 Task: Research Airbnb properties in Montreuil, France from 22th  December, 2023 to 25th December, 2023 for 3 adults. Place can be entire room with 2 bedrooms having 3 beds and 1 bathroom. Property type can be flat.
Action: Mouse moved to (468, 106)
Screenshot: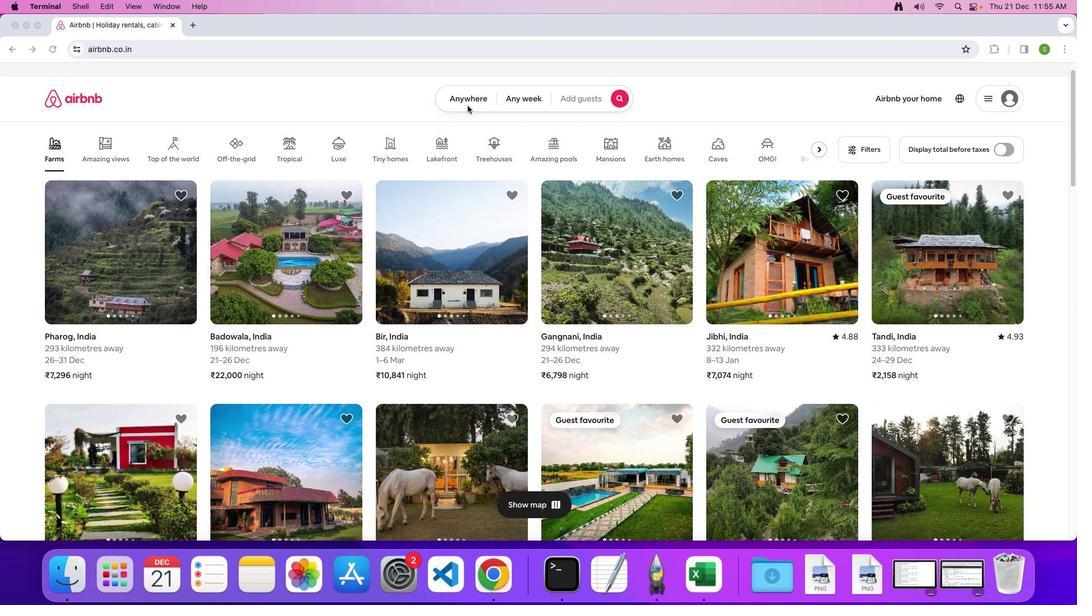 
Action: Mouse pressed left at (468, 106)
Screenshot: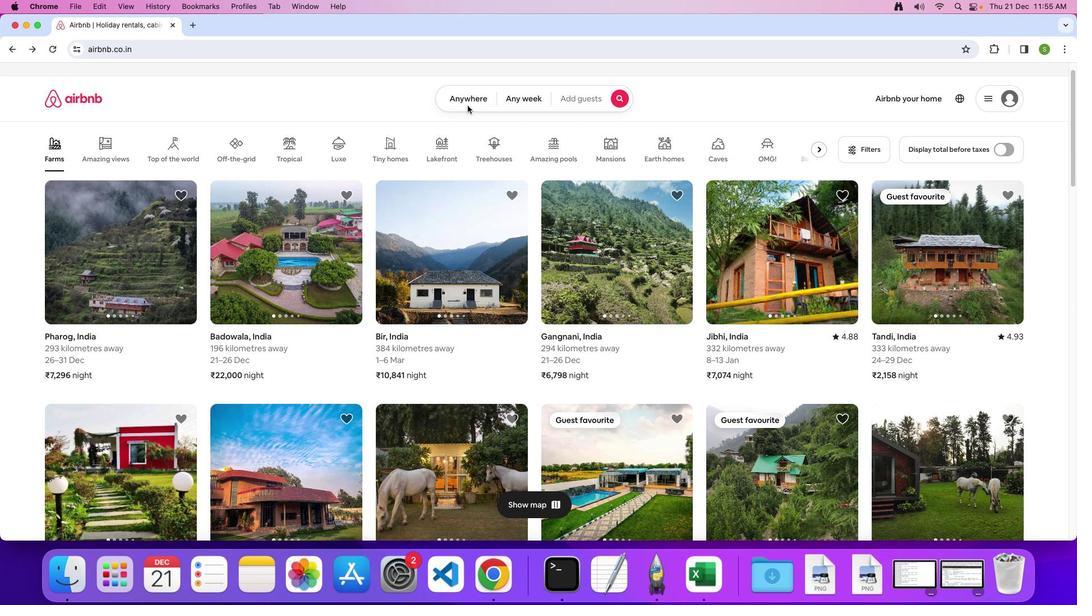 
Action: Mouse moved to (457, 103)
Screenshot: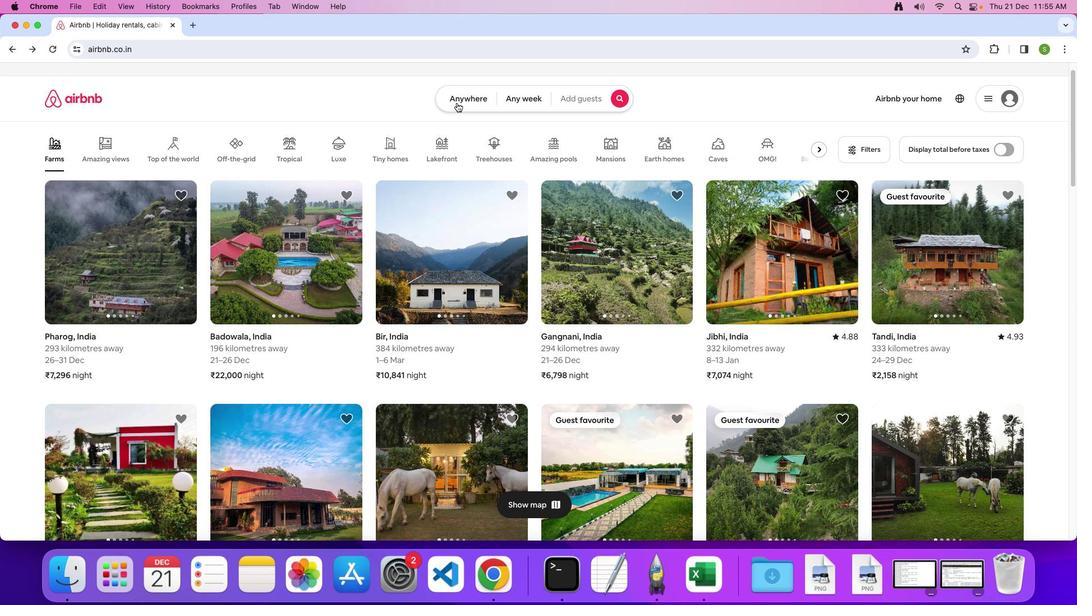 
Action: Mouse pressed left at (457, 103)
Screenshot: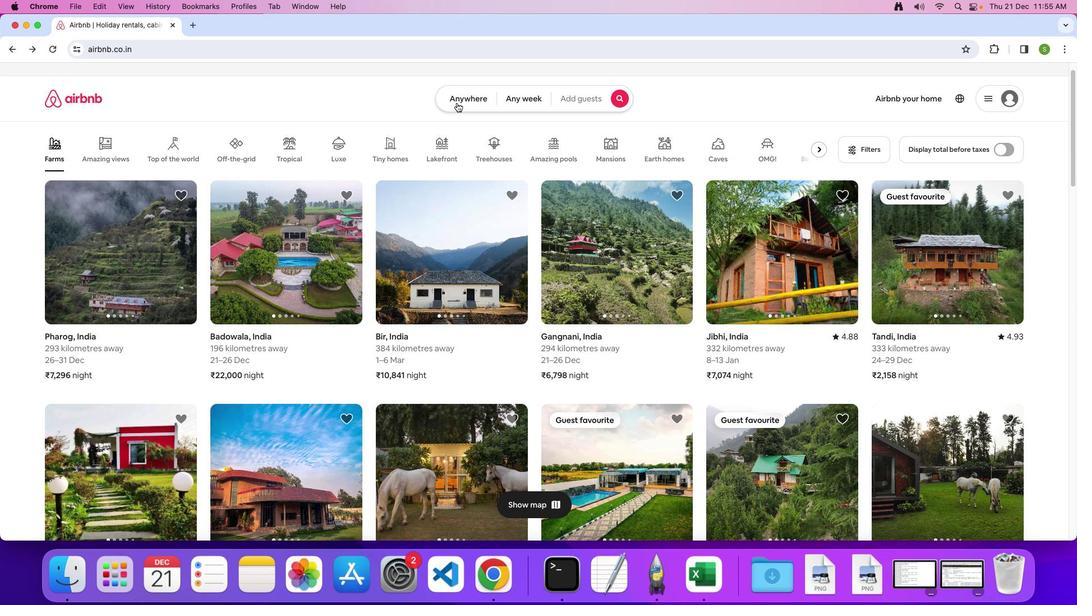 
Action: Mouse moved to (416, 146)
Screenshot: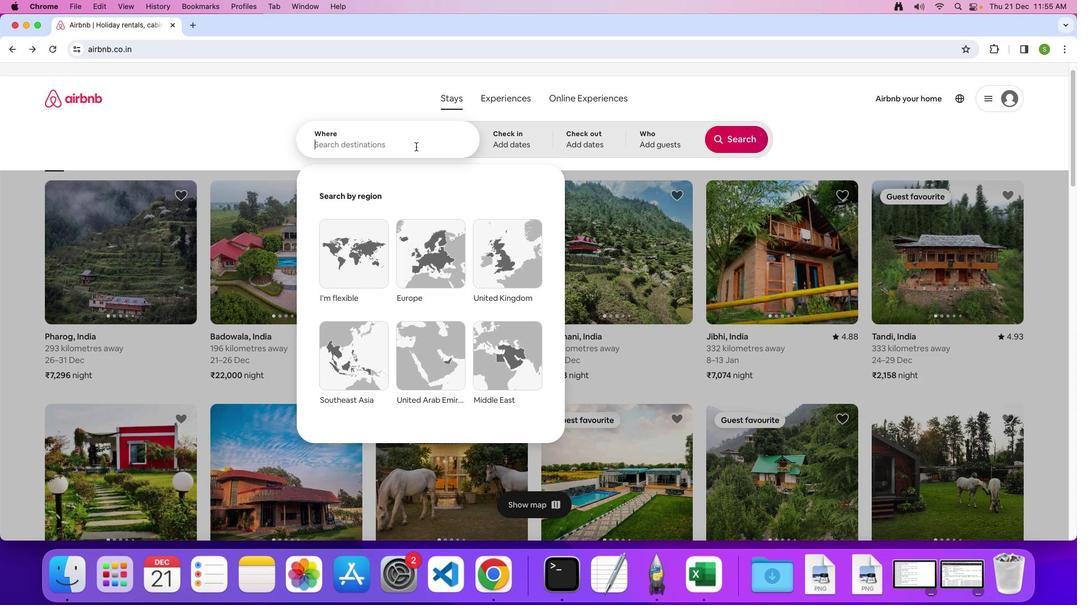 
Action: Mouse pressed left at (416, 146)
Screenshot: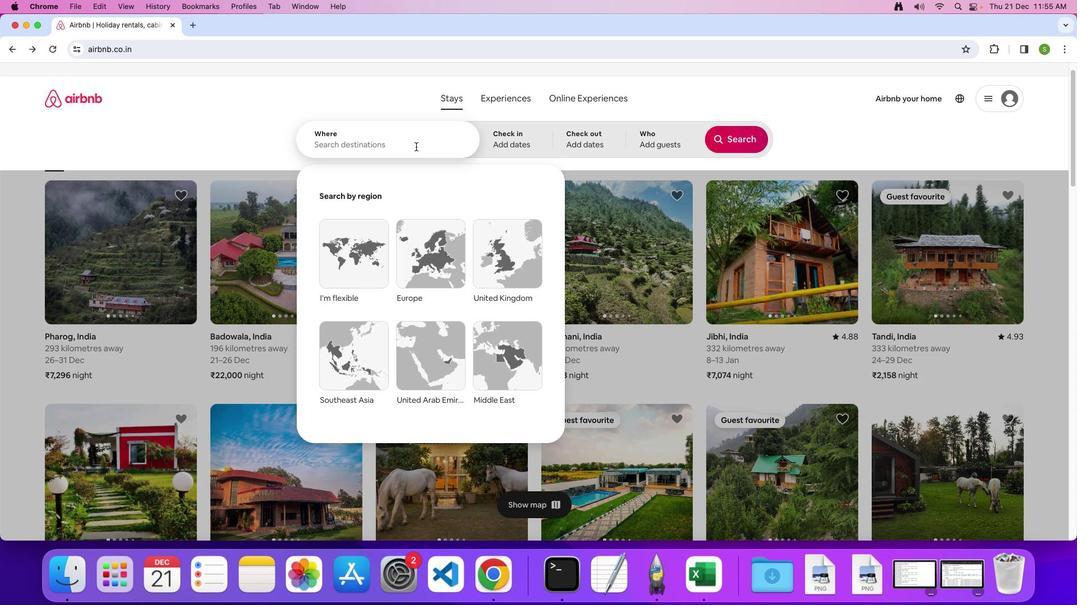 
Action: Mouse moved to (416, 146)
Screenshot: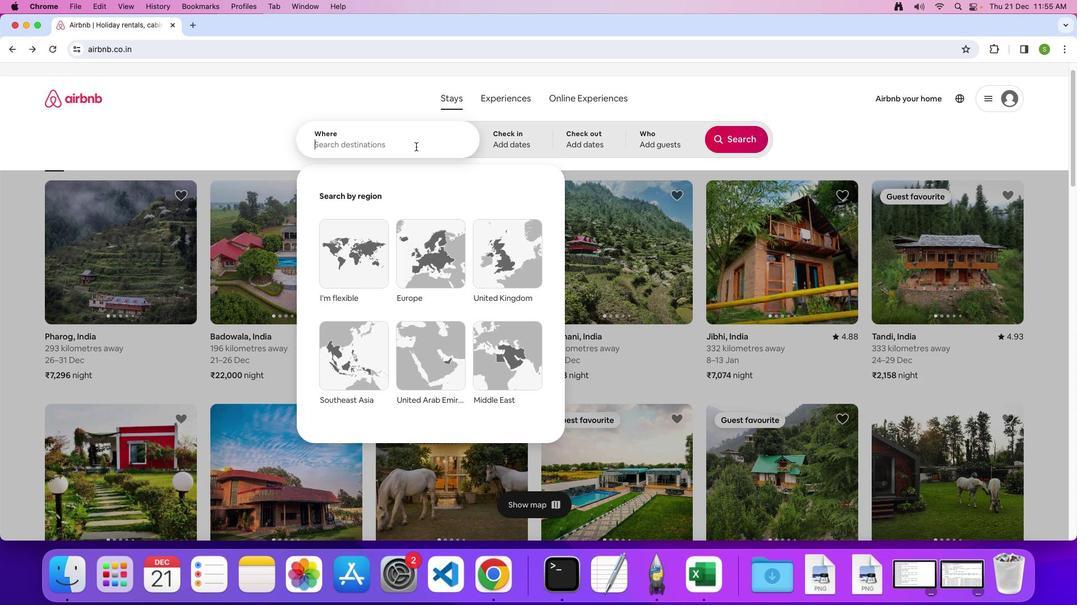 
Action: Key pressed 'M'Key.caps_lock'o''n''t''r''e''u''i''l'','Key.spaceKey.shift'F''r''a''n''c''e'Key.enter
Screenshot: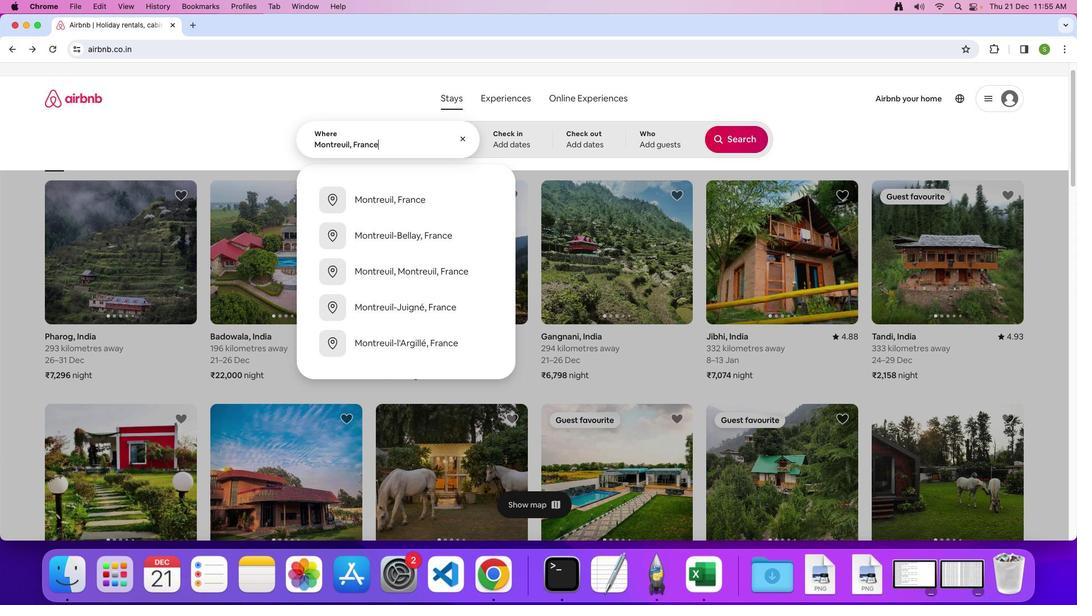 
Action: Mouse moved to (472, 359)
Screenshot: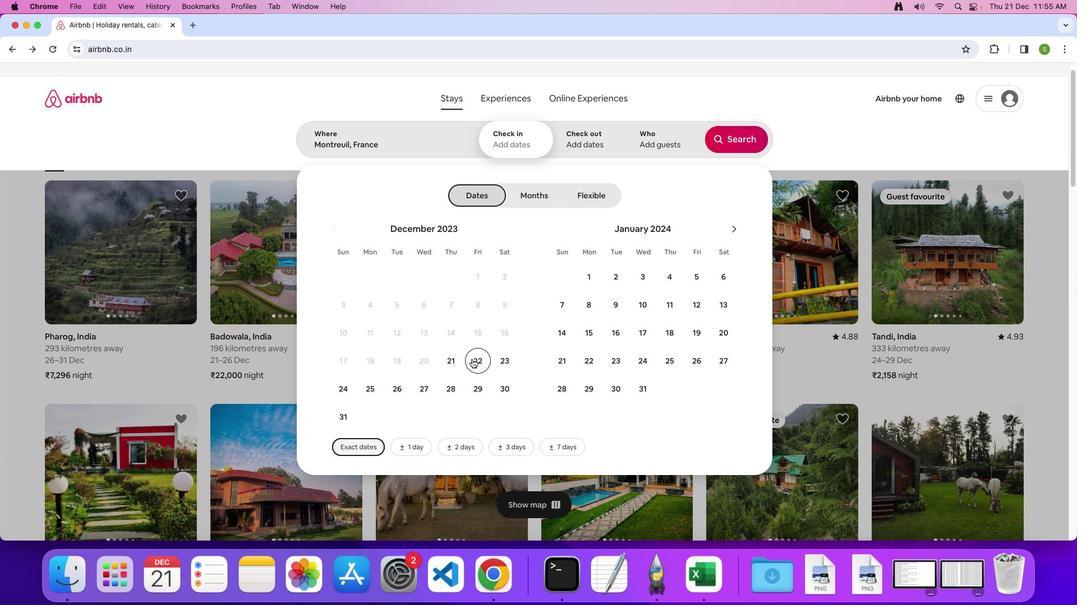 
Action: Mouse pressed left at (472, 359)
Screenshot: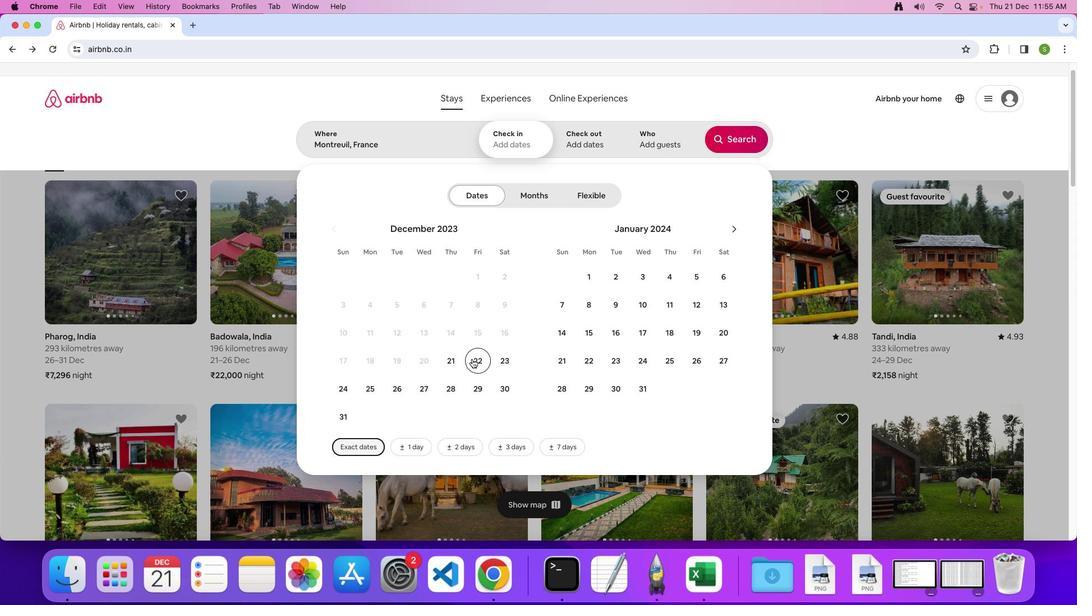 
Action: Mouse moved to (367, 395)
Screenshot: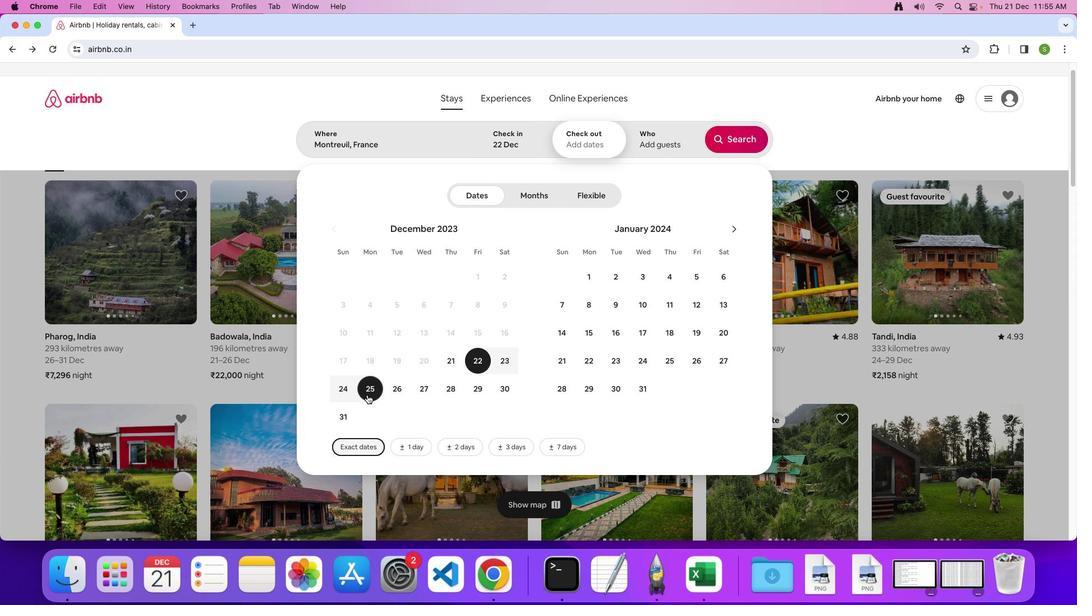 
Action: Mouse pressed left at (367, 395)
Screenshot: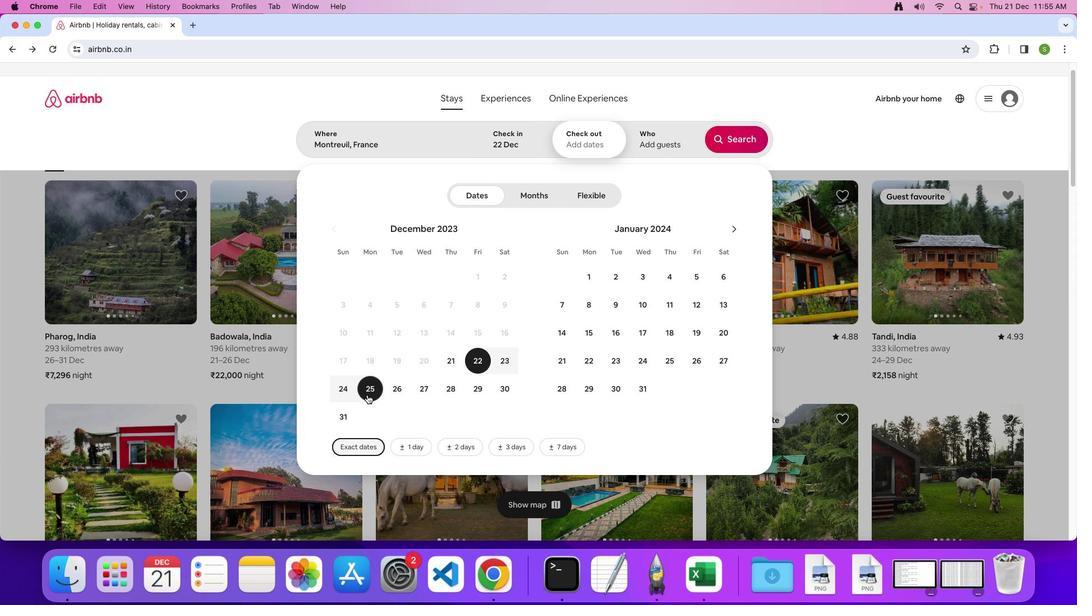 
Action: Mouse moved to (646, 137)
Screenshot: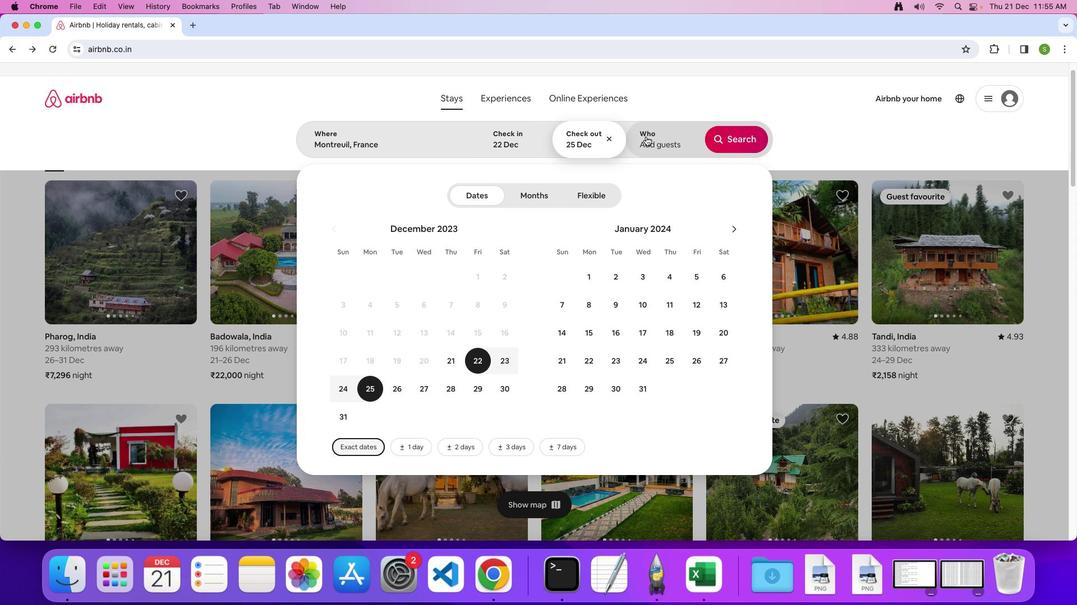 
Action: Mouse pressed left at (646, 137)
Screenshot: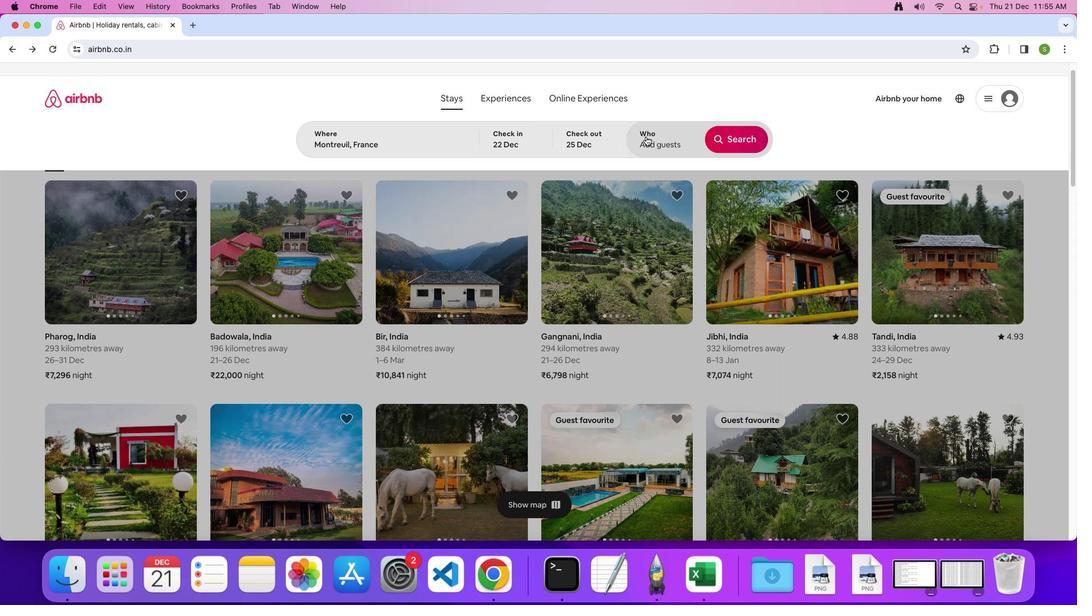 
Action: Mouse moved to (736, 198)
Screenshot: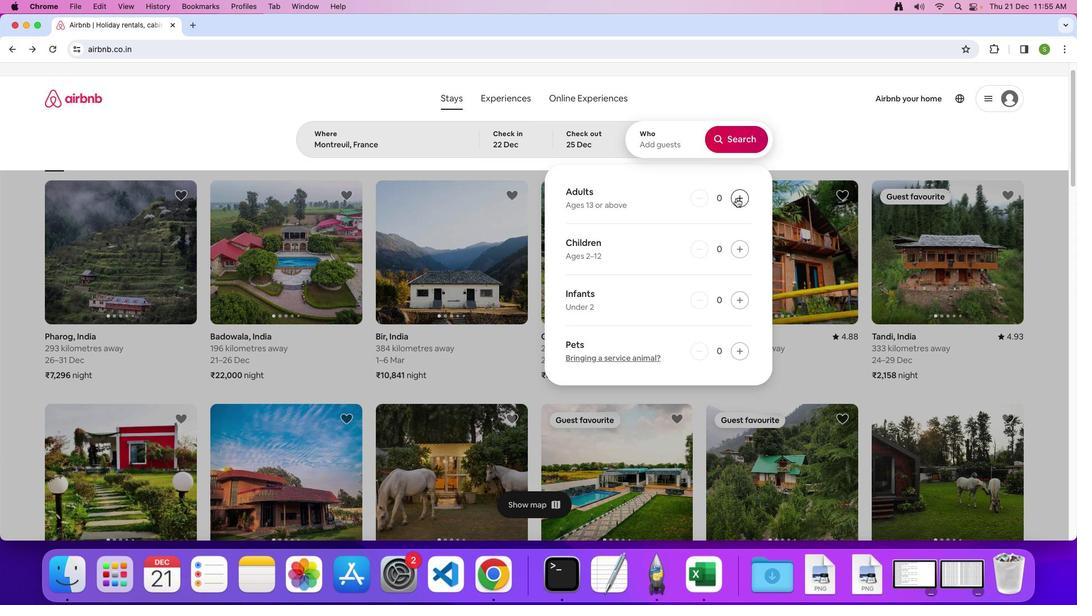 
Action: Mouse pressed left at (736, 198)
Screenshot: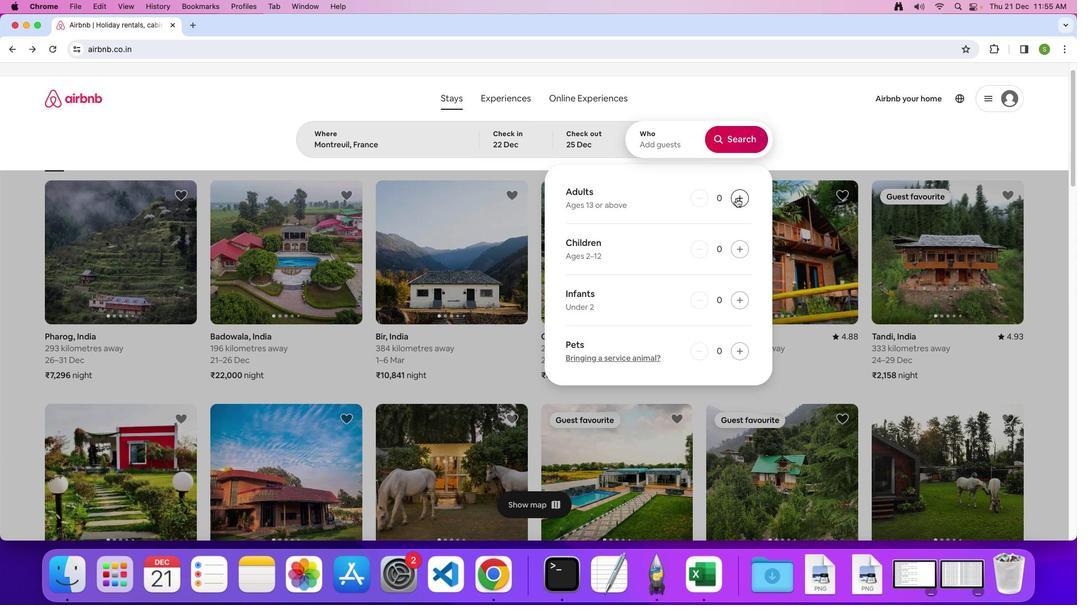
Action: Mouse pressed left at (736, 198)
Screenshot: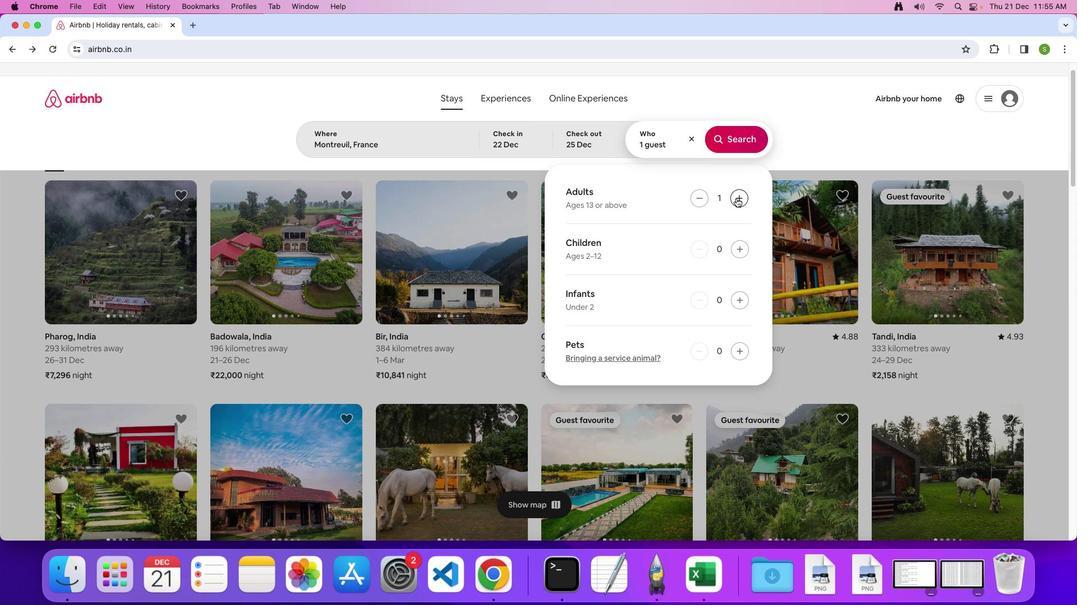 
Action: Mouse pressed left at (736, 198)
Screenshot: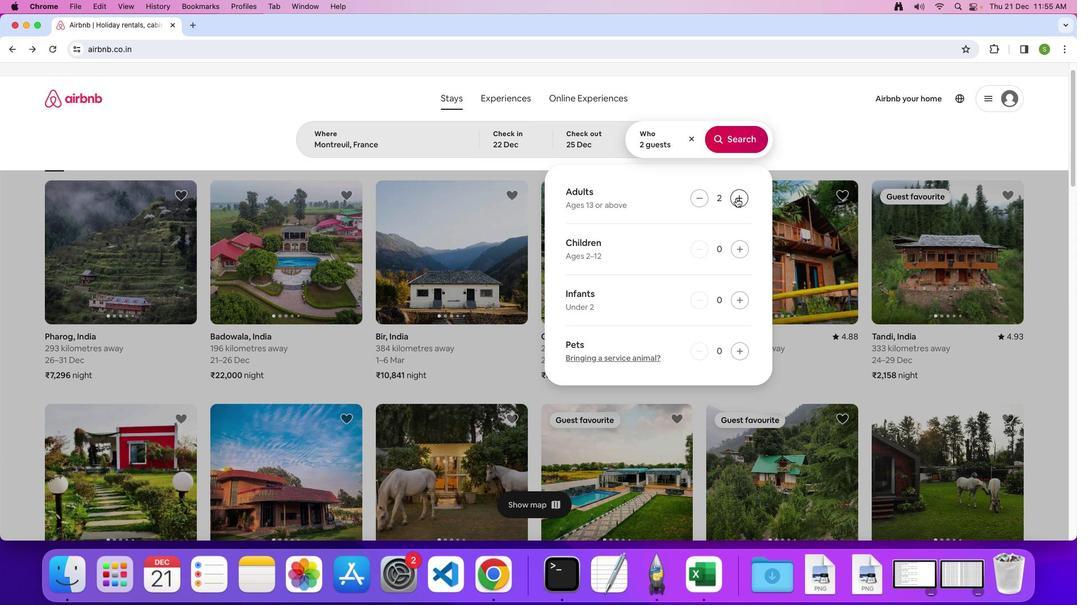 
Action: Mouse moved to (735, 146)
Screenshot: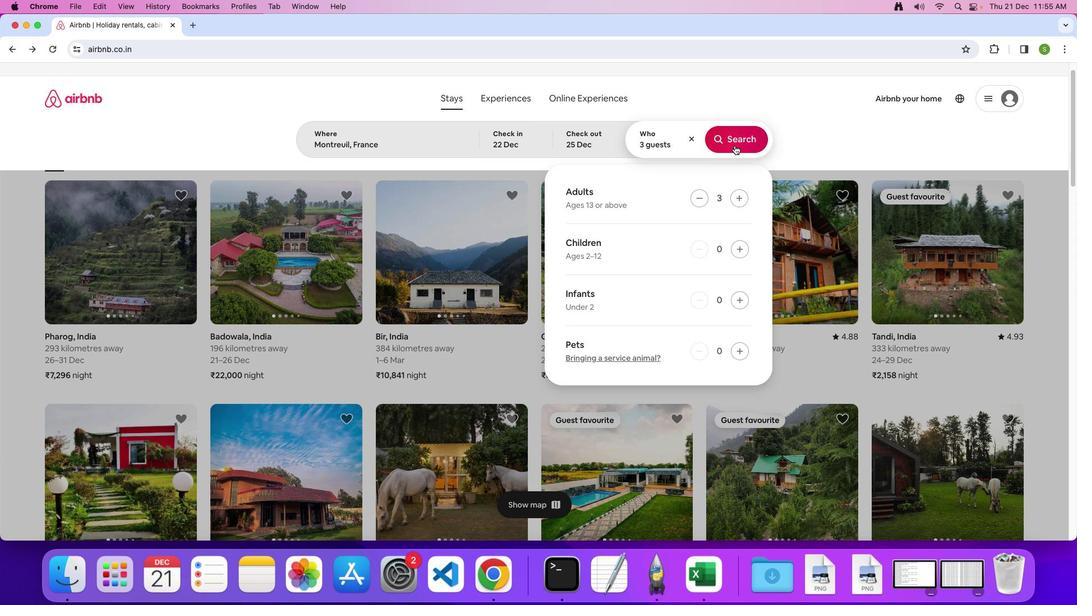 
Action: Mouse pressed left at (735, 146)
Screenshot: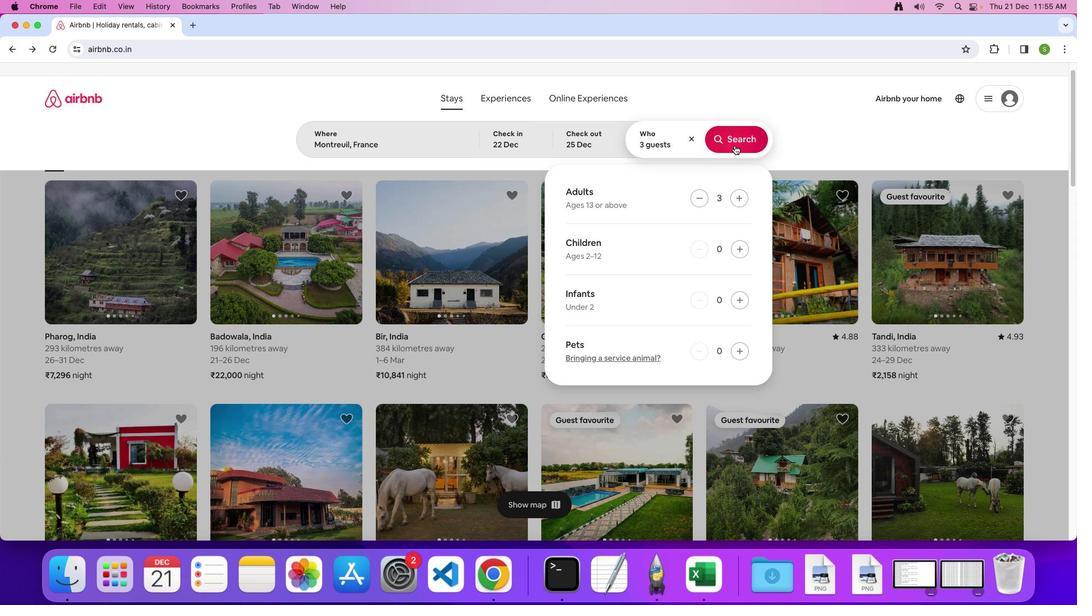 
Action: Mouse moved to (906, 130)
Screenshot: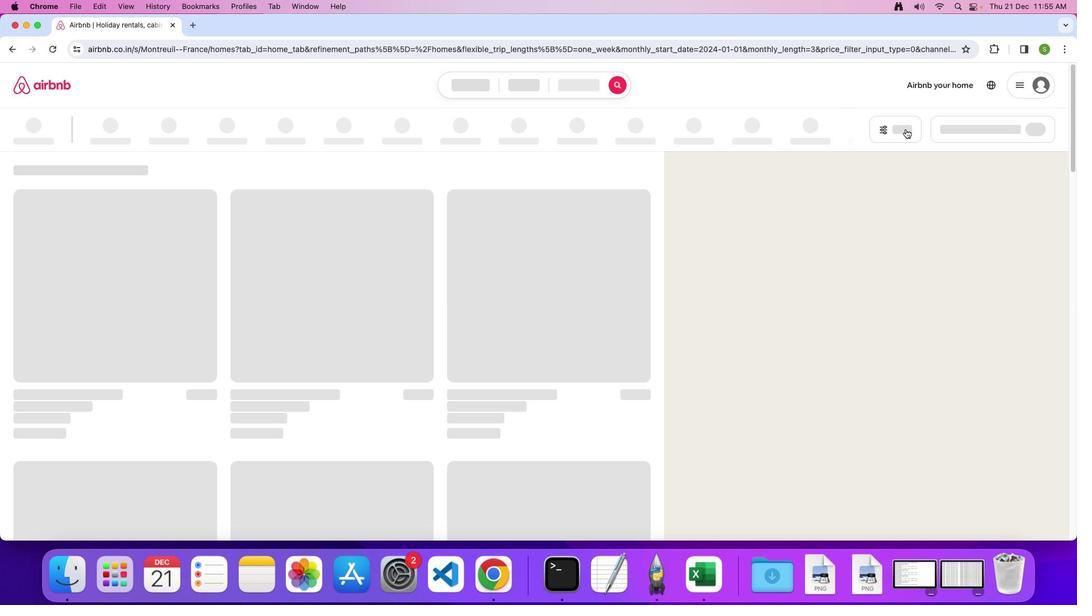 
Action: Mouse pressed left at (906, 130)
Screenshot: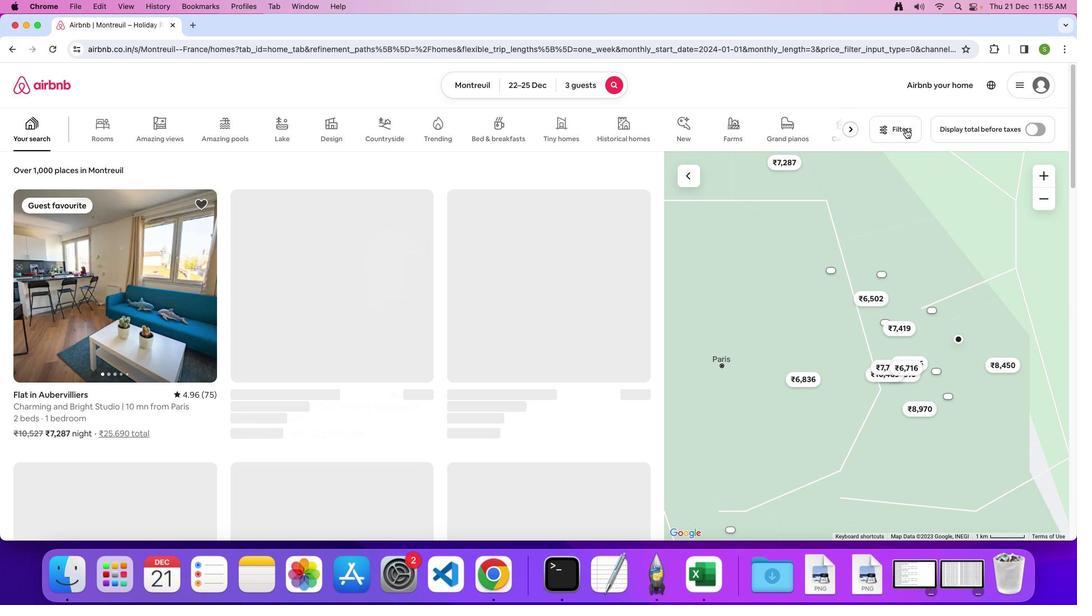 
Action: Mouse moved to (556, 331)
Screenshot: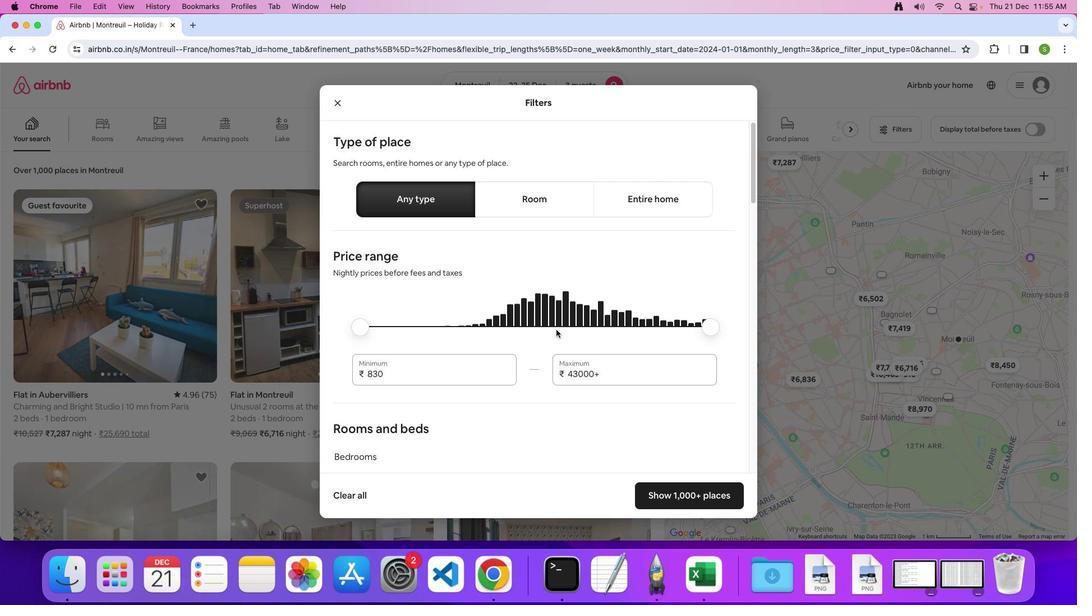 
Action: Mouse scrolled (556, 331) with delta (0, 0)
Screenshot: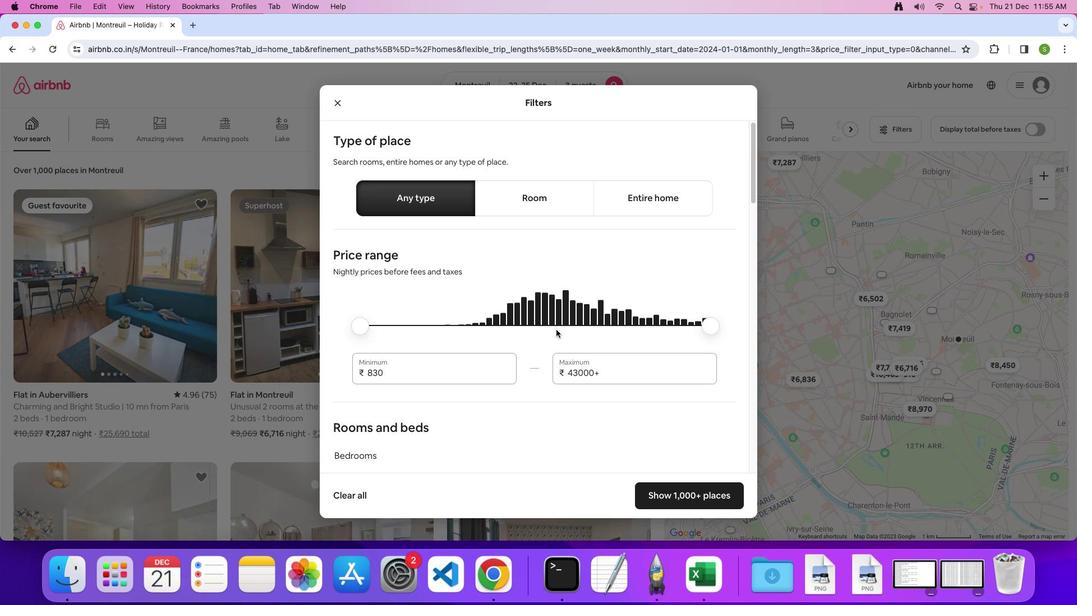 
Action: Mouse scrolled (556, 331) with delta (0, 0)
Screenshot: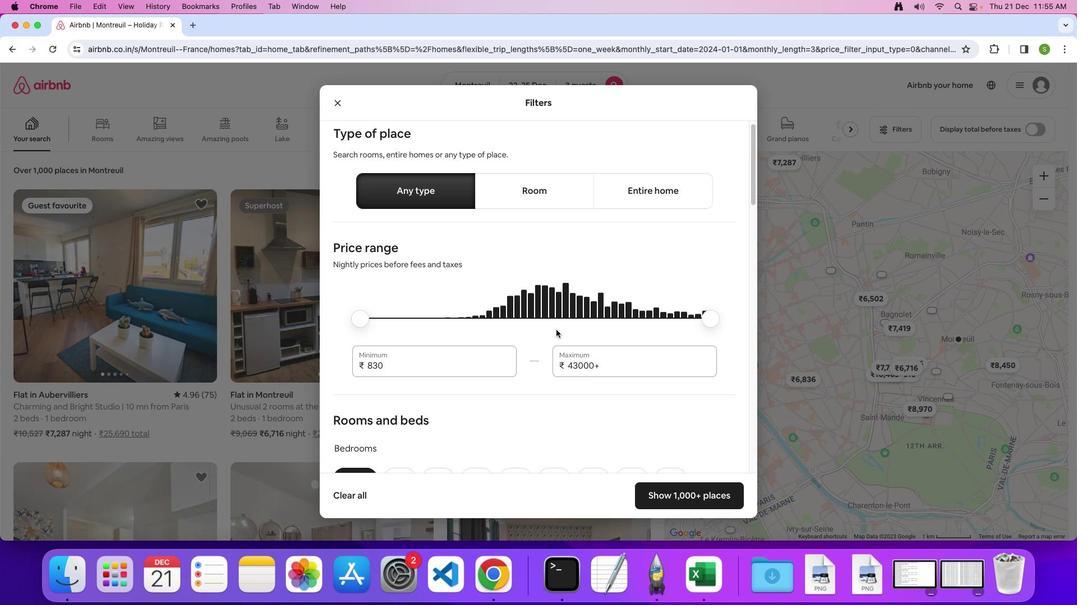 
Action: Mouse scrolled (556, 331) with delta (0, 0)
Screenshot: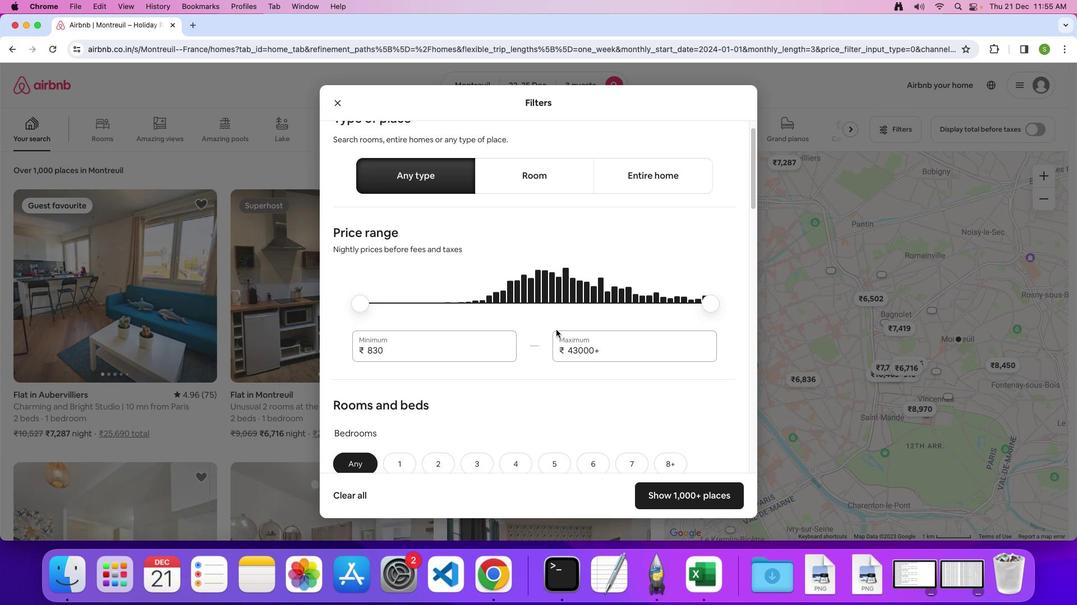 
Action: Mouse scrolled (556, 331) with delta (0, 0)
Screenshot: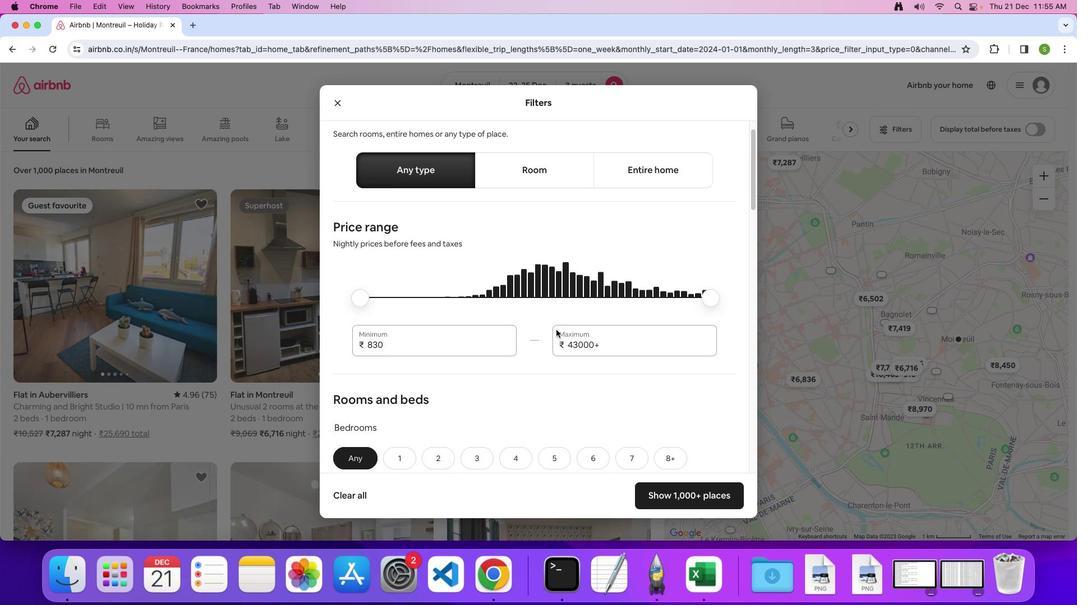 
Action: Mouse scrolled (556, 331) with delta (0, 0)
Screenshot: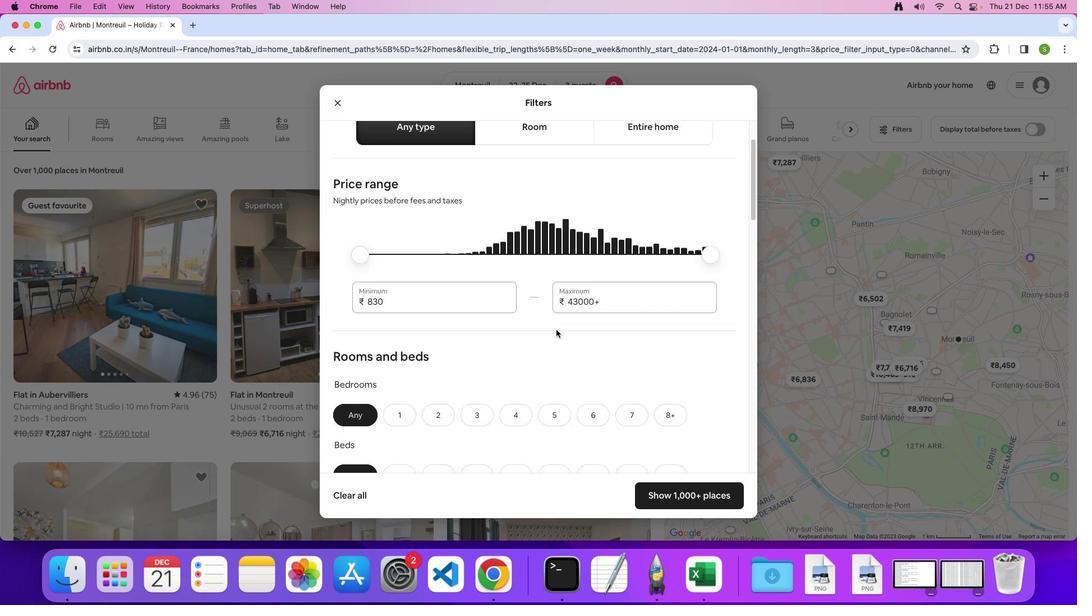 
Action: Mouse moved to (556, 330)
Screenshot: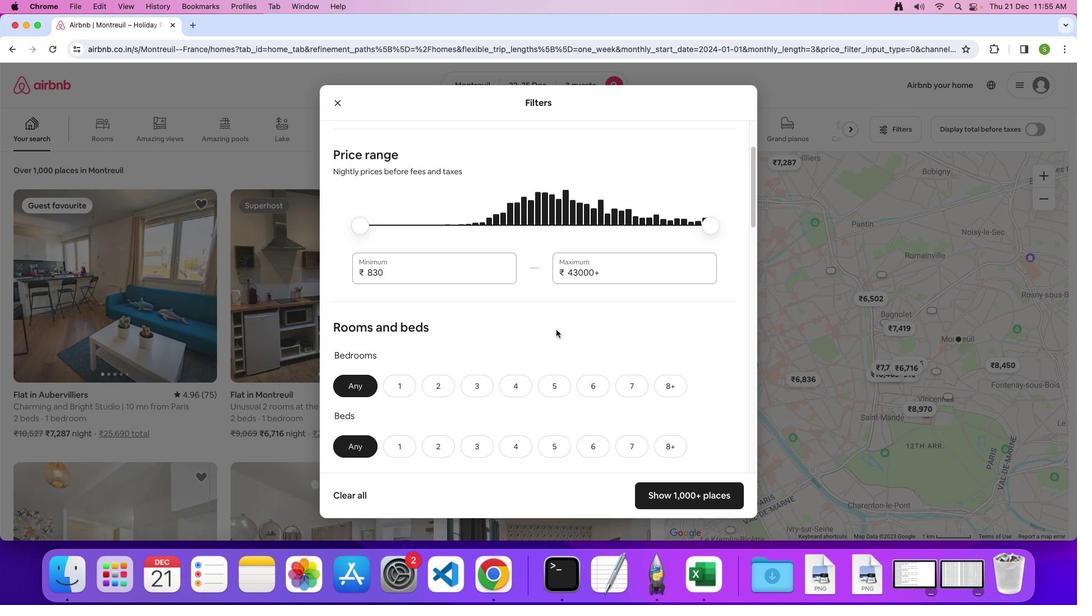 
Action: Mouse scrolled (556, 330) with delta (0, 0)
Screenshot: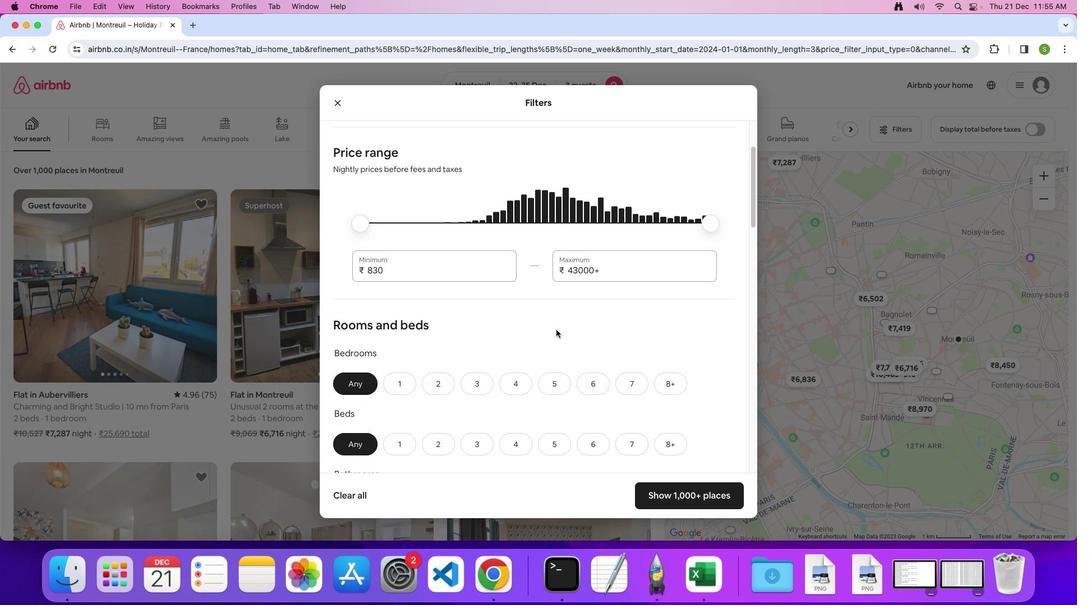 
Action: Mouse scrolled (556, 330) with delta (0, 0)
Screenshot: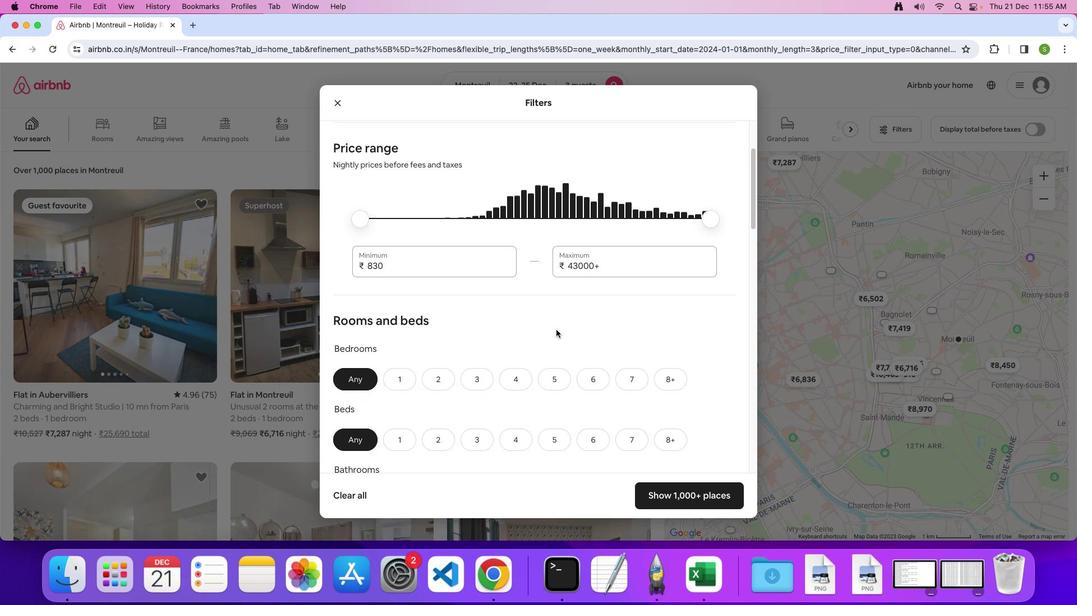 
Action: Mouse scrolled (556, 330) with delta (0, 0)
Screenshot: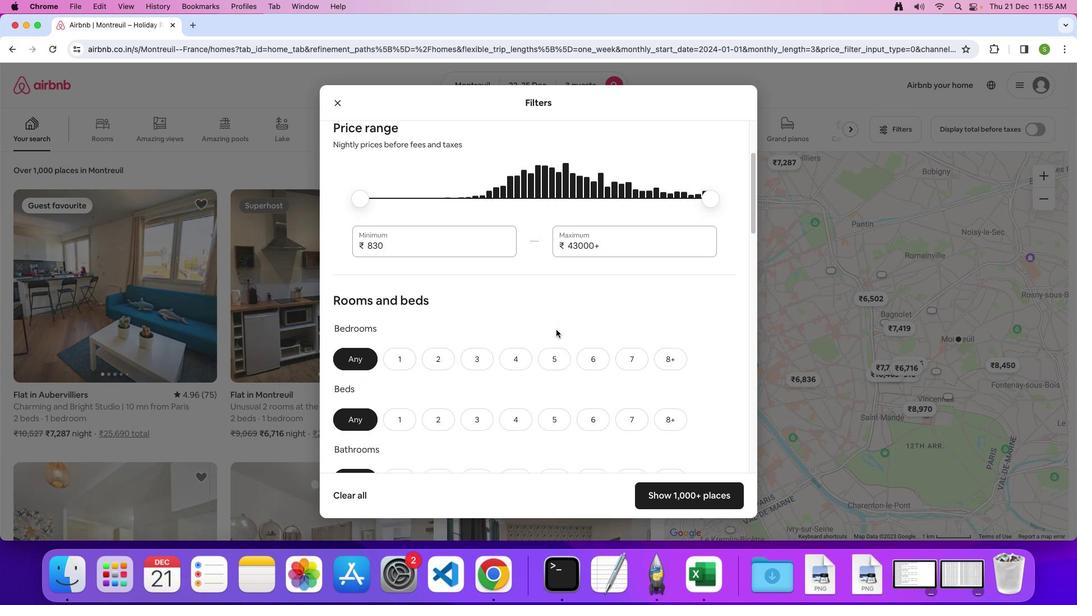 
Action: Mouse moved to (556, 330)
Screenshot: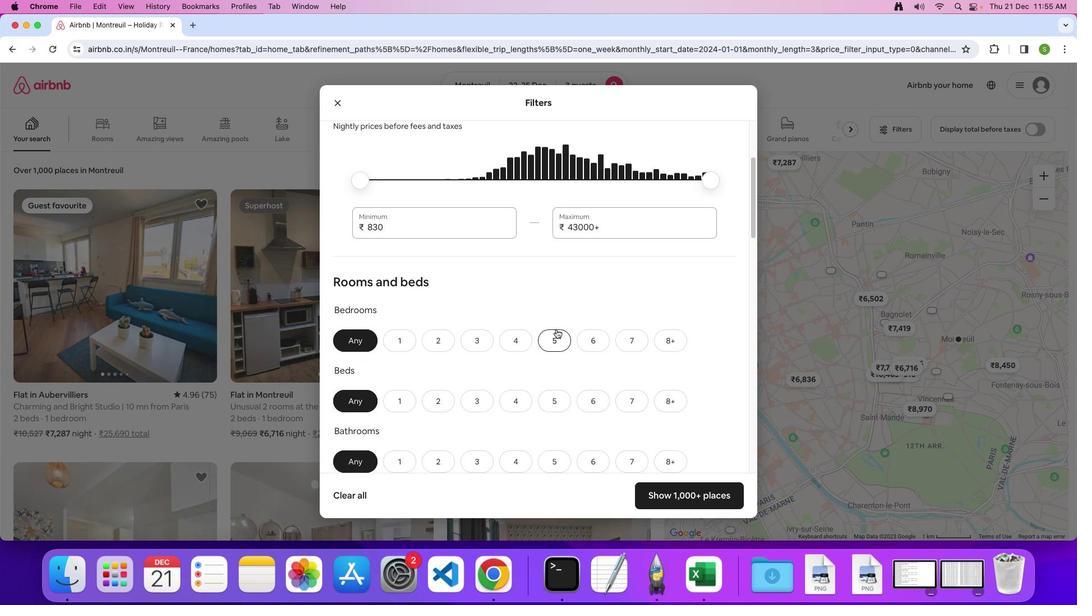
Action: Mouse scrolled (556, 330) with delta (0, 0)
Screenshot: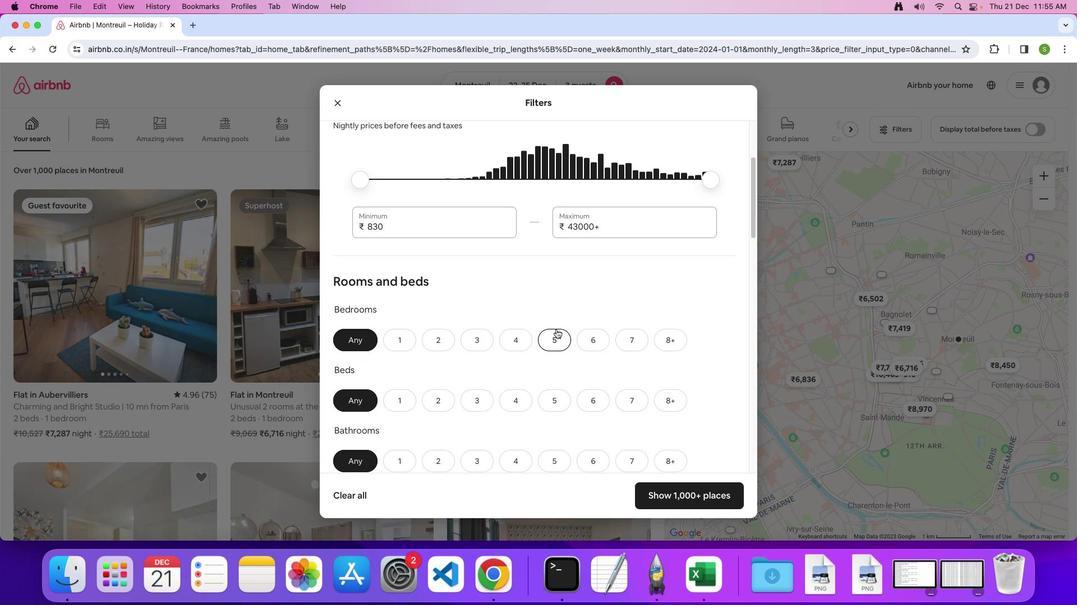 
Action: Mouse scrolled (556, 330) with delta (0, 0)
Screenshot: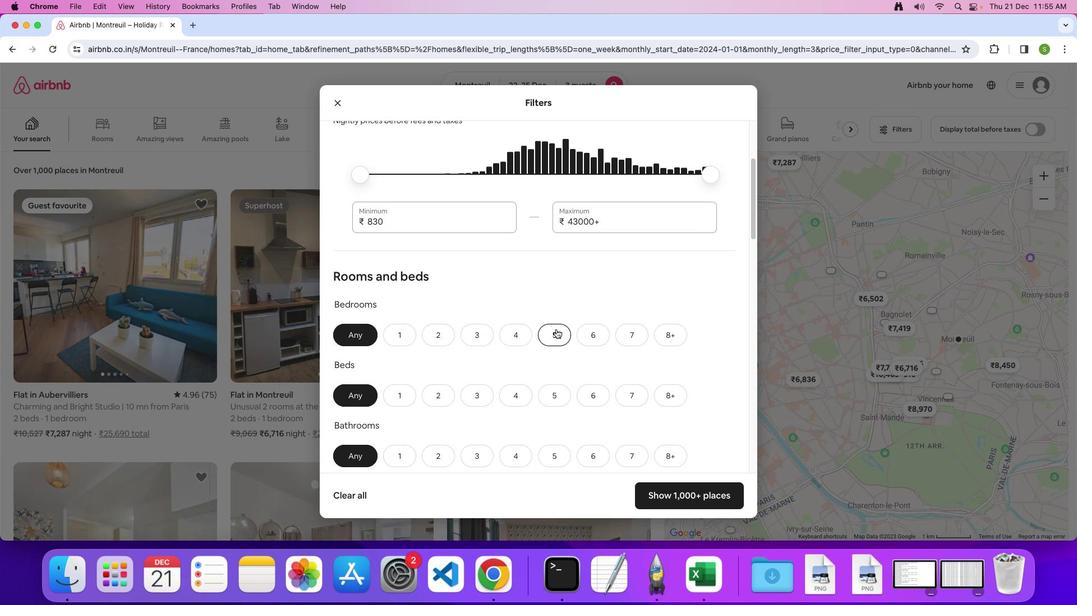 
Action: Mouse scrolled (556, 330) with delta (0, 0)
Screenshot: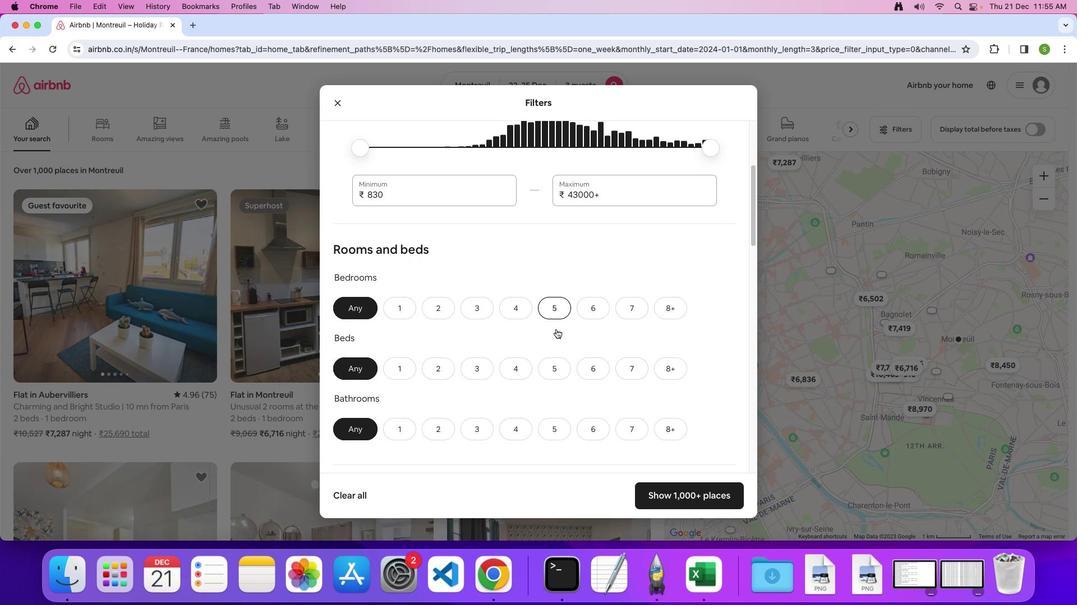 
Action: Mouse moved to (556, 329)
Screenshot: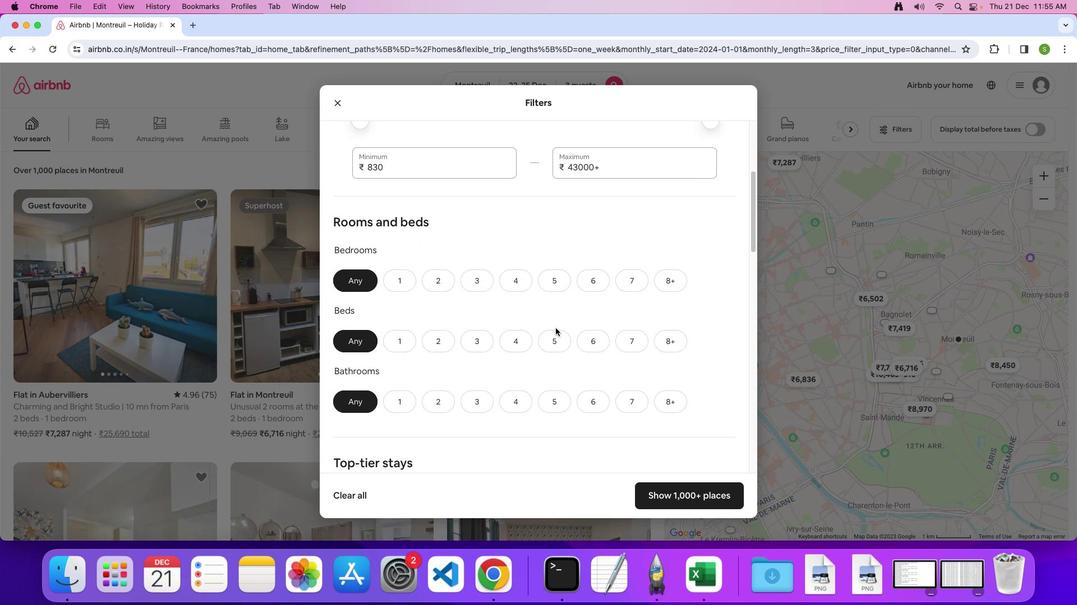 
Action: Mouse scrolled (556, 329) with delta (0, 0)
Screenshot: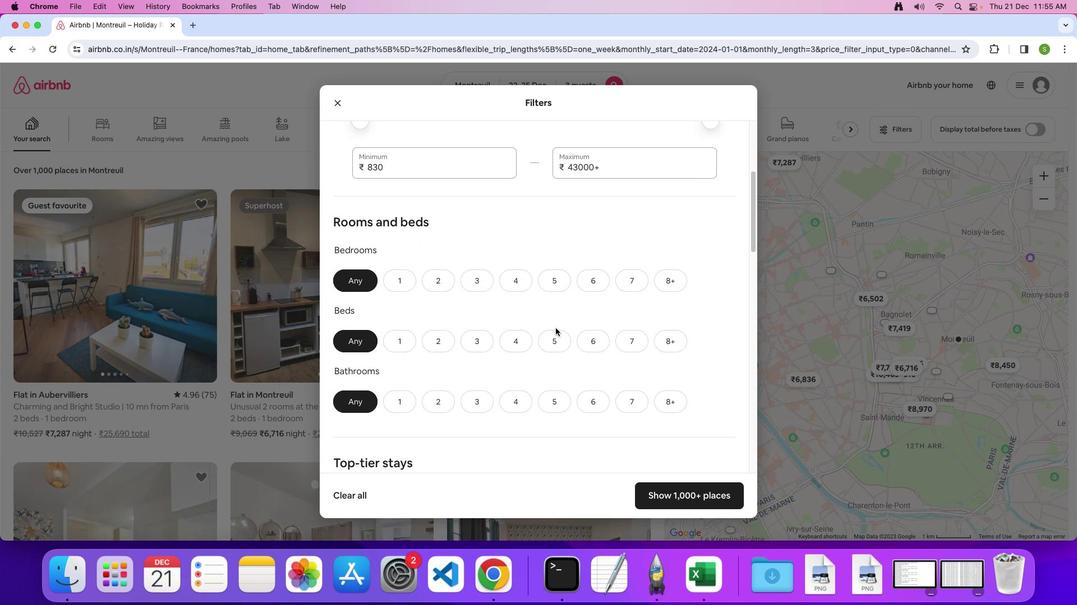 
Action: Mouse scrolled (556, 329) with delta (0, 0)
Screenshot: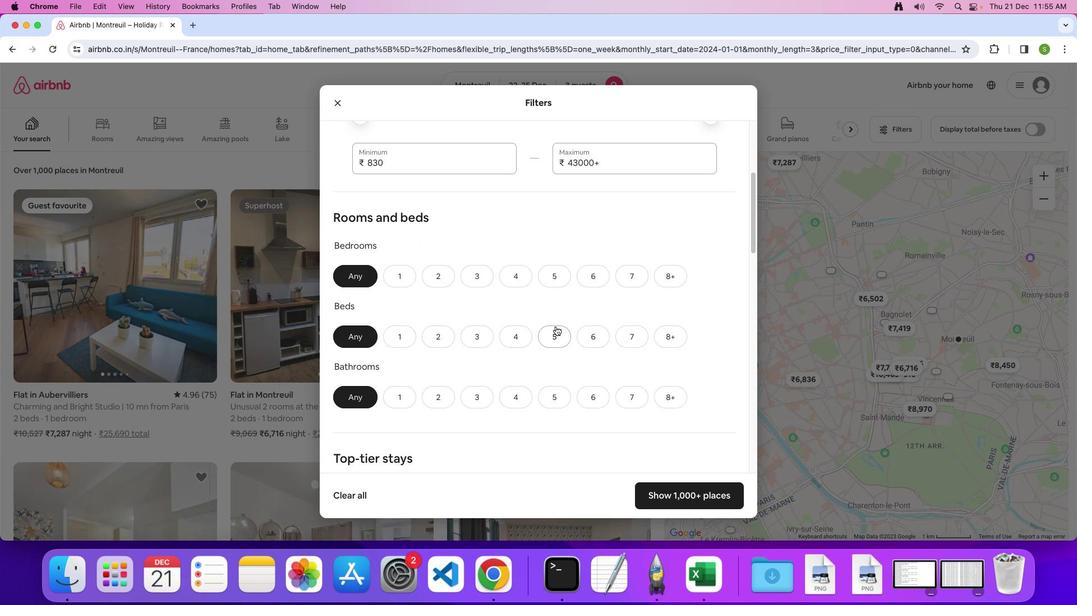 
Action: Mouse moved to (440, 258)
Screenshot: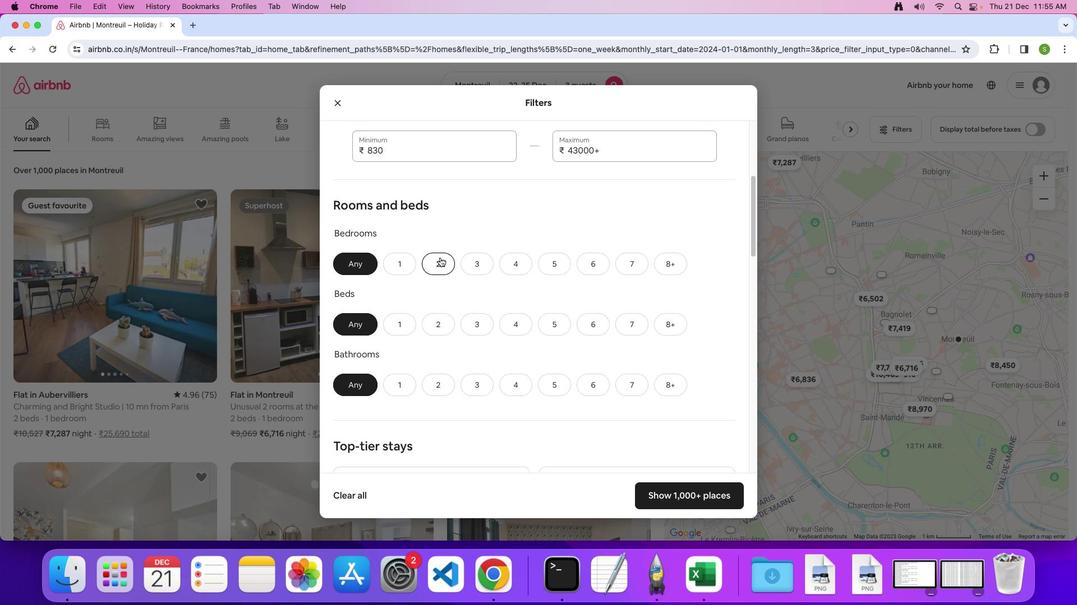 
Action: Mouse pressed left at (440, 258)
Screenshot: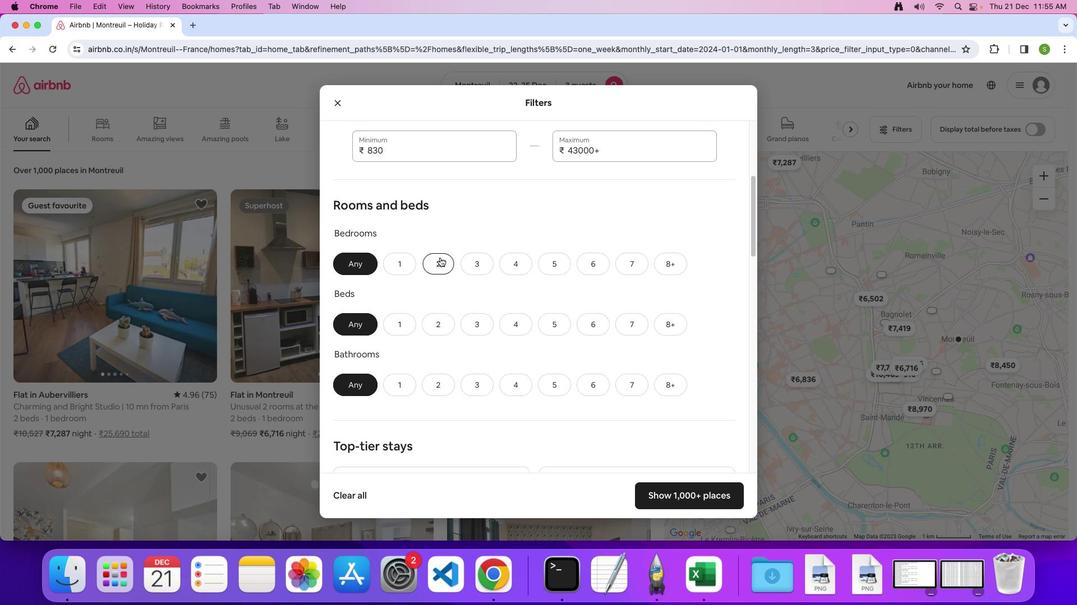 
Action: Mouse moved to (479, 324)
Screenshot: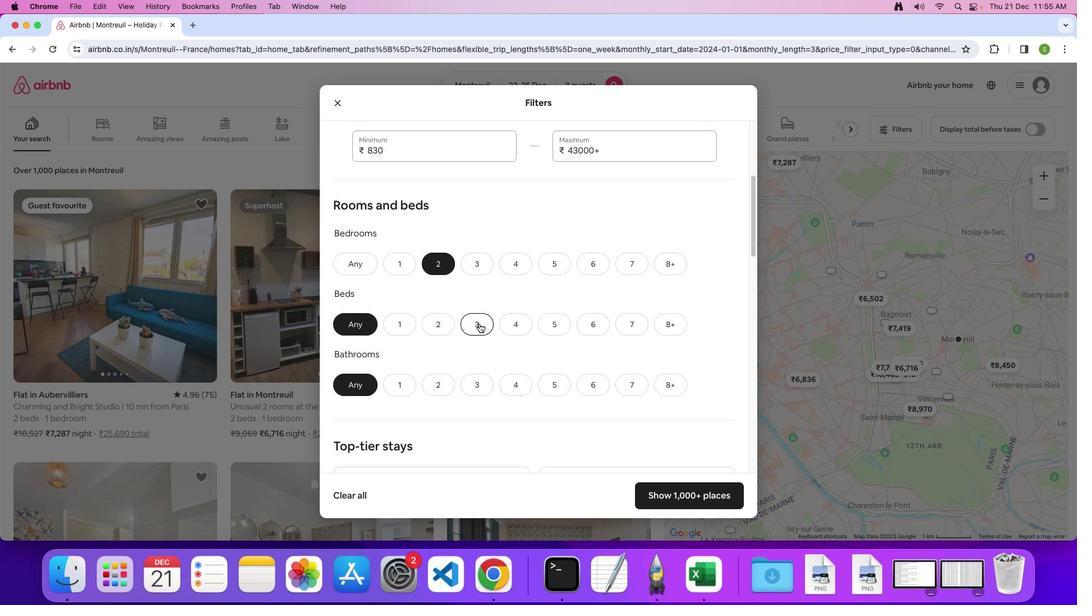 
Action: Mouse pressed left at (479, 324)
Screenshot: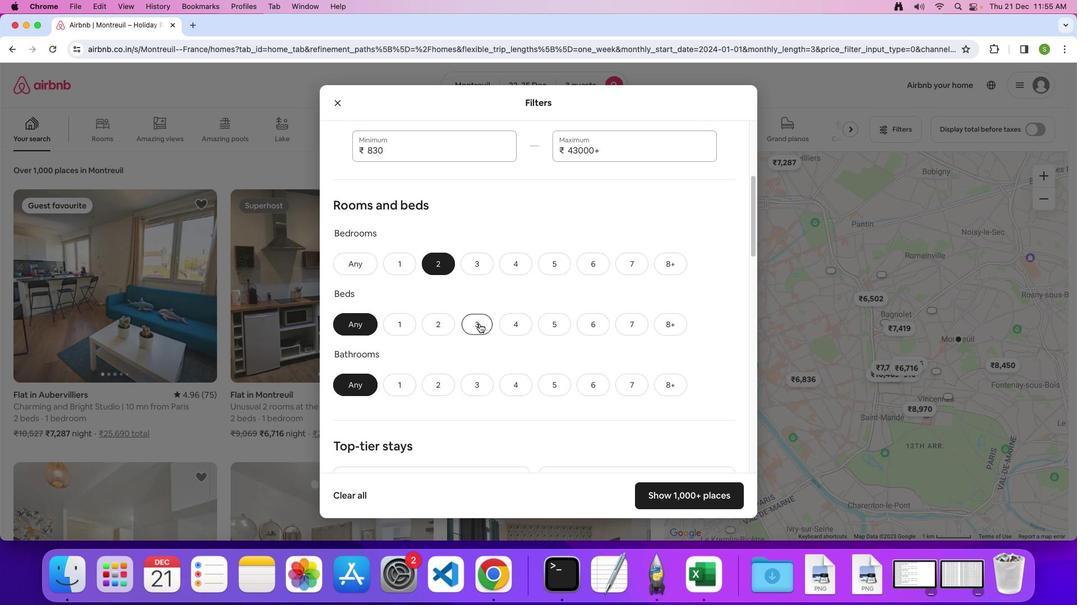 
Action: Mouse moved to (403, 389)
Screenshot: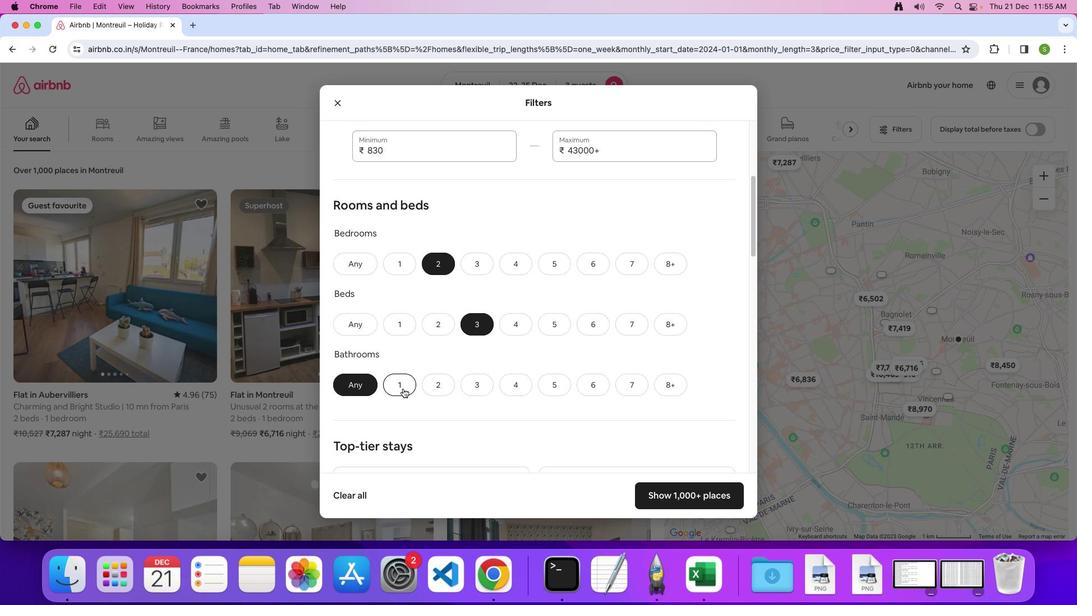 
Action: Mouse pressed left at (403, 389)
Screenshot: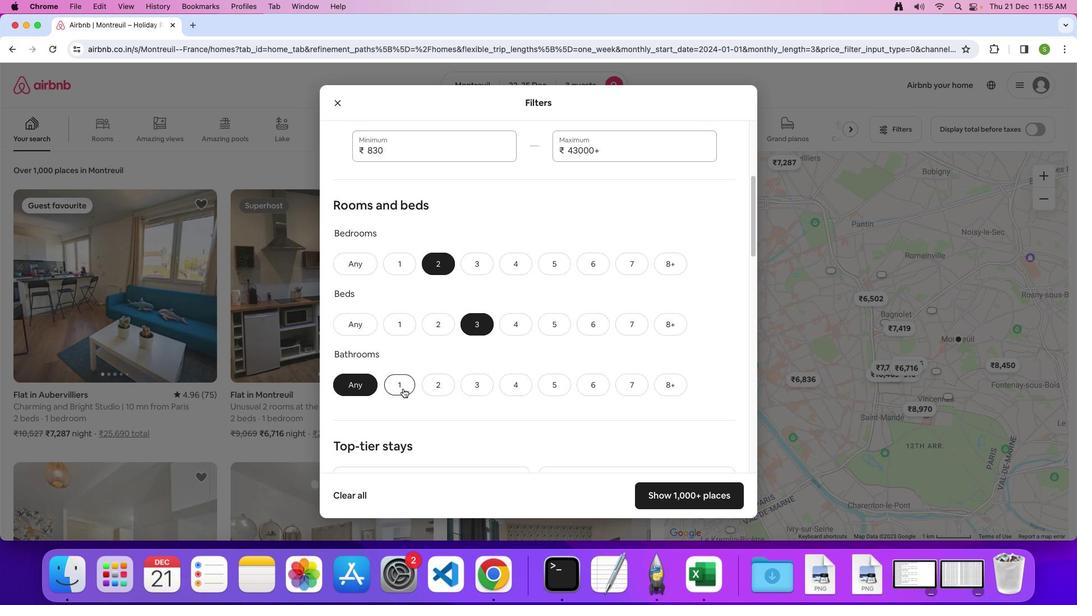 
Action: Mouse moved to (541, 346)
Screenshot: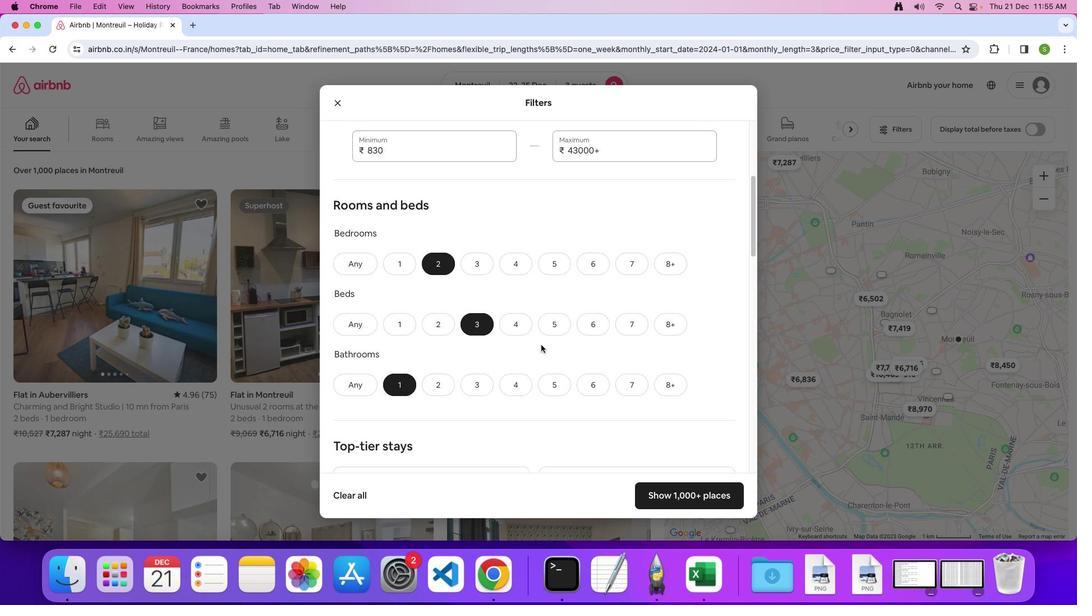 
Action: Mouse scrolled (541, 346) with delta (0, 0)
Screenshot: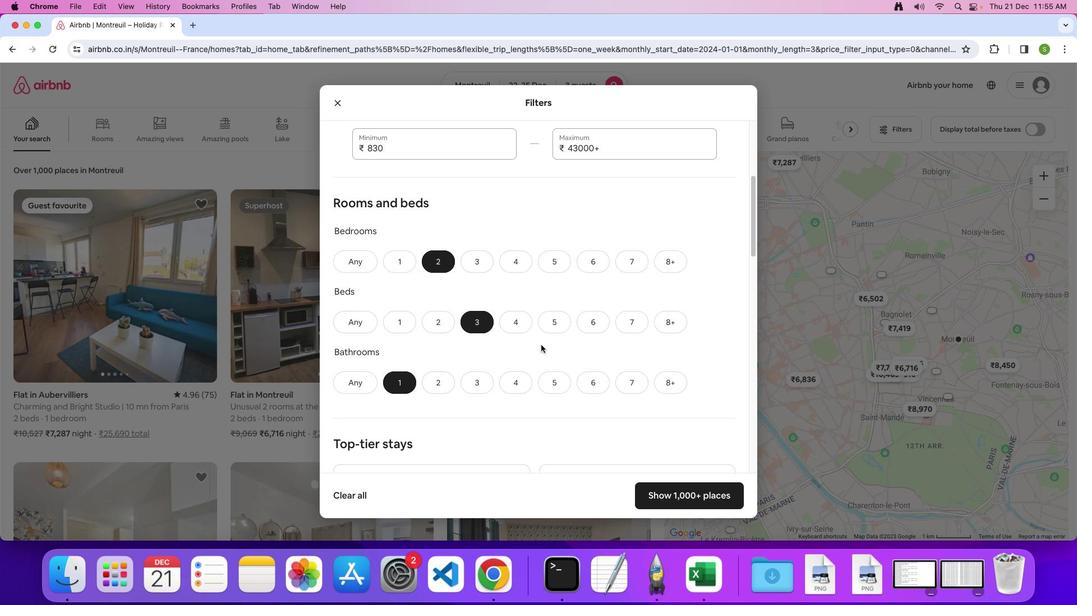 
Action: Mouse scrolled (541, 346) with delta (0, 0)
Screenshot: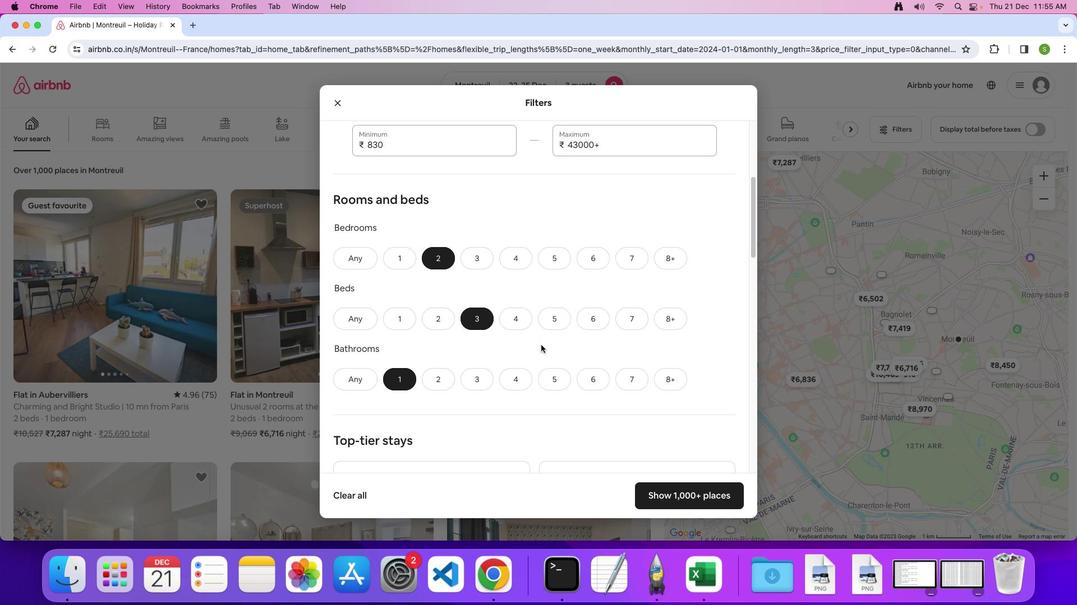 
Action: Mouse scrolled (541, 346) with delta (0, 0)
Screenshot: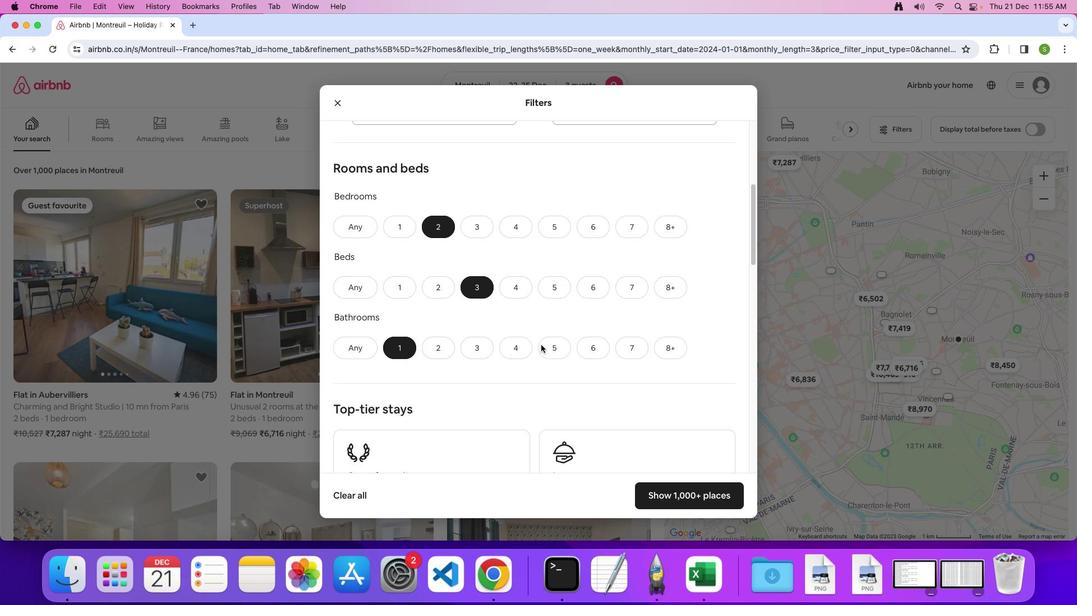 
Action: Mouse scrolled (541, 346) with delta (0, 0)
Screenshot: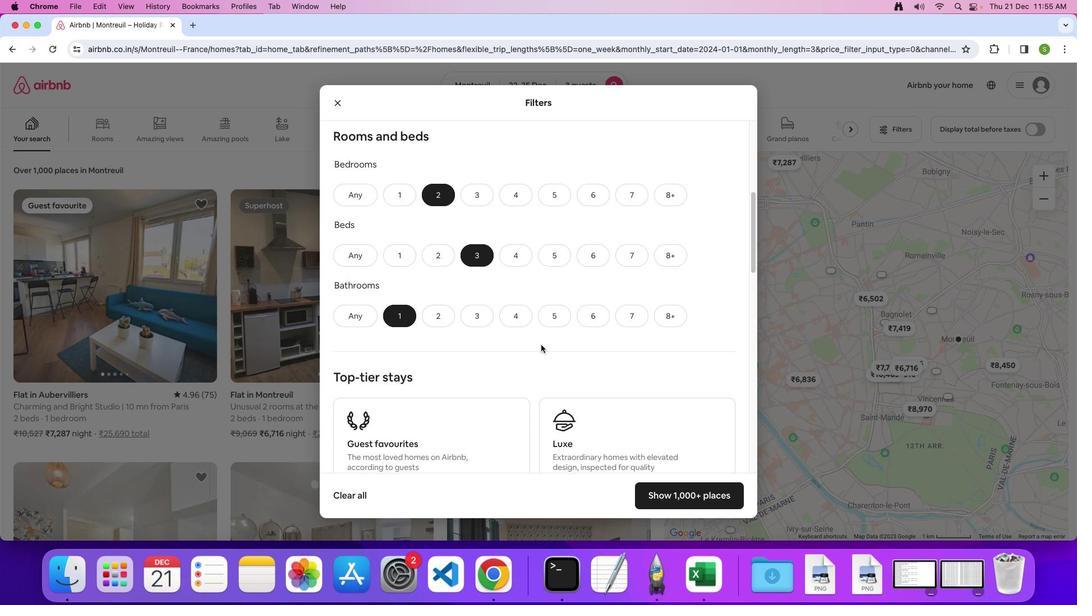 
Action: Mouse scrolled (541, 346) with delta (0, 0)
Screenshot: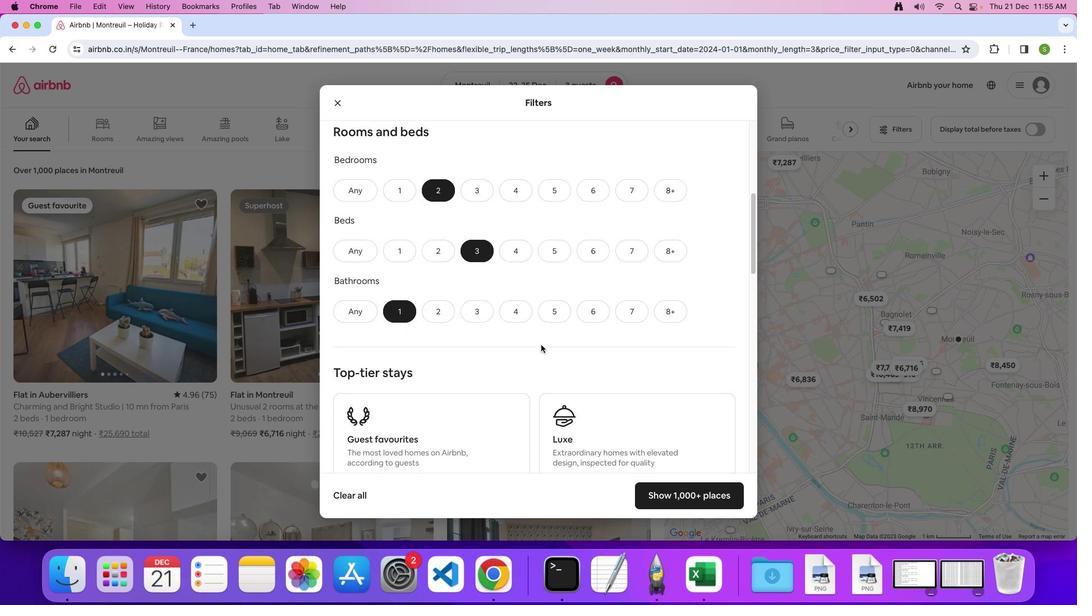 
Action: Mouse scrolled (541, 346) with delta (0, 0)
Screenshot: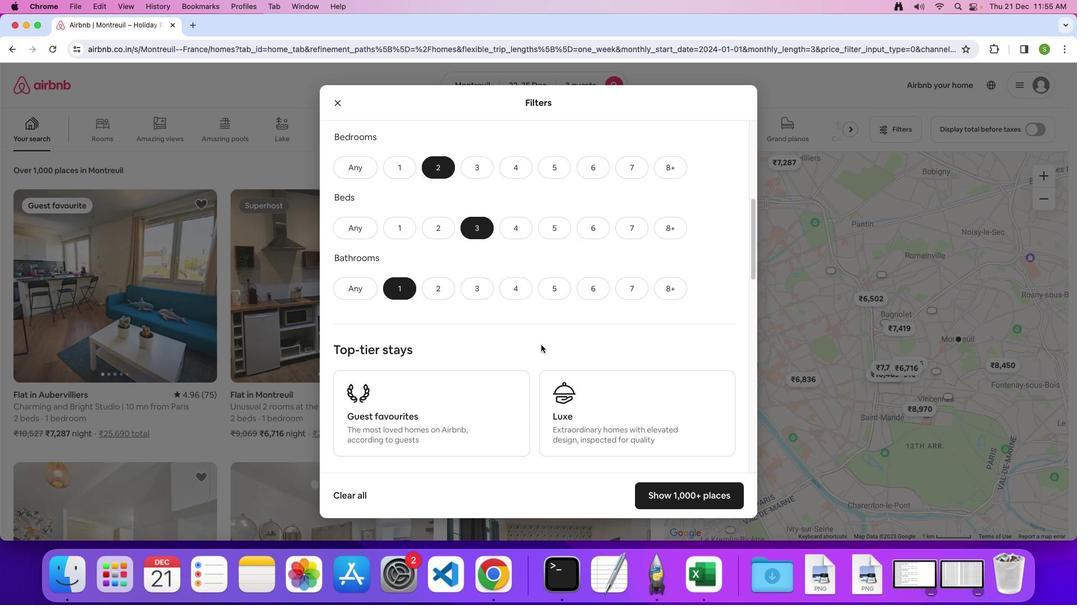 
Action: Mouse scrolled (541, 346) with delta (0, 0)
Screenshot: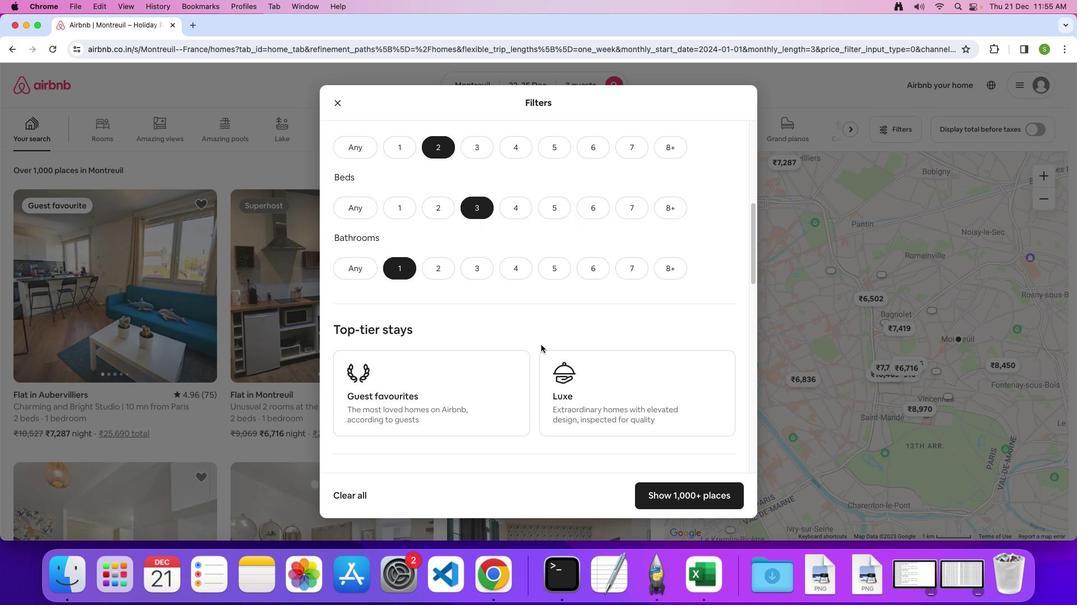 
Action: Mouse scrolled (541, 346) with delta (0, 0)
Screenshot: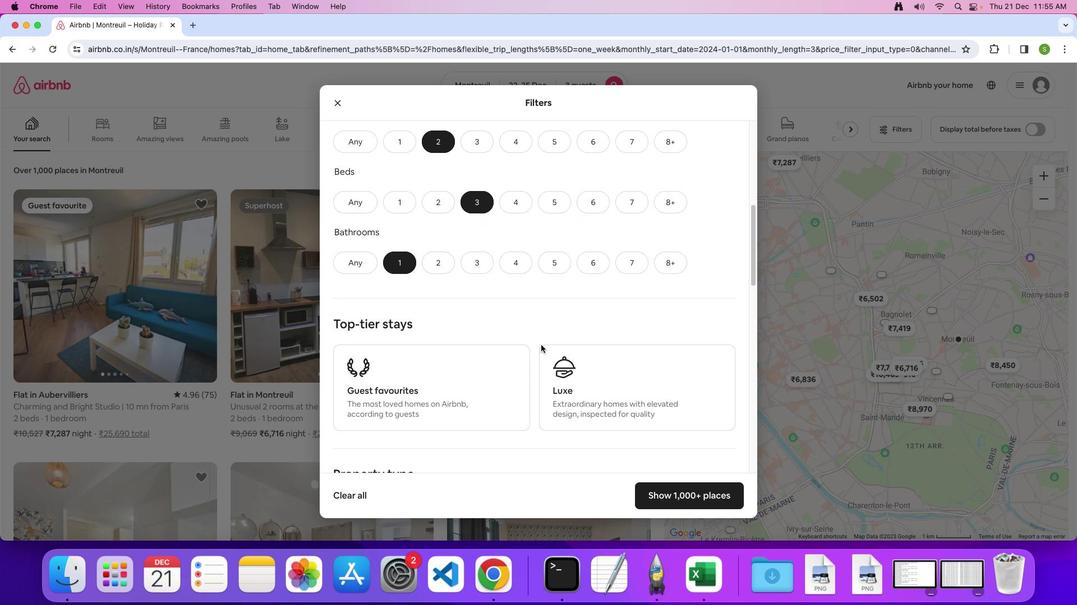 
Action: Mouse scrolled (541, 346) with delta (0, 0)
Screenshot: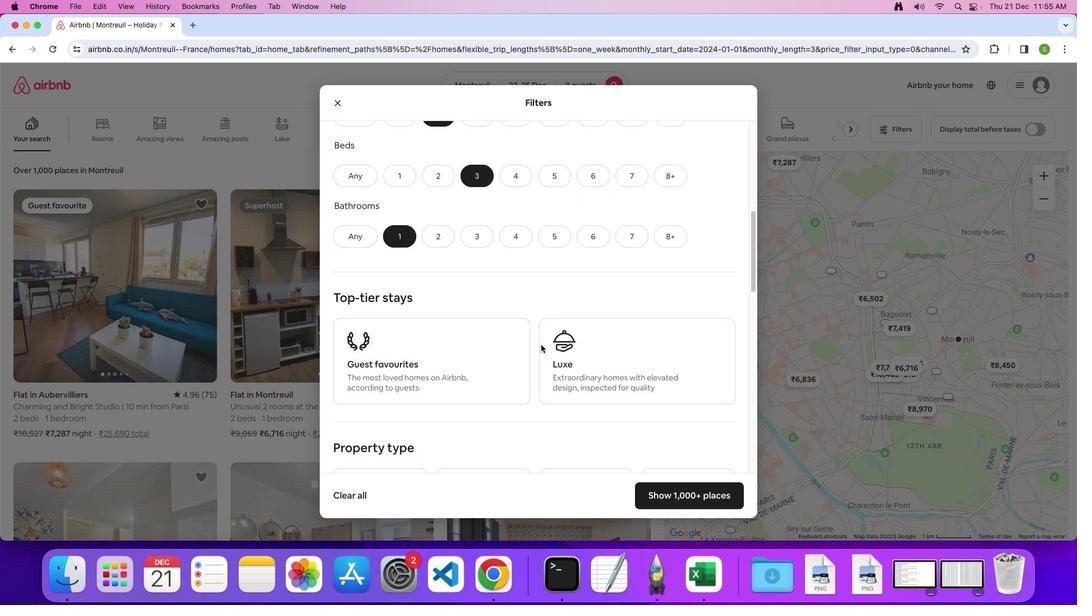 
Action: Mouse scrolled (541, 346) with delta (0, 0)
Screenshot: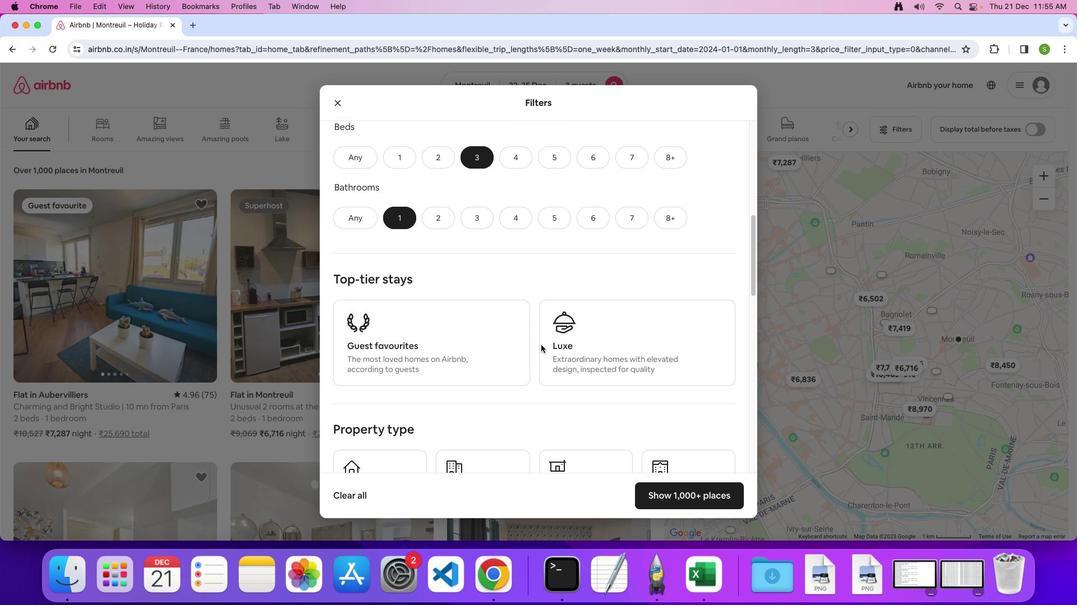 
Action: Mouse scrolled (541, 346) with delta (0, 0)
Screenshot: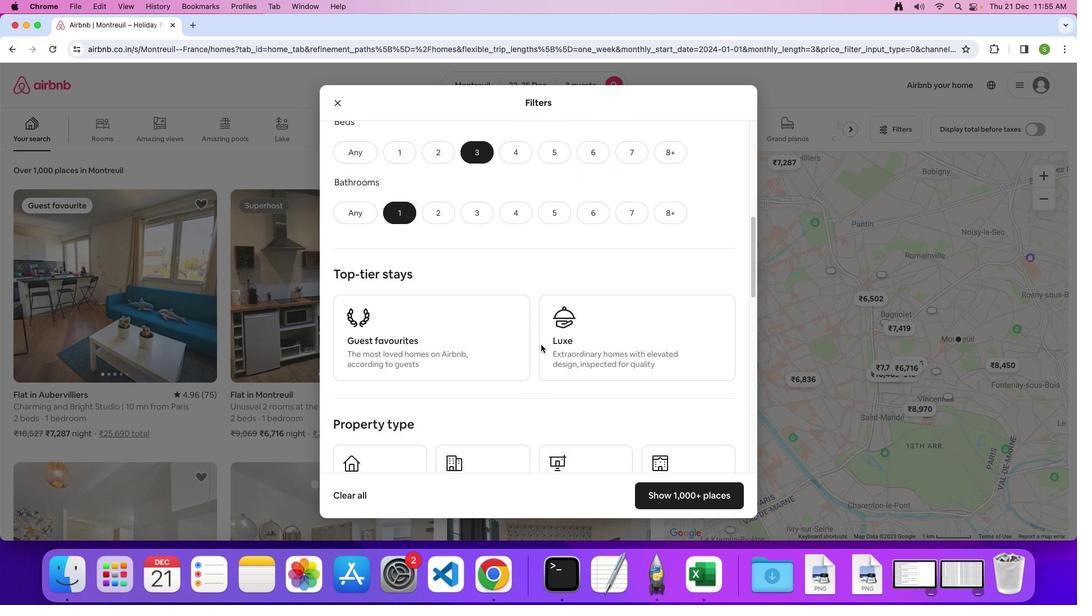 
Action: Mouse scrolled (541, 346) with delta (0, 0)
Screenshot: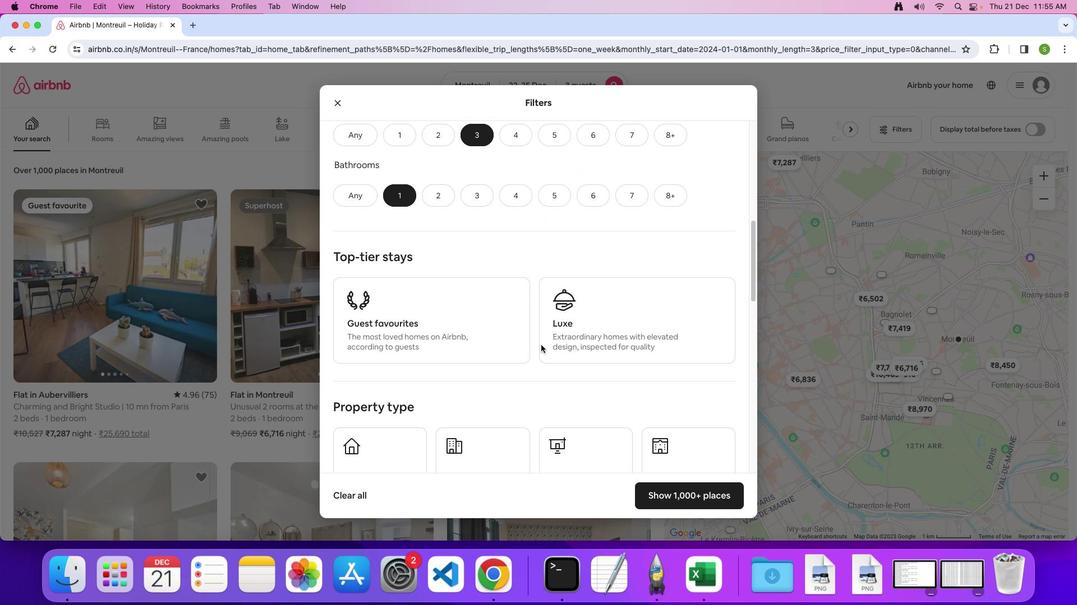 
Action: Mouse scrolled (541, 346) with delta (0, 0)
Screenshot: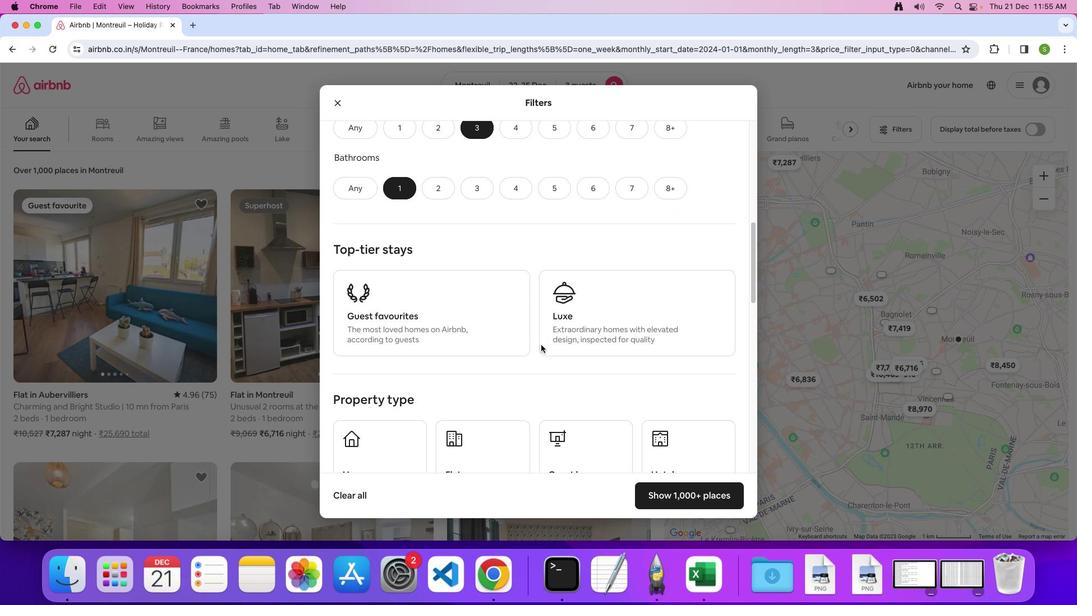 
Action: Mouse scrolled (541, 346) with delta (0, 0)
Screenshot: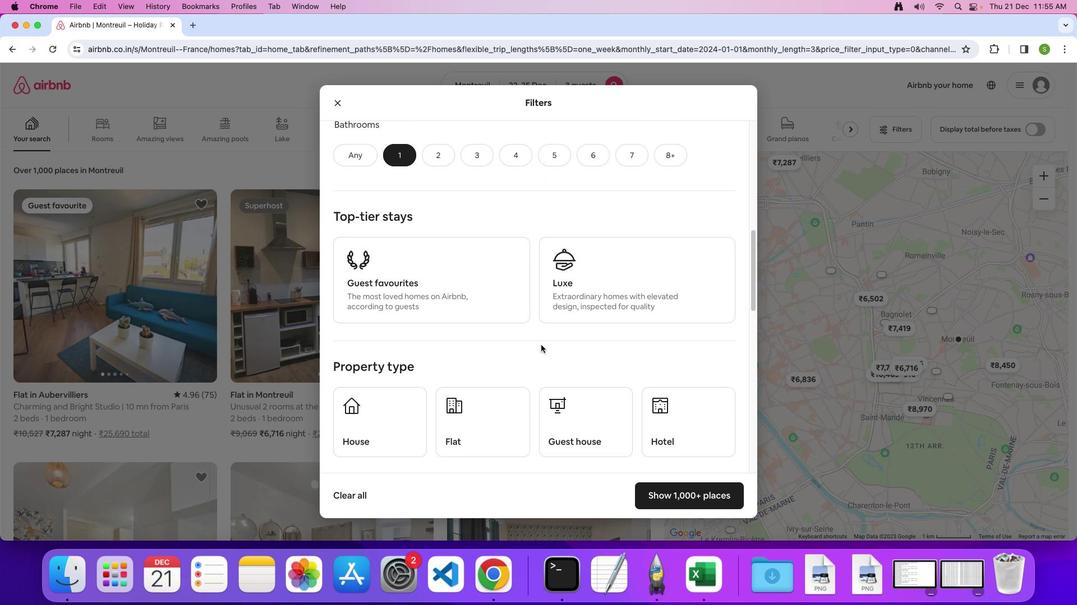 
Action: Mouse scrolled (541, 346) with delta (0, 0)
Screenshot: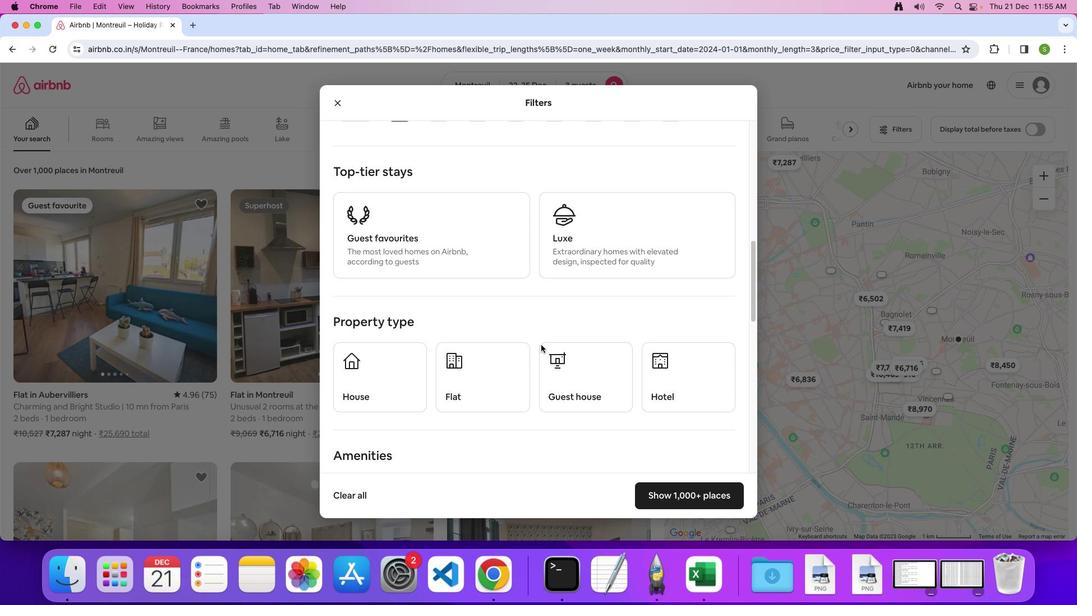 
Action: Mouse scrolled (541, 346) with delta (0, 0)
Screenshot: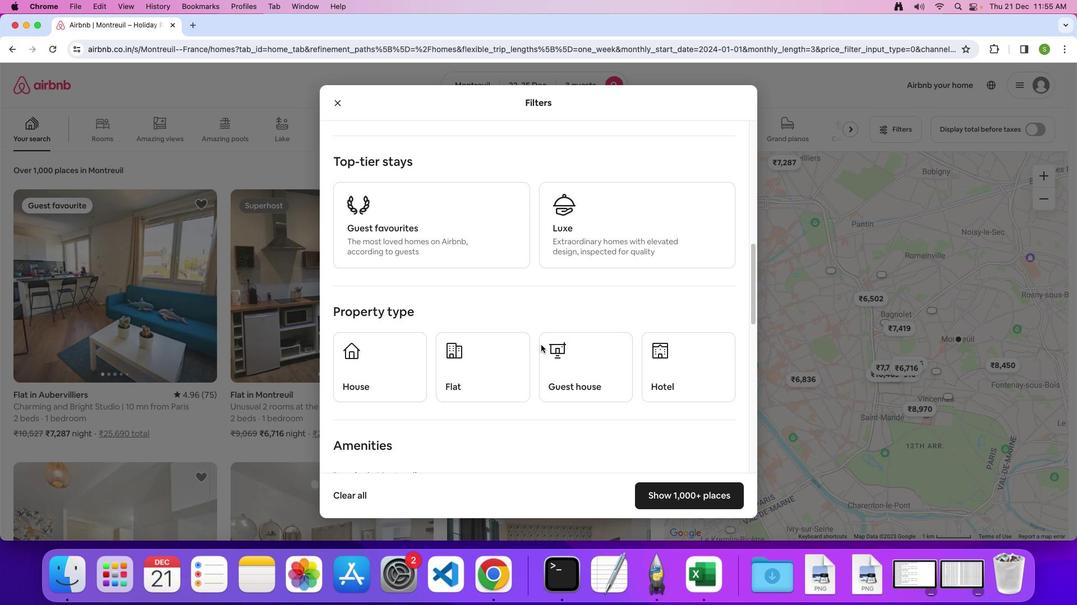 
Action: Mouse scrolled (541, 346) with delta (0, 0)
Screenshot: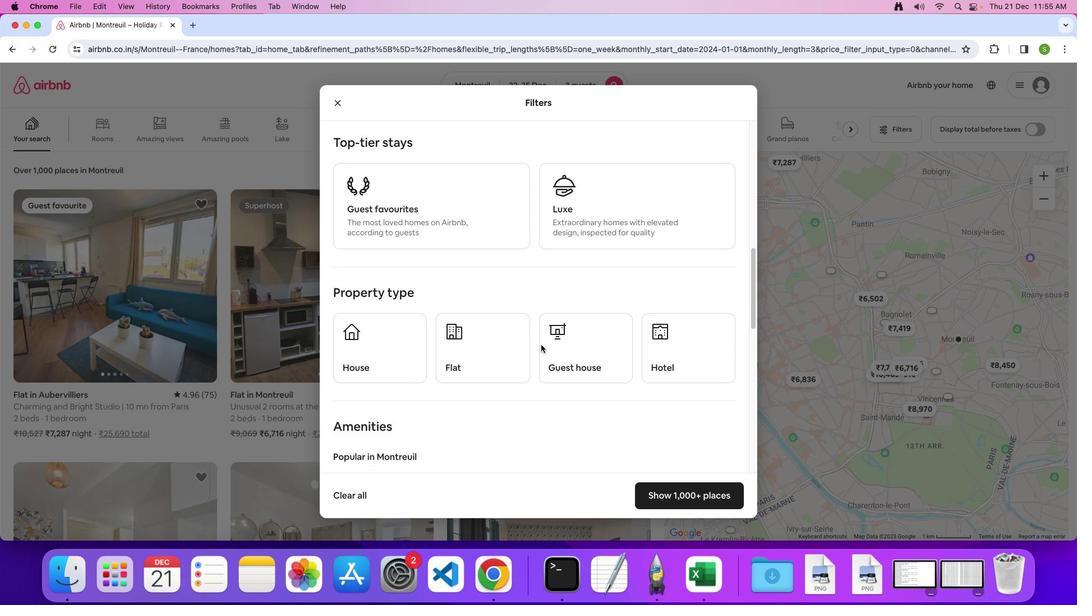 
Action: Mouse moved to (501, 343)
Screenshot: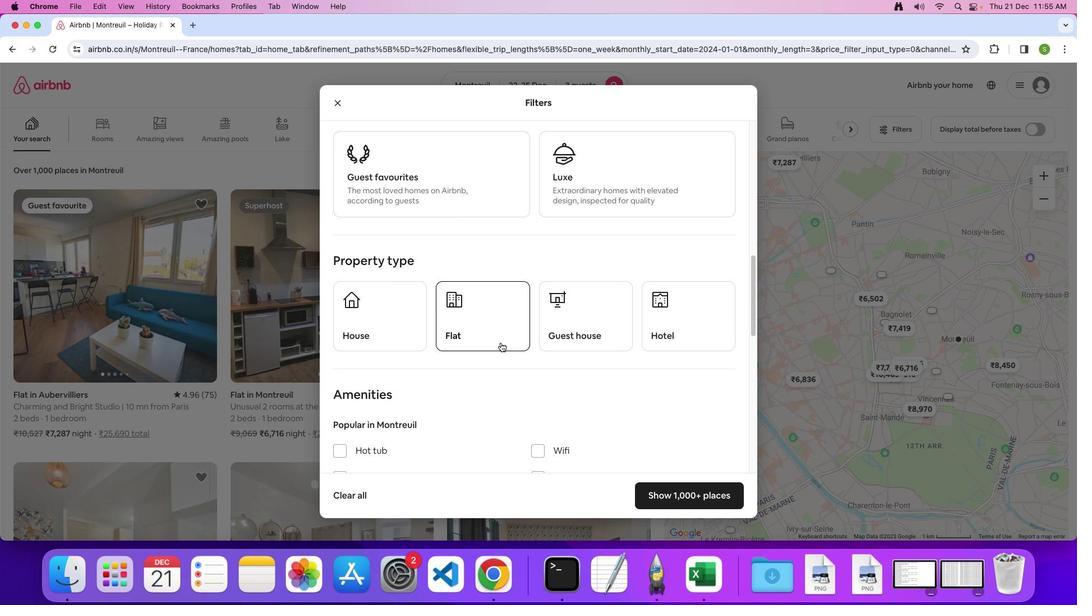 
Action: Mouse pressed left at (501, 343)
Screenshot: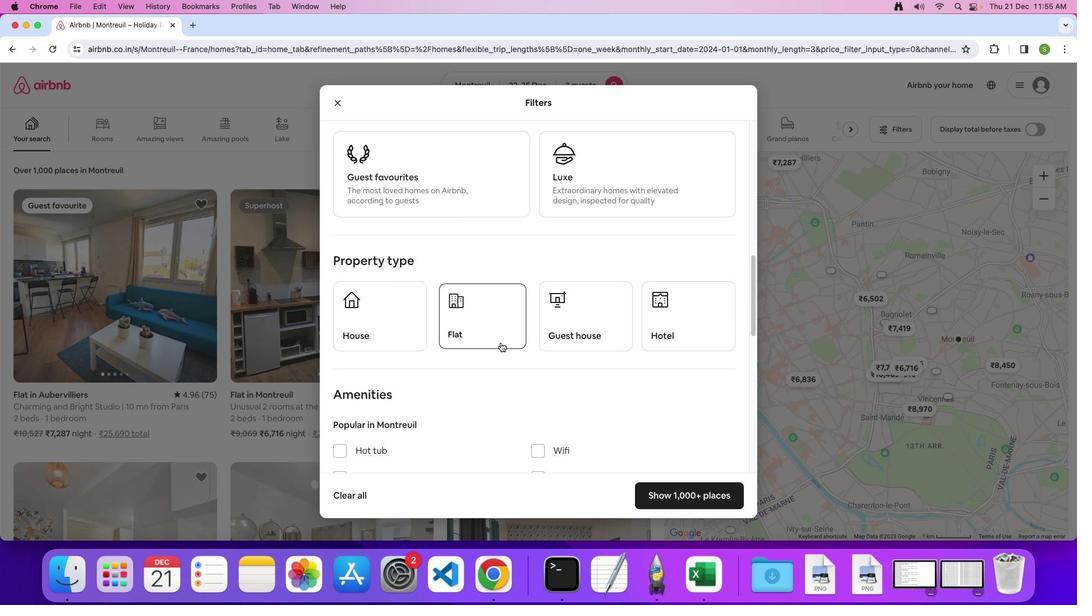 
Action: Mouse moved to (598, 372)
Screenshot: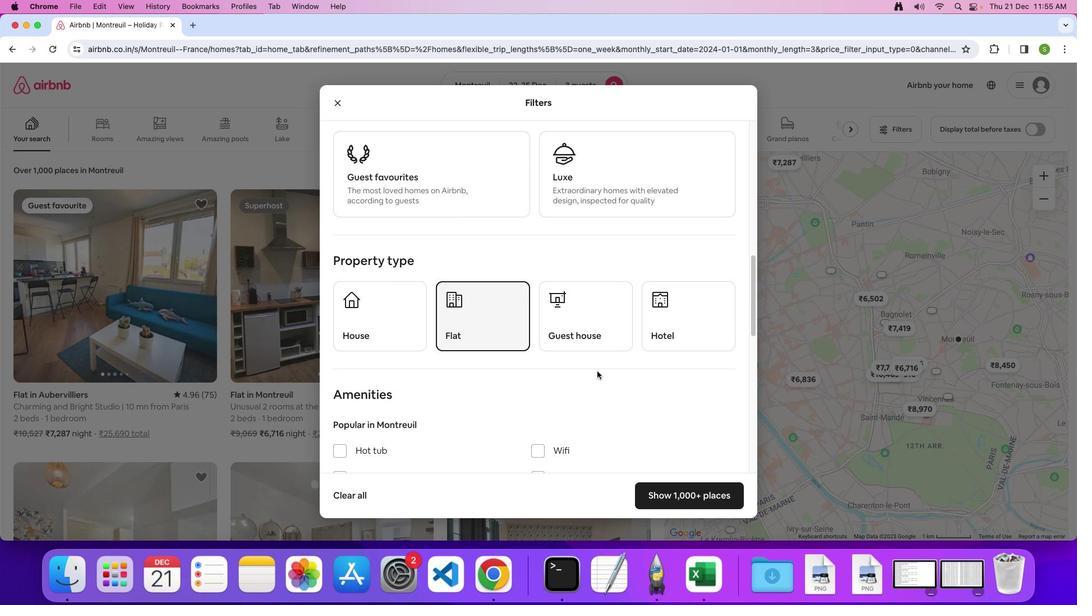 
Action: Mouse scrolled (598, 372) with delta (0, 0)
Screenshot: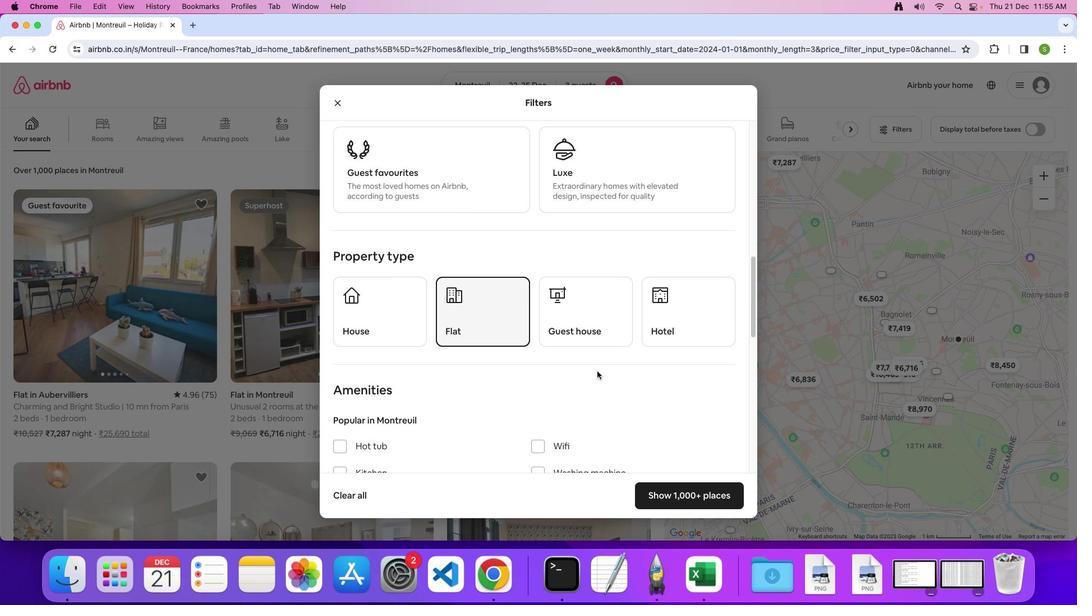 
Action: Mouse scrolled (598, 372) with delta (0, 0)
Screenshot: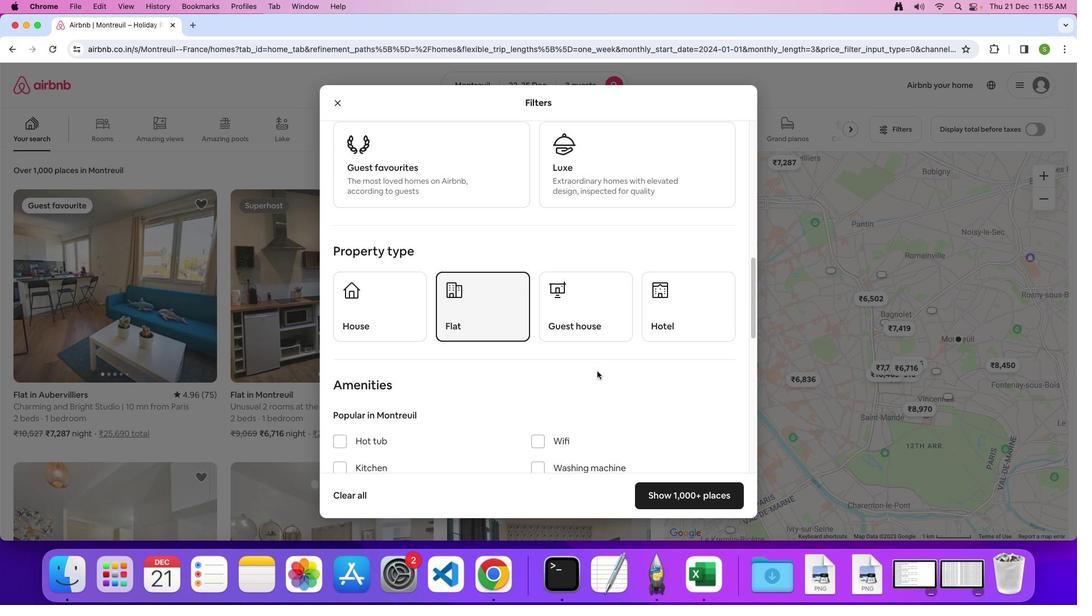 
Action: Mouse scrolled (598, 372) with delta (0, 0)
Screenshot: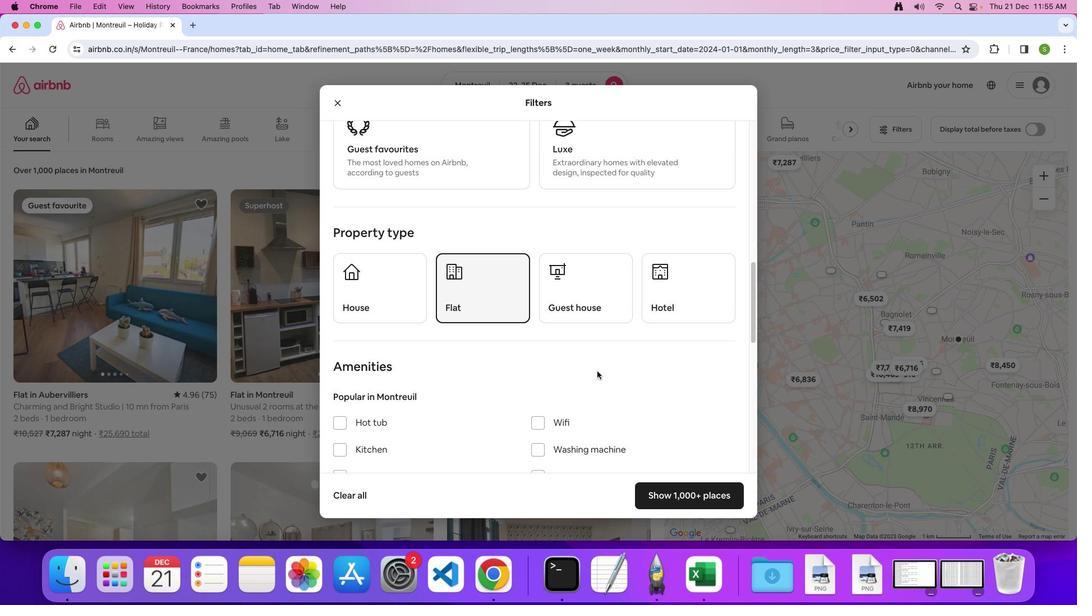 
Action: Mouse scrolled (598, 372) with delta (0, 0)
Screenshot: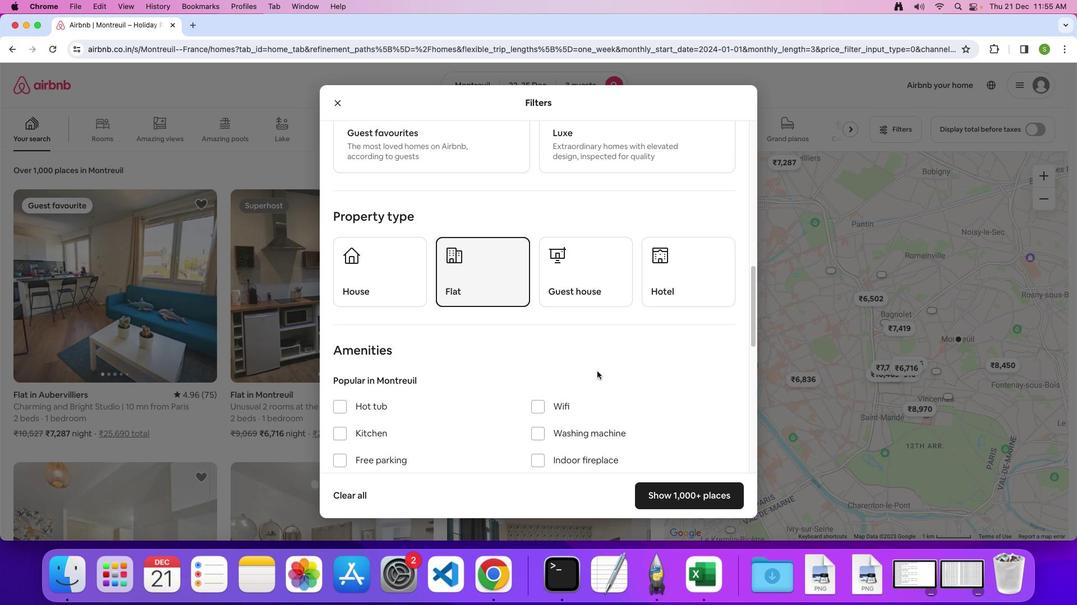 
Action: Mouse scrolled (598, 372) with delta (0, 0)
Screenshot: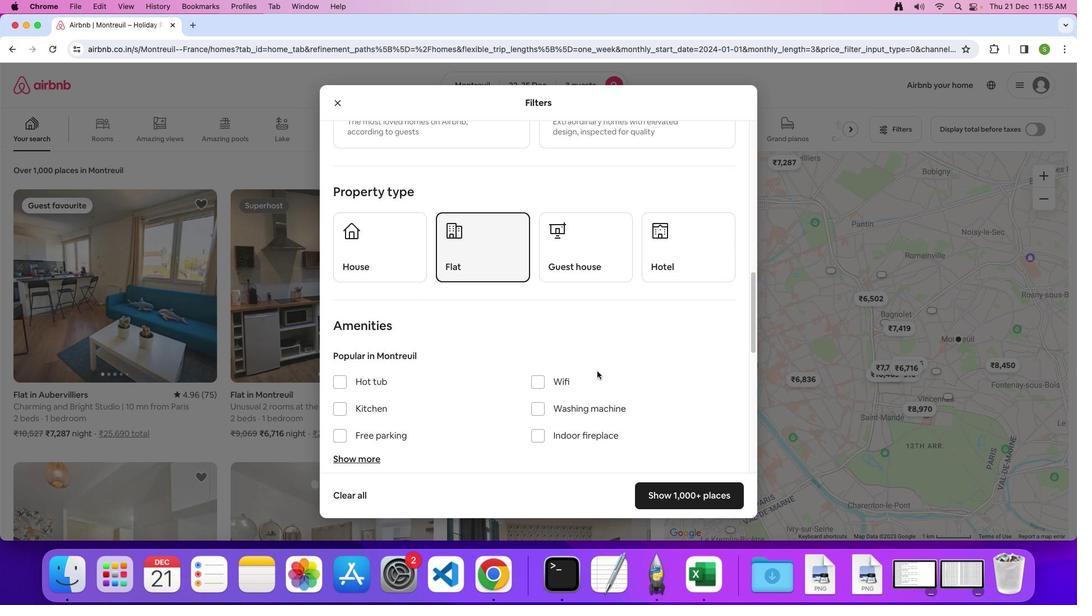 
Action: Mouse scrolled (598, 372) with delta (0, 0)
Screenshot: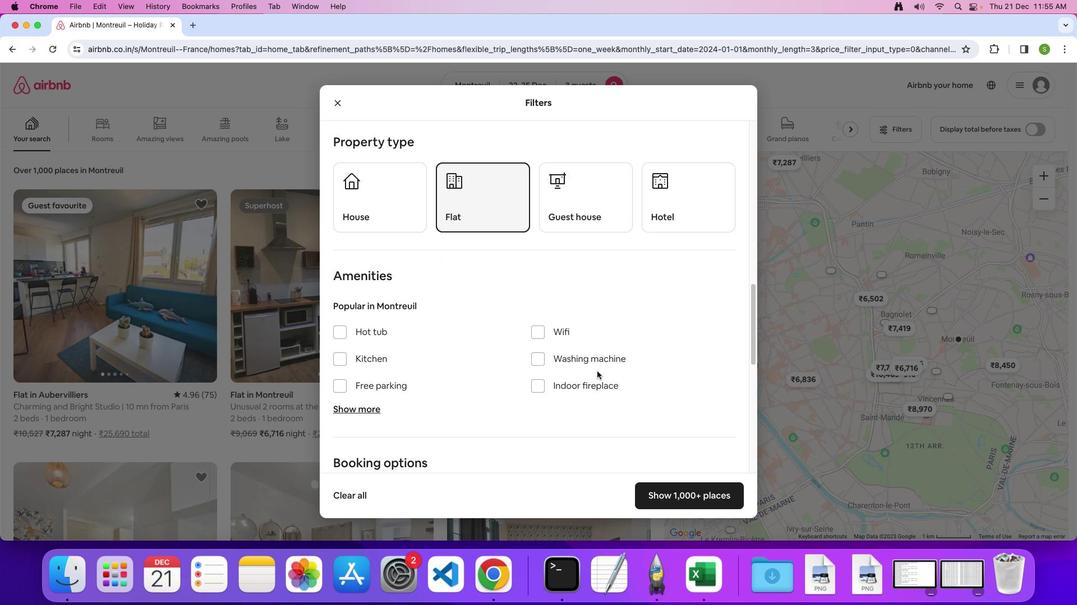 
Action: Mouse scrolled (598, 372) with delta (0, 0)
Screenshot: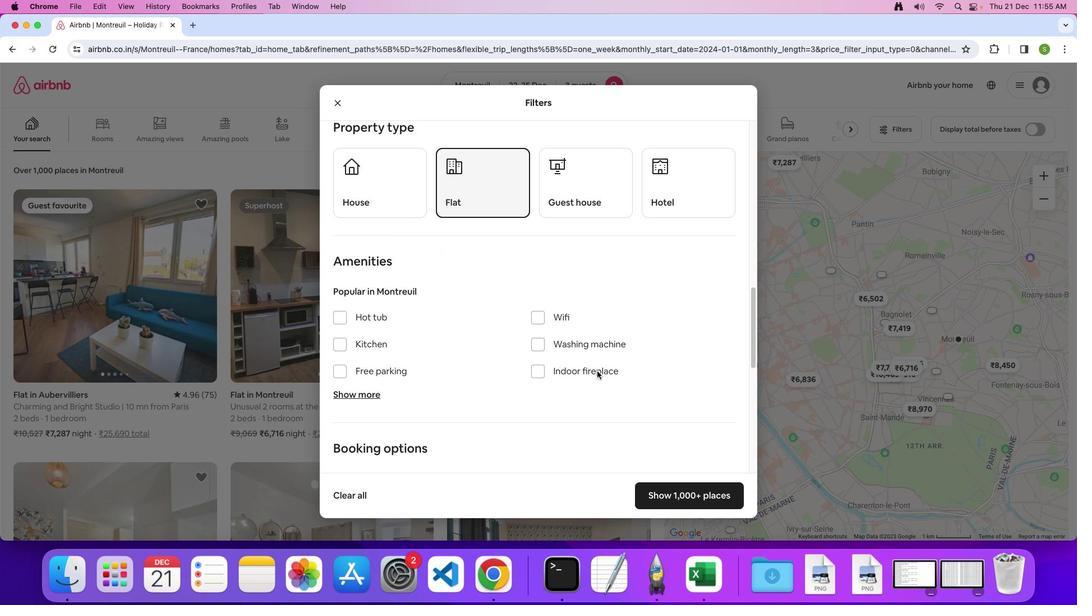 
Action: Mouse scrolled (598, 372) with delta (0, 0)
Screenshot: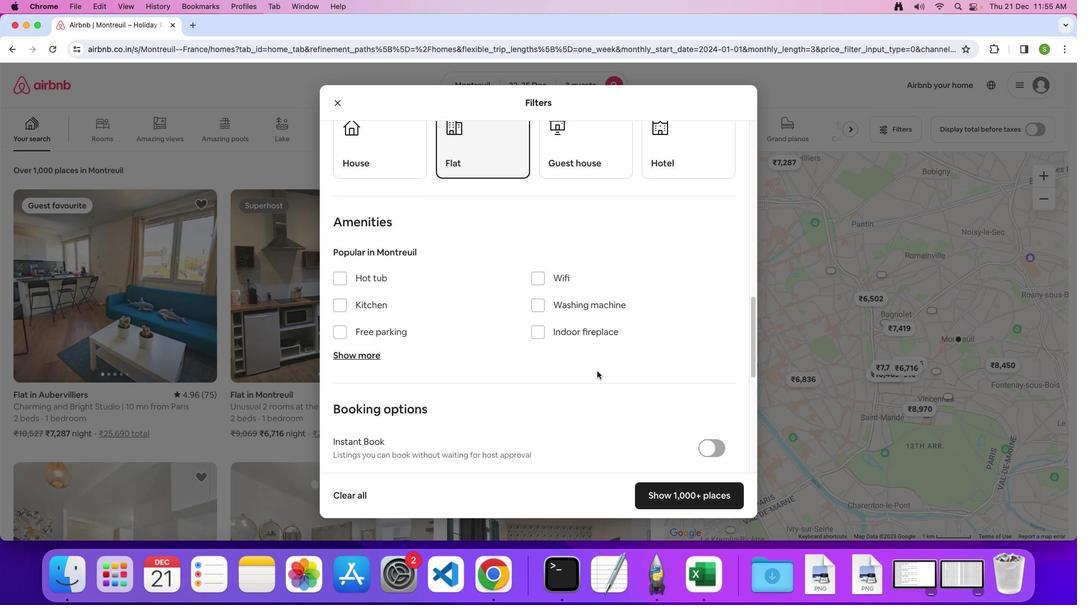 
Action: Mouse scrolled (598, 372) with delta (0, 0)
Screenshot: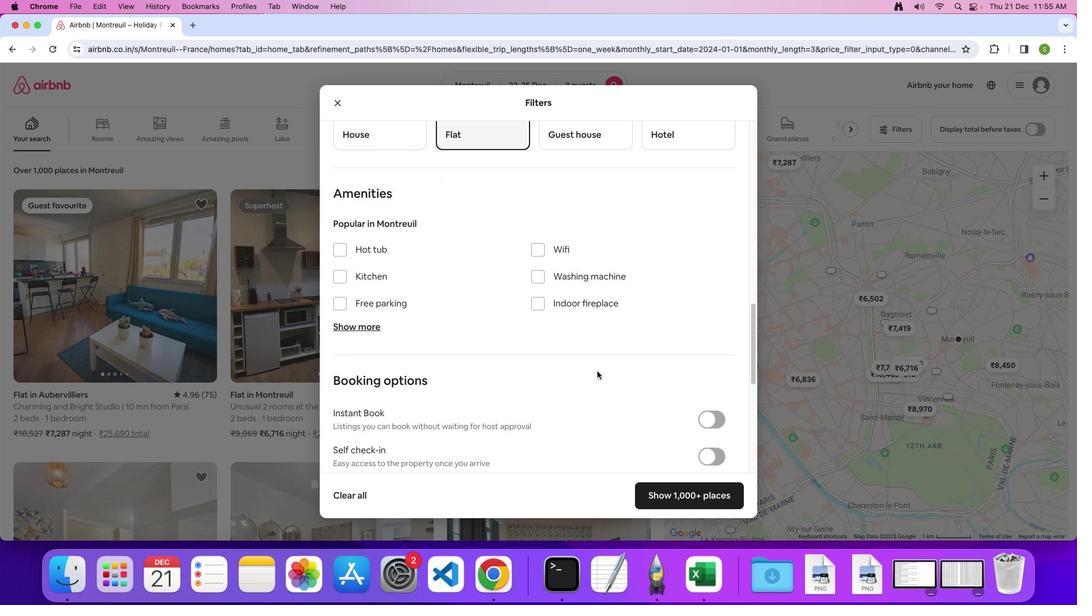
Action: Mouse scrolled (598, 372) with delta (0, 0)
Screenshot: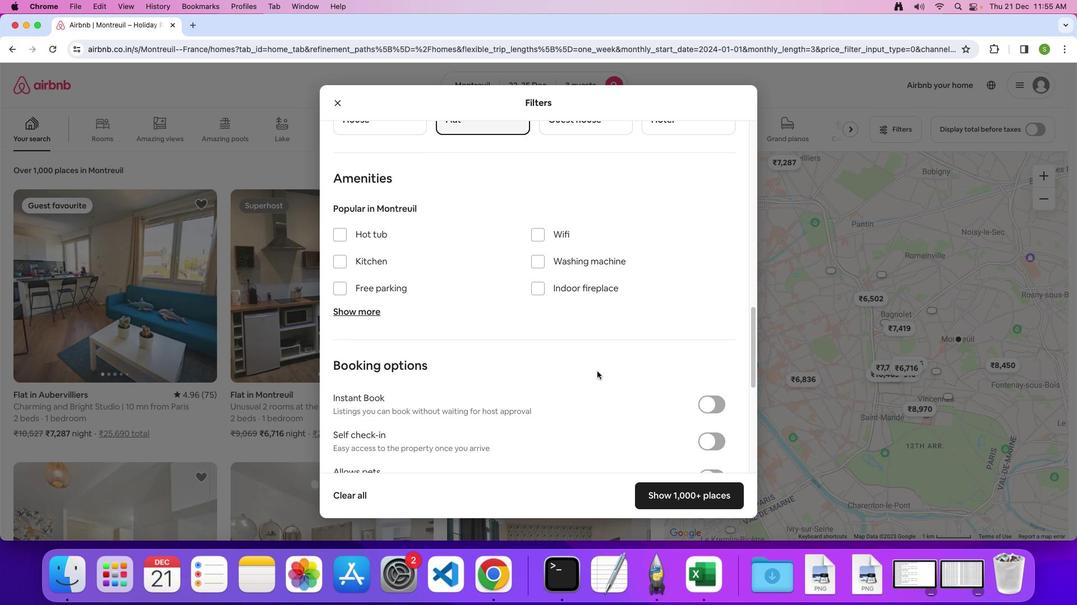 
Action: Mouse scrolled (598, 372) with delta (0, 0)
Screenshot: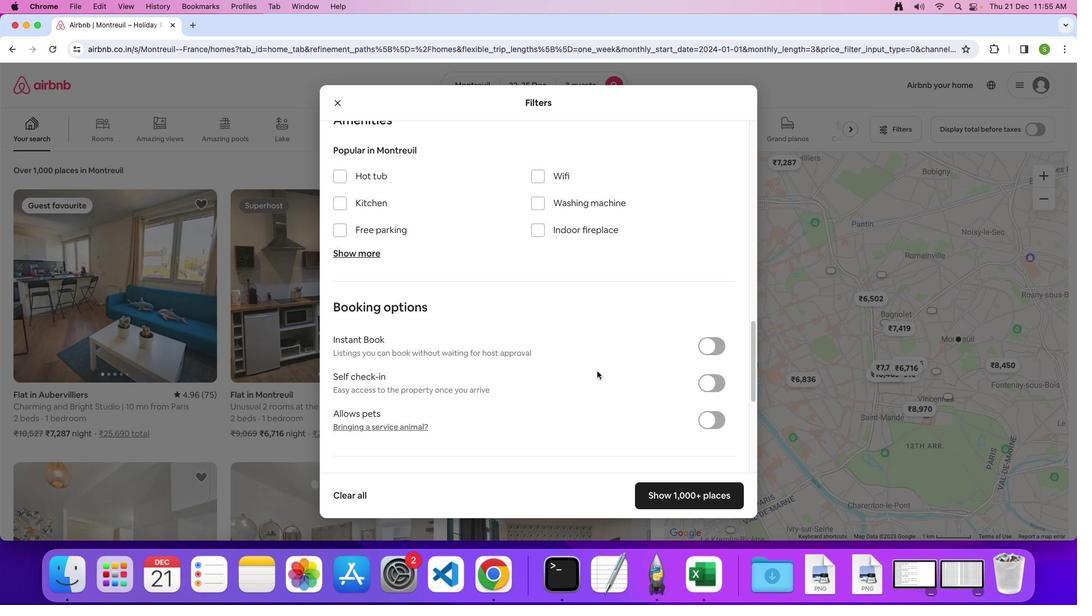 
Action: Mouse scrolled (598, 372) with delta (0, -1)
Screenshot: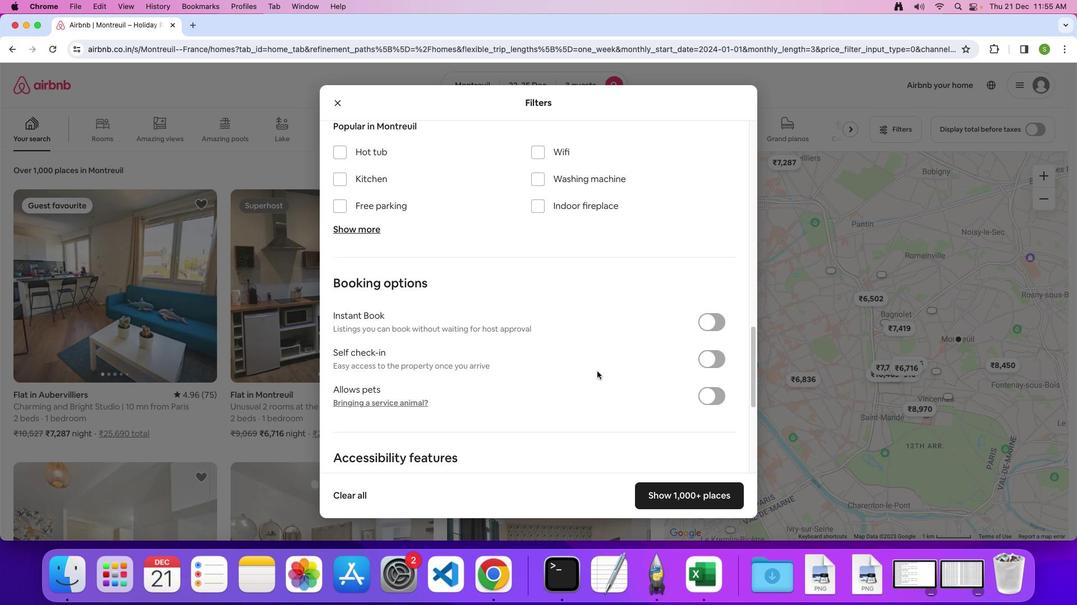 
Action: Mouse scrolled (598, 372) with delta (0, 0)
Screenshot: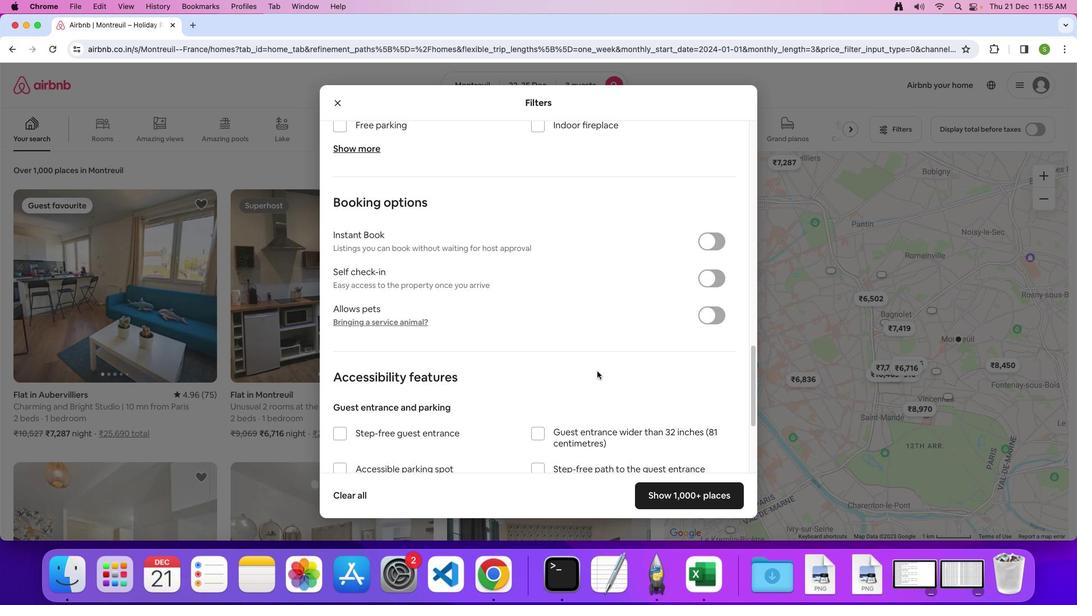 
Action: Mouse scrolled (598, 372) with delta (0, 0)
Screenshot: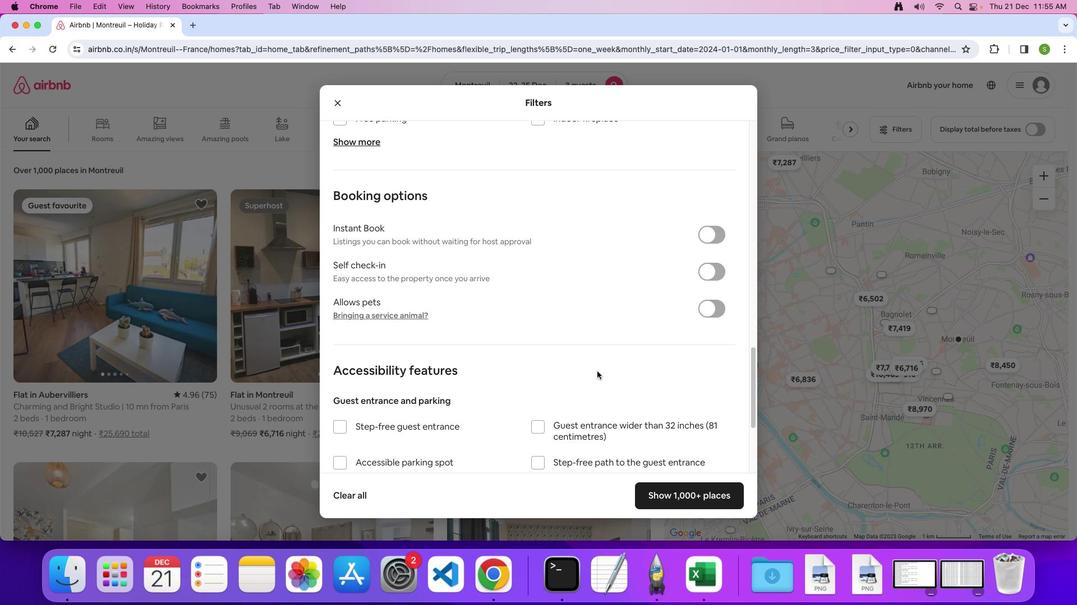 
Action: Mouse scrolled (598, 372) with delta (0, 0)
Screenshot: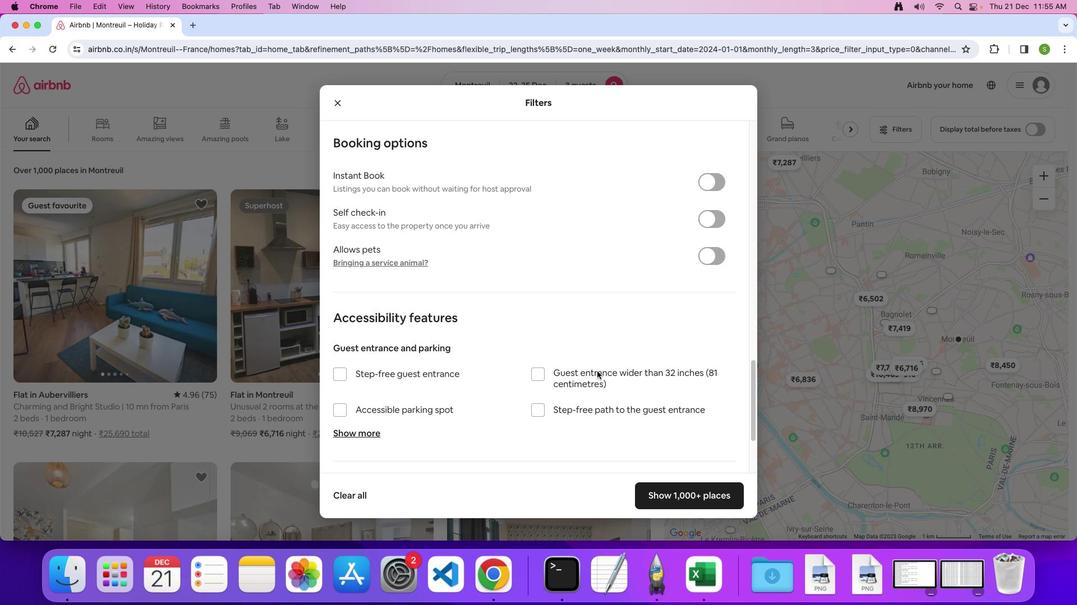 
Action: Mouse scrolled (598, 372) with delta (0, 0)
Screenshot: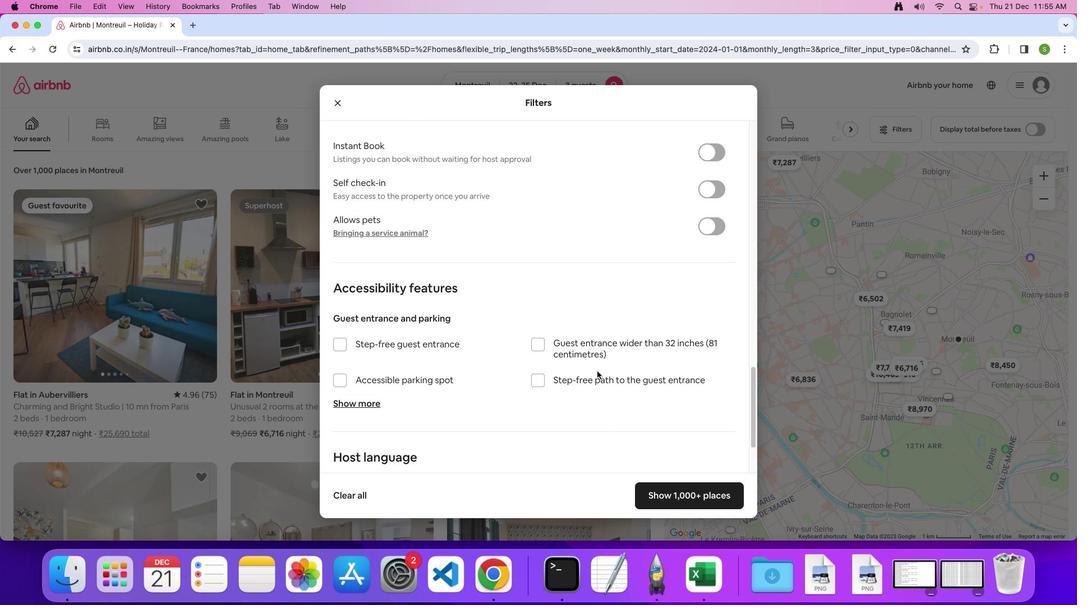 
Action: Mouse moved to (598, 371)
Screenshot: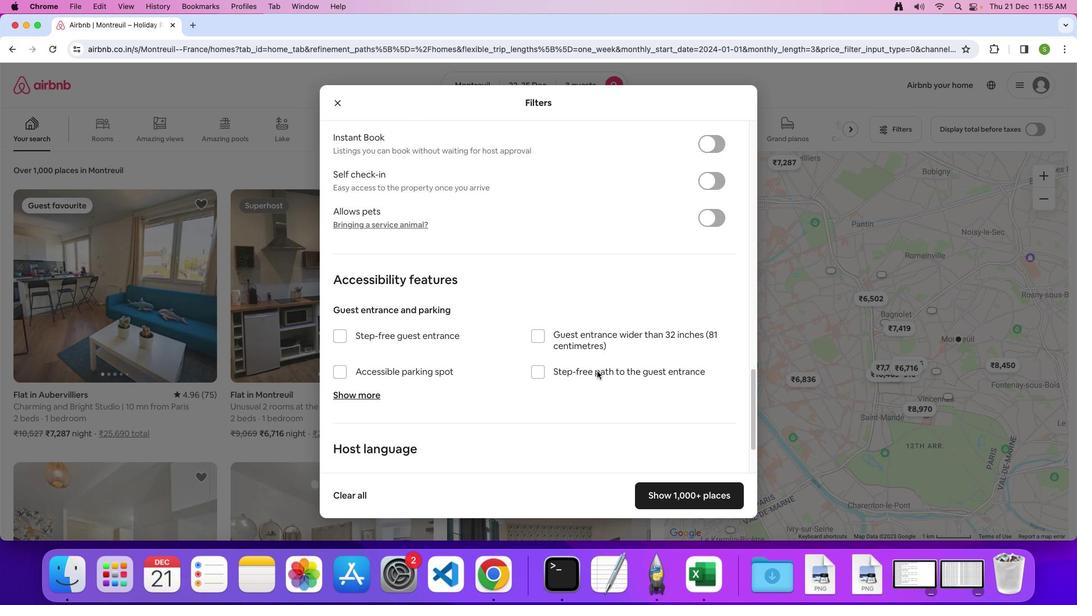 
Action: Mouse scrolled (598, 371) with delta (0, 0)
Screenshot: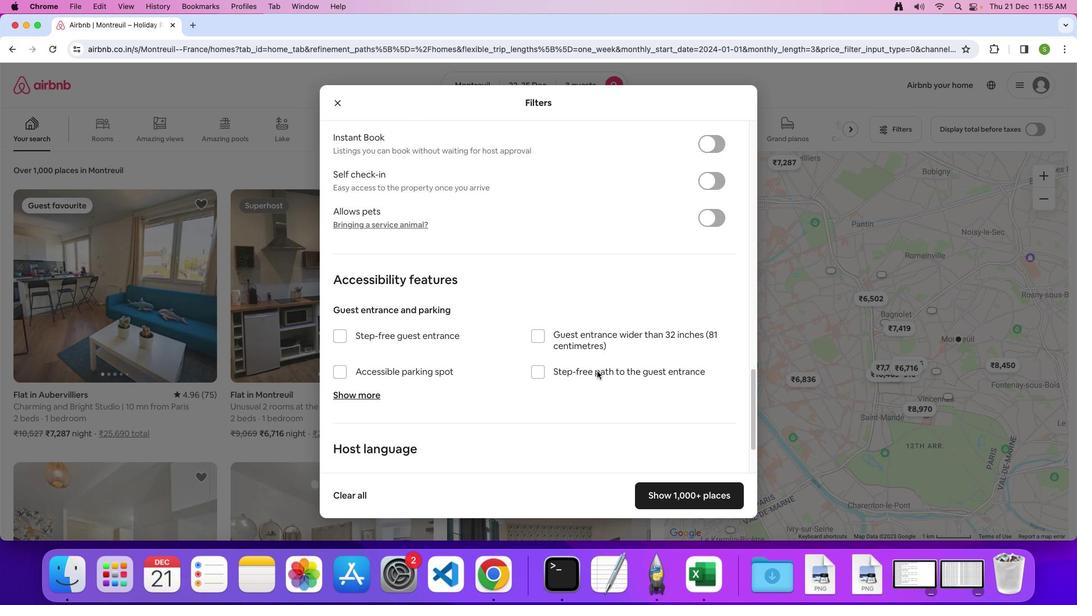 
Action: Mouse scrolled (598, 371) with delta (0, 0)
Screenshot: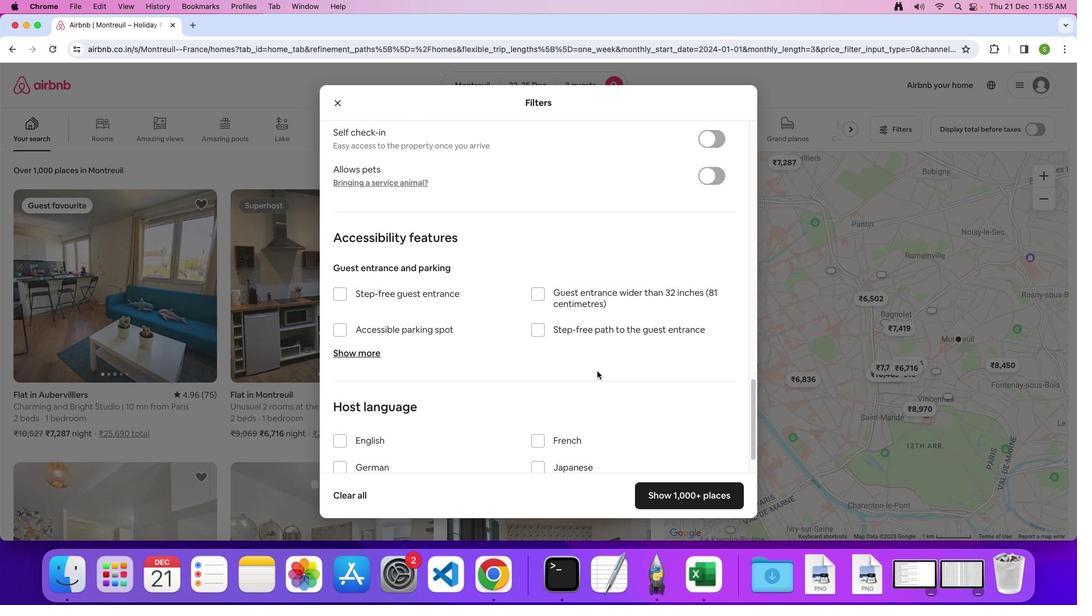 
Action: Mouse scrolled (598, 371) with delta (0, 0)
Screenshot: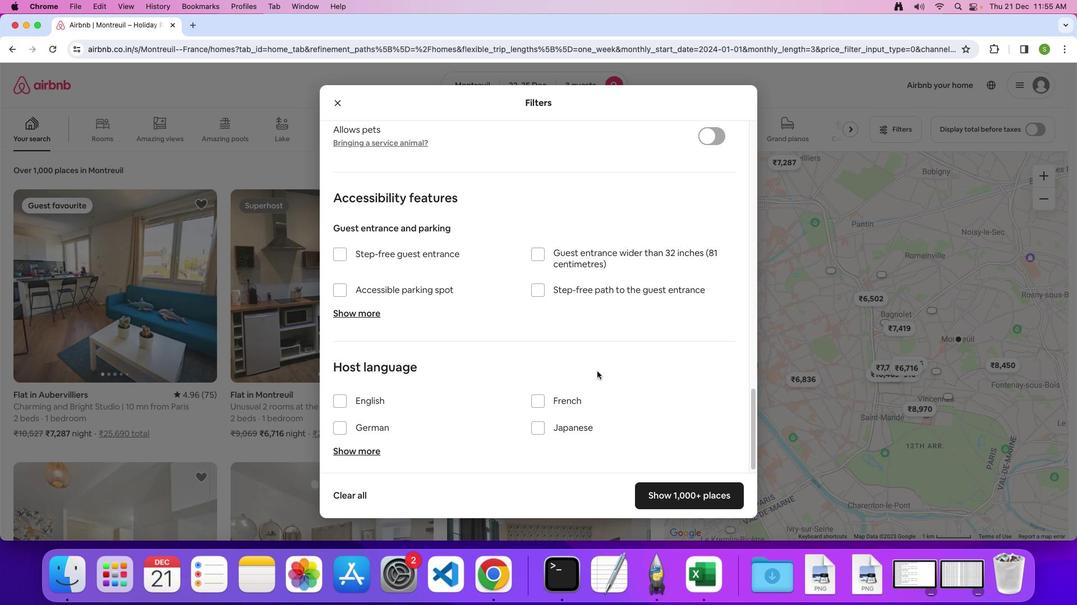 
Action: Mouse scrolled (598, 371) with delta (0, 0)
Screenshot: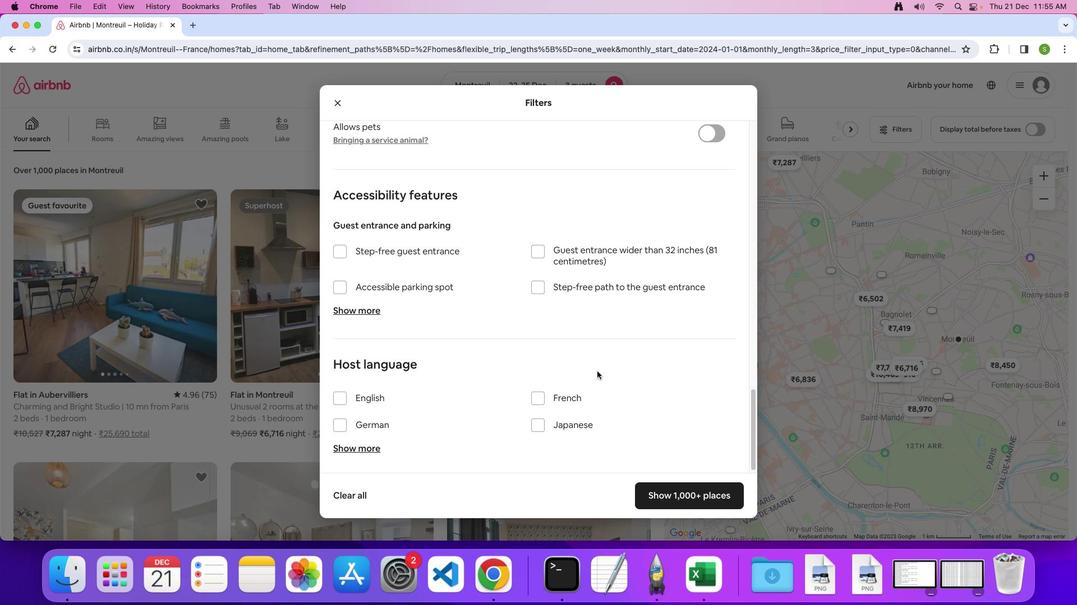 
Action: Mouse scrolled (598, 371) with delta (0, 0)
Screenshot: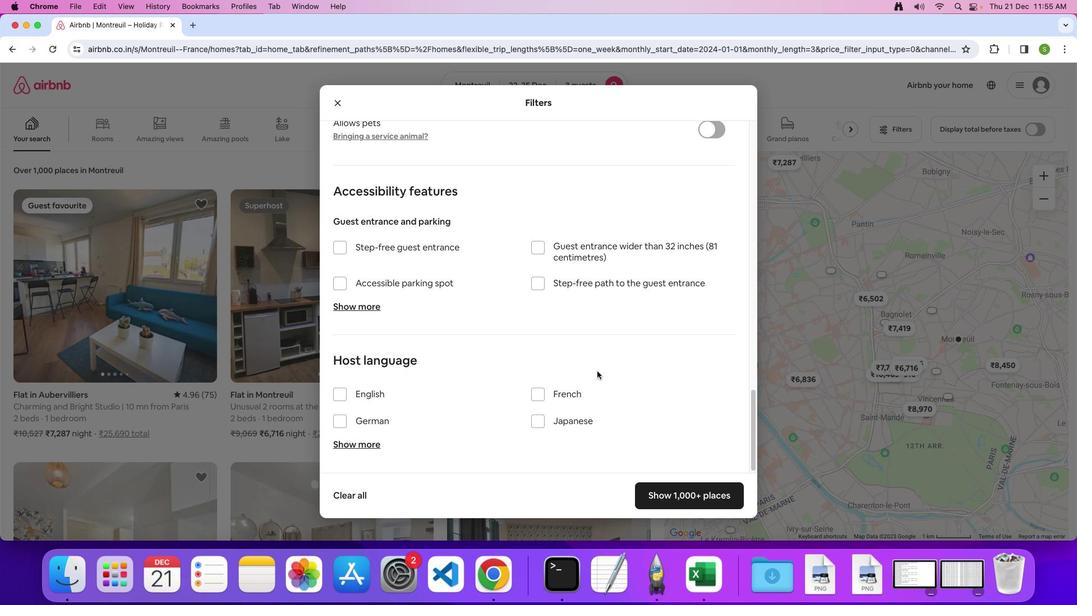 
Action: Mouse moved to (674, 494)
Screenshot: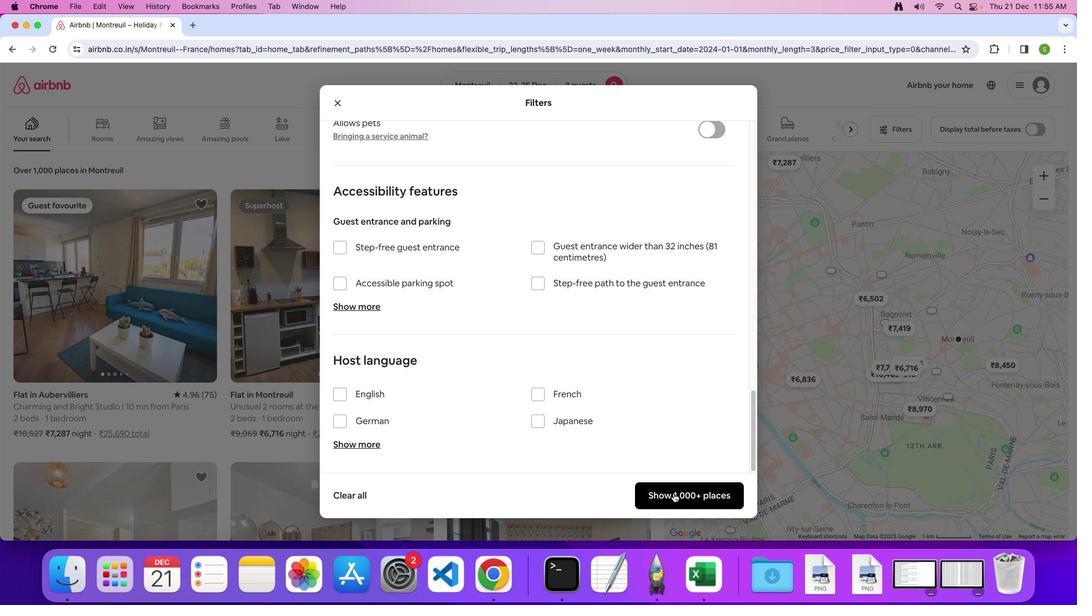 
Action: Mouse pressed left at (674, 494)
Screenshot: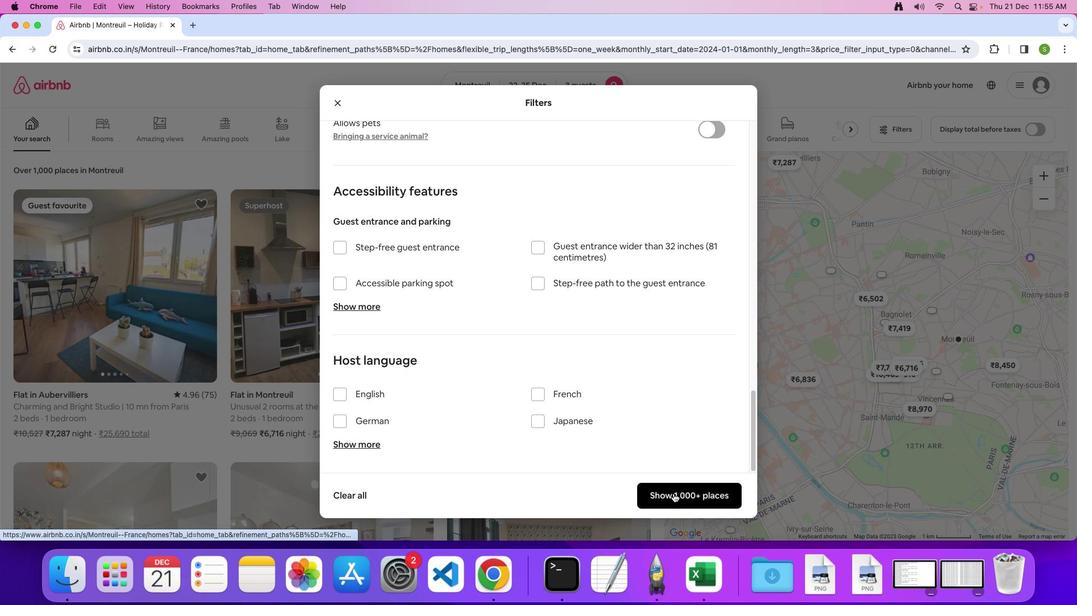
Action: Mouse moved to (172, 264)
Screenshot: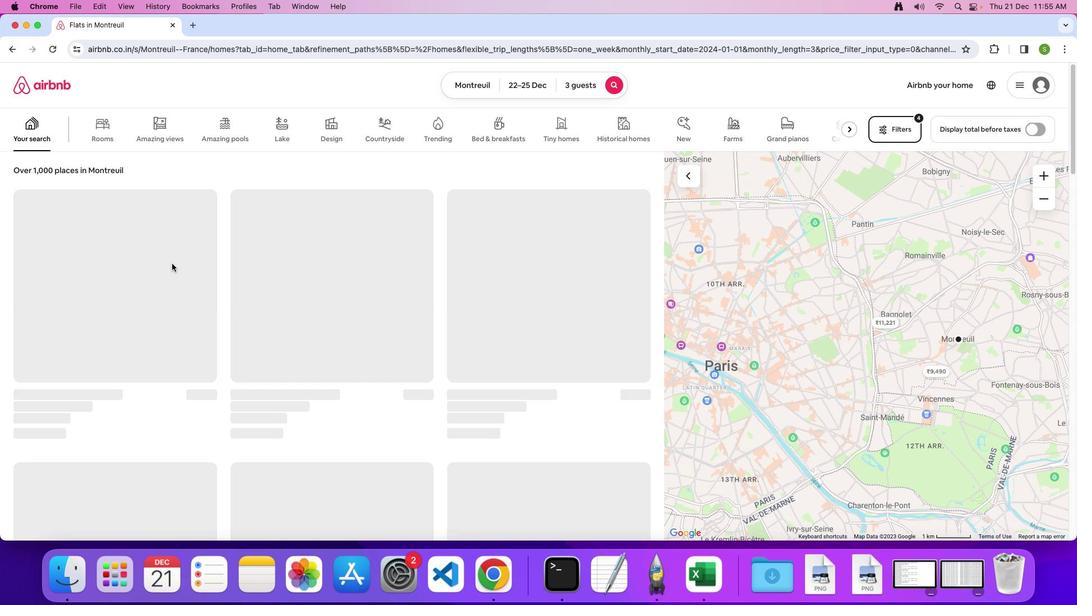 
Action: Mouse pressed left at (172, 264)
Screenshot: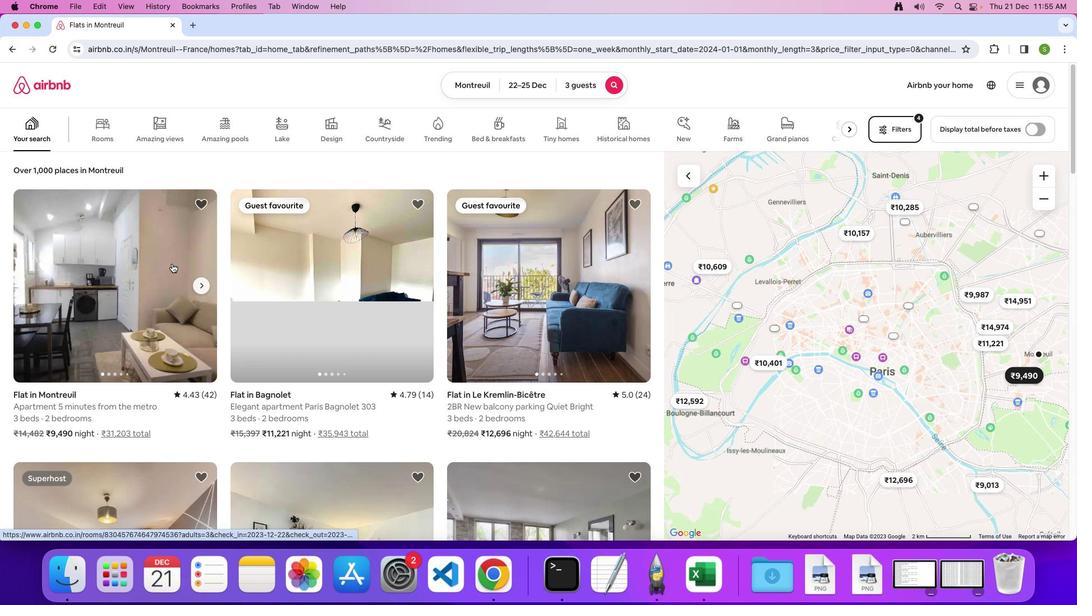 
Action: Mouse moved to (347, 290)
Screenshot: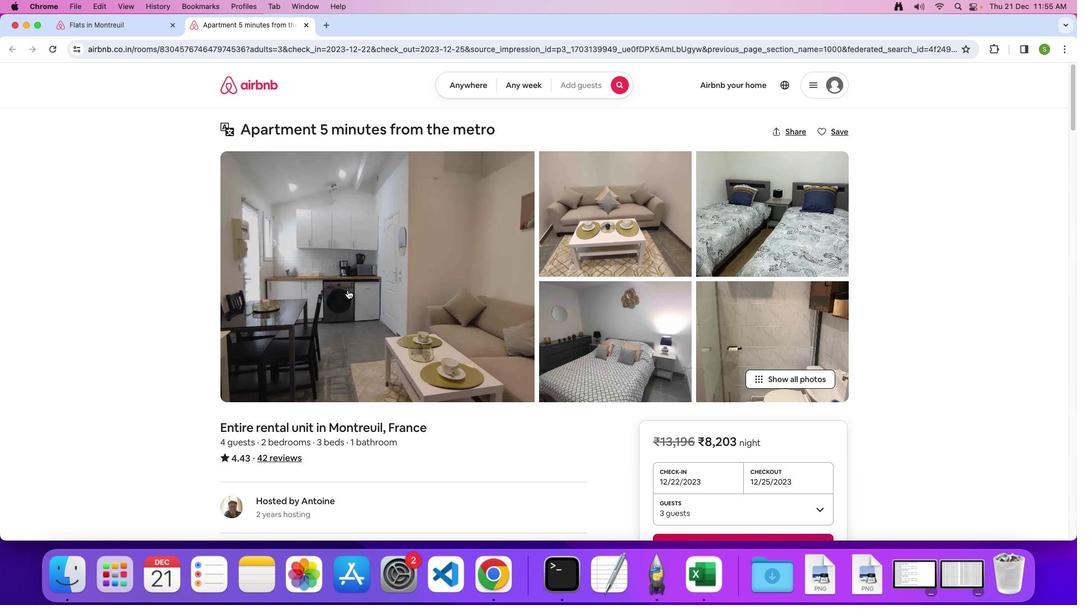 
Action: Mouse pressed left at (347, 290)
Screenshot: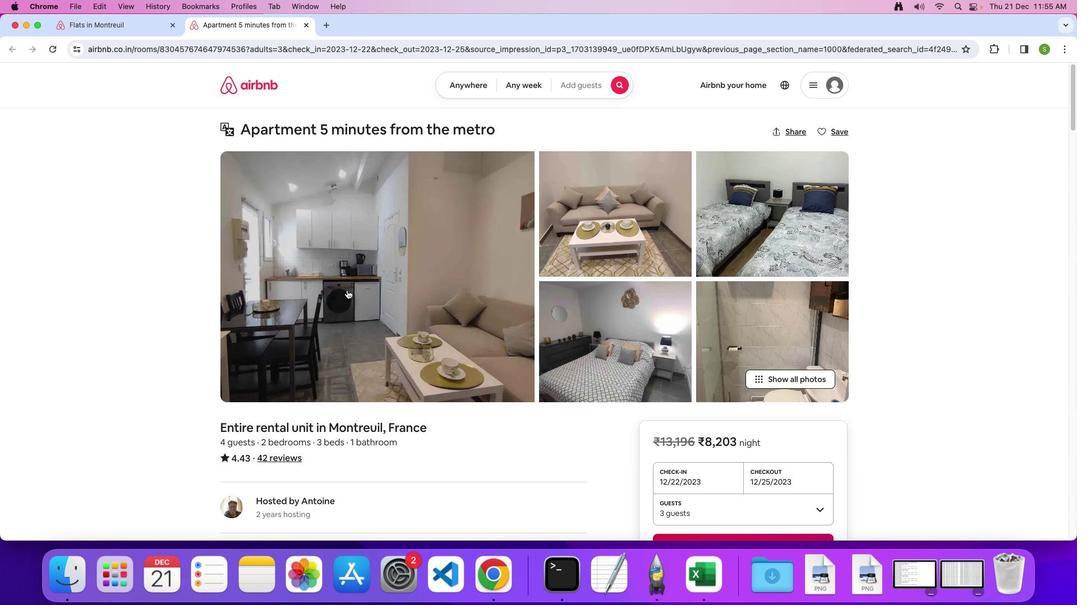 
Action: Mouse moved to (558, 328)
Screenshot: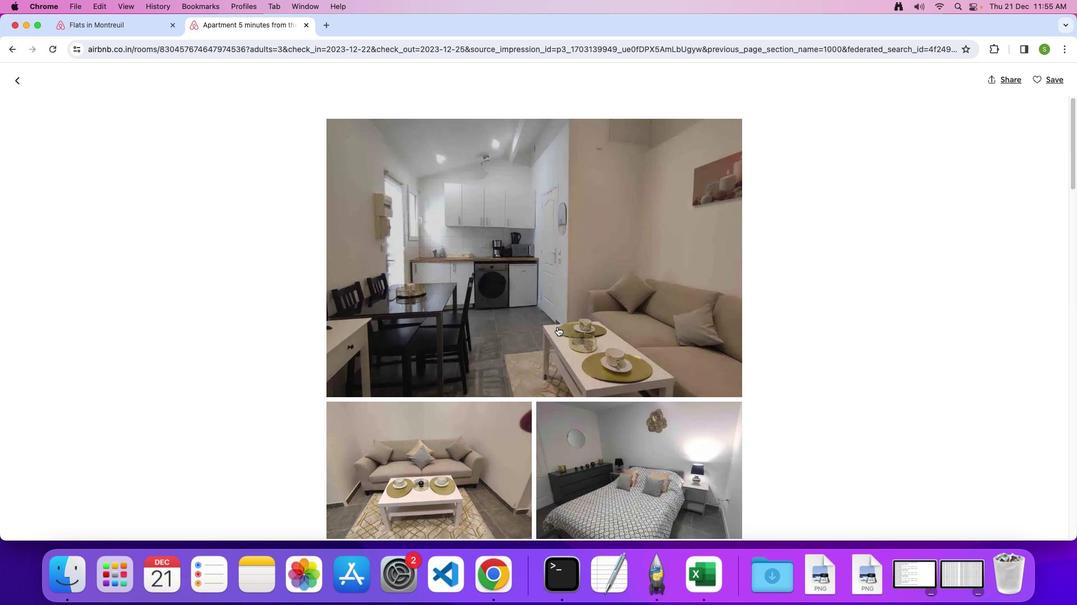 
Action: Mouse scrolled (558, 328) with delta (0, 0)
Screenshot: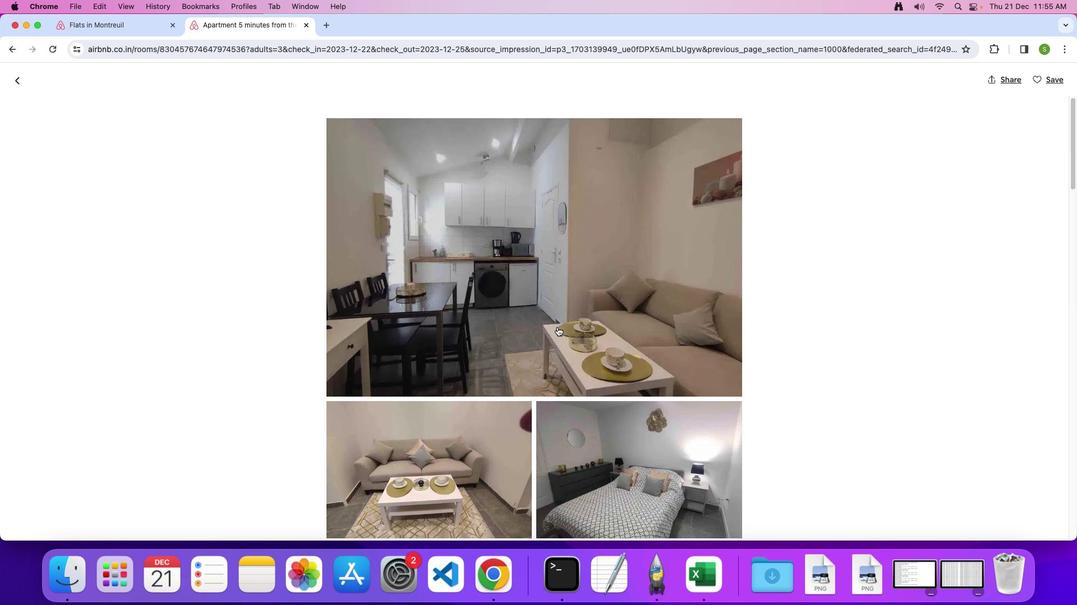 
Action: Mouse scrolled (558, 328) with delta (0, 0)
Screenshot: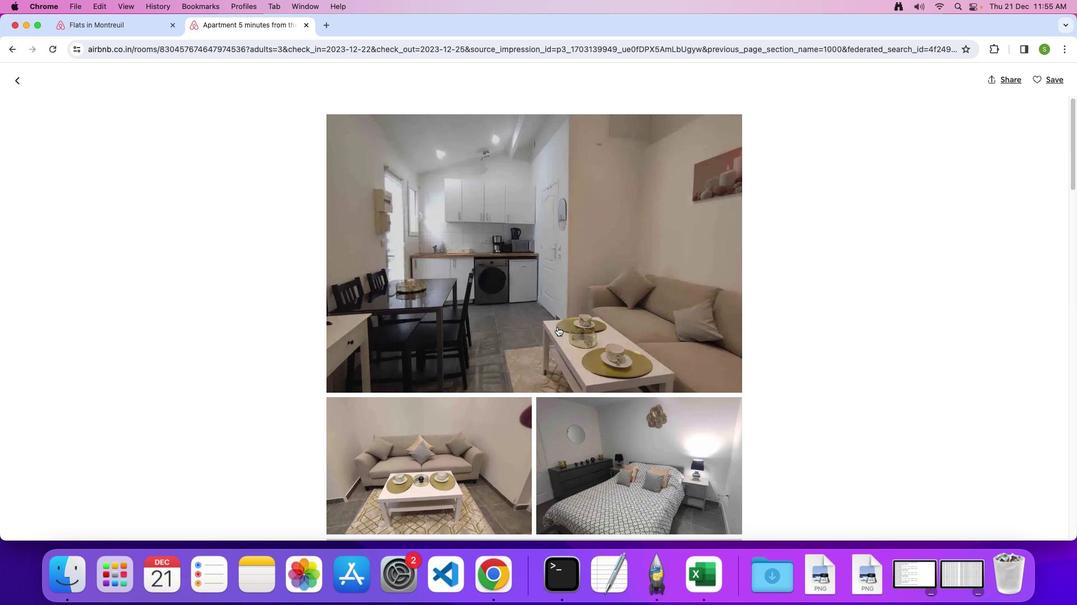 
Action: Mouse scrolled (558, 328) with delta (0, 0)
Screenshot: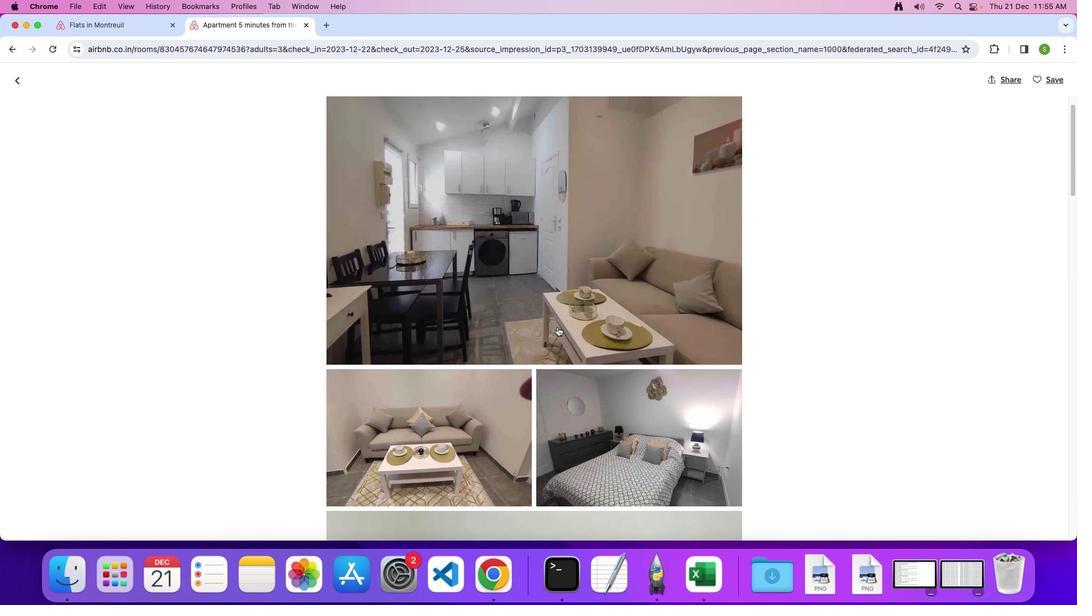 
Action: Mouse scrolled (558, 328) with delta (0, 0)
Screenshot: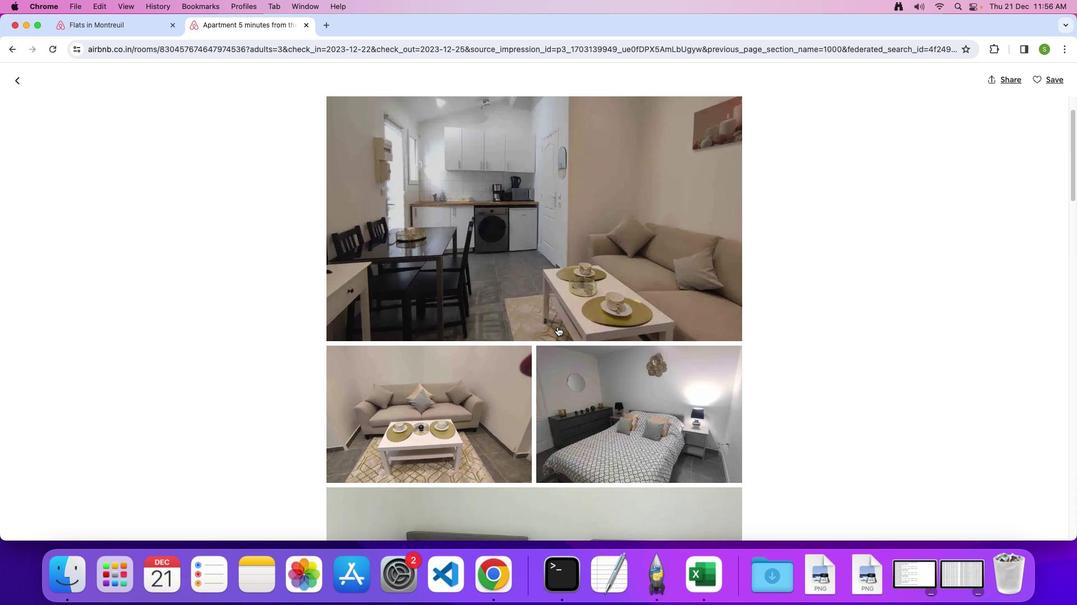
Action: Mouse scrolled (558, 328) with delta (0, 0)
Screenshot: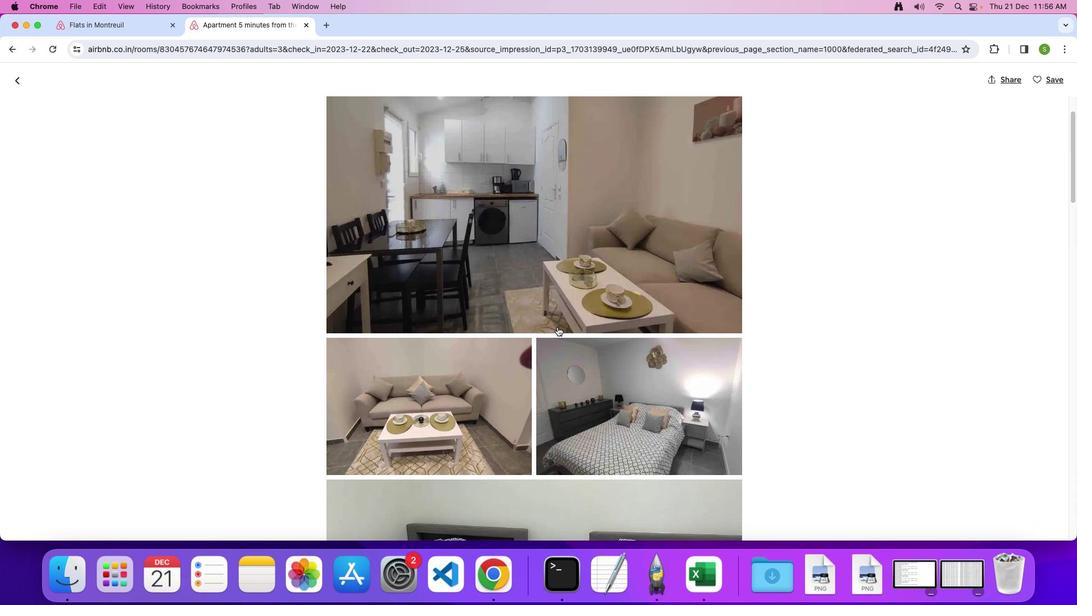 
Action: Mouse scrolled (558, 328) with delta (0, 0)
Screenshot: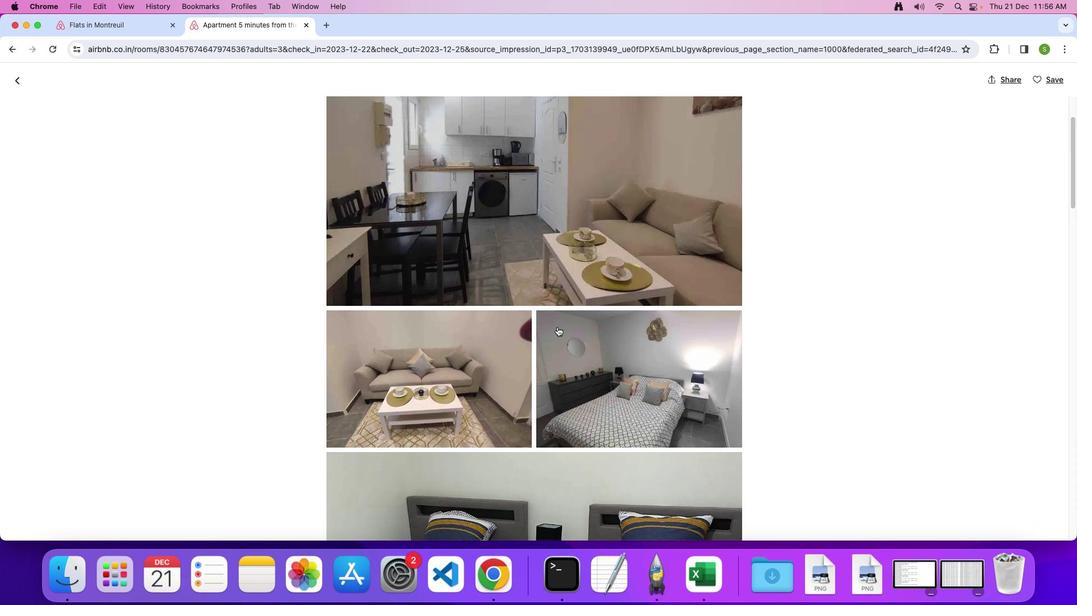 
Action: Mouse moved to (557, 328)
Screenshot: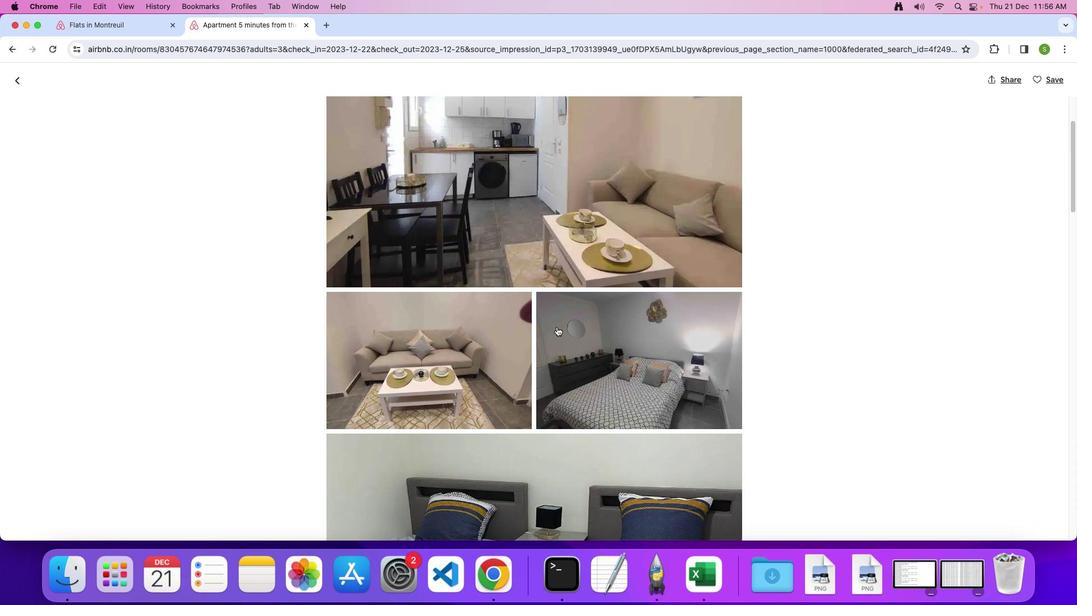 
Action: Mouse scrolled (557, 328) with delta (0, 0)
Screenshot: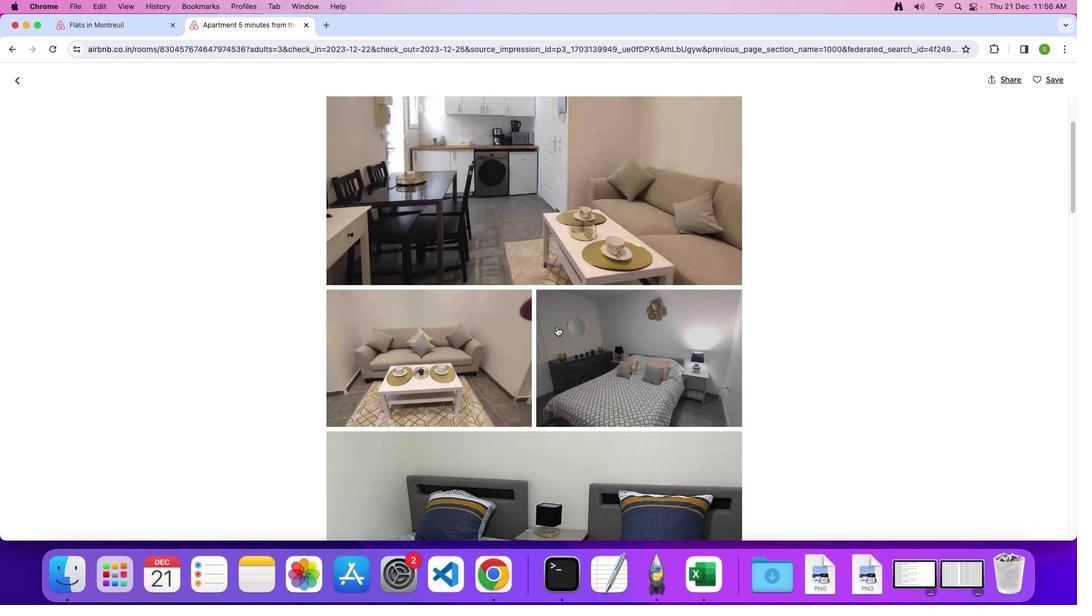 
Action: Mouse scrolled (557, 328) with delta (0, 0)
Screenshot: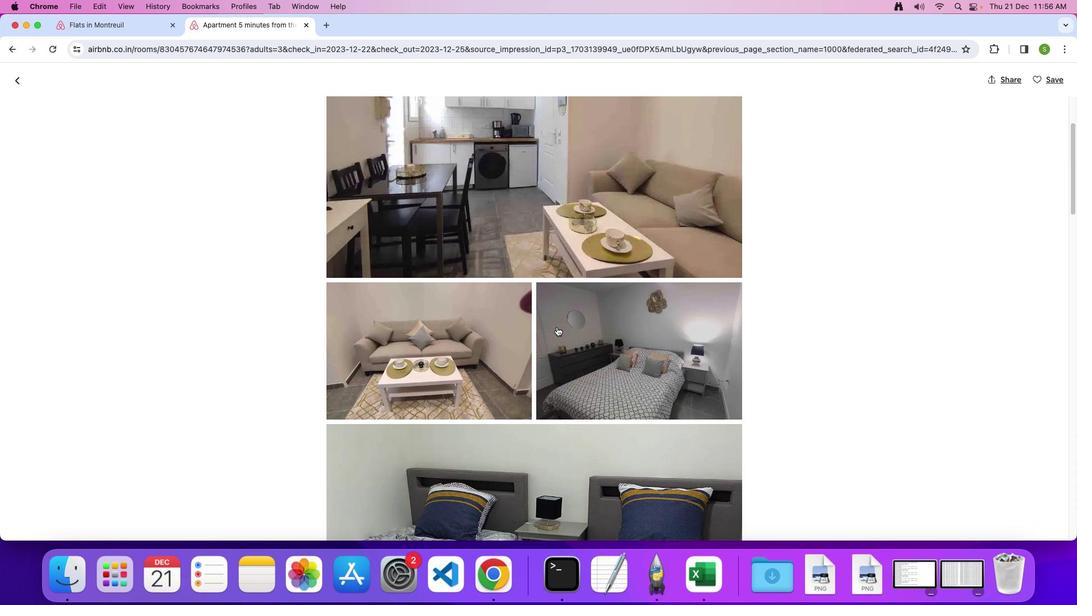 
Action: Mouse moved to (557, 328)
Screenshot: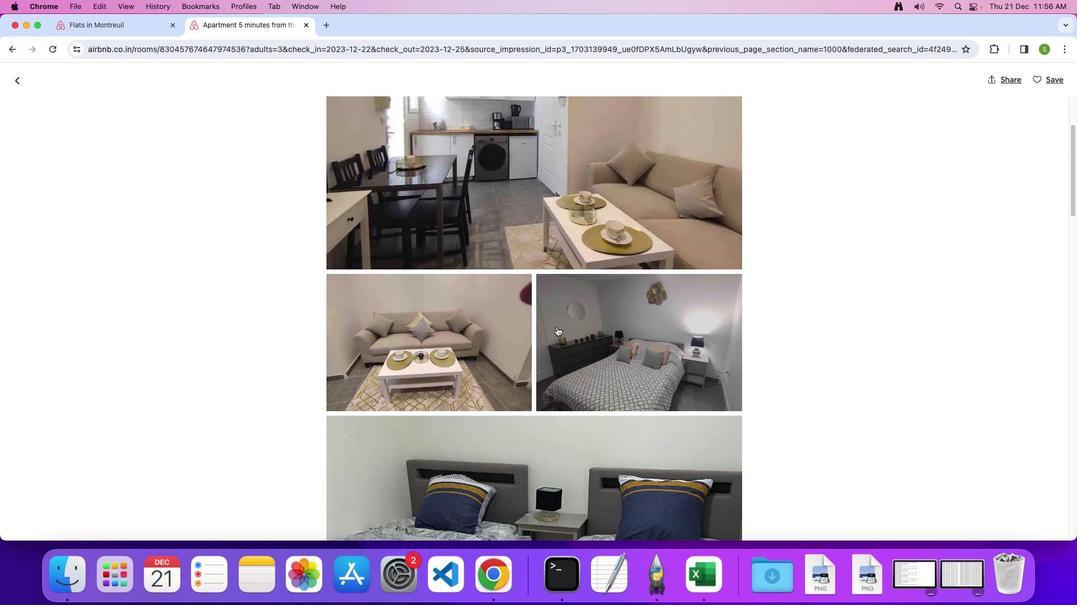 
Action: Mouse scrolled (557, 328) with delta (0, 0)
Screenshot: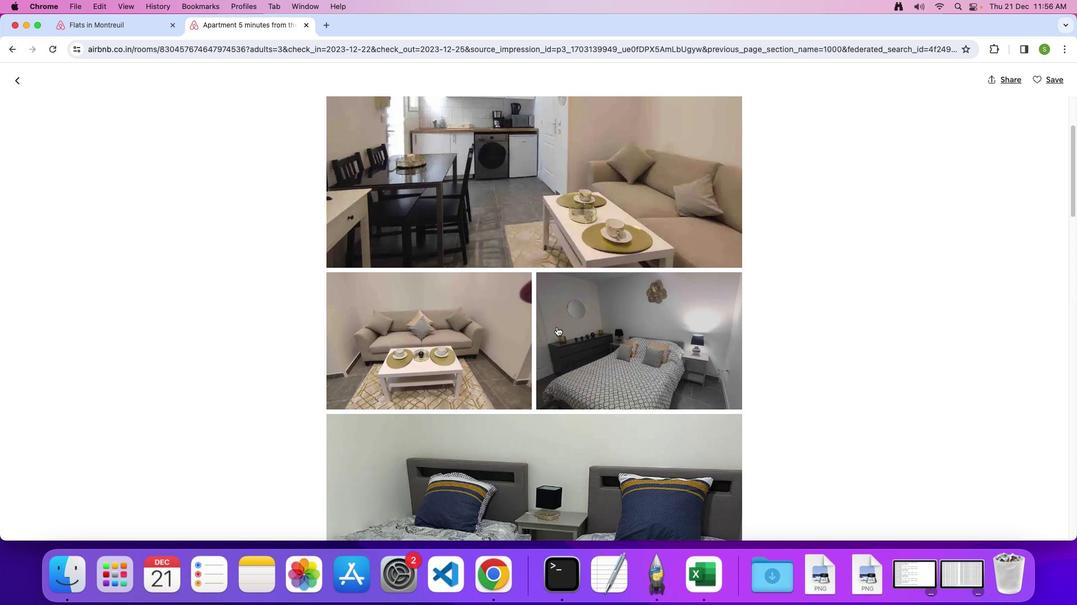 
Action: Mouse scrolled (557, 328) with delta (0, 0)
Screenshot: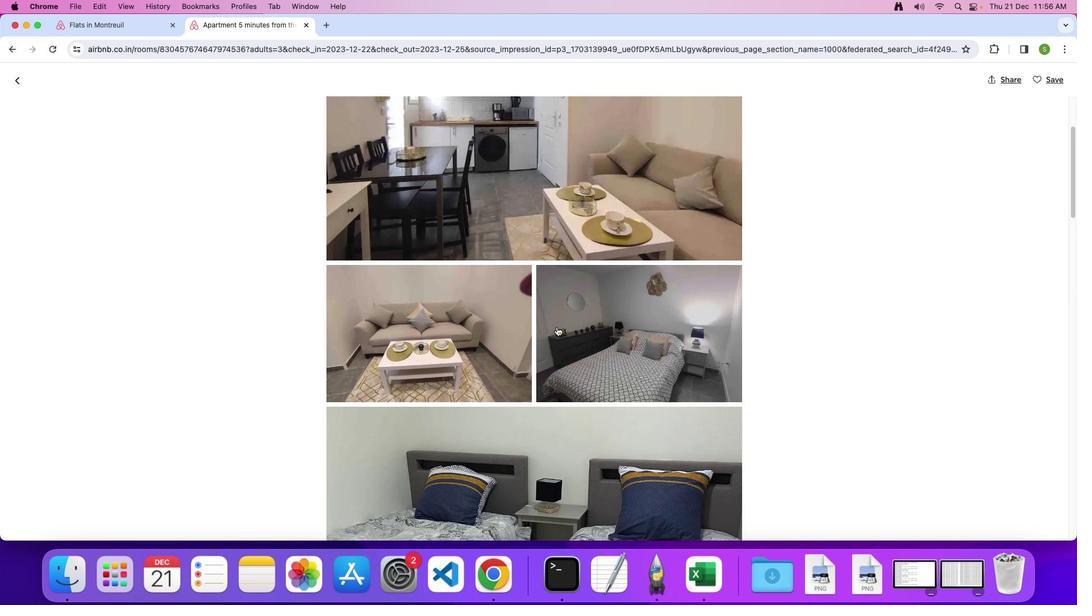 
Action: Mouse scrolled (557, 328) with delta (0, 0)
Screenshot: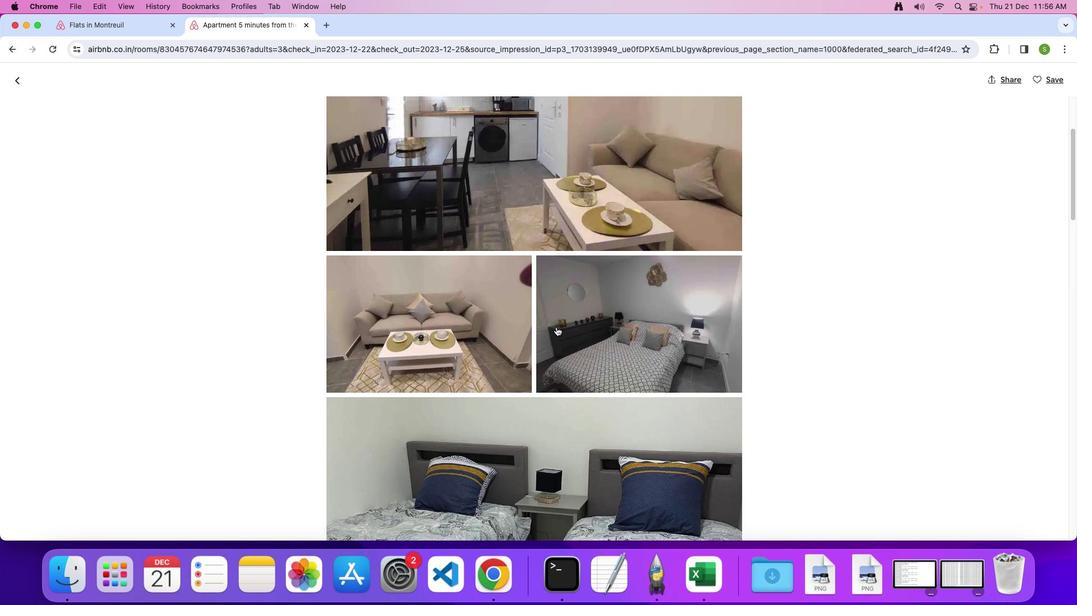 
Action: Mouse moved to (557, 328)
Screenshot: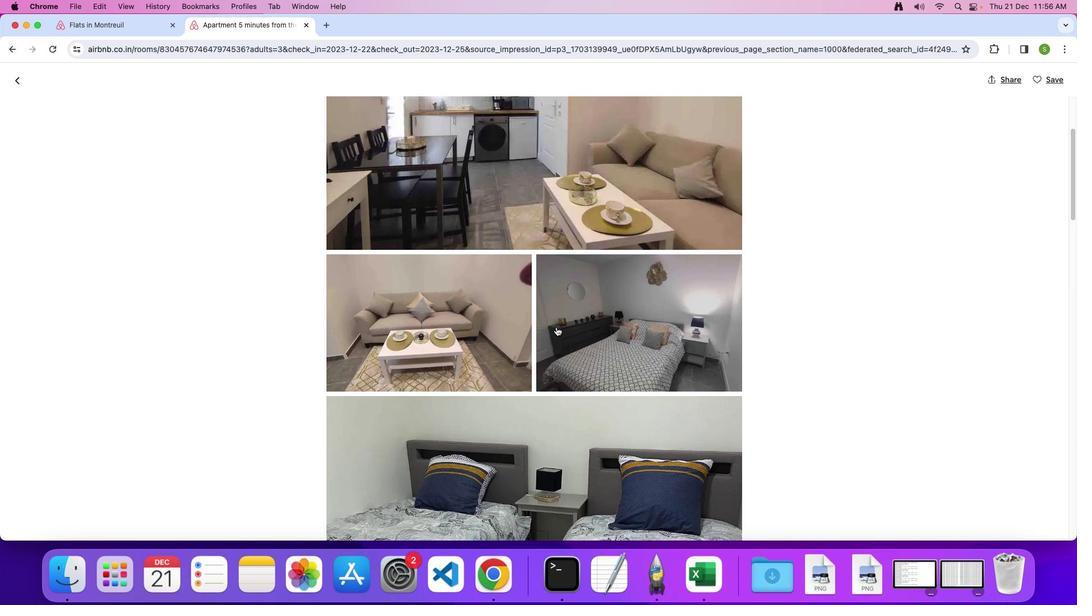 
Action: Mouse scrolled (557, 328) with delta (0, 0)
Screenshot: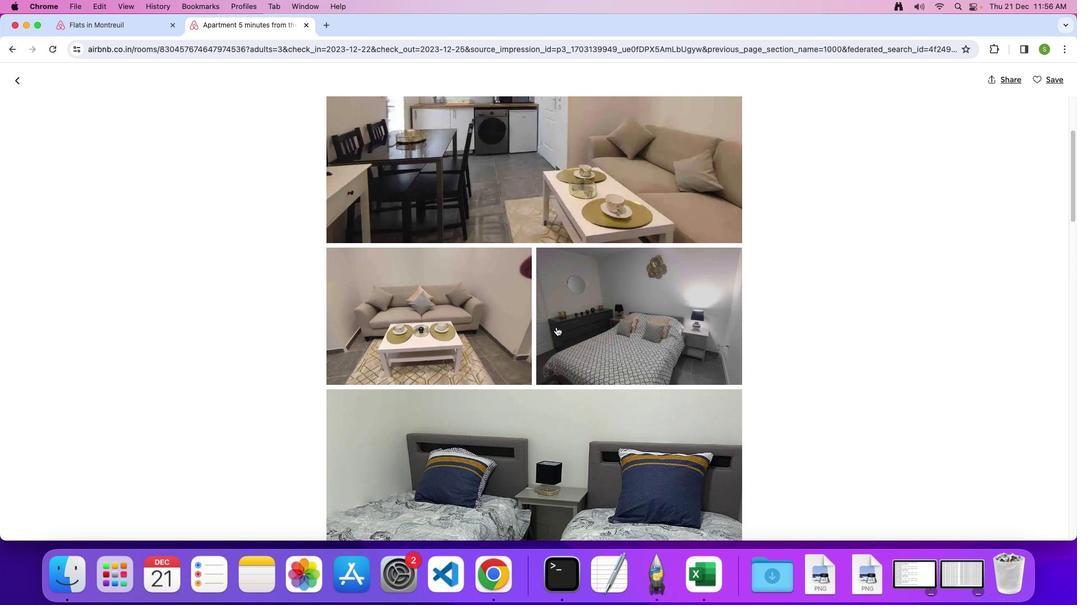 
Action: Mouse scrolled (557, 328) with delta (0, 0)
Screenshot: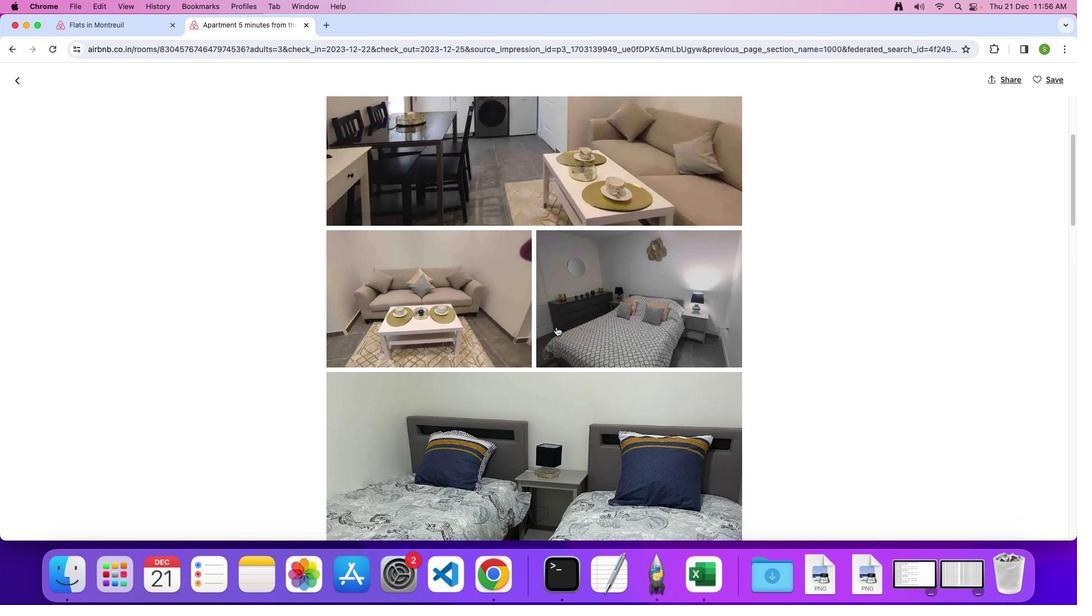 
Action: Mouse scrolled (557, 328) with delta (0, 0)
Screenshot: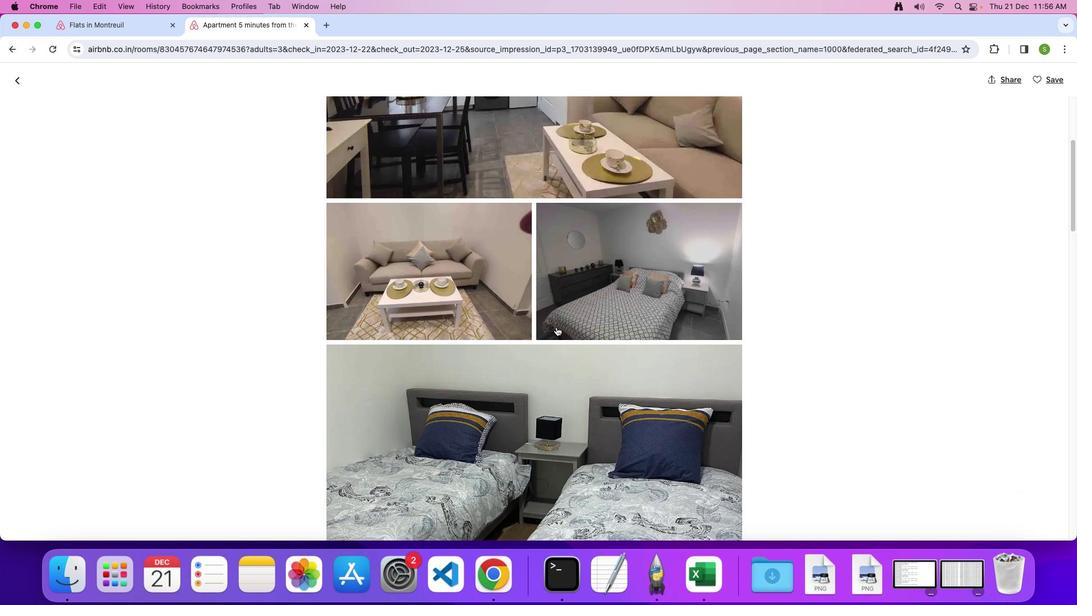 
Action: Mouse scrolled (557, 328) with delta (0, 0)
Screenshot: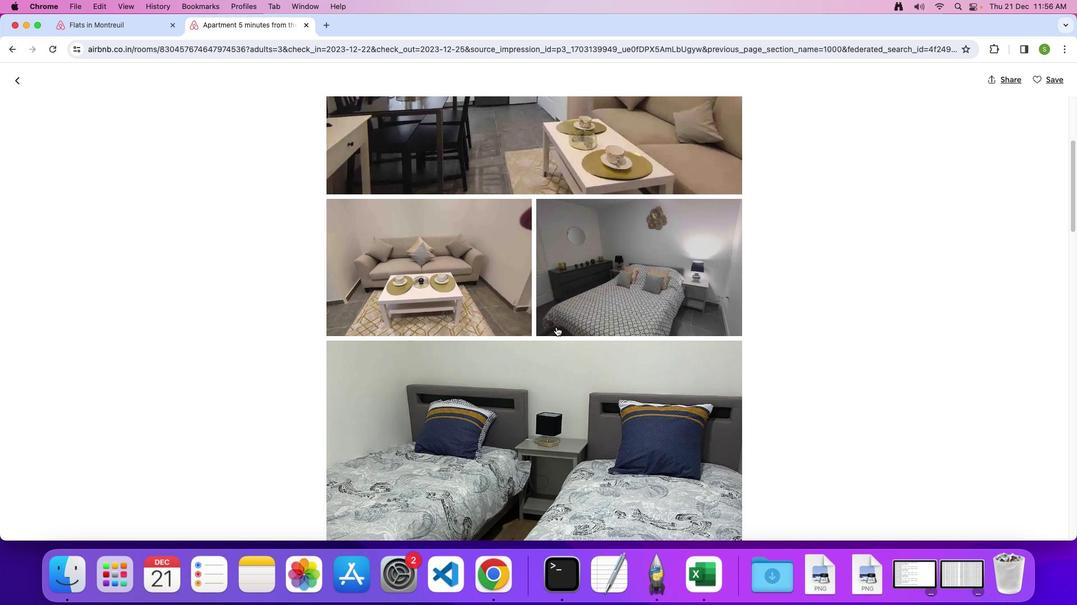 
Action: Mouse scrolled (557, 328) with delta (0, 0)
Screenshot: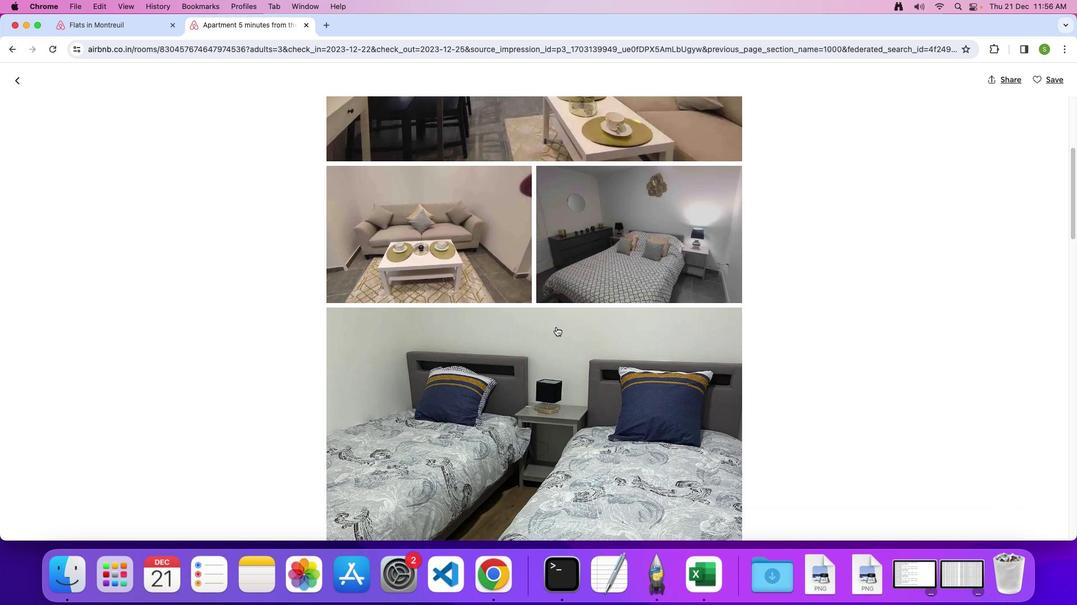 
Action: Mouse moved to (557, 327)
Screenshot: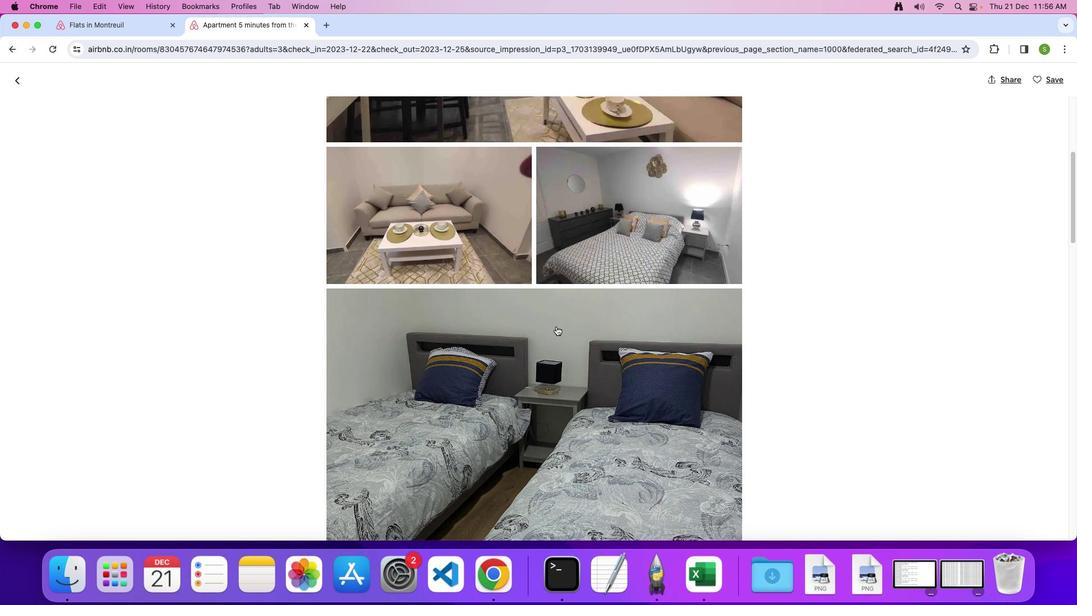 
Action: Mouse scrolled (557, 327) with delta (0, 0)
Screenshot: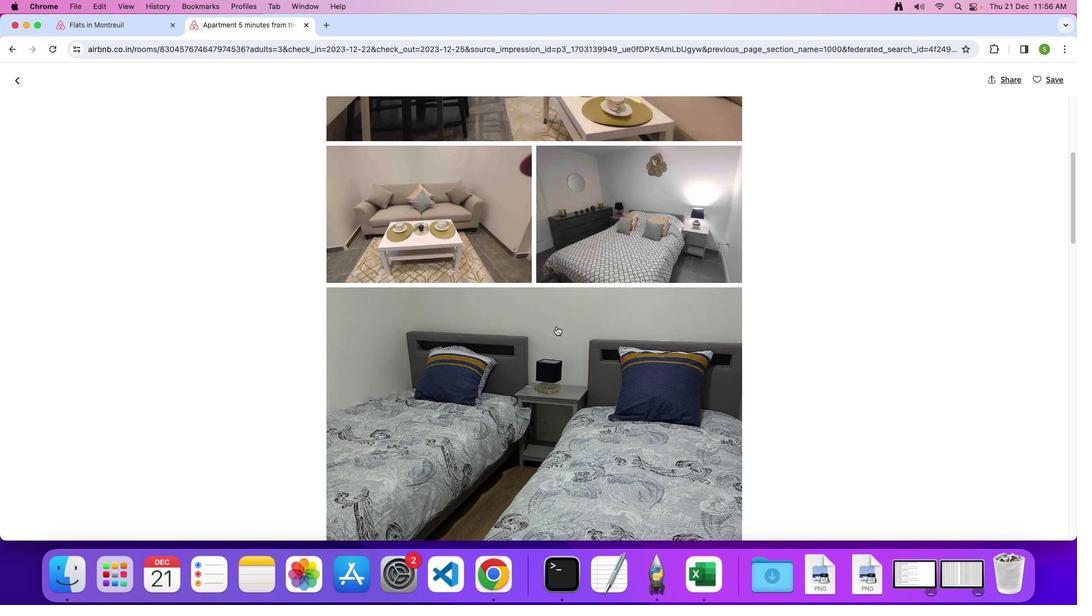 
Action: Mouse scrolled (557, 327) with delta (0, 0)
Screenshot: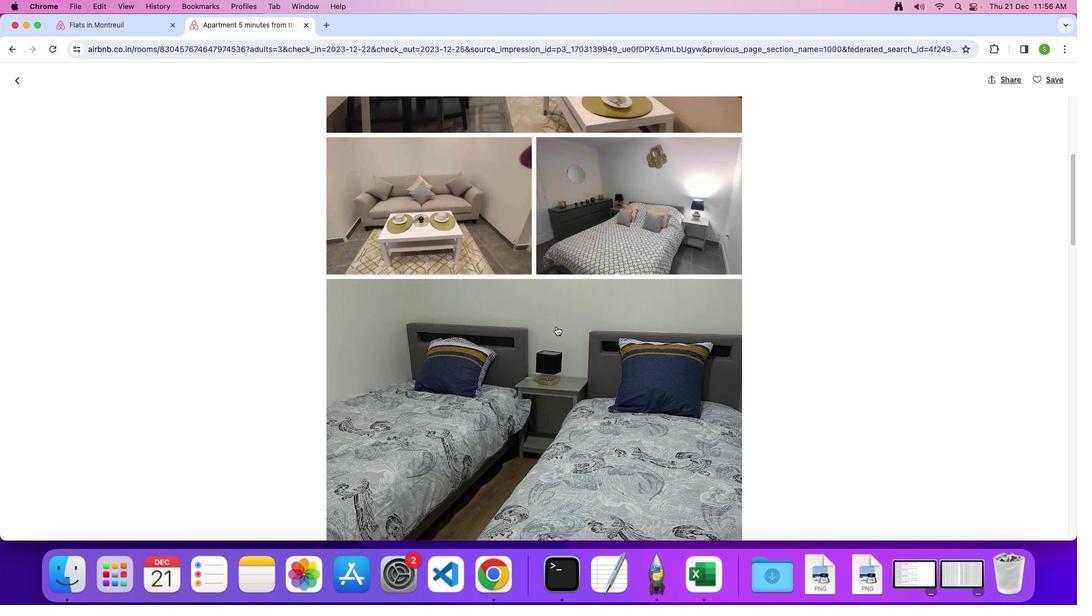 
Action: Mouse scrolled (557, 327) with delta (0, 0)
Screenshot: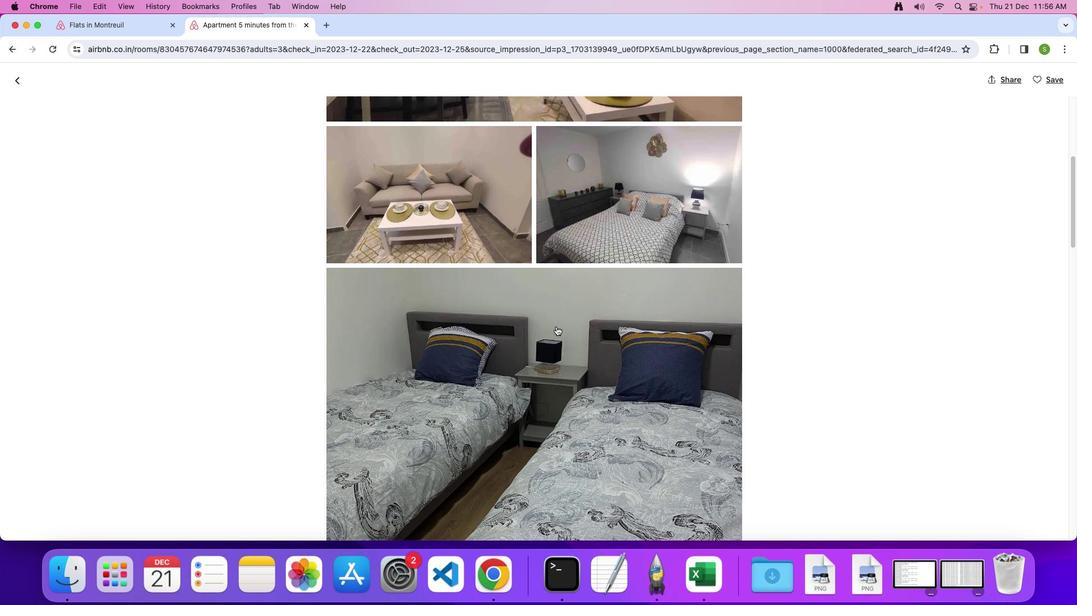 
Action: Mouse scrolled (557, 327) with delta (0, 0)
Screenshot: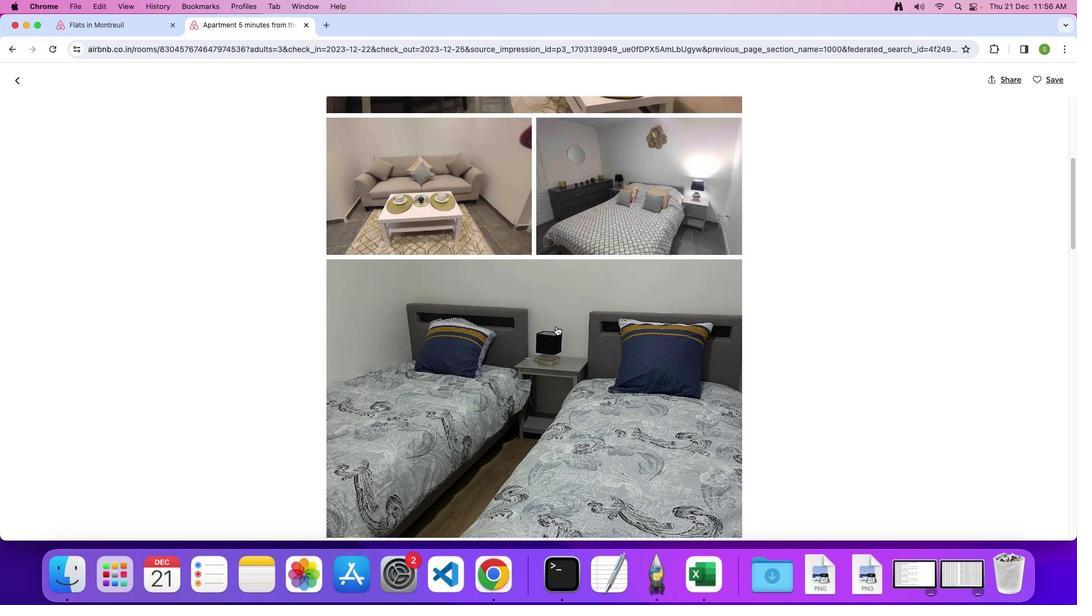 
Action: Mouse scrolled (557, 327) with delta (0, 0)
Screenshot: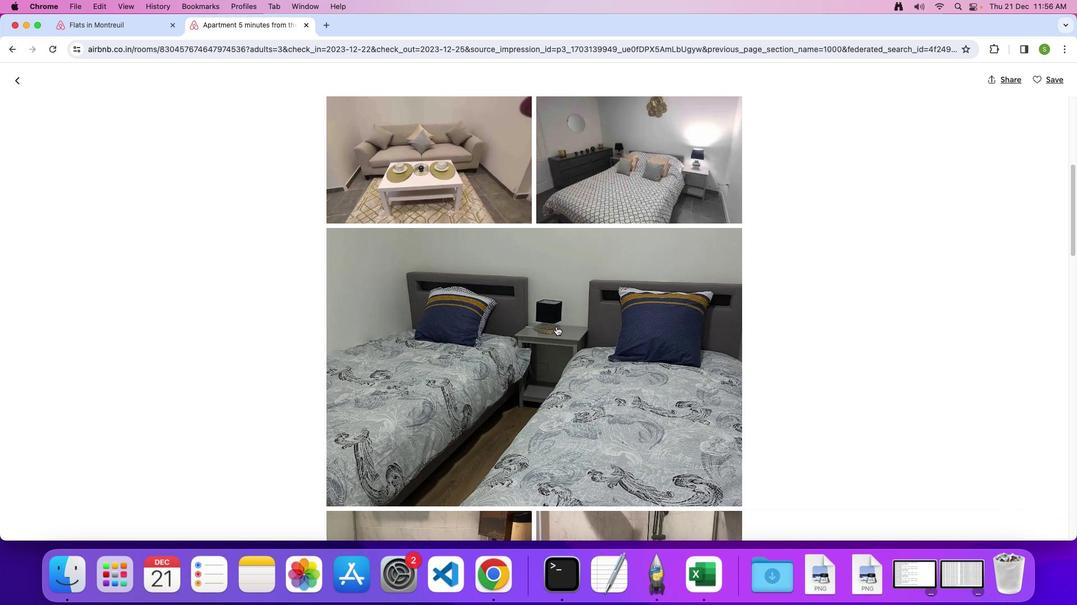 
Action: Mouse scrolled (557, 327) with delta (0, 0)
Screenshot: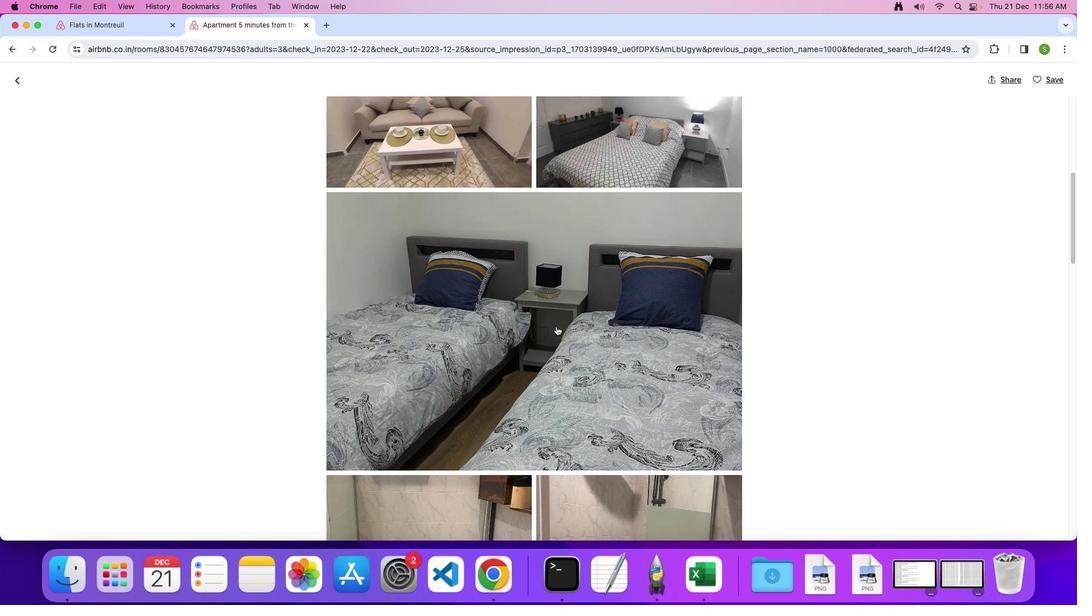 
Action: Mouse scrolled (557, 327) with delta (0, 0)
Screenshot: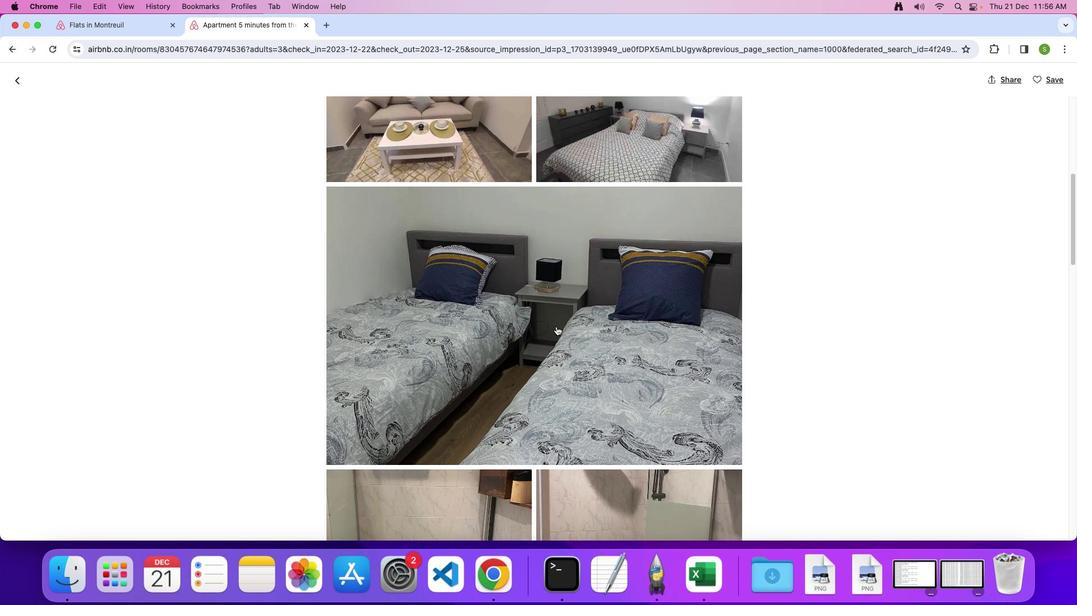 
Action: Mouse scrolled (557, 327) with delta (0, 0)
Screenshot: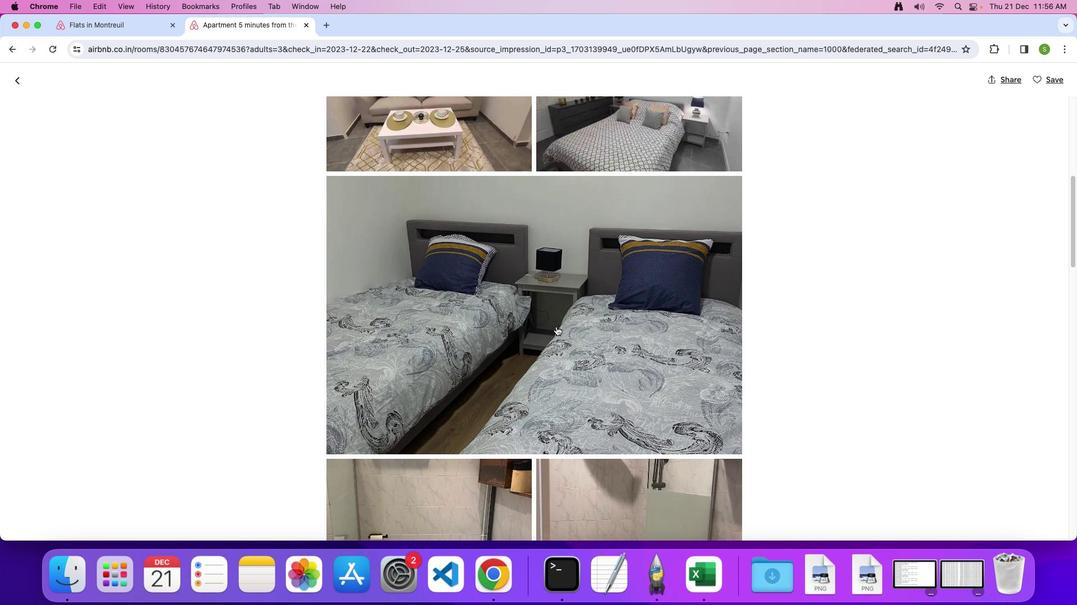 
Action: Mouse moved to (557, 327)
Screenshot: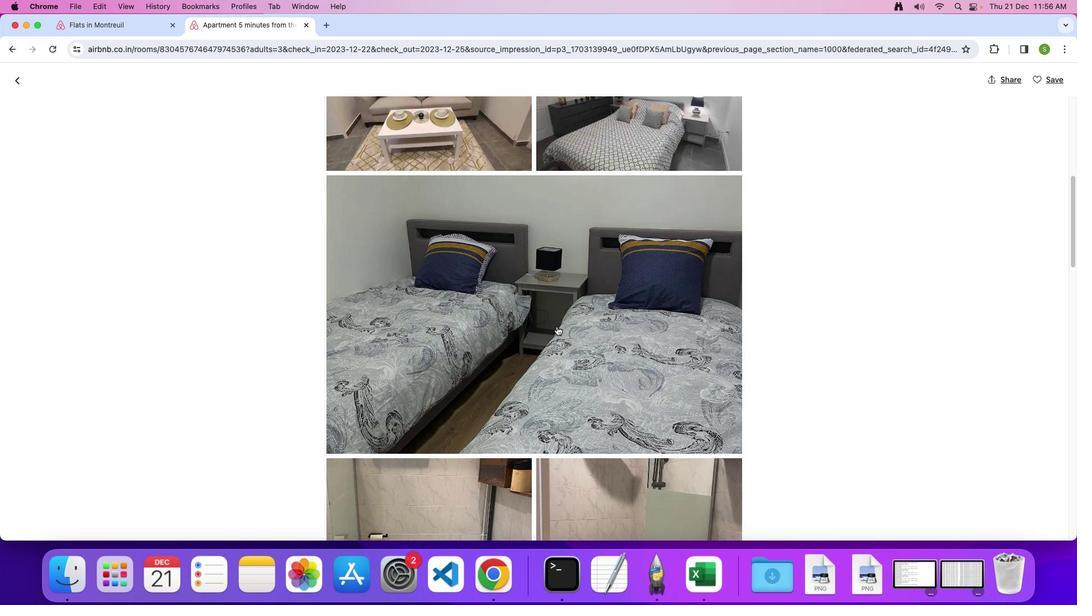 
Action: Mouse scrolled (557, 327) with delta (0, 0)
Screenshot: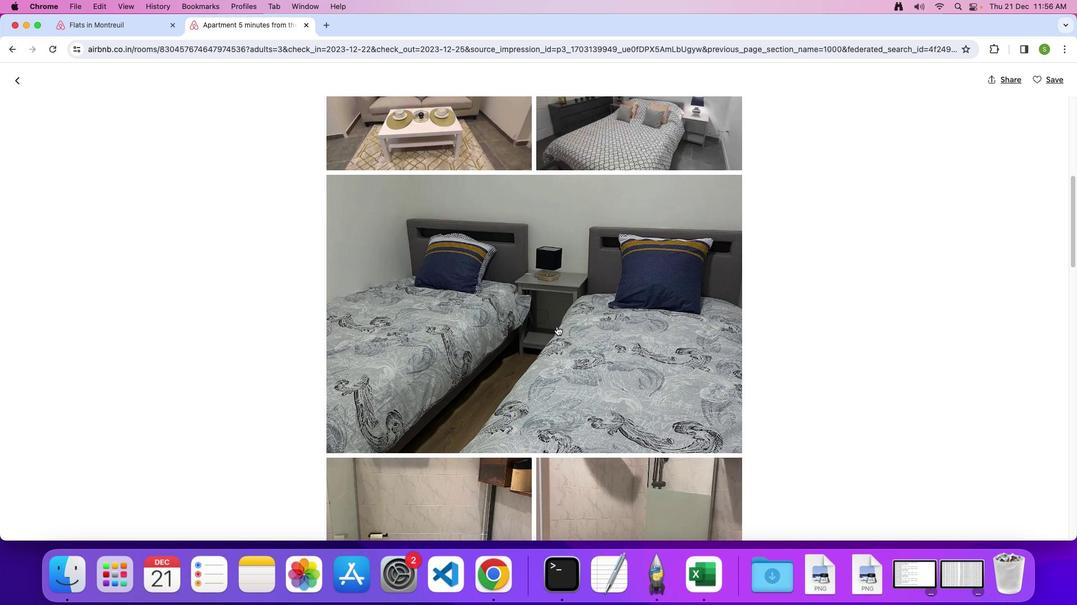 
Action: Mouse scrolled (557, 327) with delta (0, 0)
Screenshot: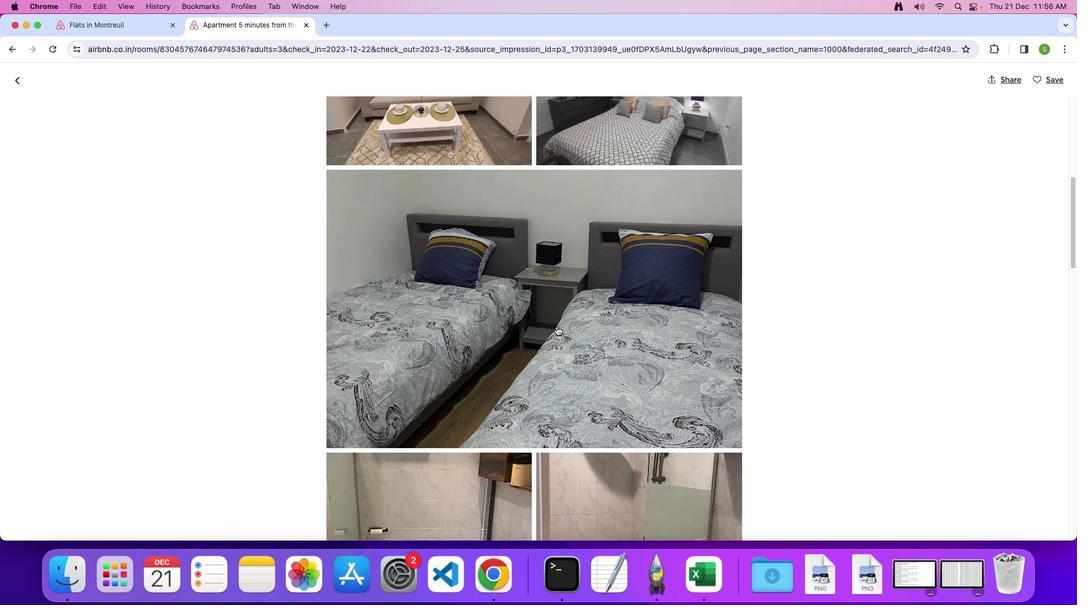 
Action: Mouse scrolled (557, 327) with delta (0, 0)
Screenshot: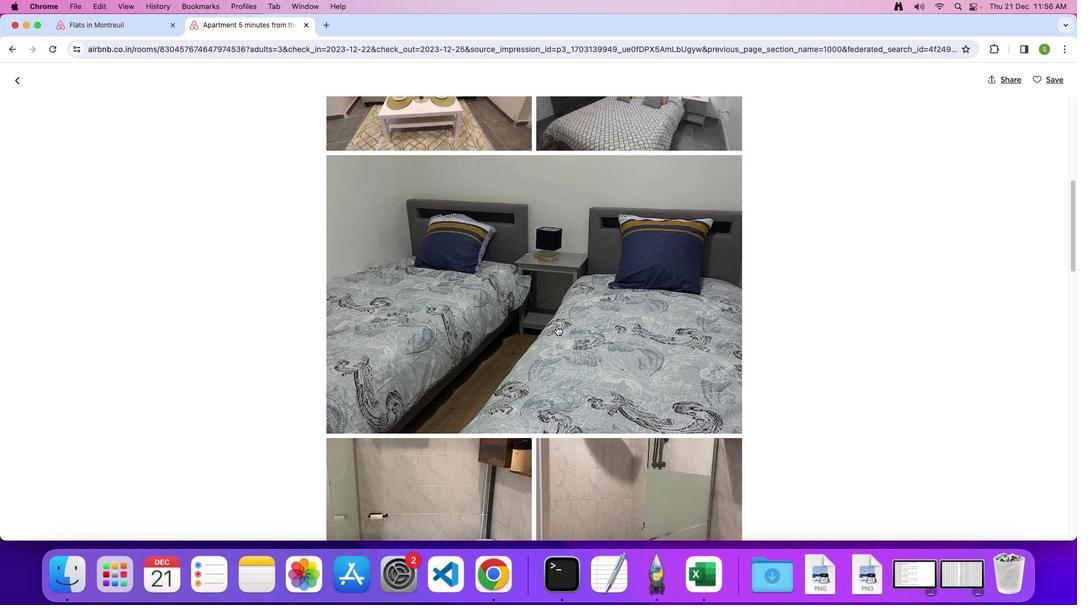 
Action: Mouse scrolled (557, 327) with delta (0, 0)
Screenshot: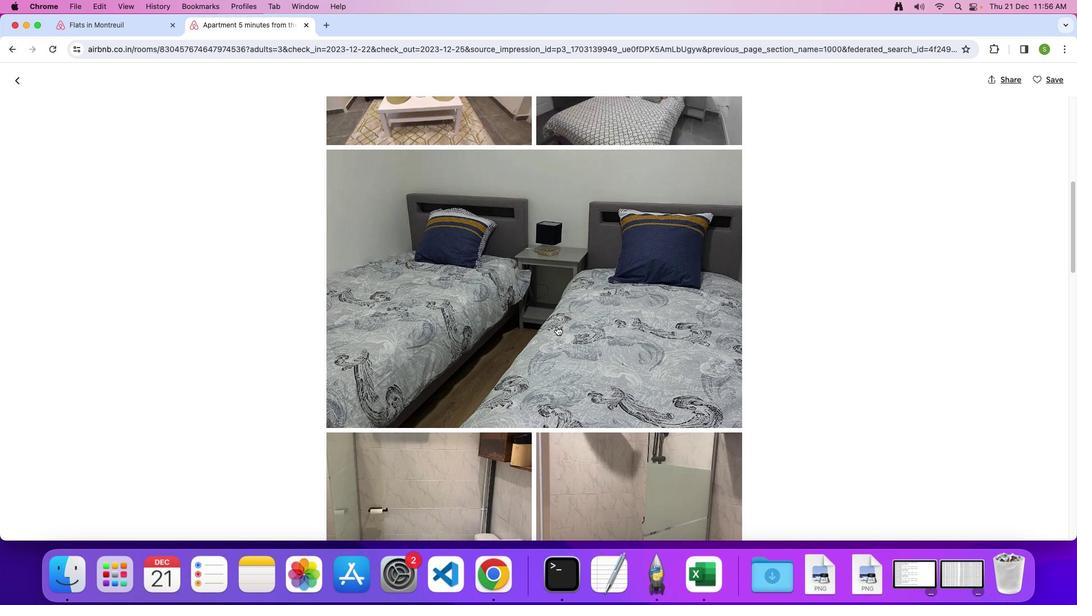 
Action: Mouse scrolled (557, 327) with delta (0, 0)
Screenshot: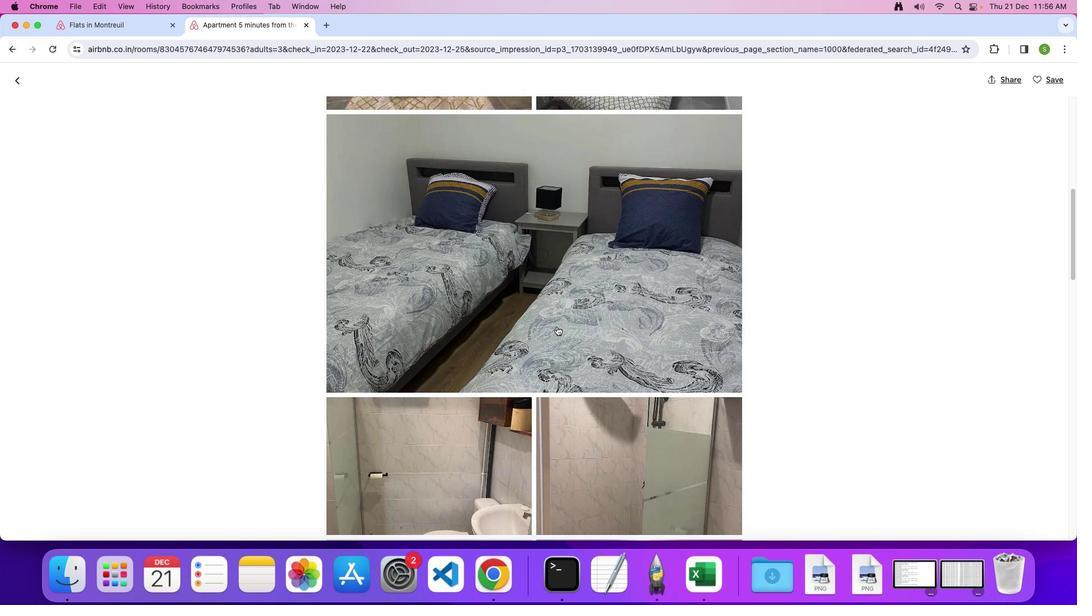 
Action: Mouse moved to (556, 326)
Screenshot: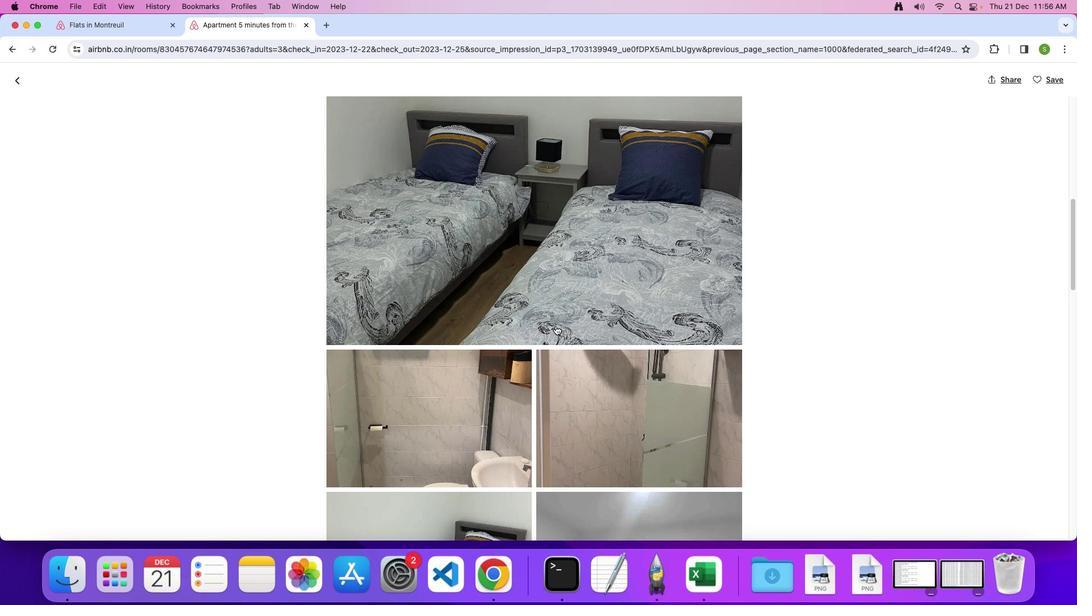 
Action: Mouse scrolled (556, 326) with delta (0, 0)
Screenshot: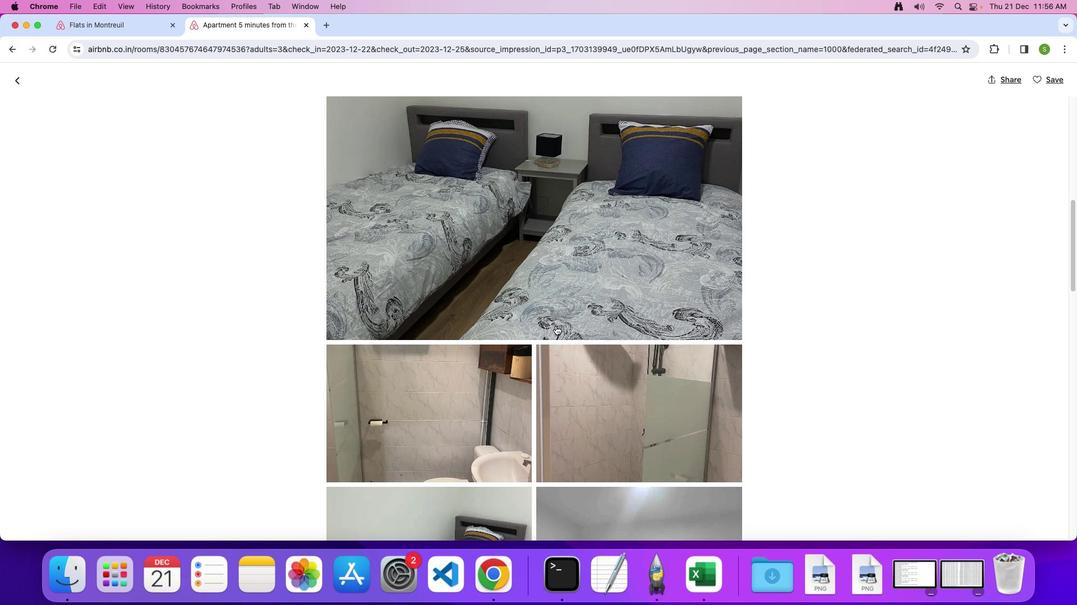 
Action: Mouse scrolled (556, 326) with delta (0, 0)
Screenshot: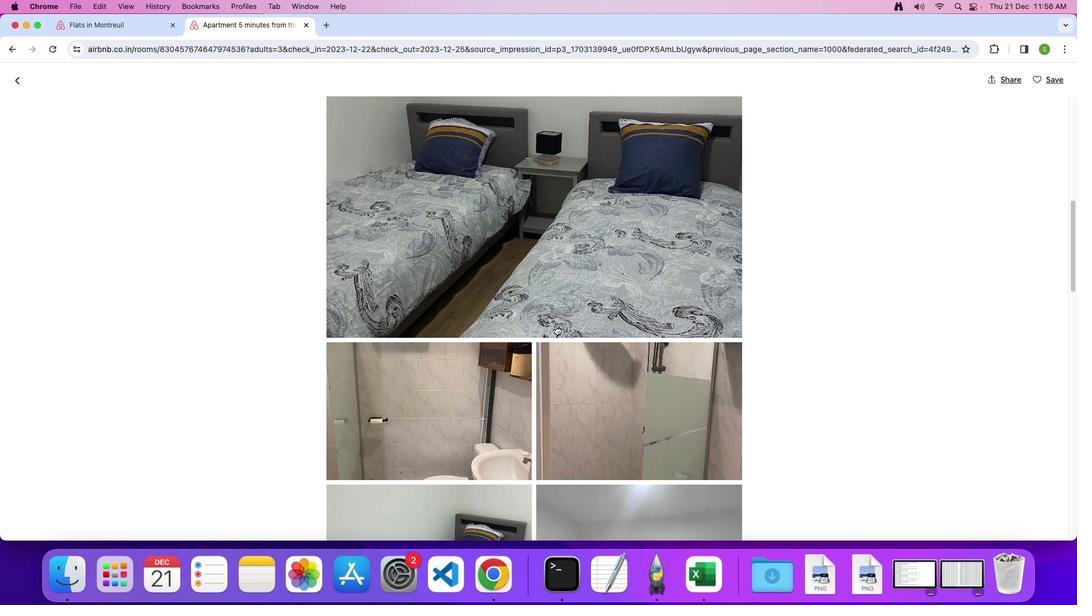 
Action: Mouse scrolled (556, 326) with delta (0, 0)
Screenshot: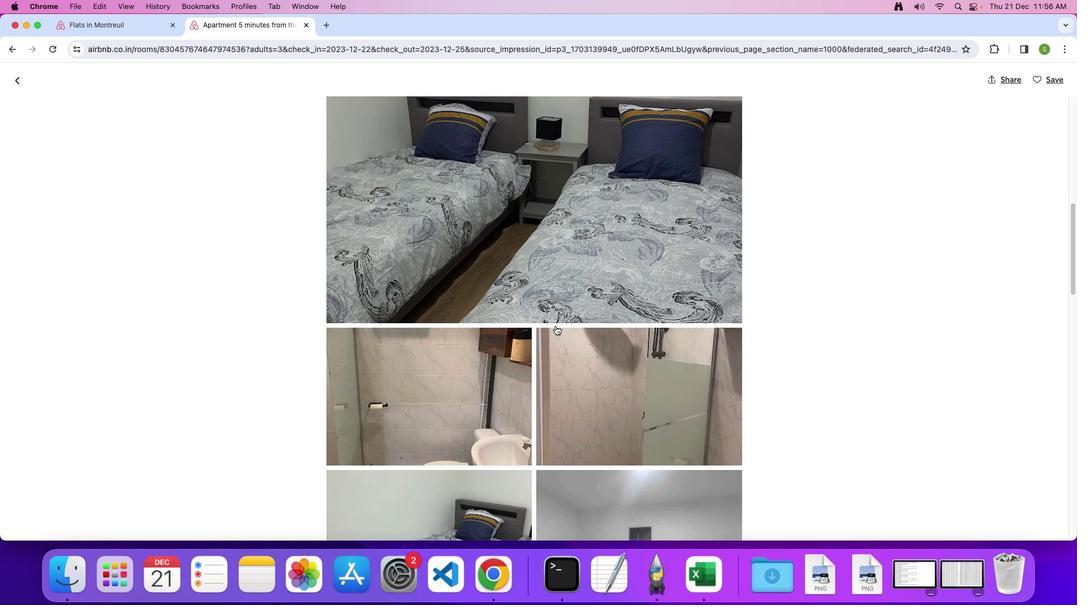 
Action: Mouse scrolled (556, 326) with delta (0, 0)
Screenshot: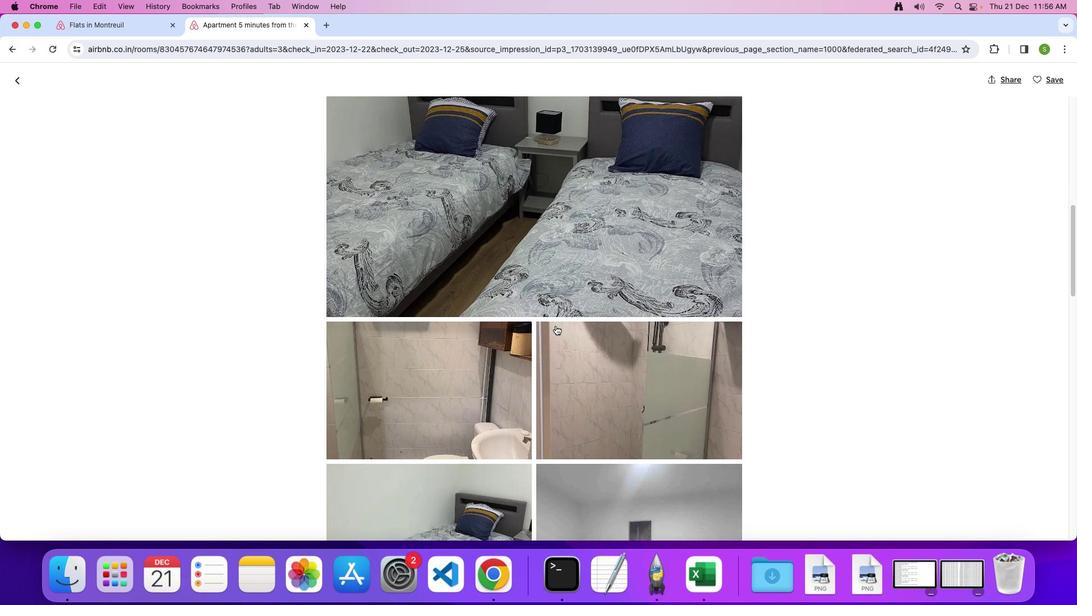 
Action: Mouse scrolled (556, 326) with delta (0, 0)
Screenshot: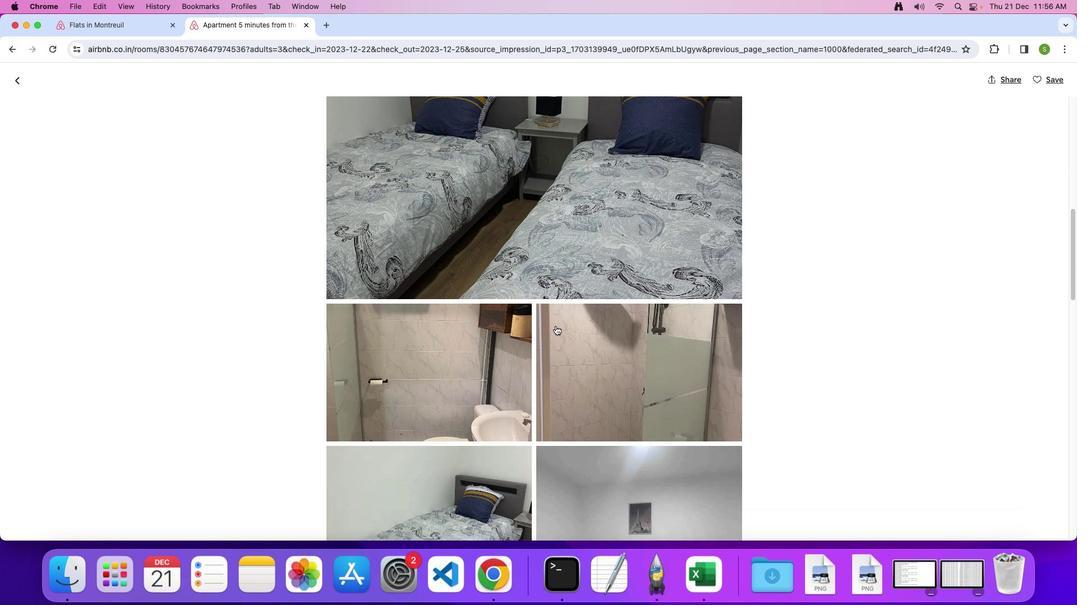 
Action: Mouse scrolled (556, 326) with delta (0, 0)
Screenshot: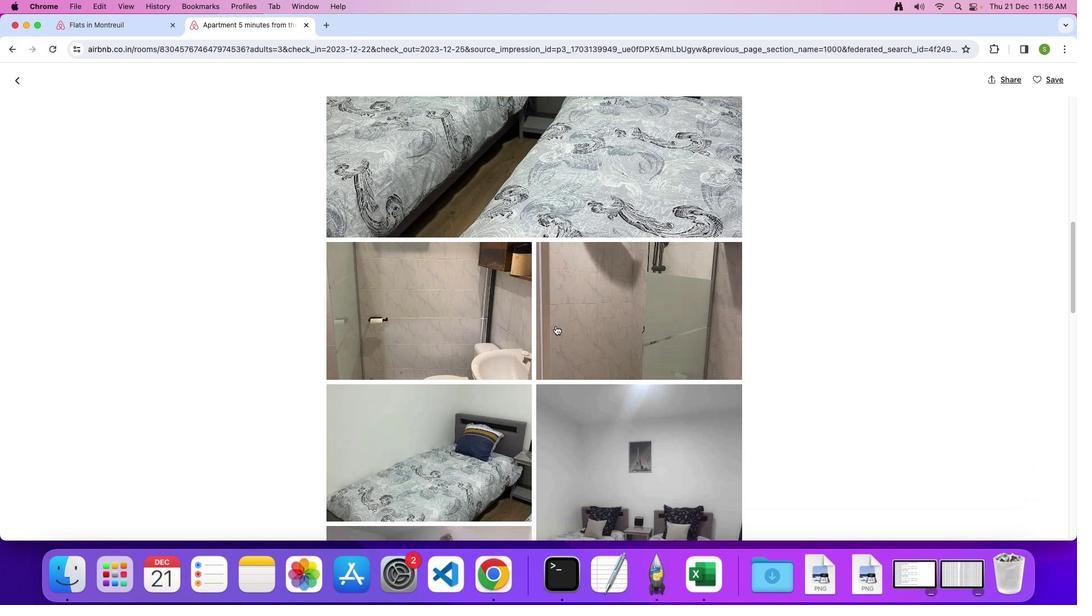
Action: Mouse moved to (555, 326)
Screenshot: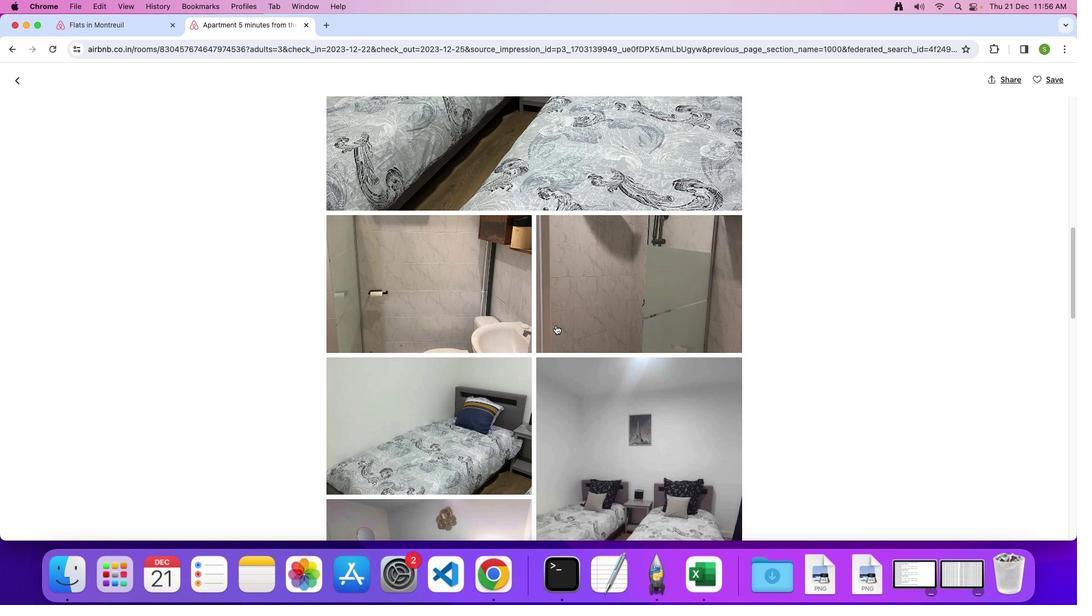 
Action: Mouse scrolled (555, 326) with delta (0, 0)
Screenshot: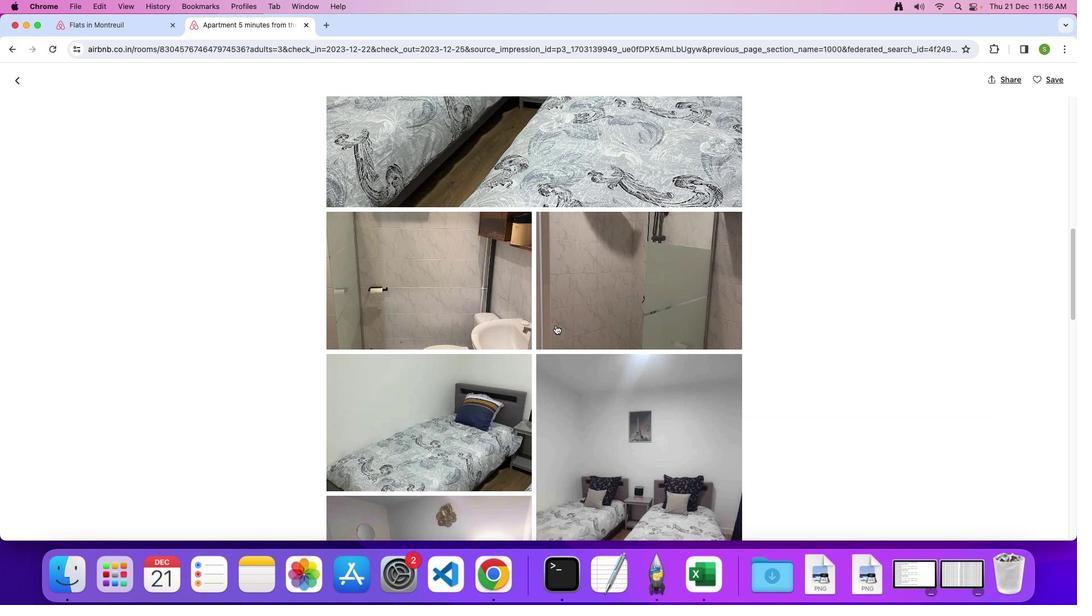 
Action: Mouse scrolled (555, 326) with delta (0, 0)
Screenshot: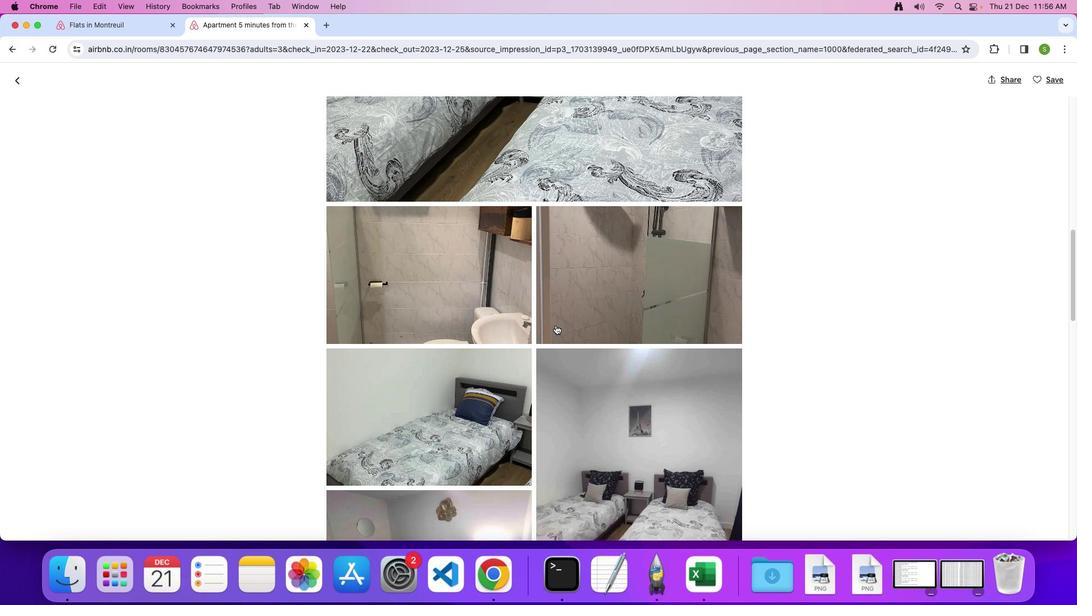 
Action: Mouse scrolled (555, 326) with delta (0, 0)
Screenshot: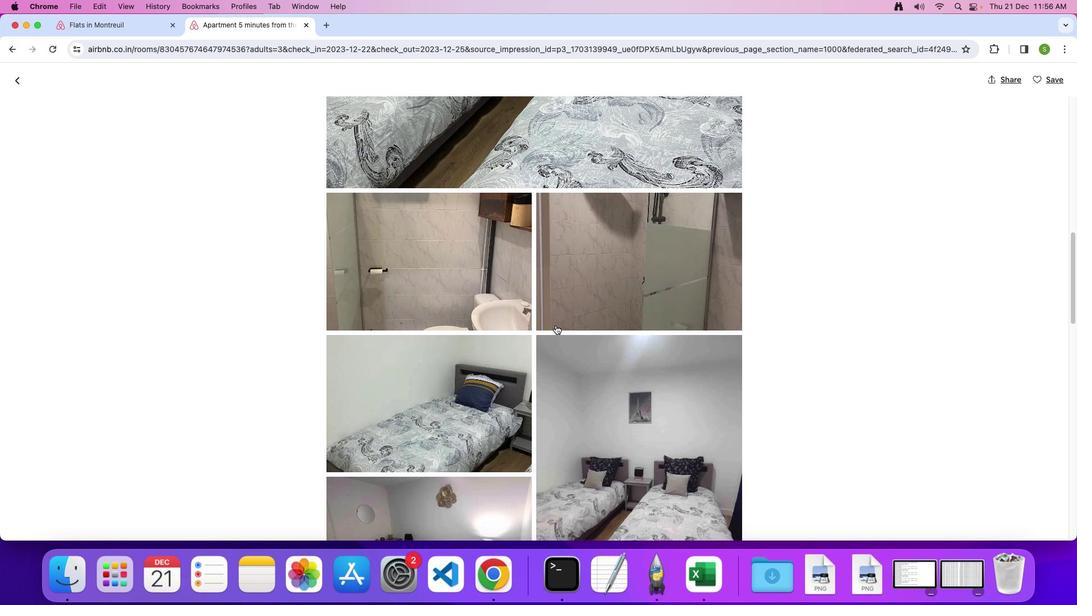 
Action: Mouse scrolled (555, 326) with delta (0, 0)
Screenshot: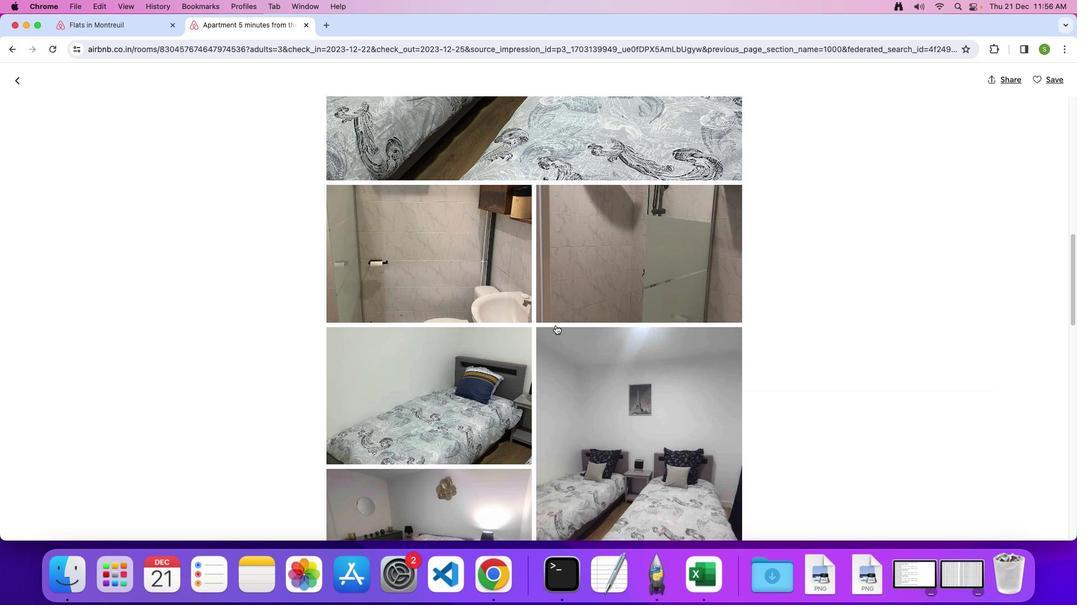 
Action: Mouse scrolled (555, 326) with delta (0, 0)
Screenshot: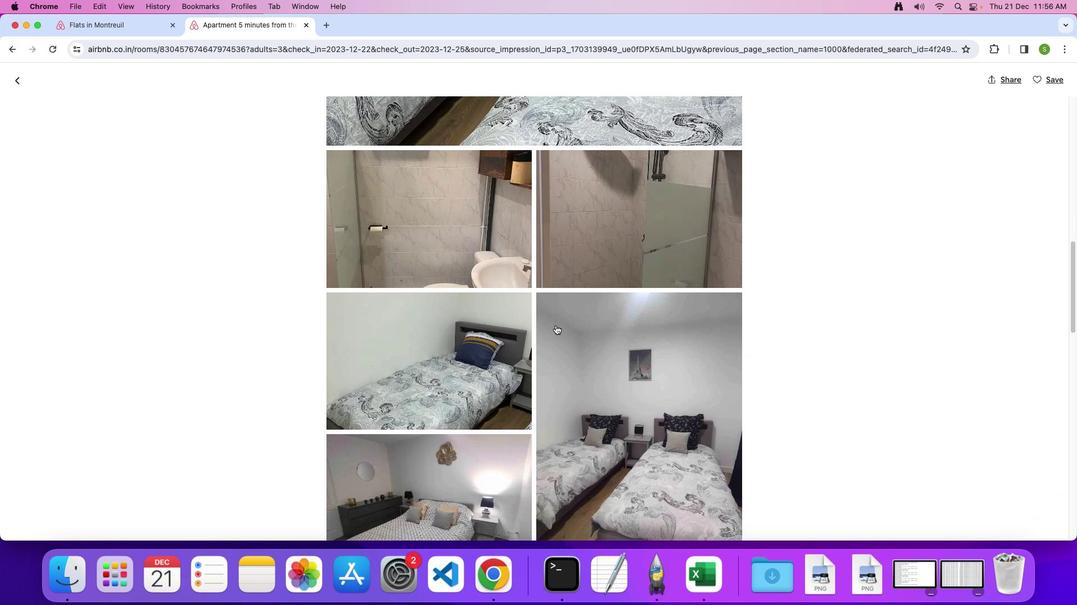 
Action: Mouse scrolled (555, 326) with delta (0, 0)
Screenshot: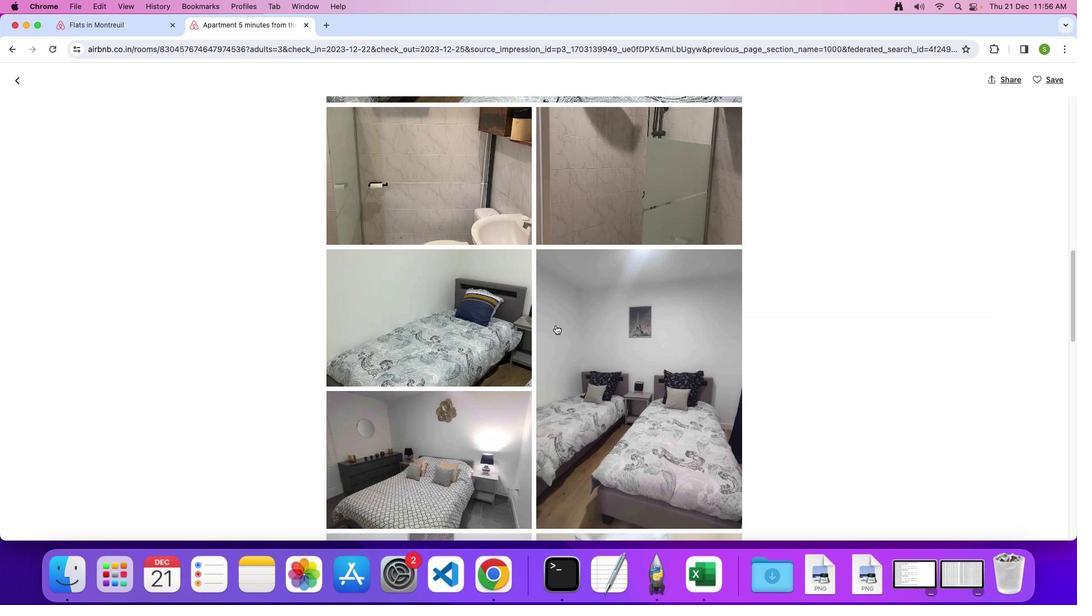 
Action: Mouse scrolled (555, 326) with delta (0, 0)
Screenshot: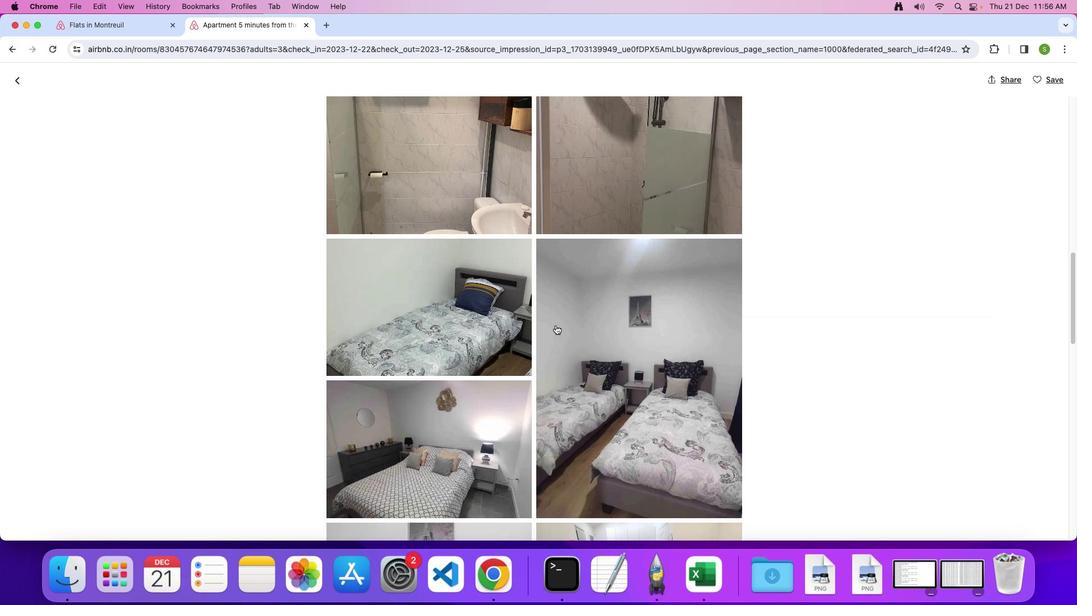 
Action: Mouse scrolled (555, 326) with delta (0, 0)
Screenshot: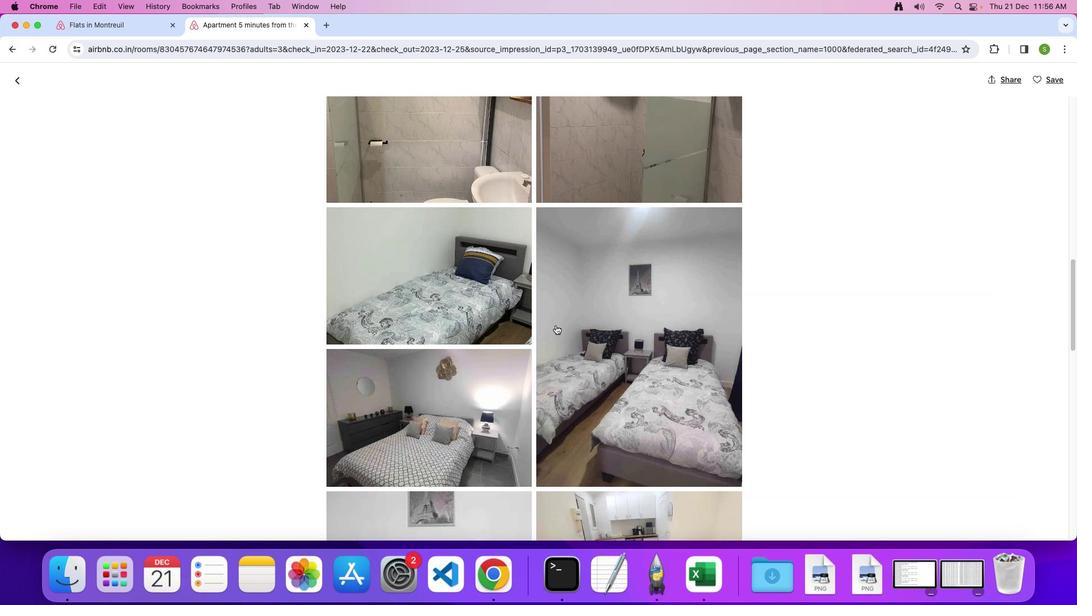 
Action: Mouse scrolled (555, 326) with delta (0, 0)
Screenshot: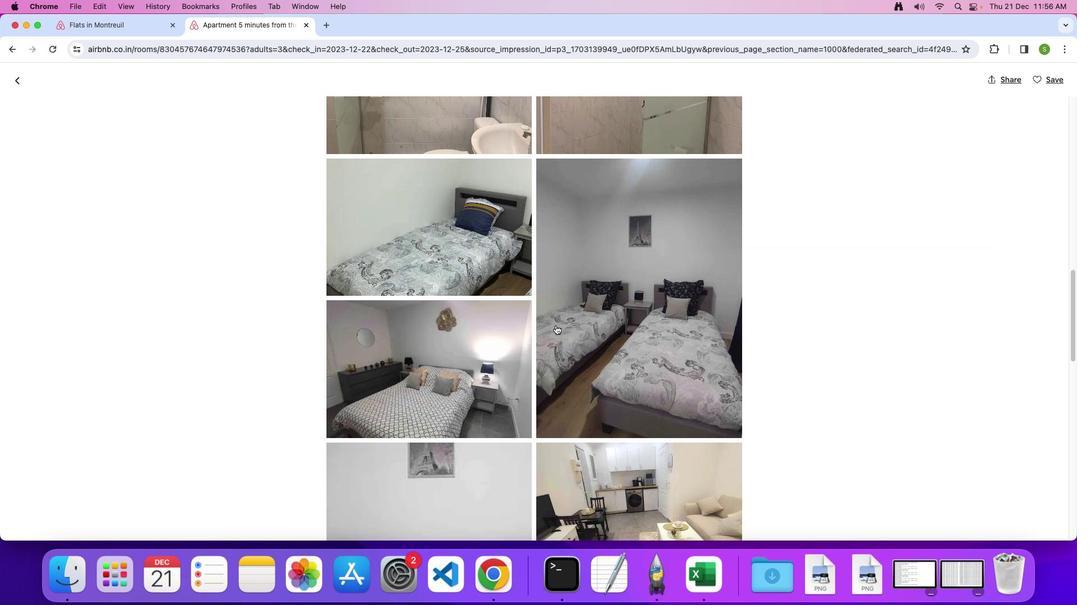 
Action: Mouse scrolled (555, 326) with delta (0, 0)
Screenshot: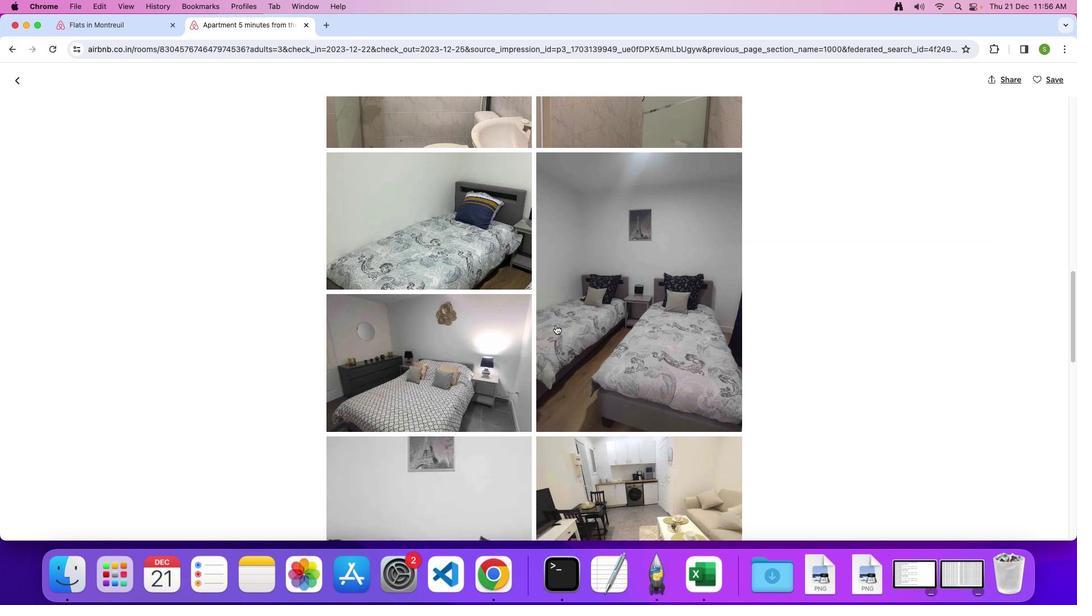 
Action: Mouse scrolled (555, 326) with delta (0, 0)
Screenshot: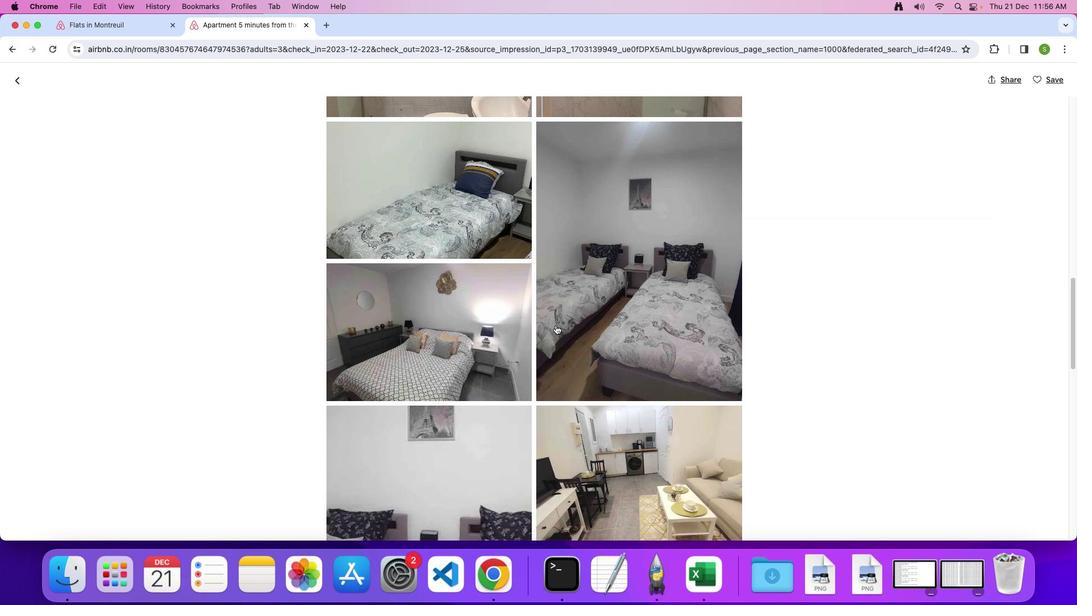 
Action: Mouse scrolled (555, 326) with delta (0, 0)
Screenshot: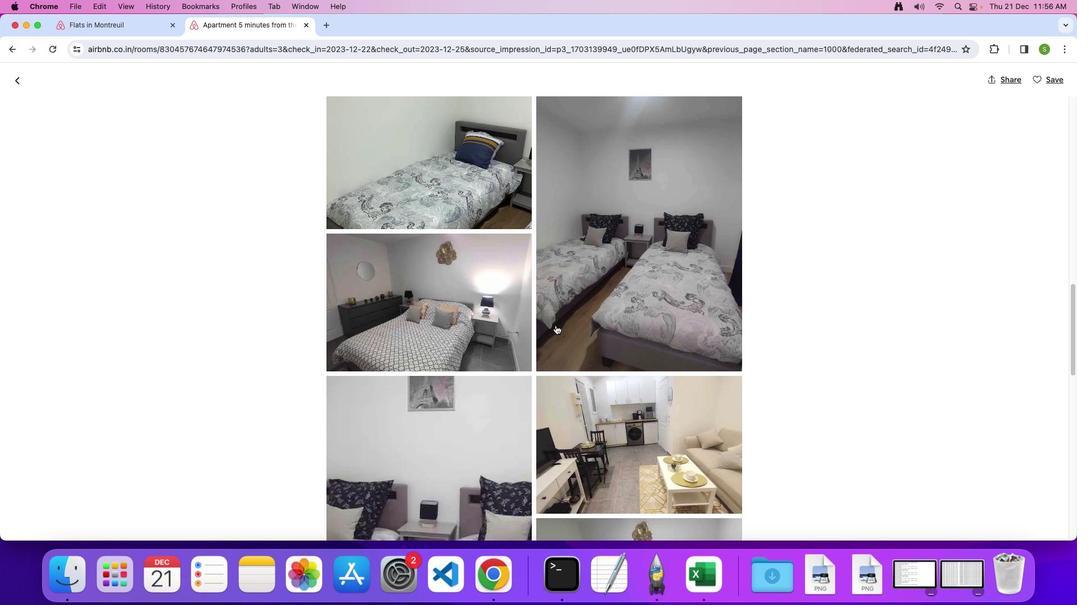 
Action: Mouse scrolled (555, 326) with delta (0, 0)
Screenshot: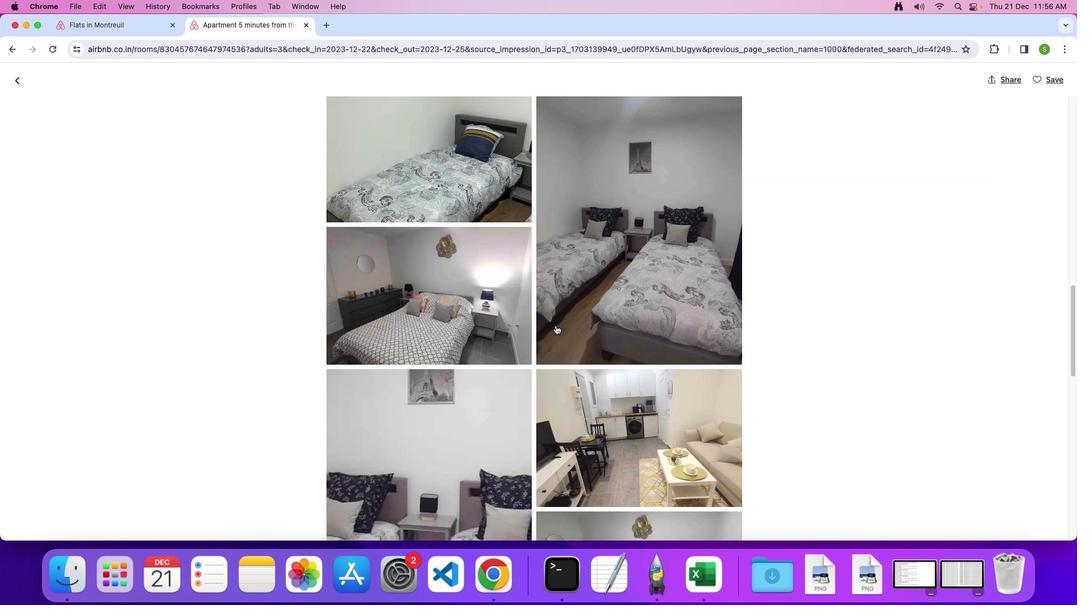 
Action: Mouse scrolled (555, 326) with delta (0, 0)
Screenshot: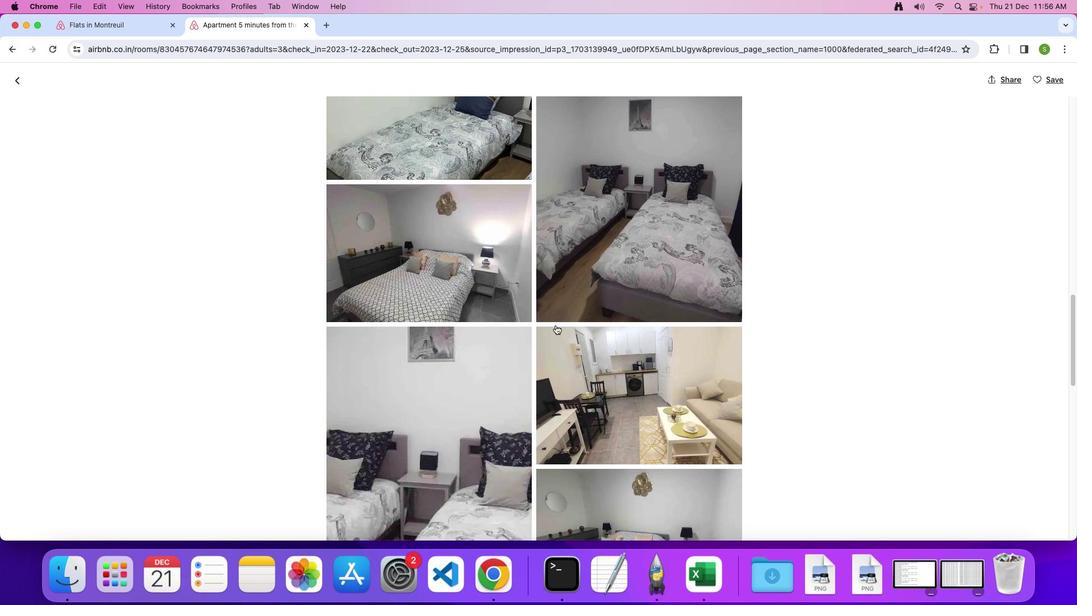 
Action: Mouse scrolled (555, 326) with delta (0, 0)
Screenshot: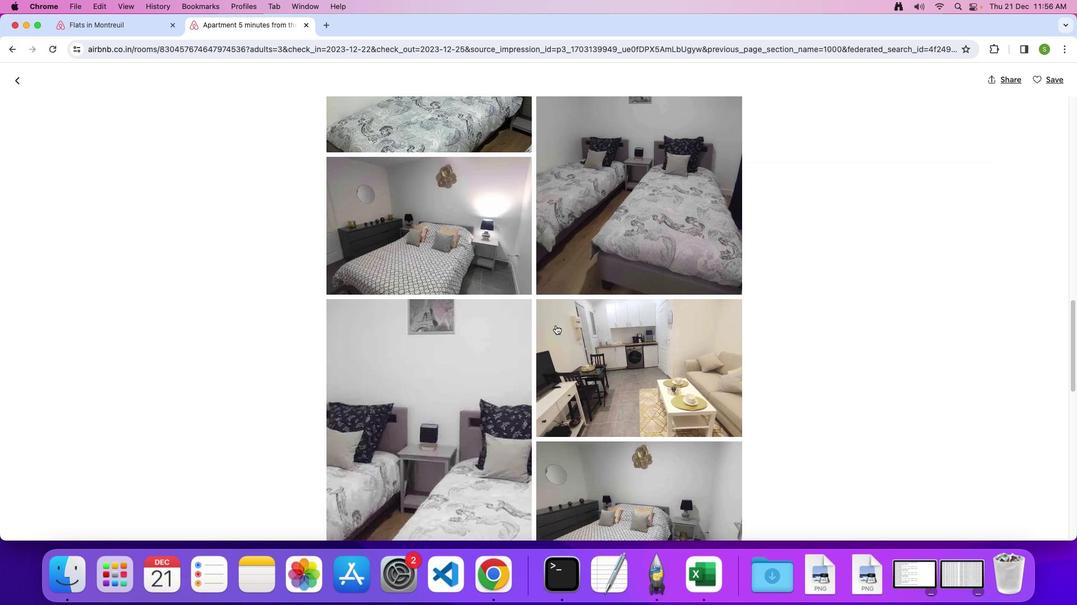 
Action: Mouse scrolled (555, 326) with delta (0, 0)
Screenshot: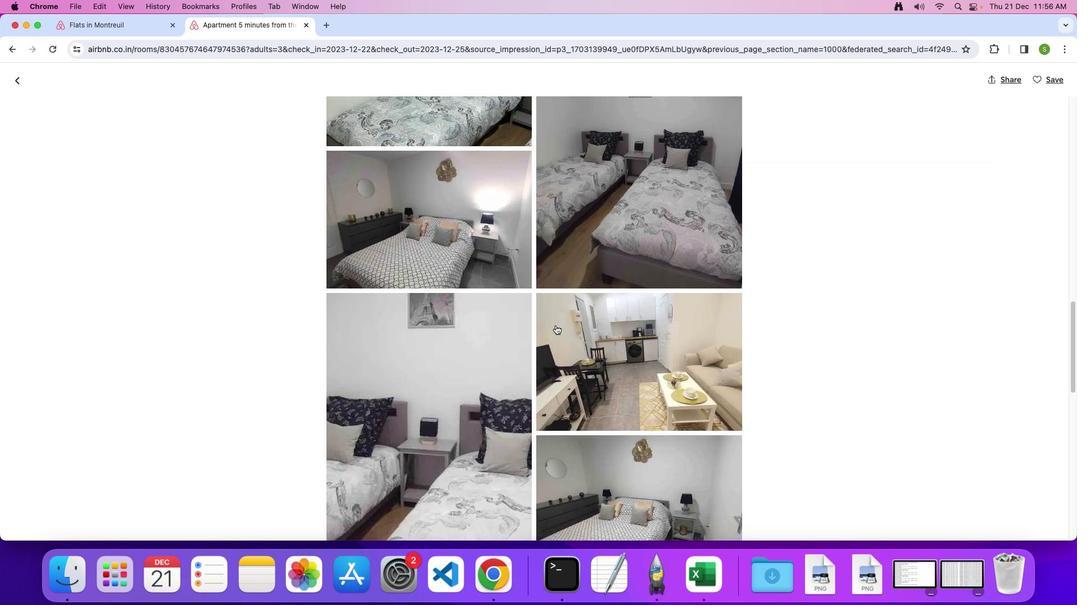 
Action: Mouse scrolled (555, 326) with delta (0, 0)
Screenshot: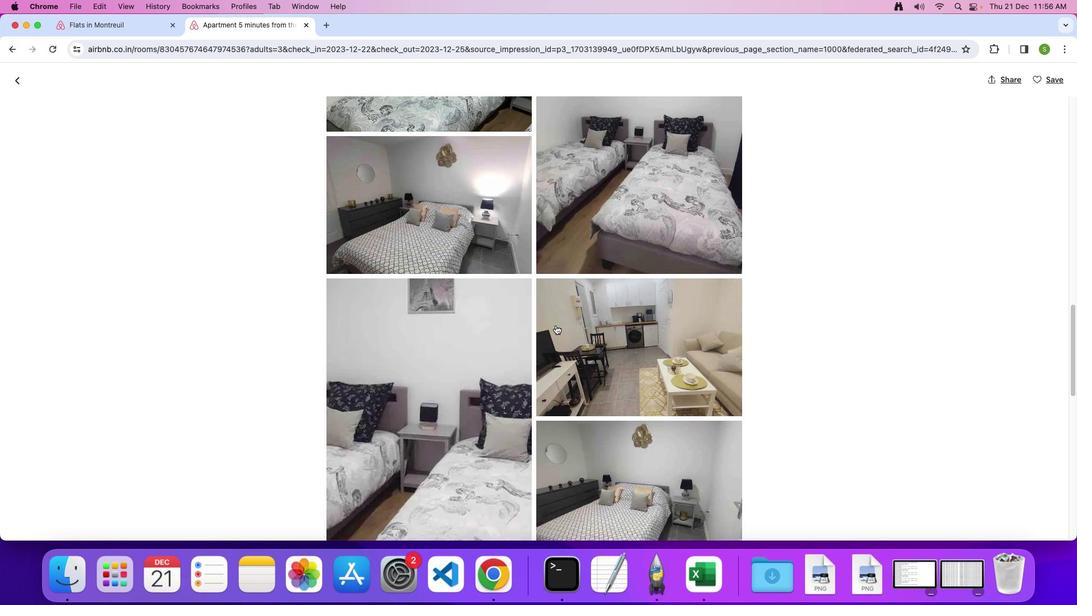 
Action: Mouse moved to (555, 326)
Screenshot: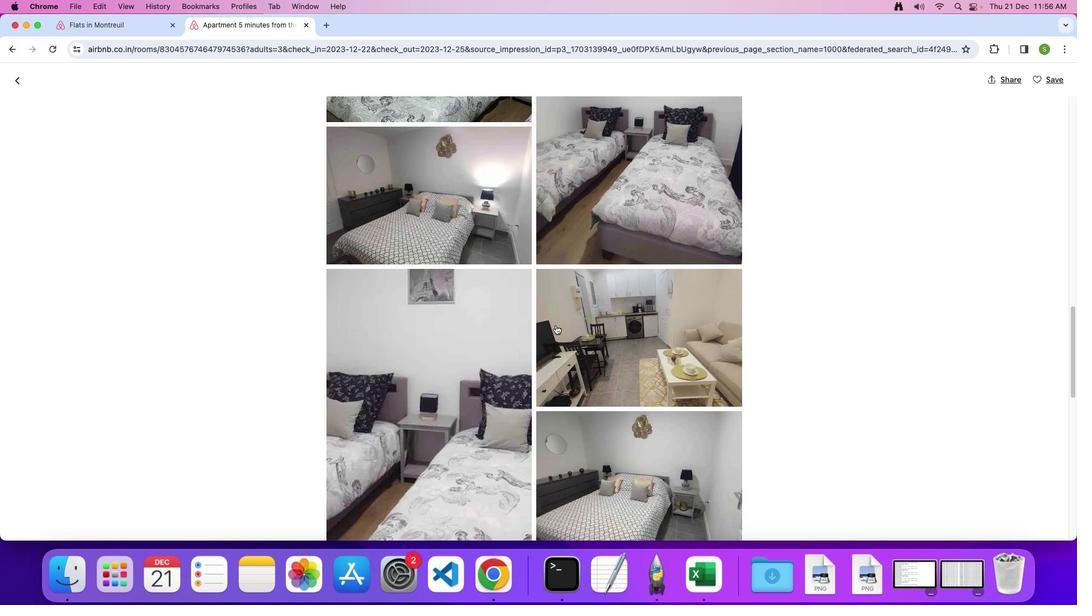 
Action: Mouse scrolled (555, 326) with delta (0, 0)
Screenshot: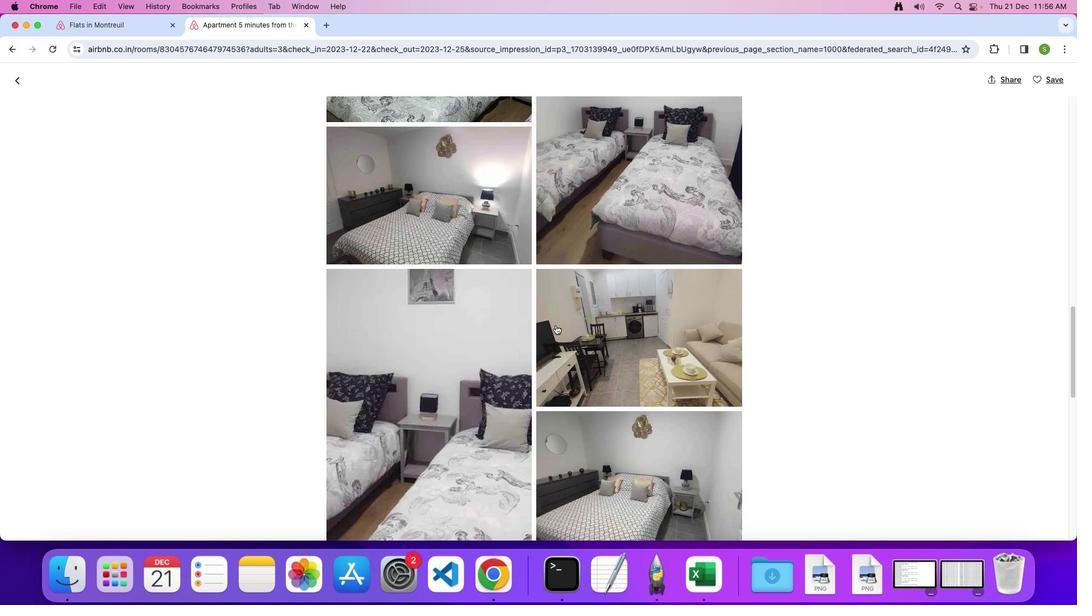 
Action: Mouse scrolled (555, 326) with delta (0, 0)
Screenshot: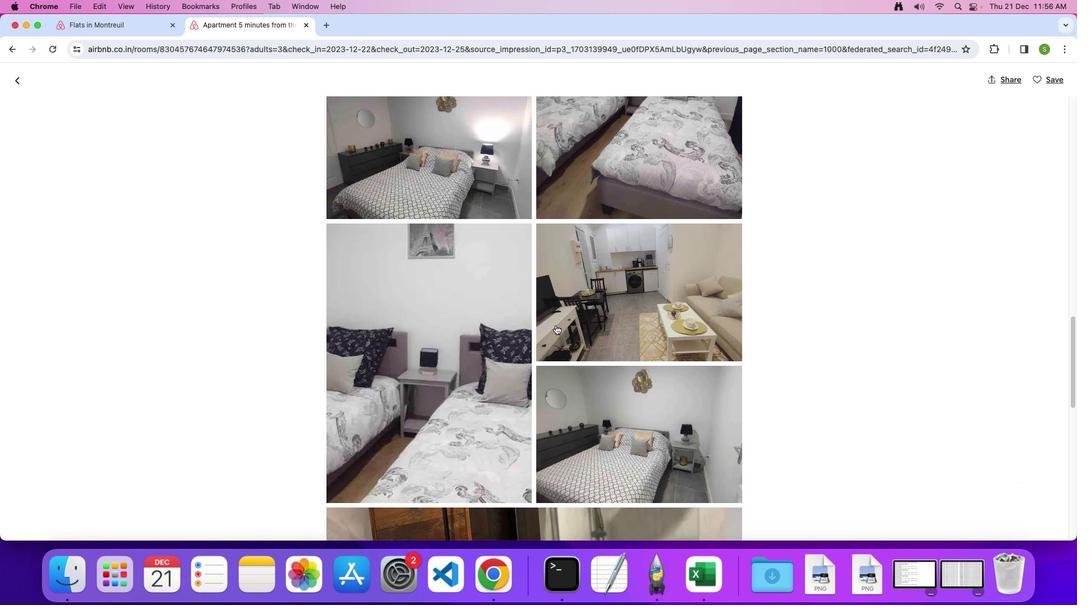 
Action: Mouse scrolled (555, 326) with delta (0, 0)
Screenshot: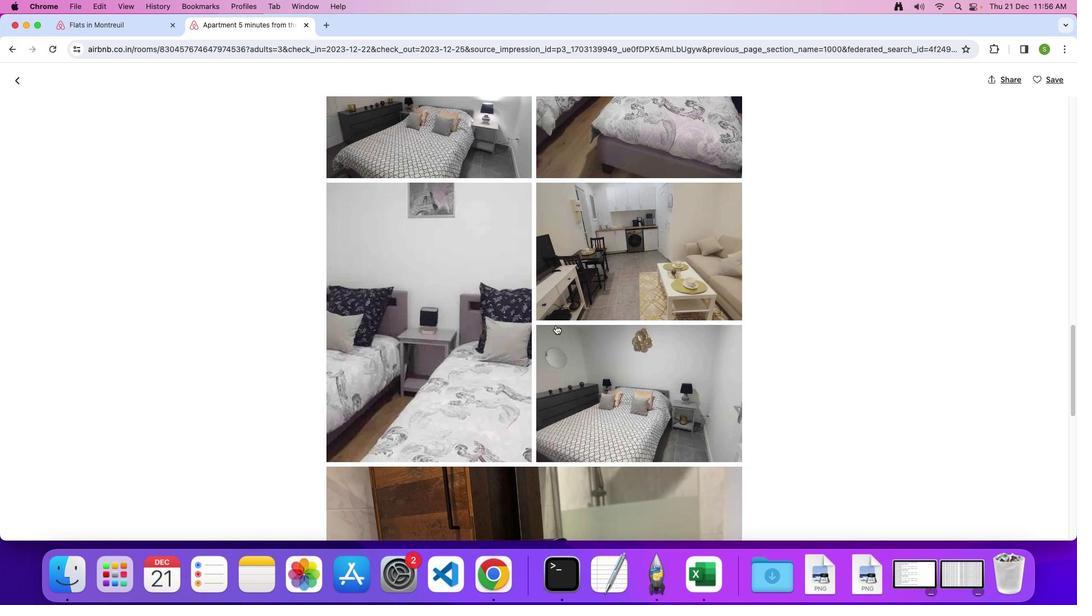 
Action: Mouse scrolled (555, 326) with delta (0, 0)
Screenshot: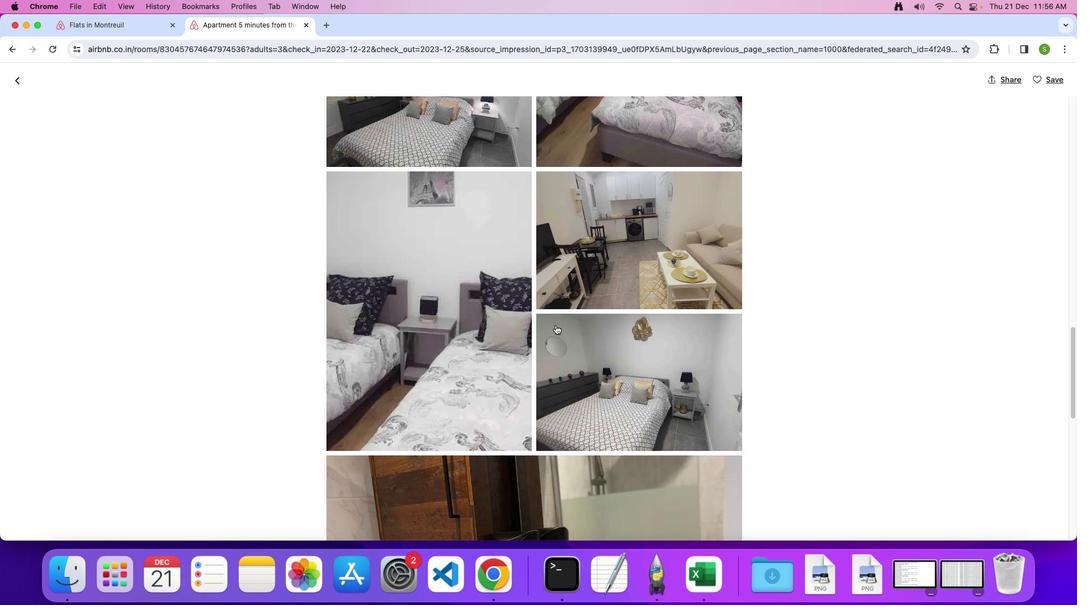 
Action: Mouse scrolled (555, 326) with delta (0, 0)
Screenshot: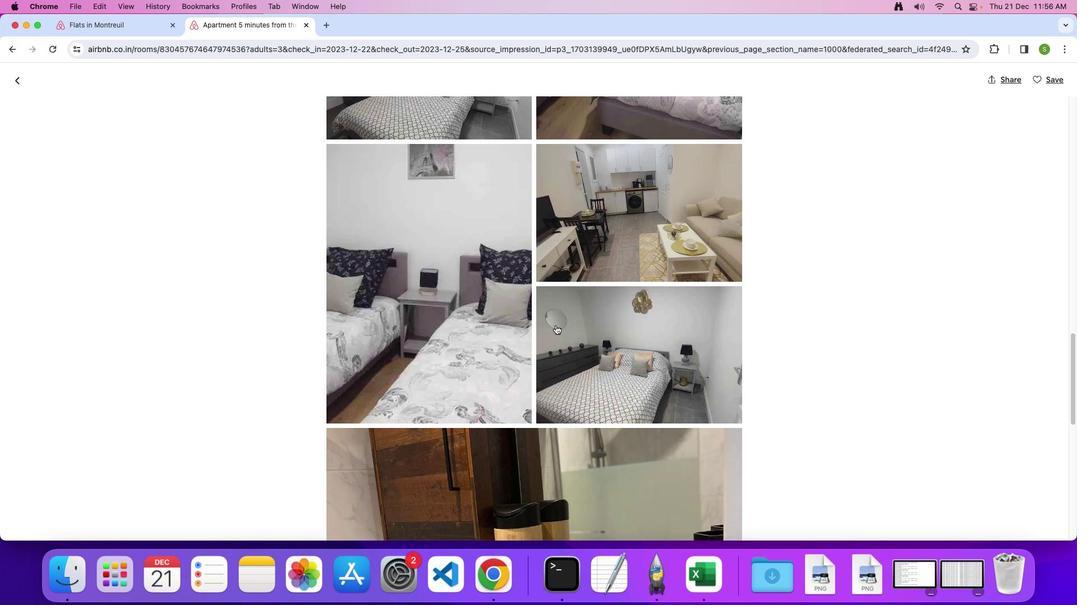
Action: Mouse scrolled (555, 326) with delta (0, 0)
Screenshot: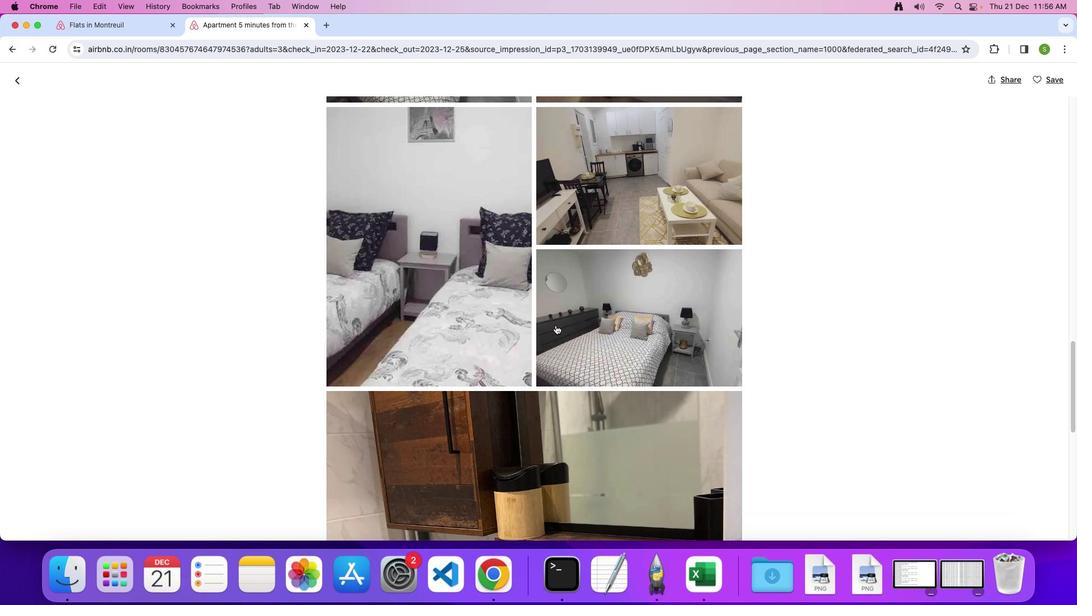 
Action: Mouse scrolled (555, 326) with delta (0, 0)
Screenshot: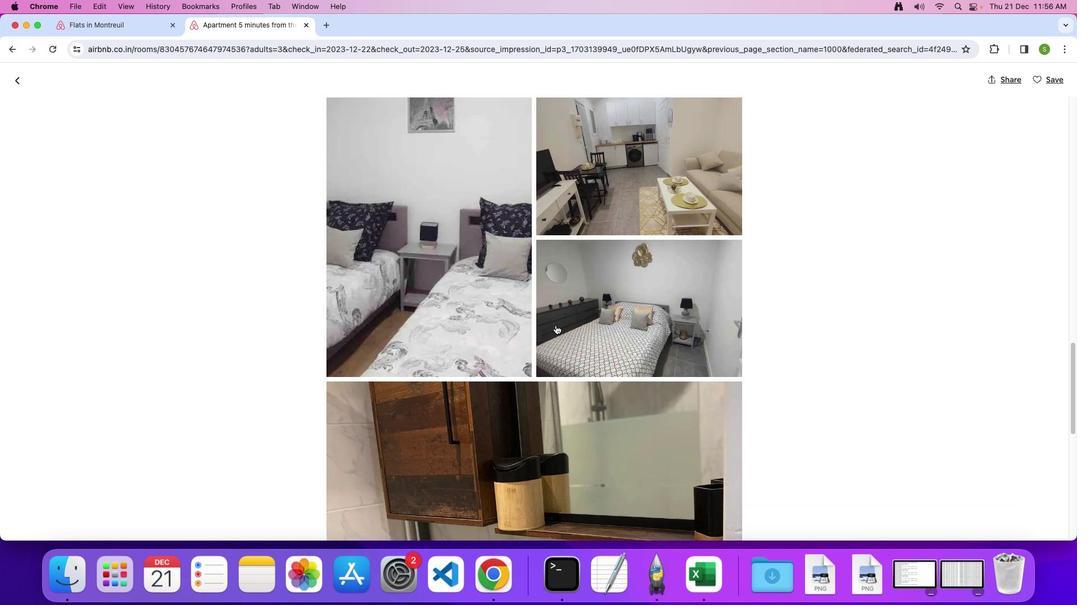 
Action: Mouse scrolled (555, 326) with delta (0, 0)
Screenshot: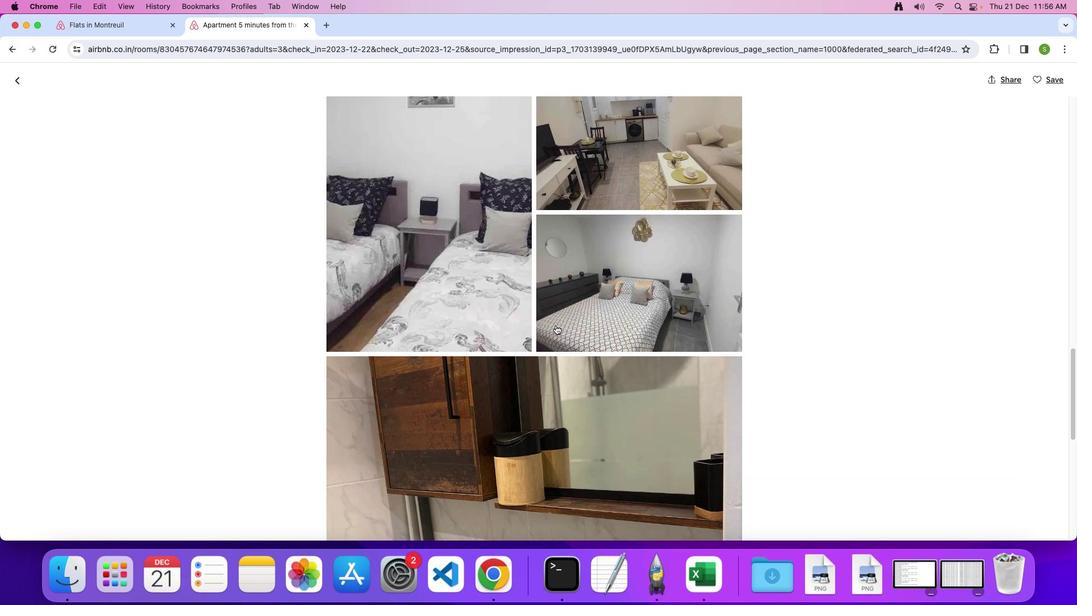 
Action: Mouse scrolled (555, 326) with delta (0, 0)
Screenshot: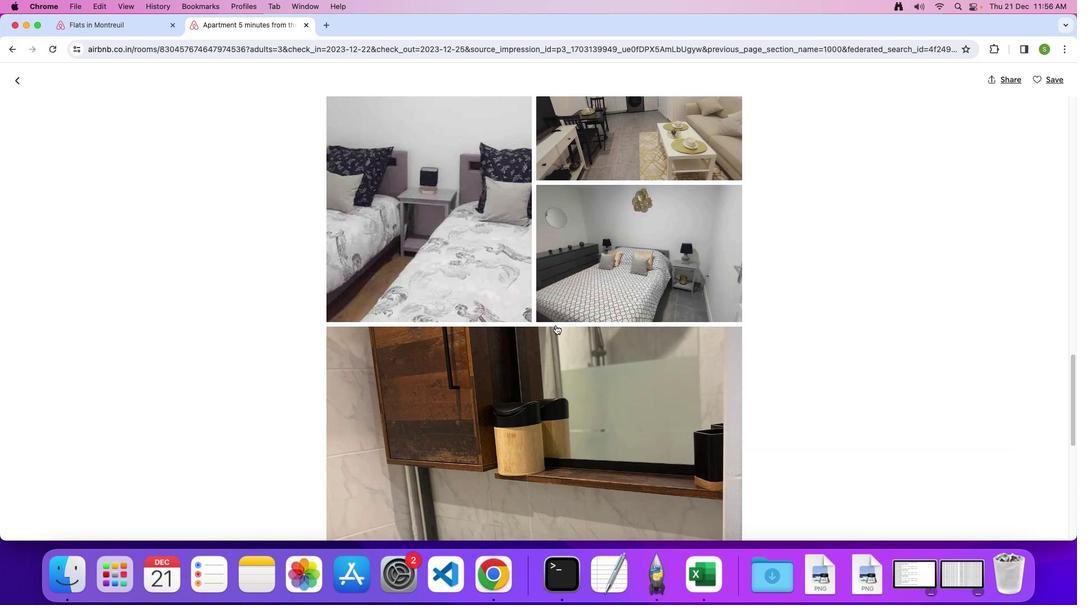 
Action: Mouse scrolled (555, 326) with delta (0, -1)
Screenshot: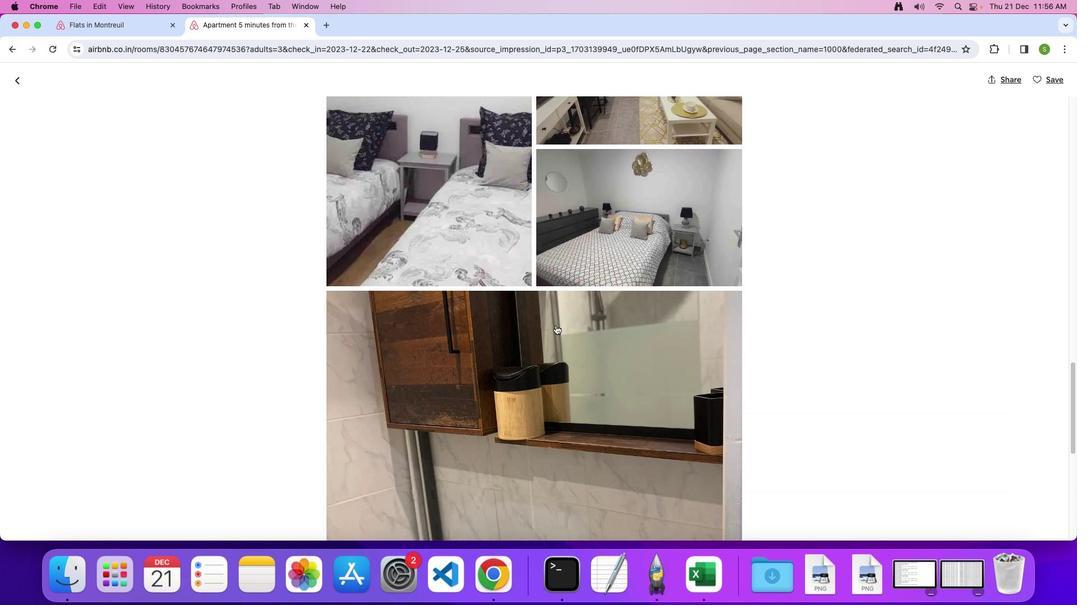 
Action: Mouse scrolled (555, 326) with delta (0, 0)
Screenshot: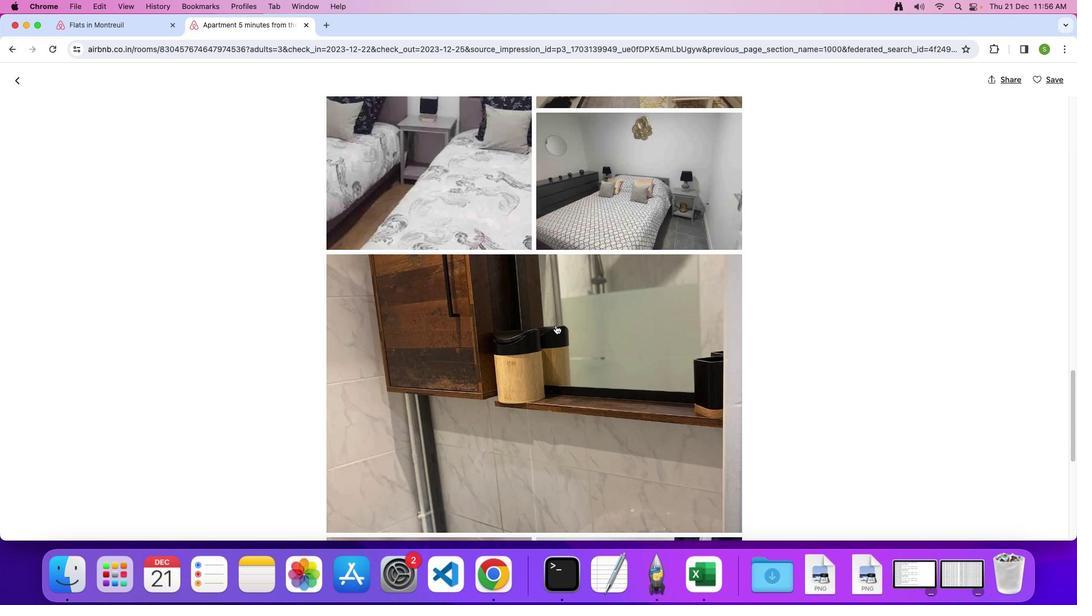 
Action: Mouse scrolled (555, 326) with delta (0, 0)
Screenshot: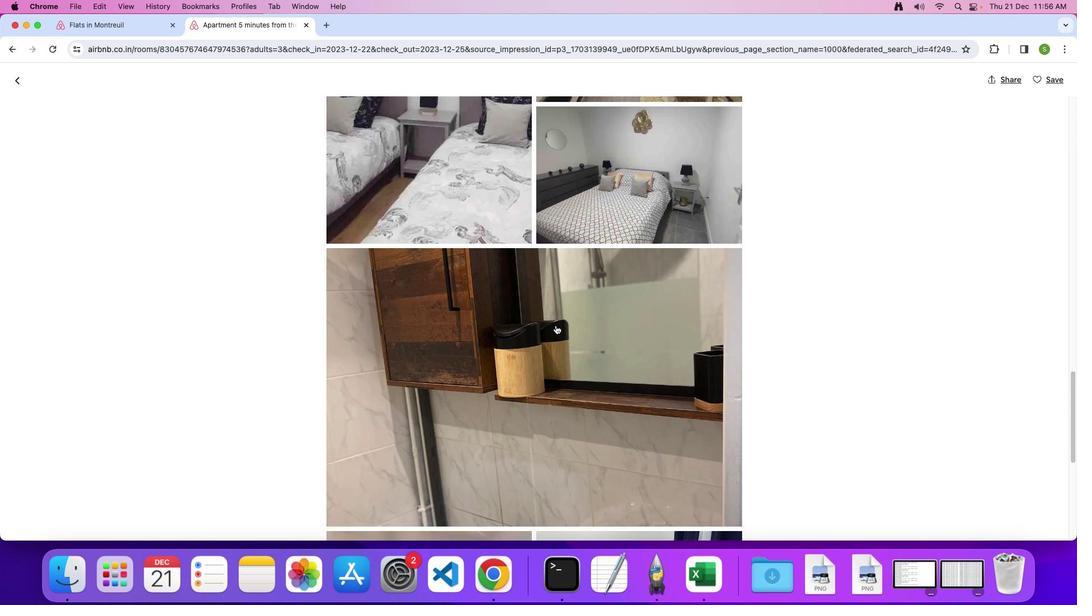 
Action: Mouse scrolled (555, 326) with delta (0, 0)
Screenshot: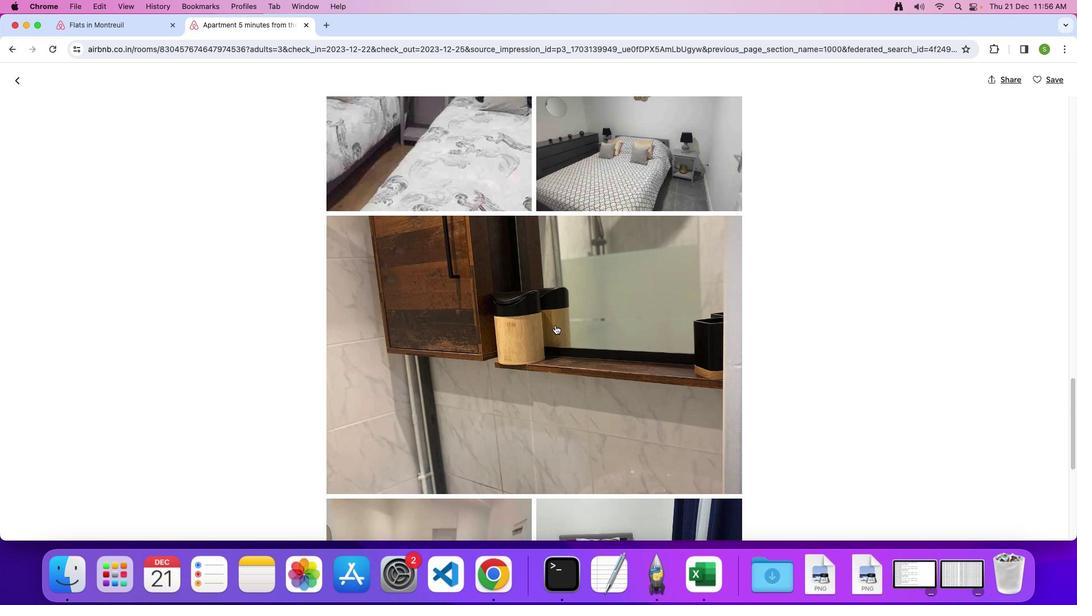 
Action: Mouse moved to (479, 351)
Screenshot: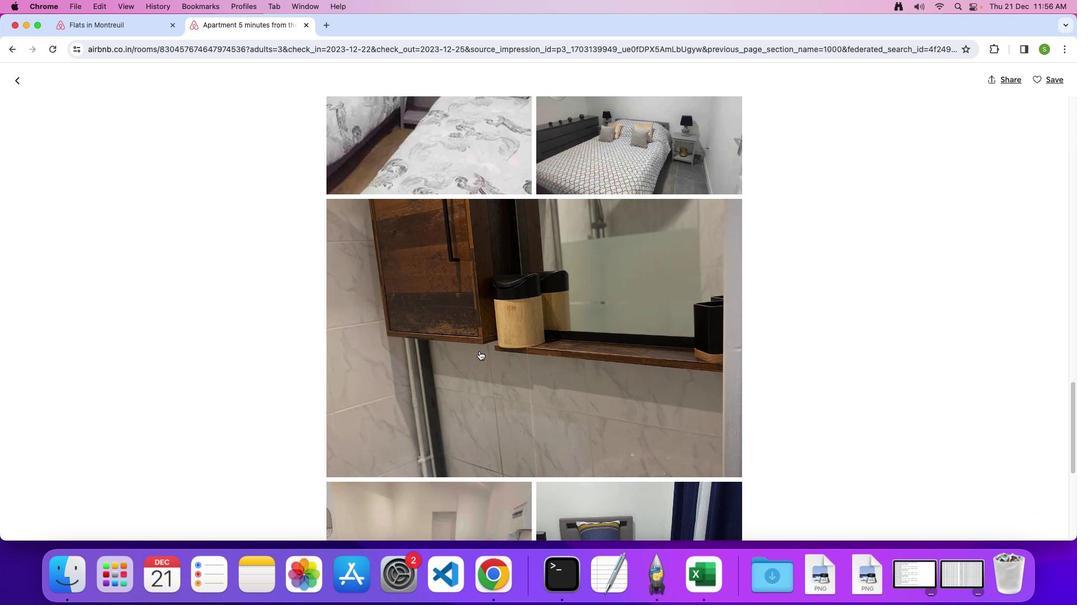 
Action: Mouse scrolled (479, 351) with delta (0, 0)
Screenshot: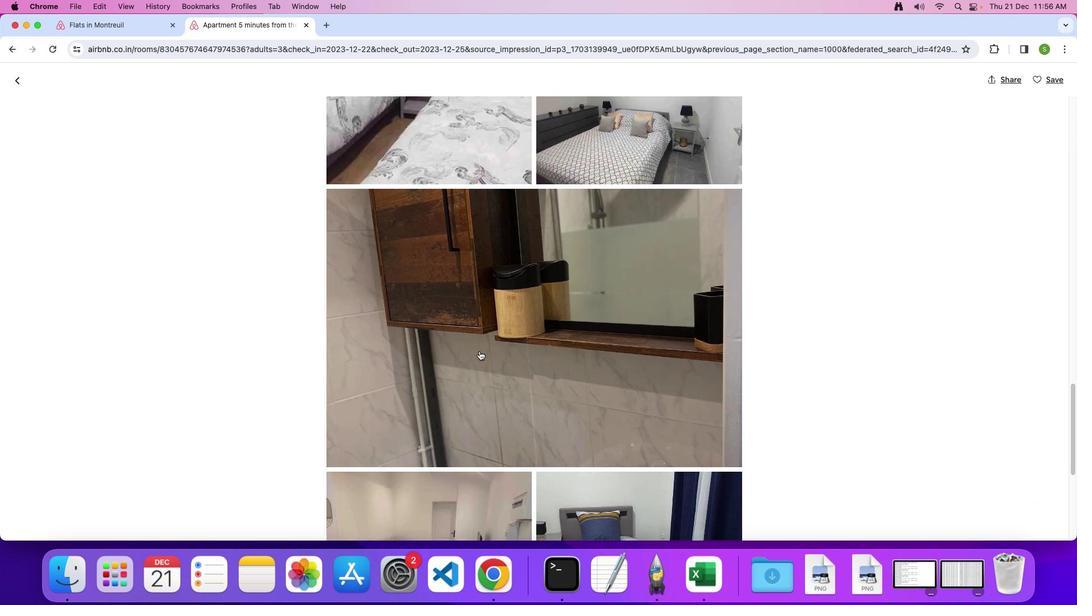 
Action: Mouse scrolled (479, 351) with delta (0, 0)
Screenshot: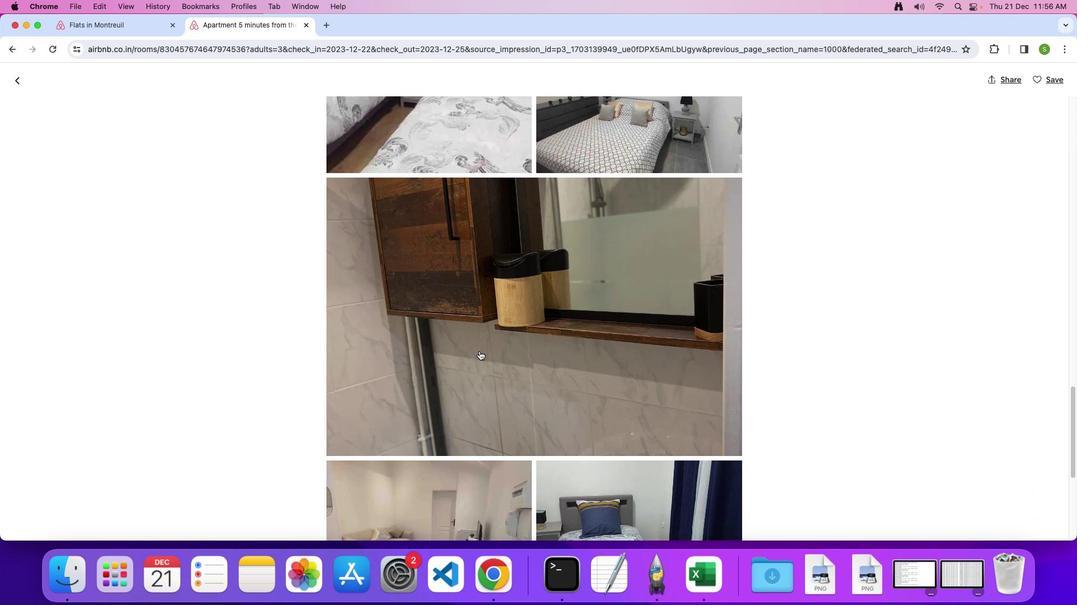 
Action: Mouse scrolled (479, 351) with delta (0, 0)
Screenshot: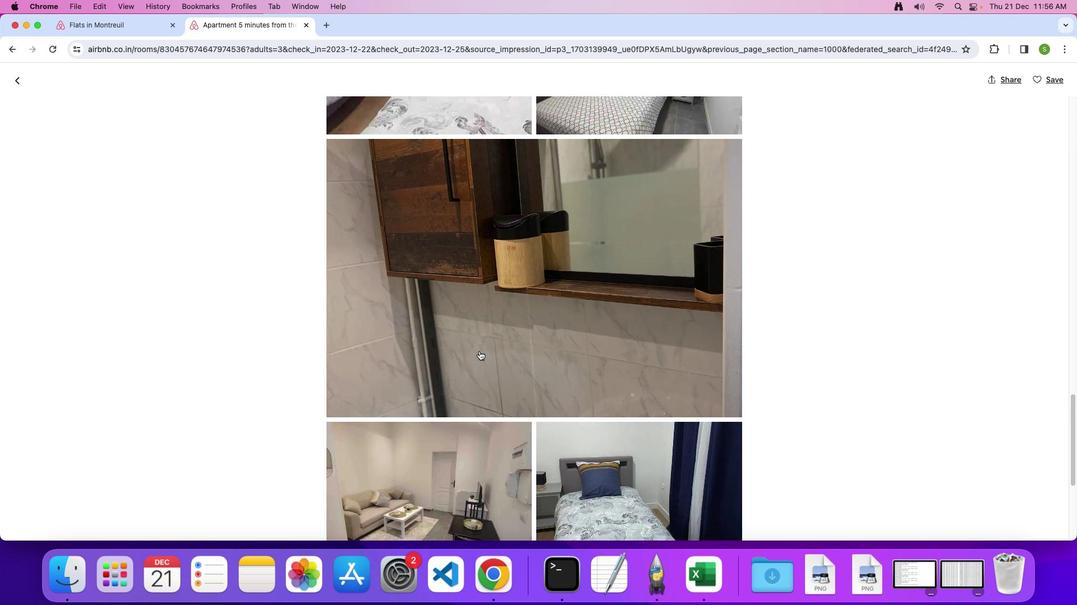 
Action: Mouse moved to (479, 350)
Screenshot: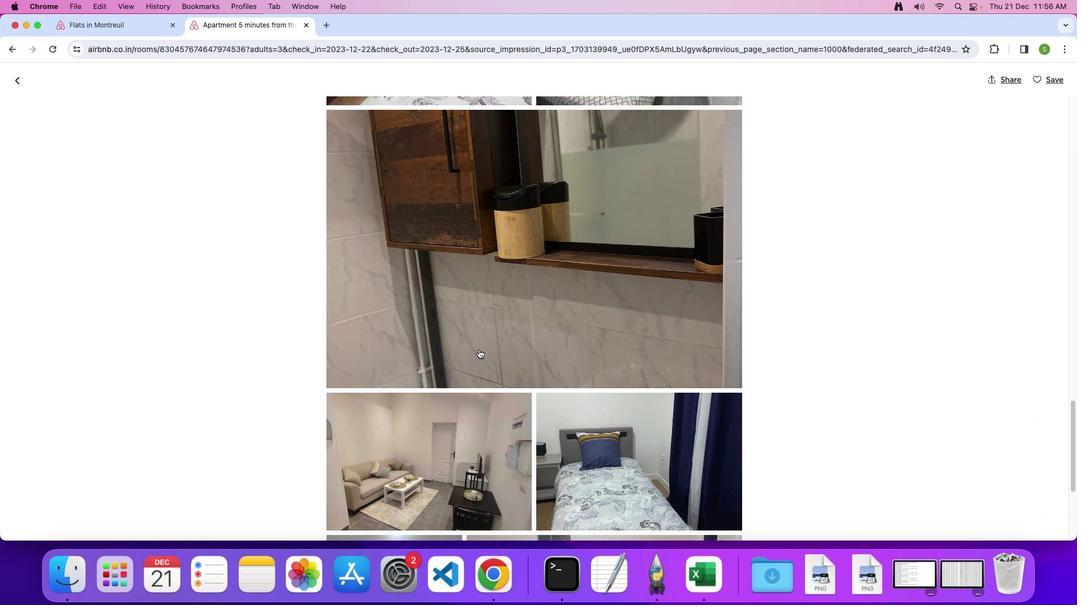 
Action: Mouse scrolled (479, 350) with delta (0, 0)
Screenshot: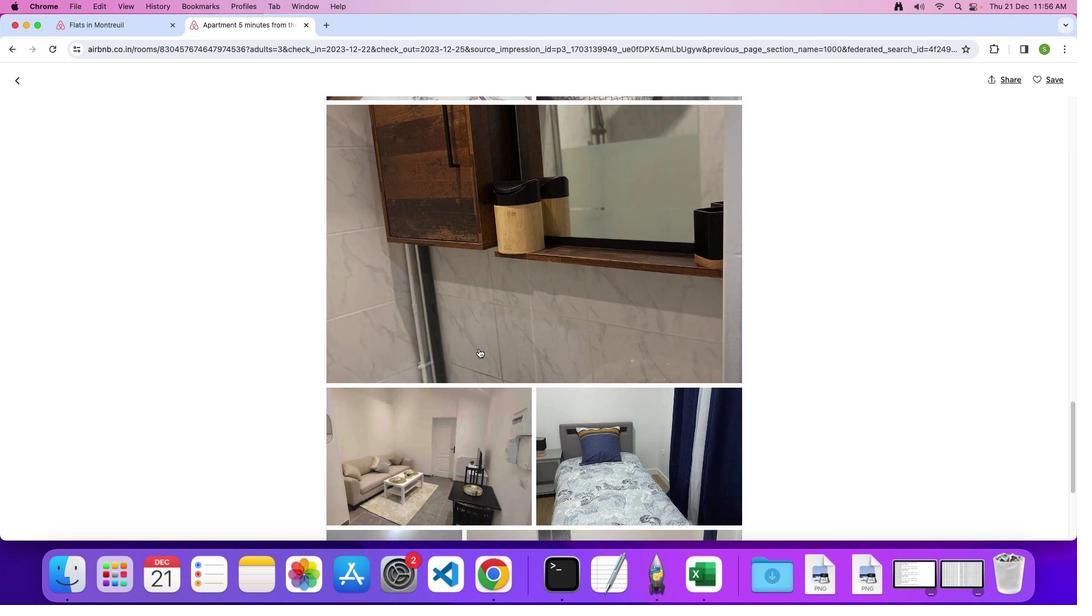
Action: Mouse scrolled (479, 350) with delta (0, 0)
Screenshot: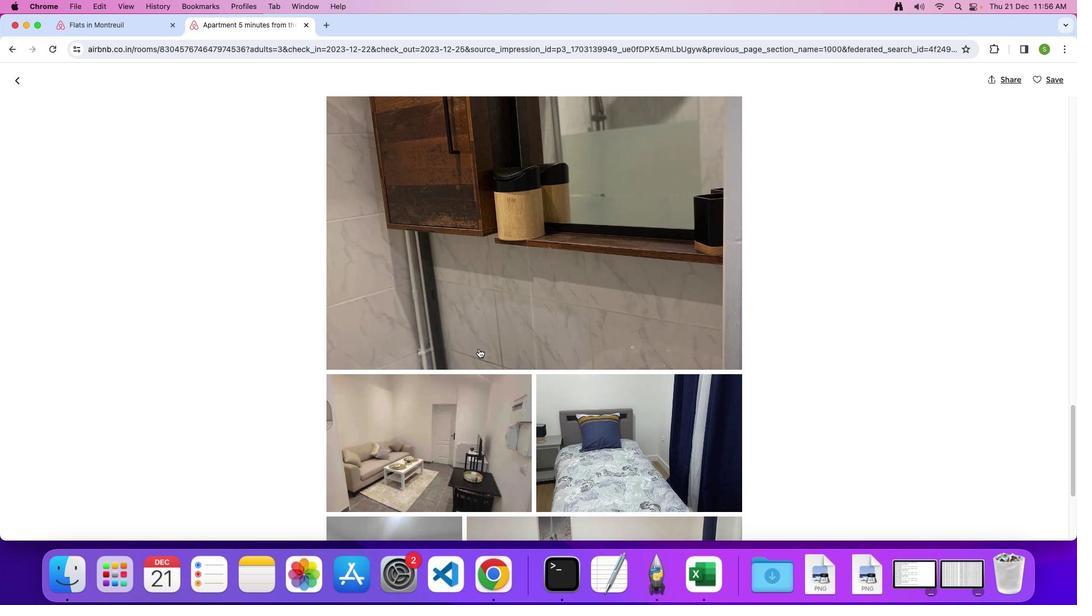 
Action: Mouse moved to (479, 350)
Screenshot: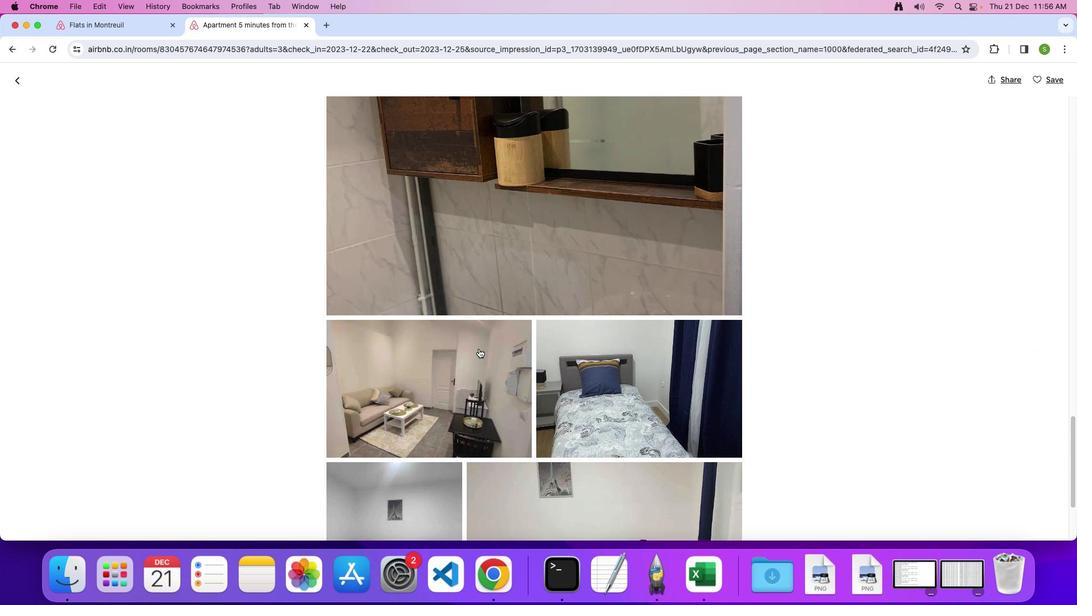 
Action: Mouse scrolled (479, 350) with delta (0, 0)
Screenshot: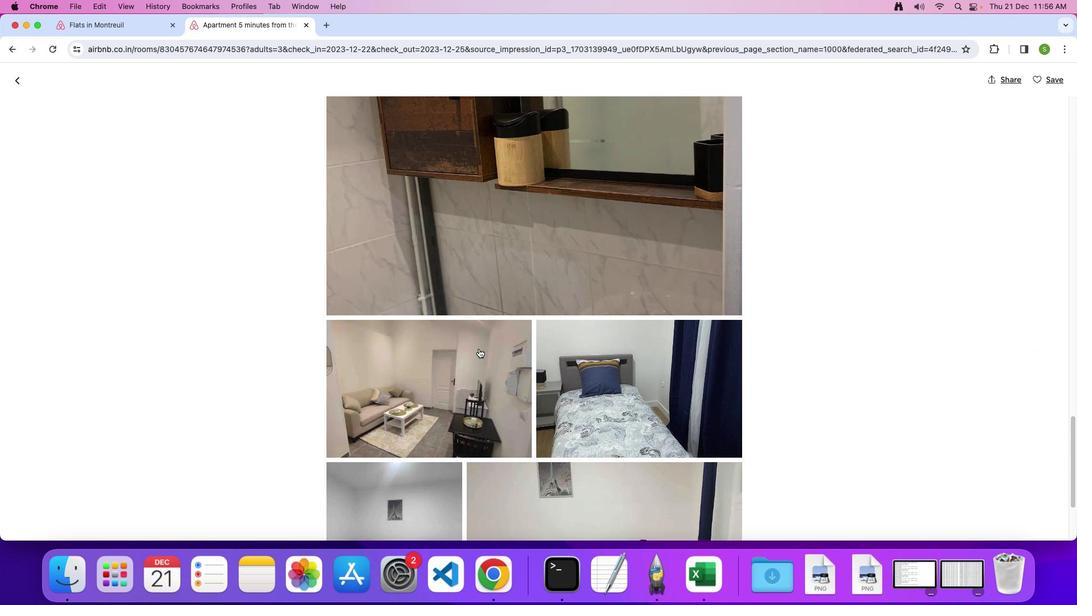 
Action: Mouse moved to (479, 349)
Screenshot: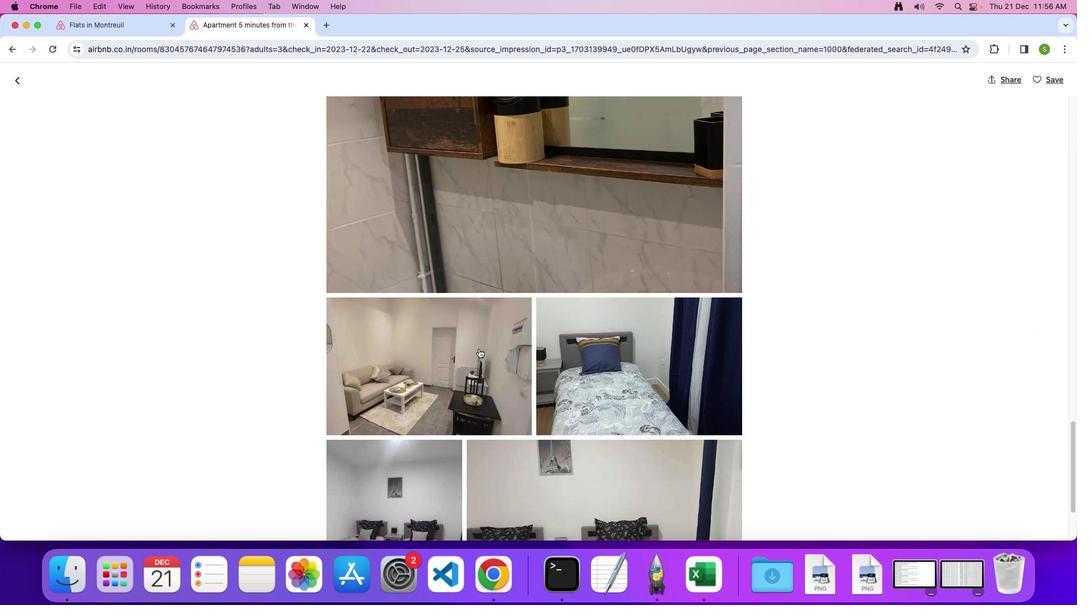 
Action: Mouse scrolled (479, 349) with delta (0, 0)
Screenshot: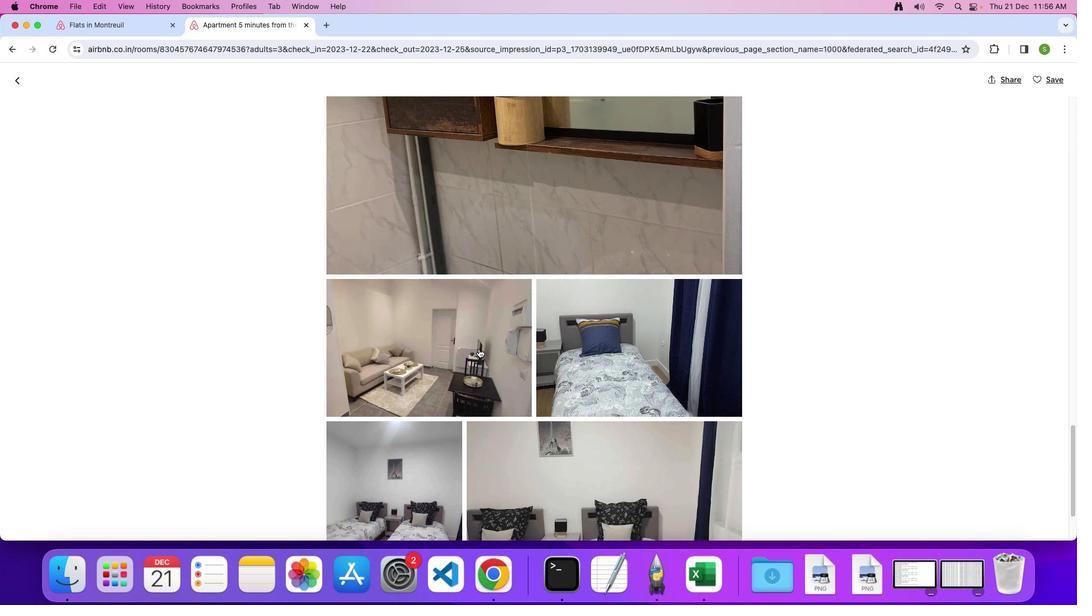 
Action: Mouse scrolled (479, 349) with delta (0, 0)
Screenshot: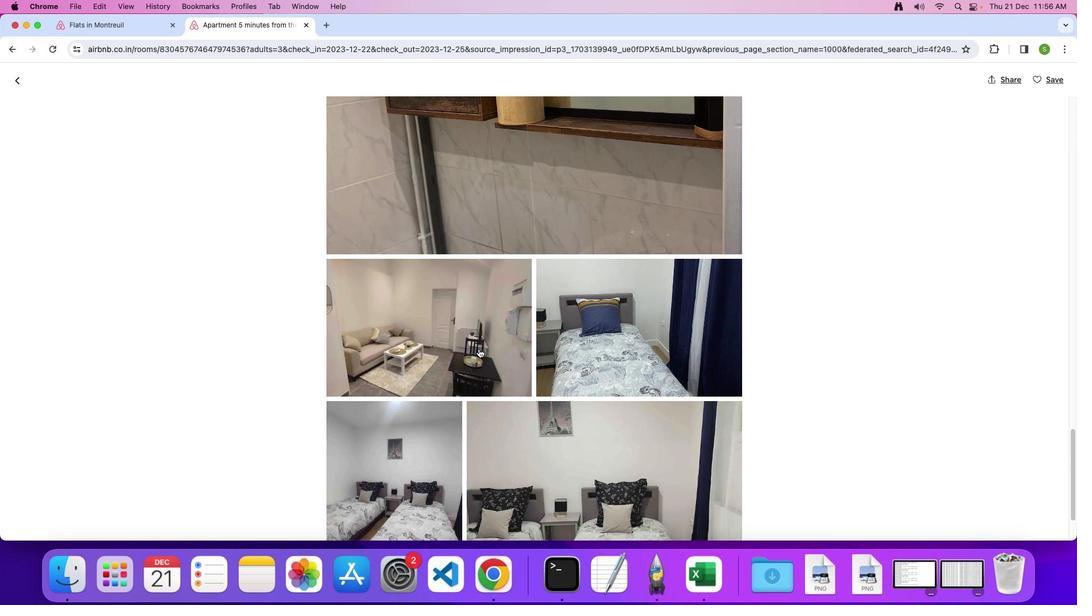 
Action: Mouse scrolled (479, 349) with delta (0, 0)
Screenshot: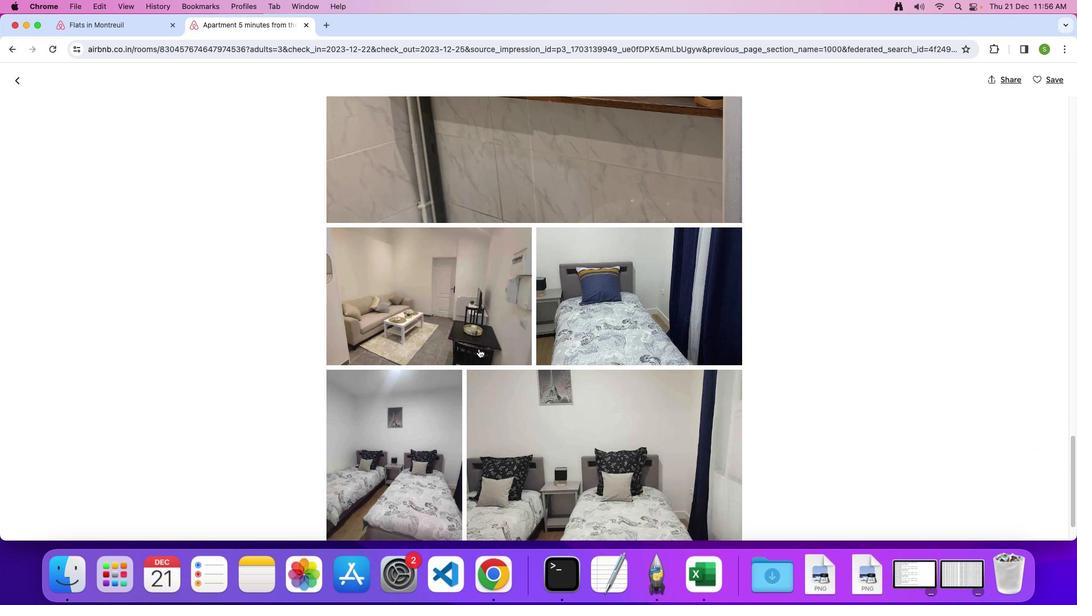 
Action: Mouse scrolled (479, 349) with delta (0, 0)
Screenshot: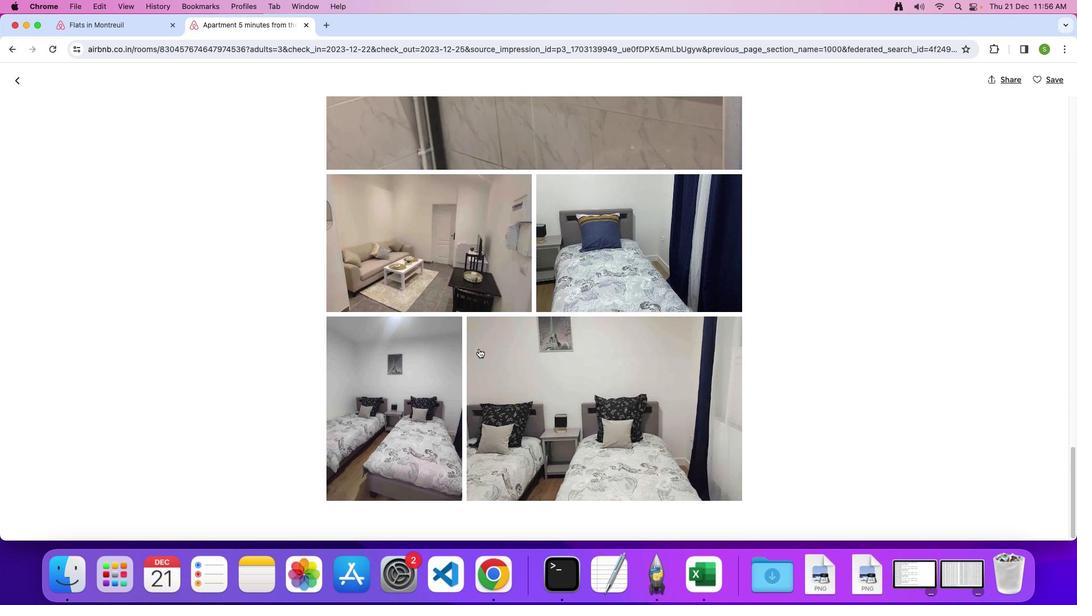 
Action: Mouse scrolled (479, 349) with delta (0, 0)
Screenshot: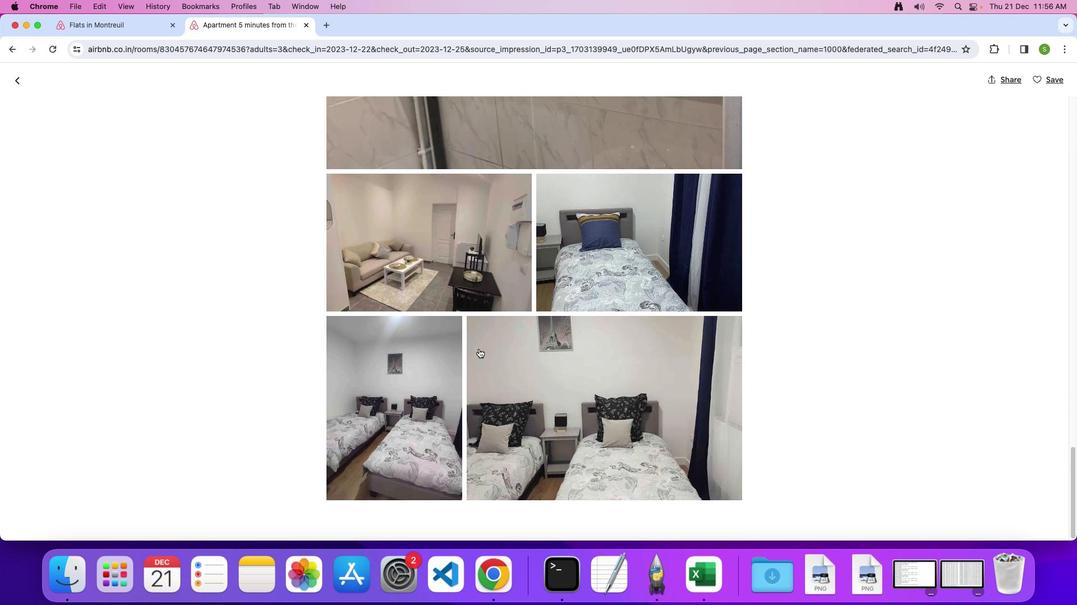 
Action: Mouse scrolled (479, 349) with delta (0, 0)
Screenshot: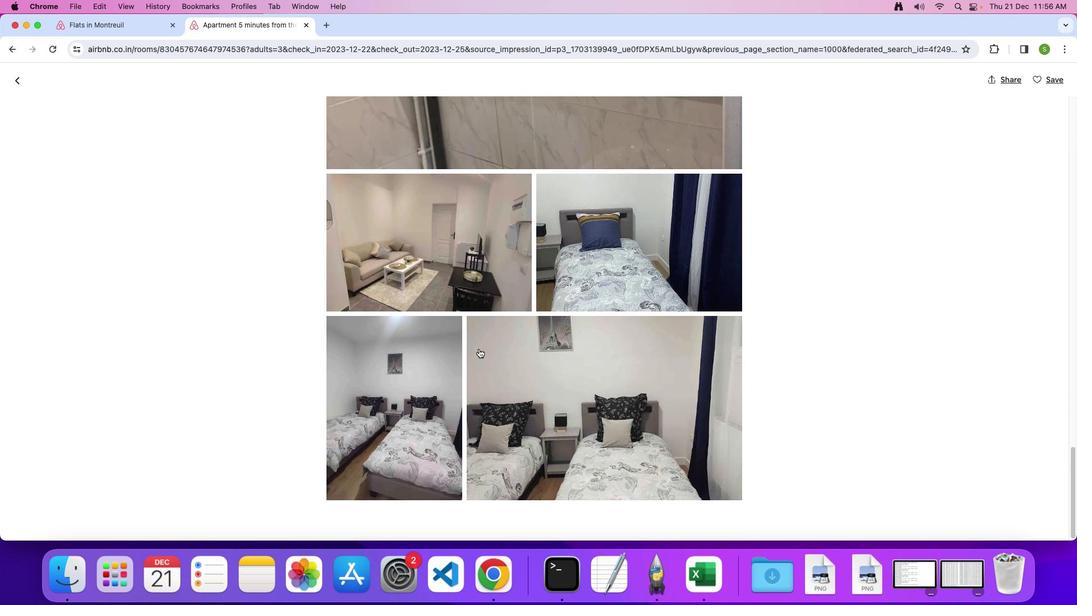 
Action: Mouse moved to (479, 347)
Screenshot: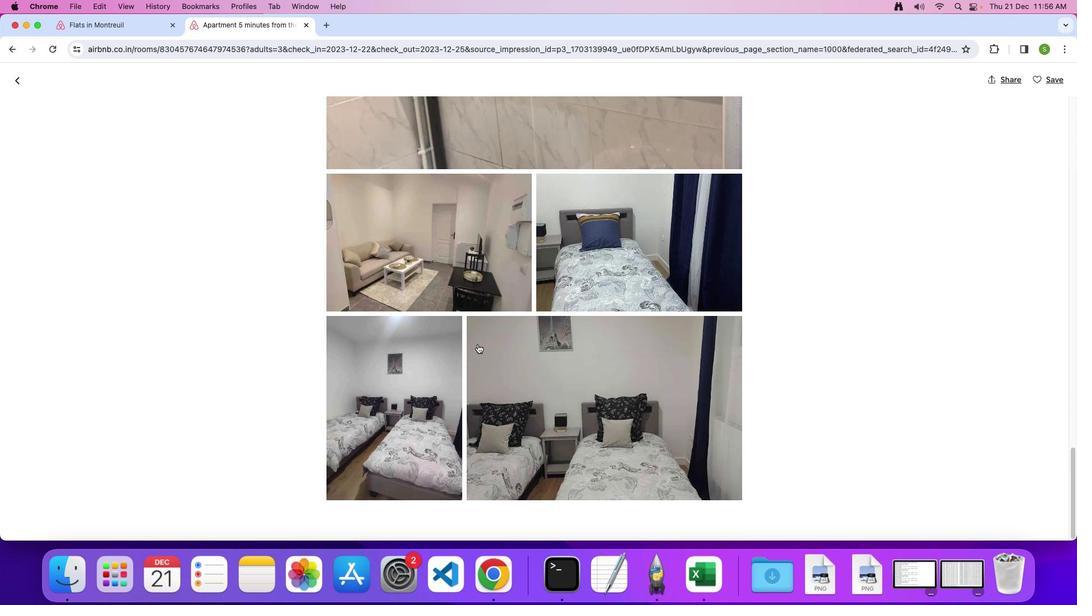
Action: Mouse scrolled (479, 347) with delta (0, 0)
Screenshot: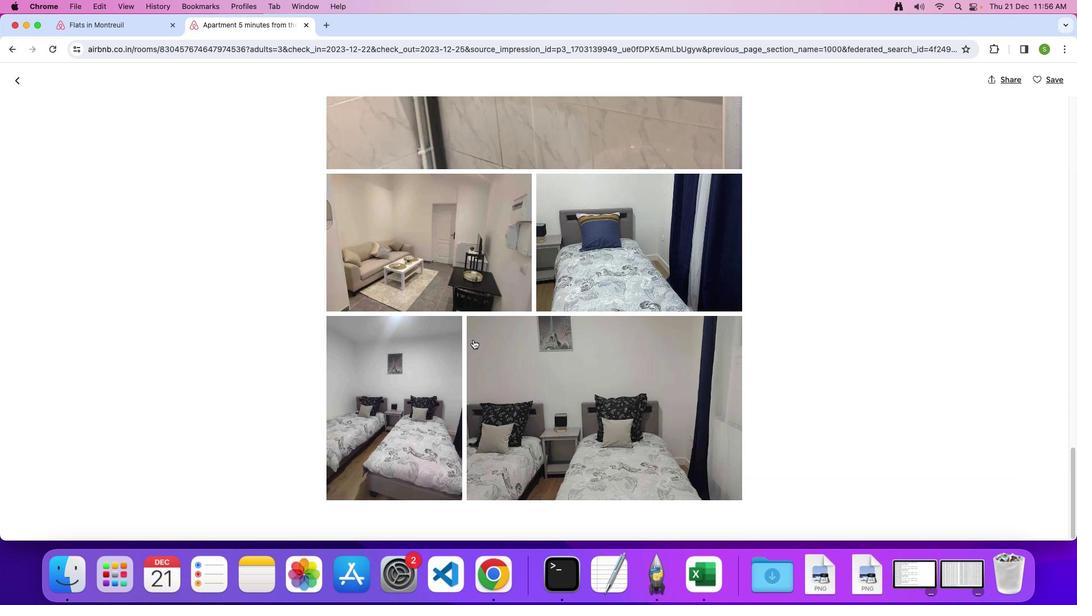 
Action: Mouse moved to (479, 347)
Screenshot: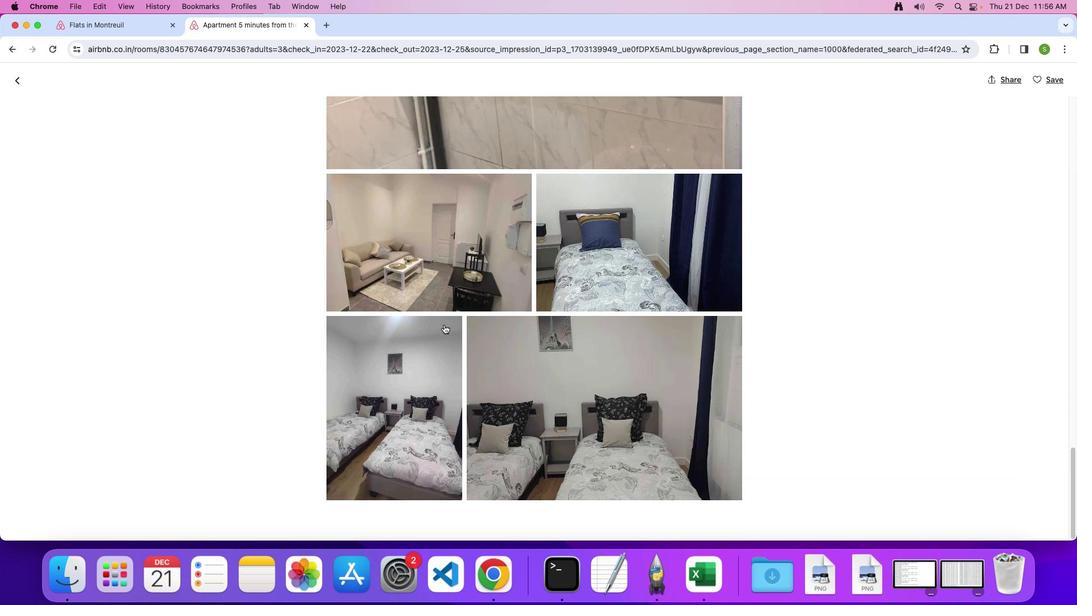 
Action: Mouse scrolled (479, 347) with delta (0, 0)
Screenshot: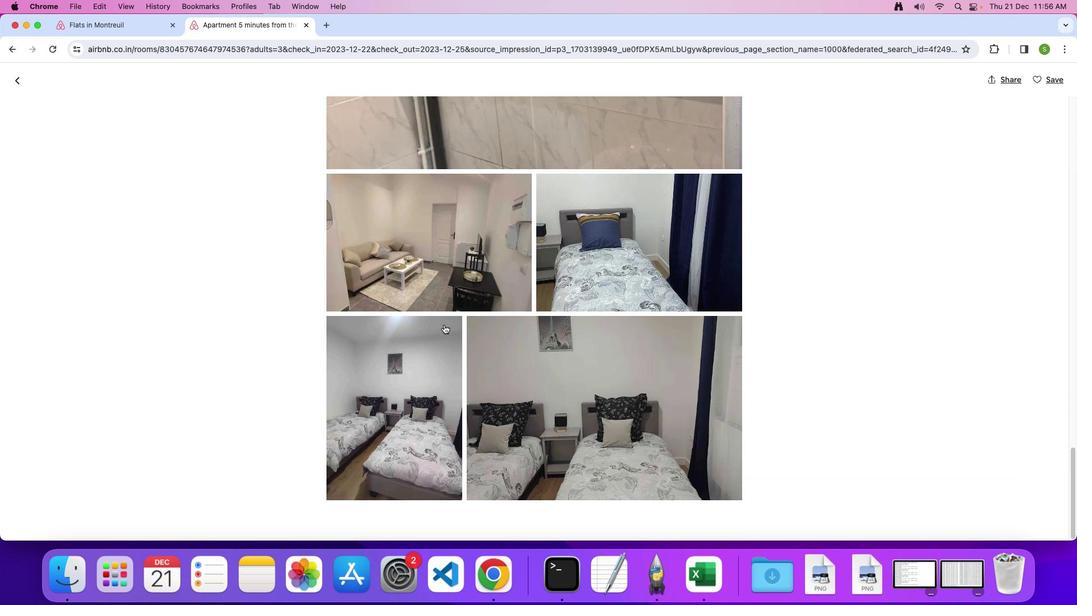 
Action: Mouse moved to (25, 83)
Screenshot: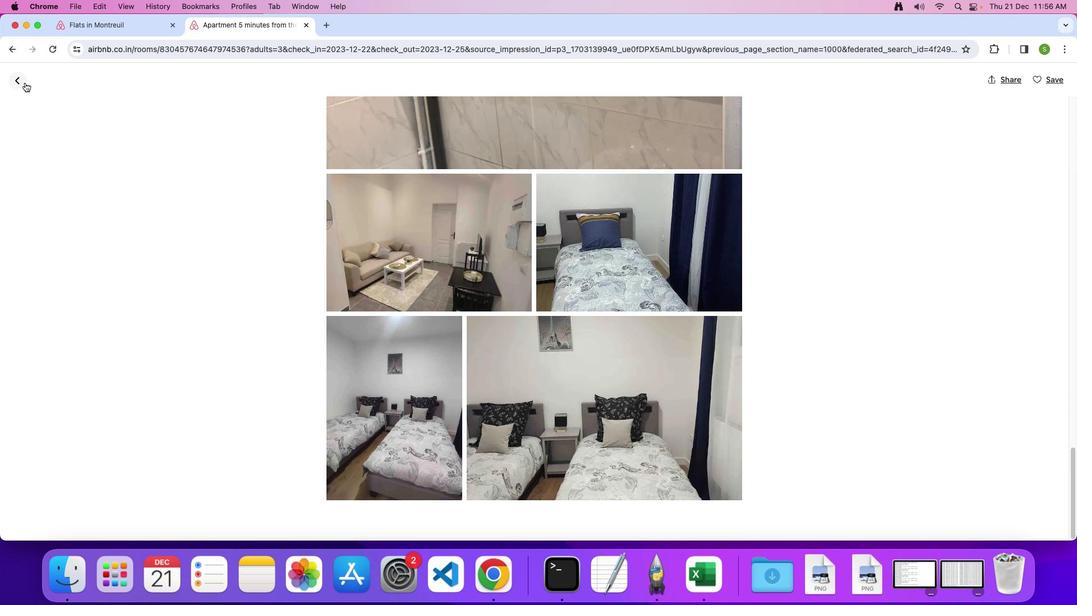 
Action: Mouse pressed left at (25, 83)
Screenshot: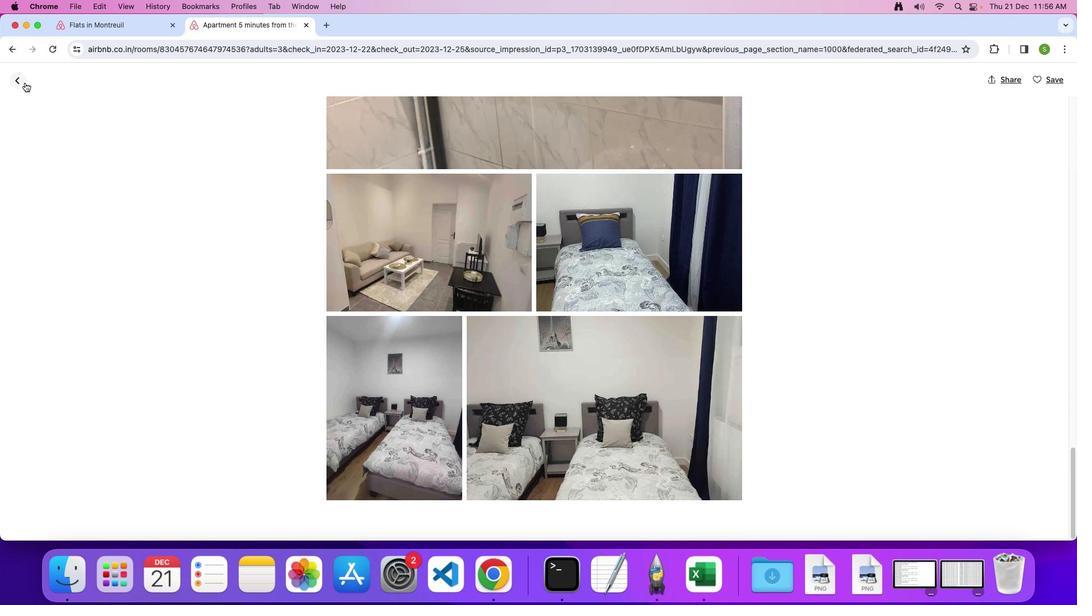 
Action: Mouse moved to (479, 344)
Screenshot: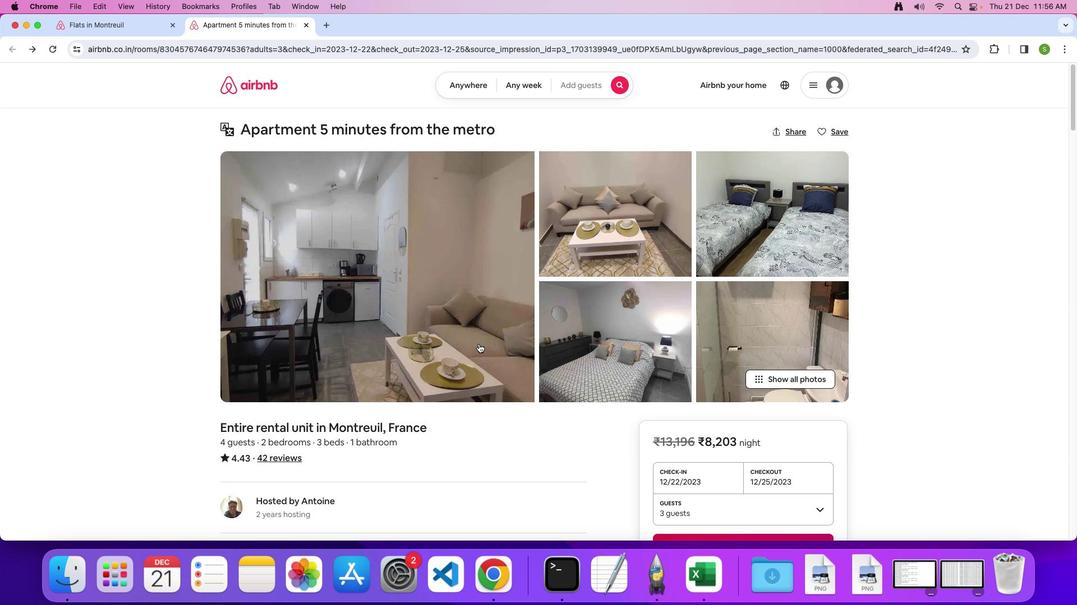 
Action: Mouse scrolled (479, 344) with delta (0, 0)
Screenshot: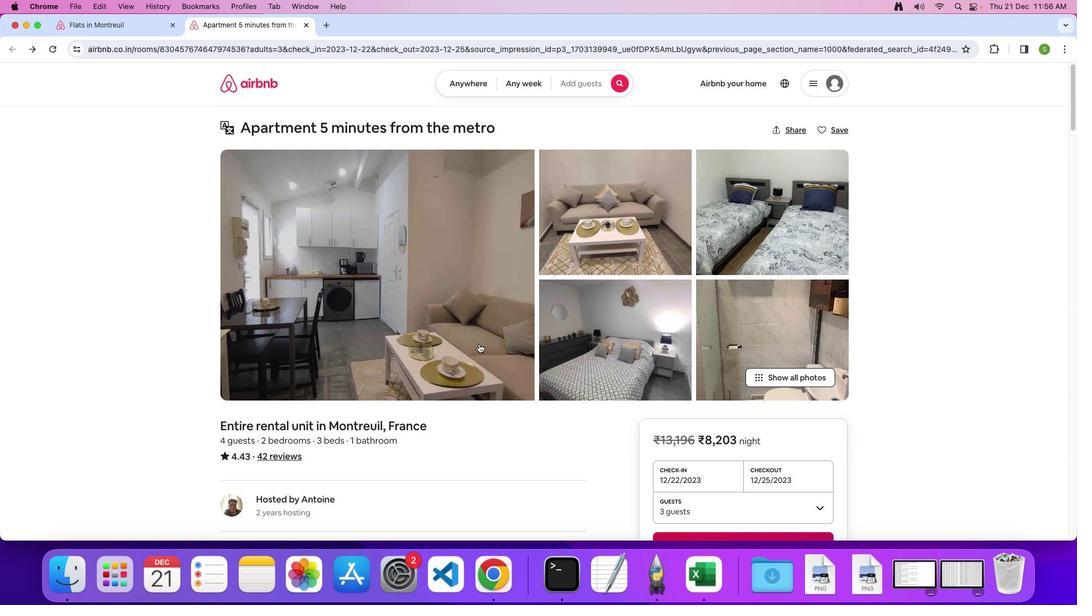 
Action: Mouse scrolled (479, 344) with delta (0, 0)
Screenshot: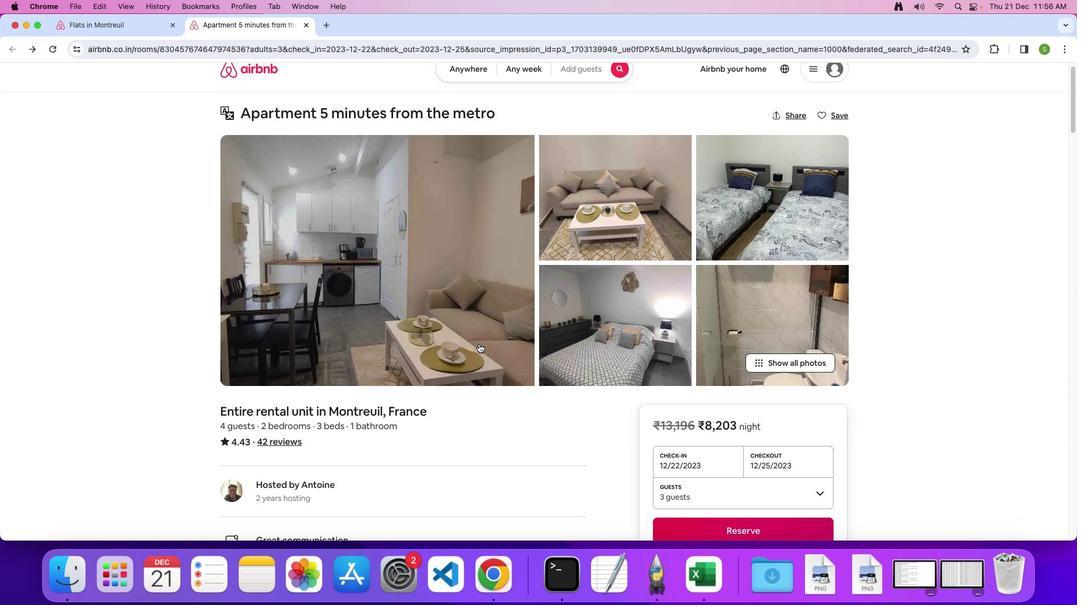 
Action: Mouse moved to (479, 344)
Screenshot: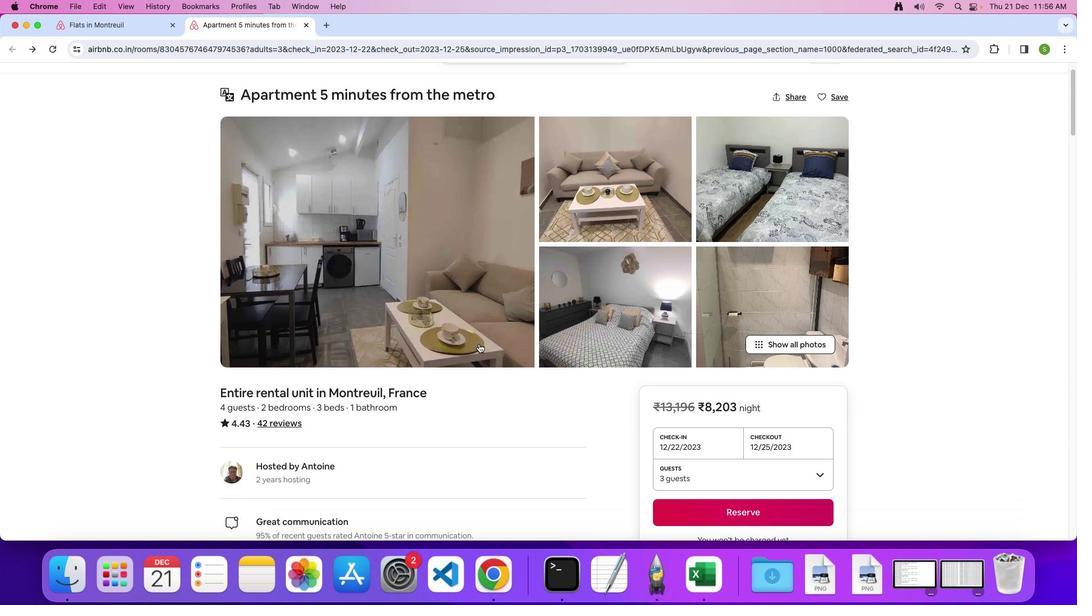 
Action: Mouse scrolled (479, 344) with delta (0, 0)
Screenshot: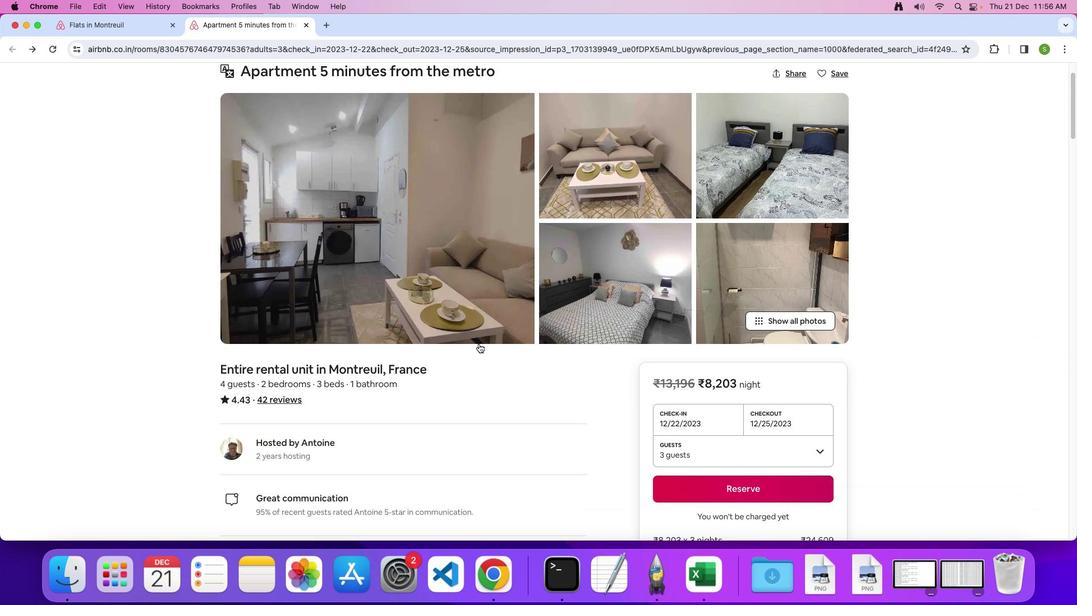 
Action: Mouse moved to (479, 344)
Screenshot: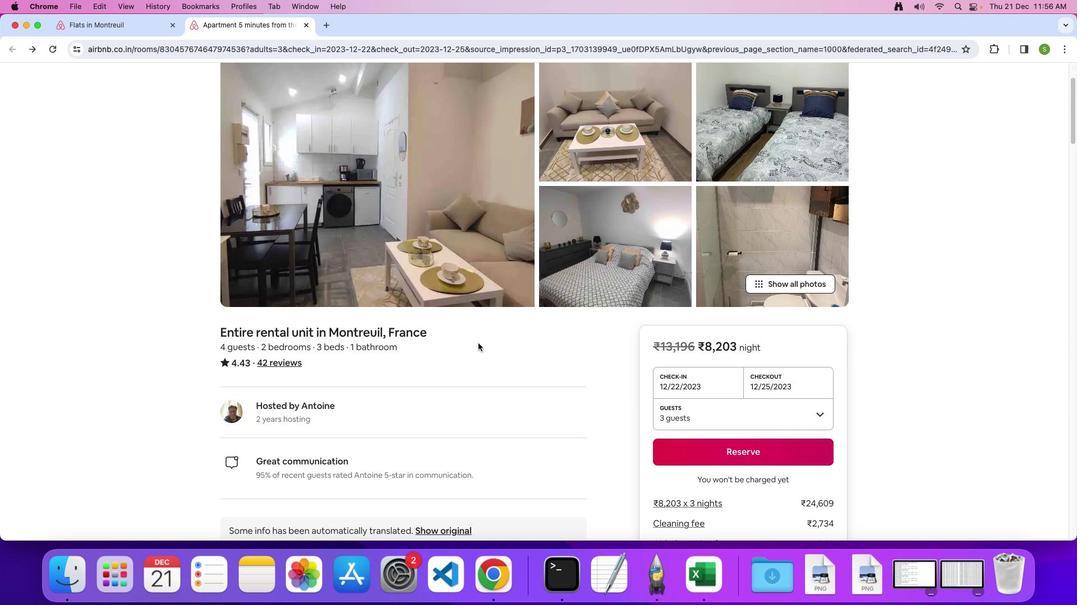 
Action: Mouse scrolled (479, 344) with delta (0, 0)
Screenshot: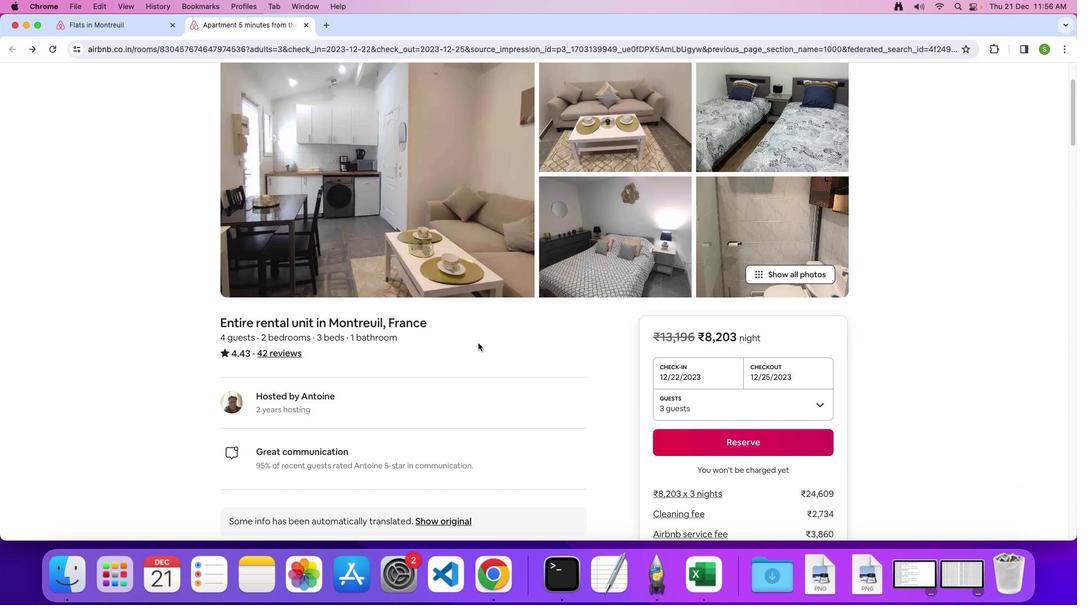 
Action: Mouse moved to (479, 343)
Screenshot: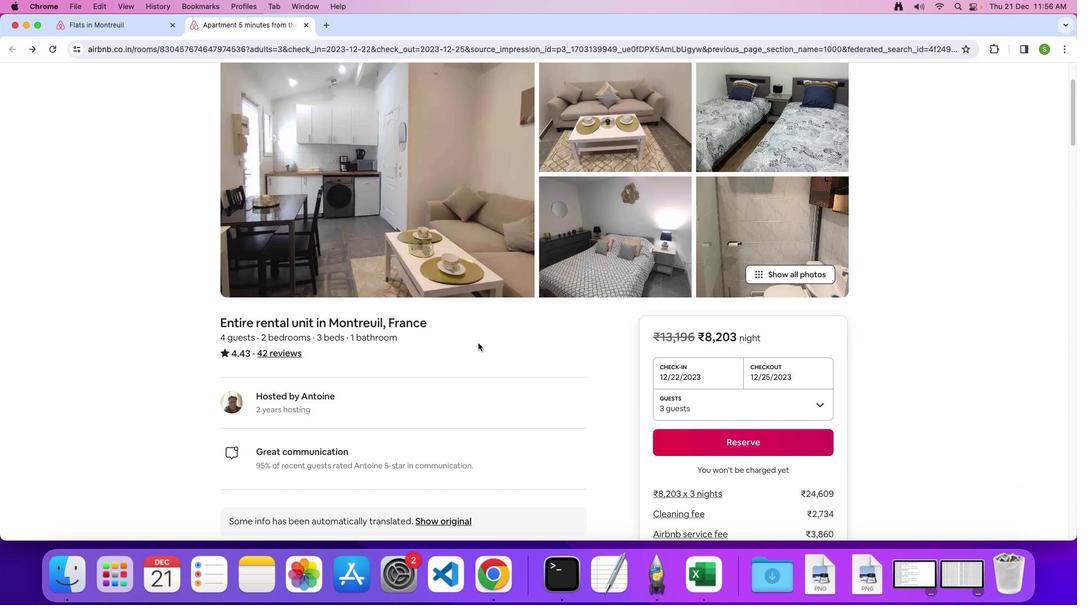 
Action: Mouse scrolled (479, 343) with delta (0, 0)
Screenshot: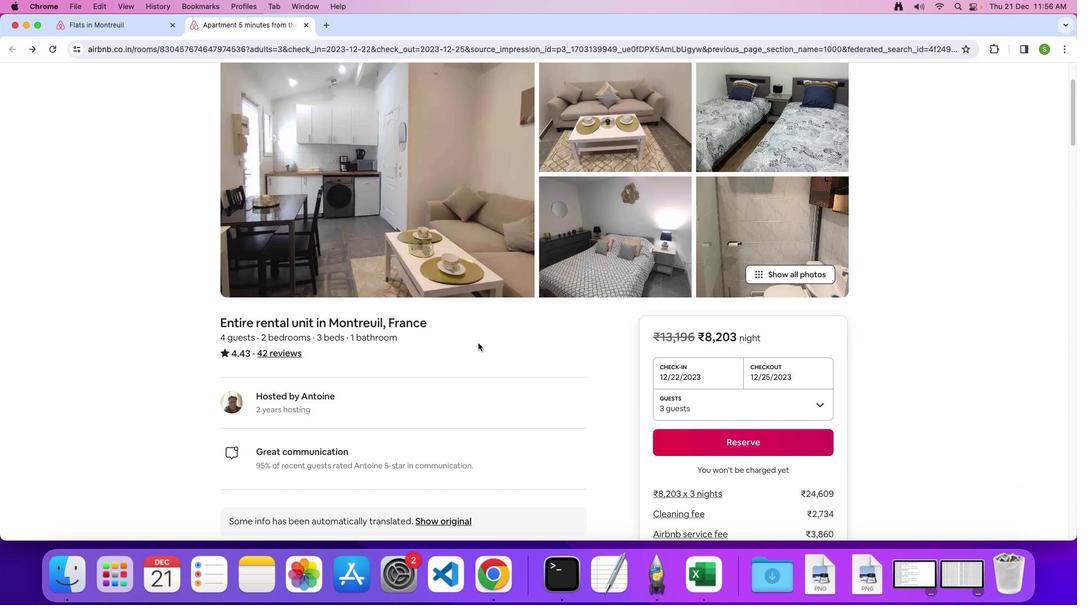 
Action: Mouse moved to (479, 343)
Screenshot: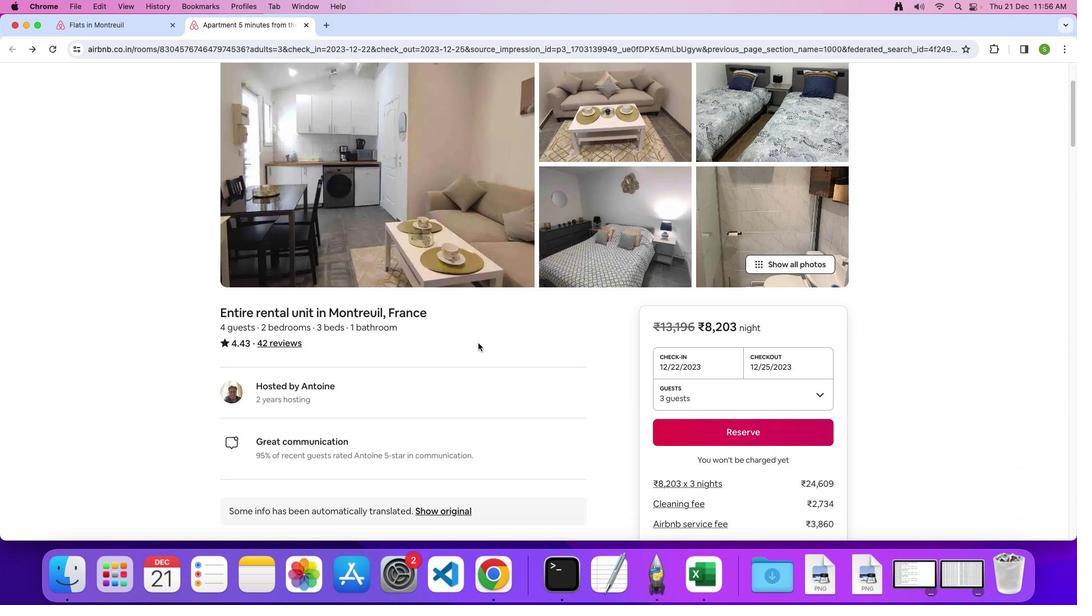 
Action: Mouse scrolled (479, 343) with delta (0, 0)
Screenshot: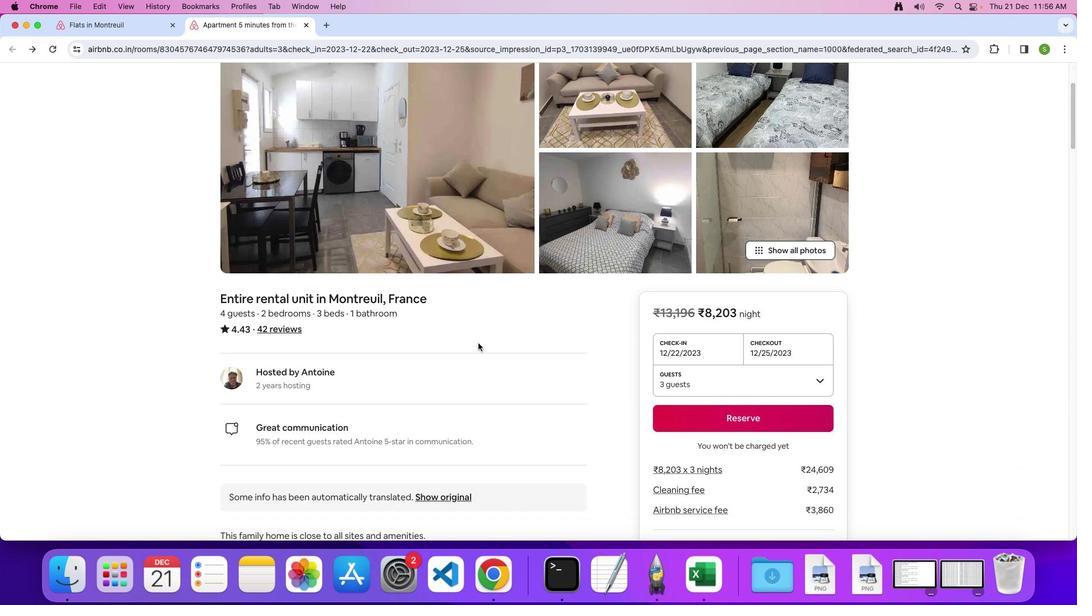 
Action: Mouse scrolled (479, 343) with delta (0, 0)
Screenshot: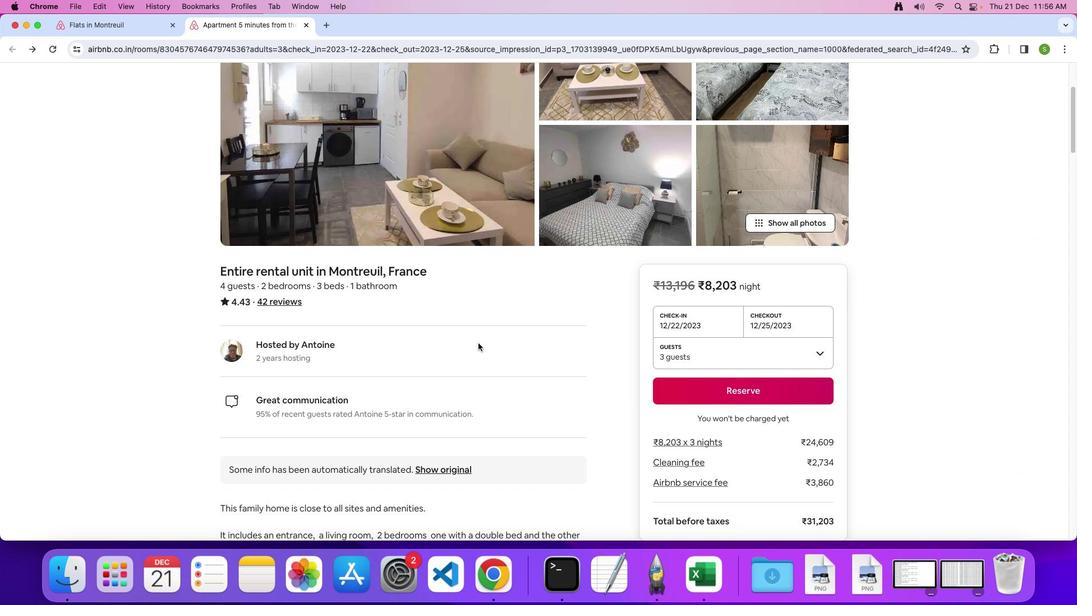 
Action: Mouse moved to (478, 343)
Screenshot: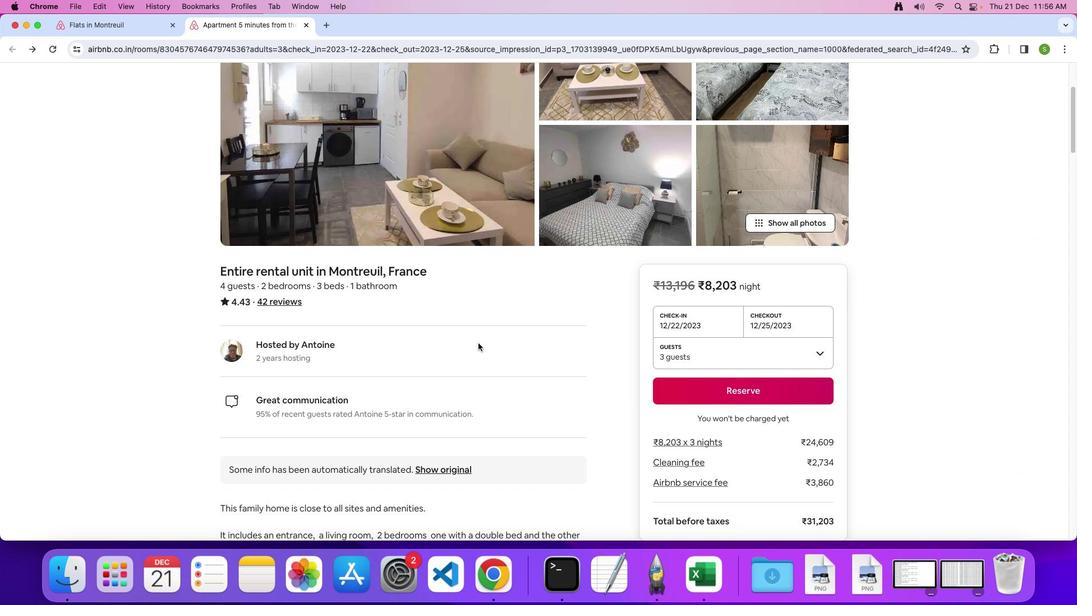 
Action: Mouse scrolled (478, 343) with delta (0, 0)
Screenshot: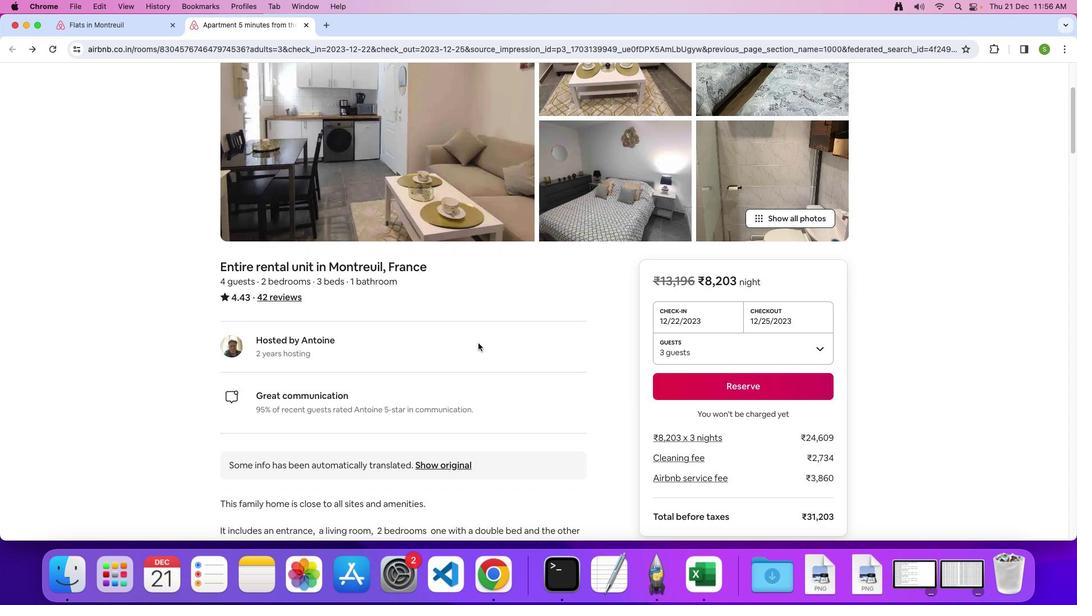
Action: Mouse scrolled (478, 343) with delta (0, 0)
Screenshot: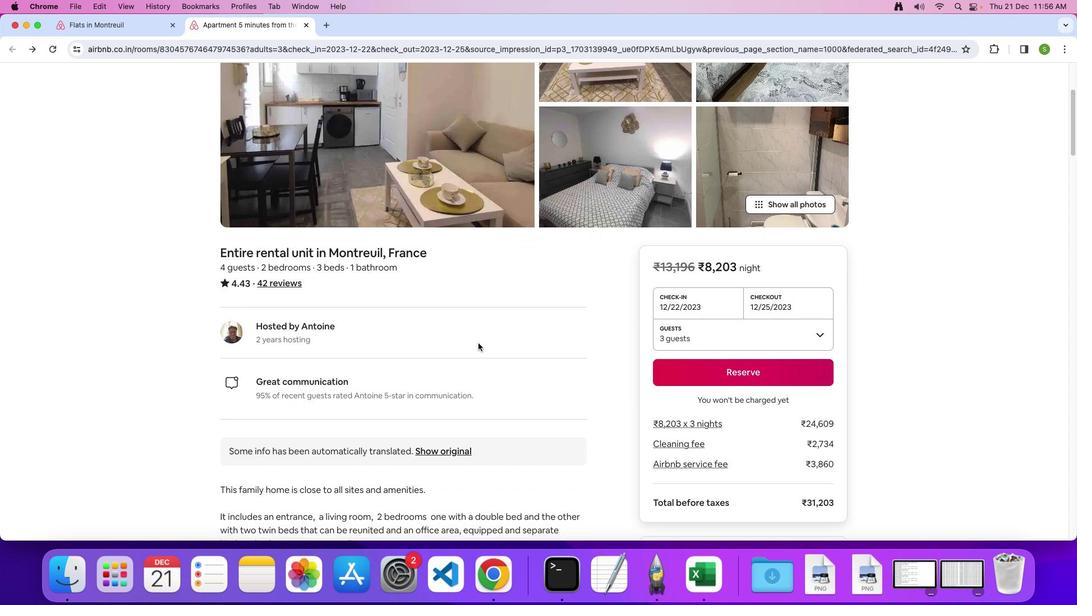 
Action: Mouse scrolled (478, 343) with delta (0, 0)
Screenshot: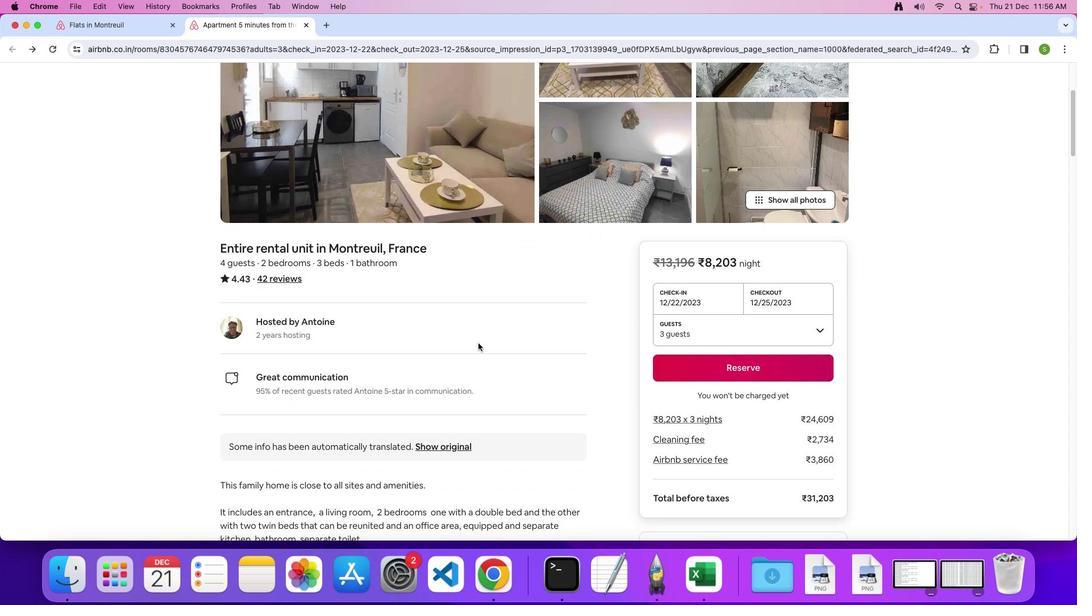 
Action: Mouse moved to (478, 343)
Screenshot: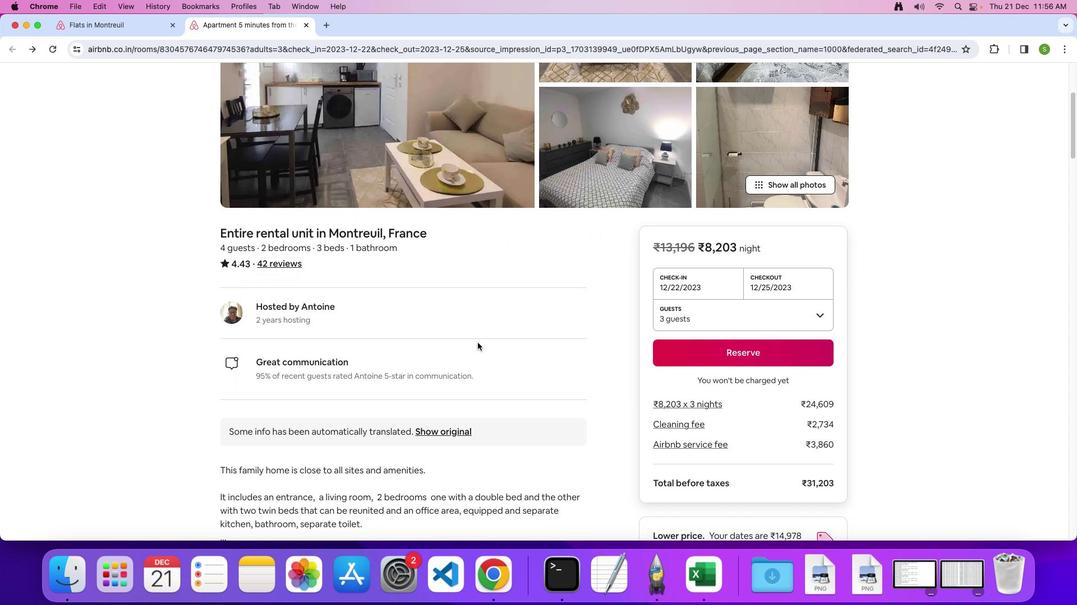 
Action: Mouse scrolled (478, 343) with delta (0, 0)
Screenshot: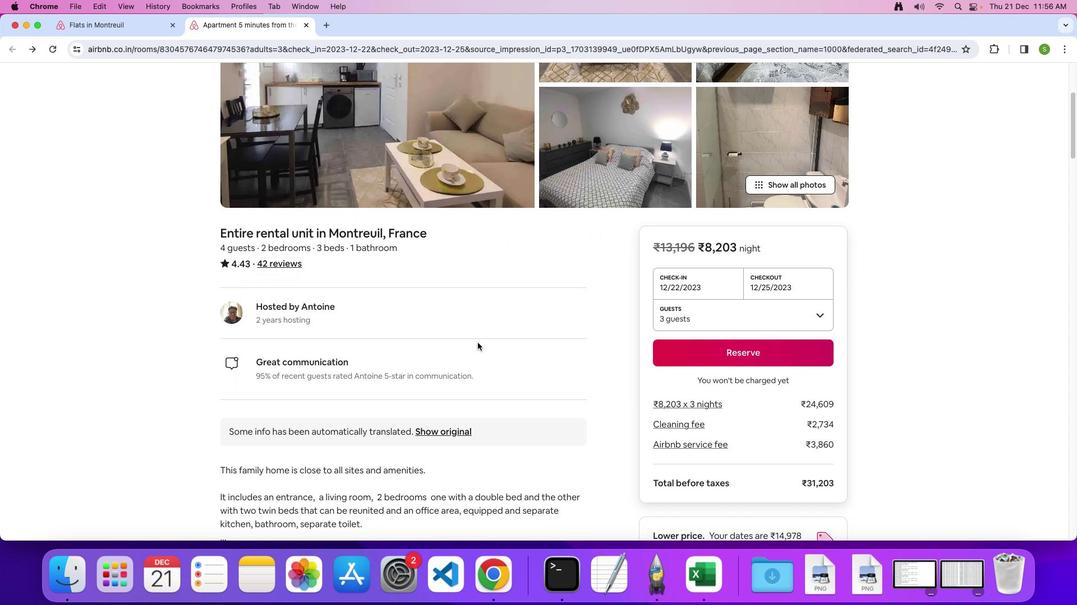 
Action: Mouse moved to (478, 343)
Screenshot: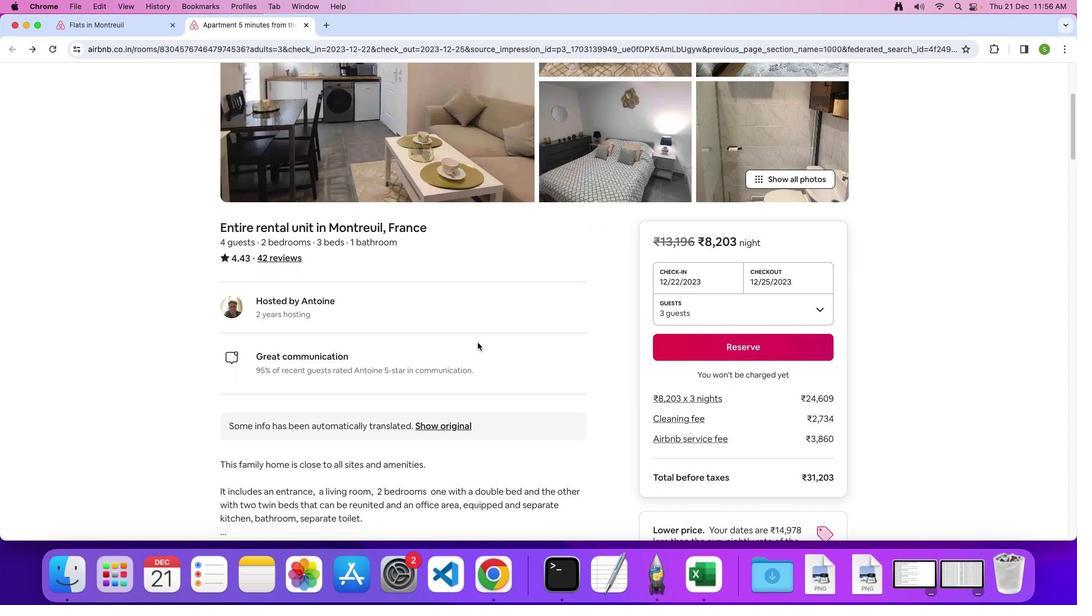 
Action: Mouse scrolled (478, 343) with delta (0, 0)
Screenshot: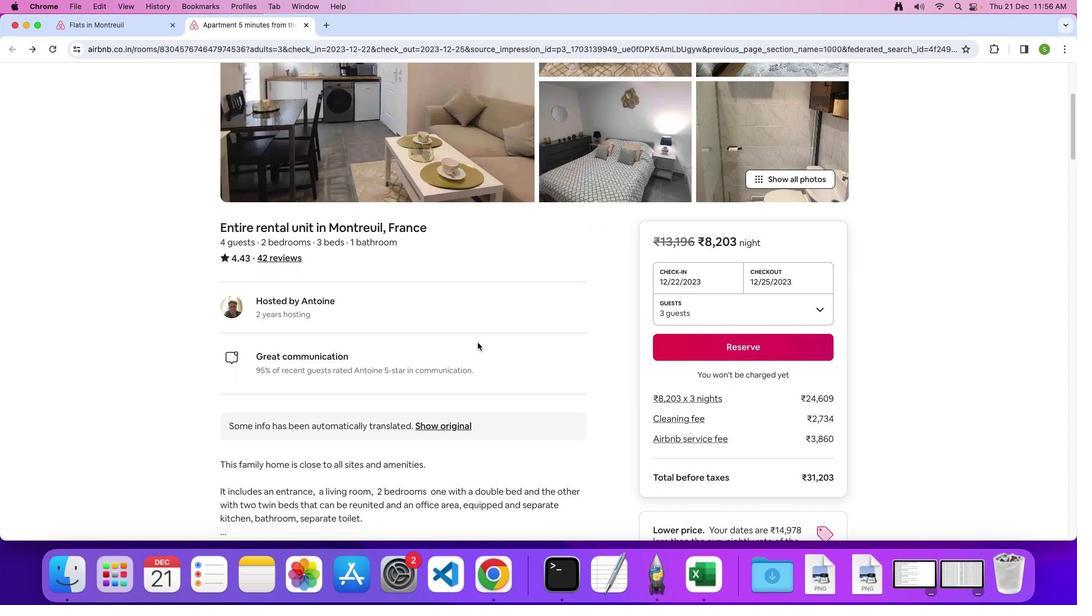 
Action: Mouse scrolled (478, 343) with delta (0, 0)
Screenshot: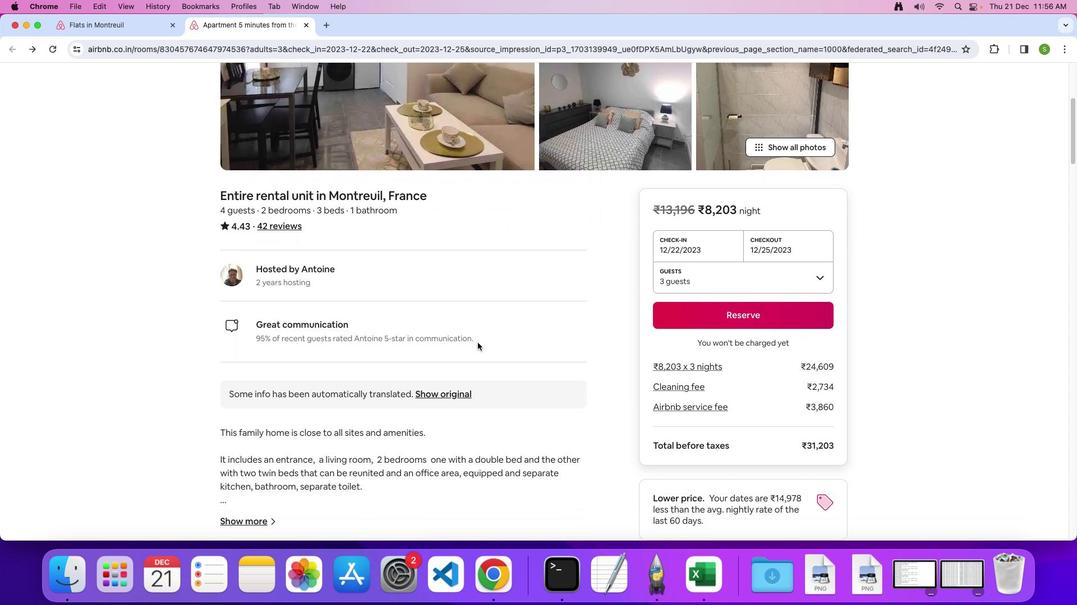 
Action: Mouse scrolled (478, 343) with delta (0, 0)
Screenshot: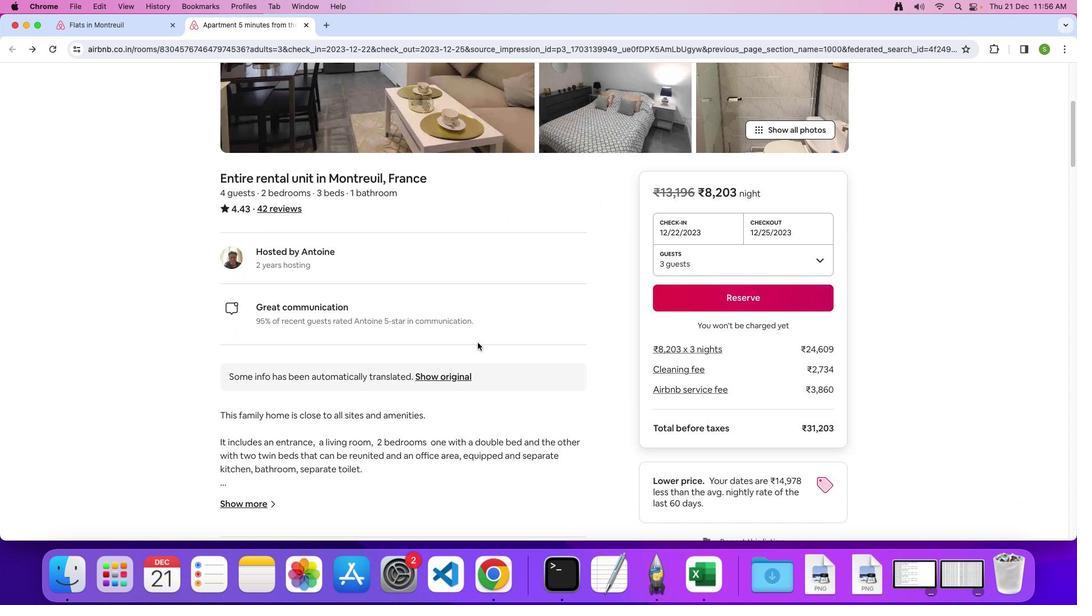 
Action: Mouse scrolled (478, 343) with delta (0, 0)
Screenshot: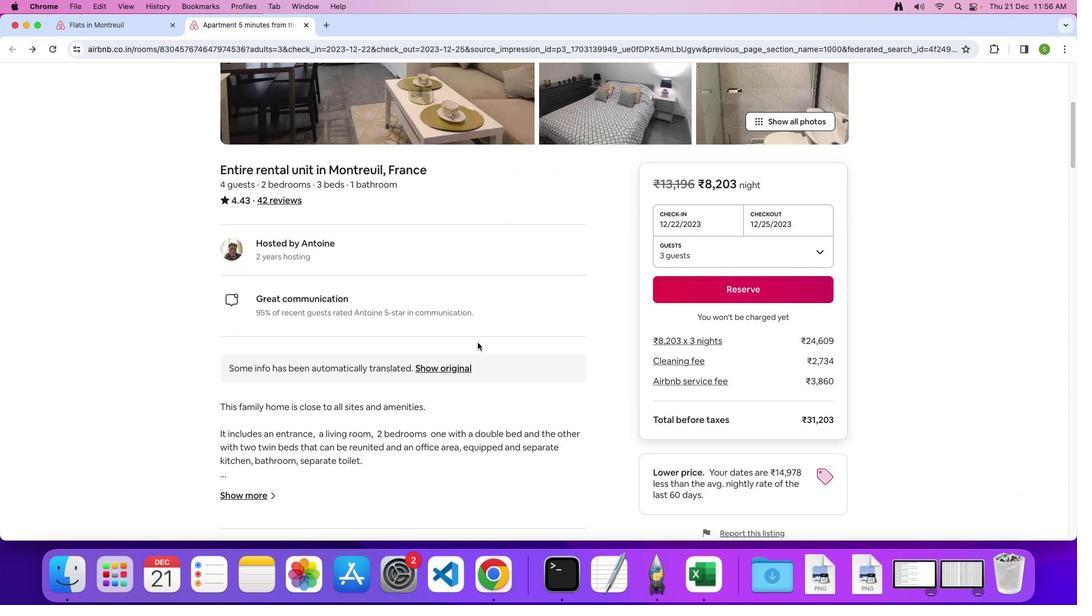
Action: Mouse scrolled (478, 343) with delta (0, 0)
Screenshot: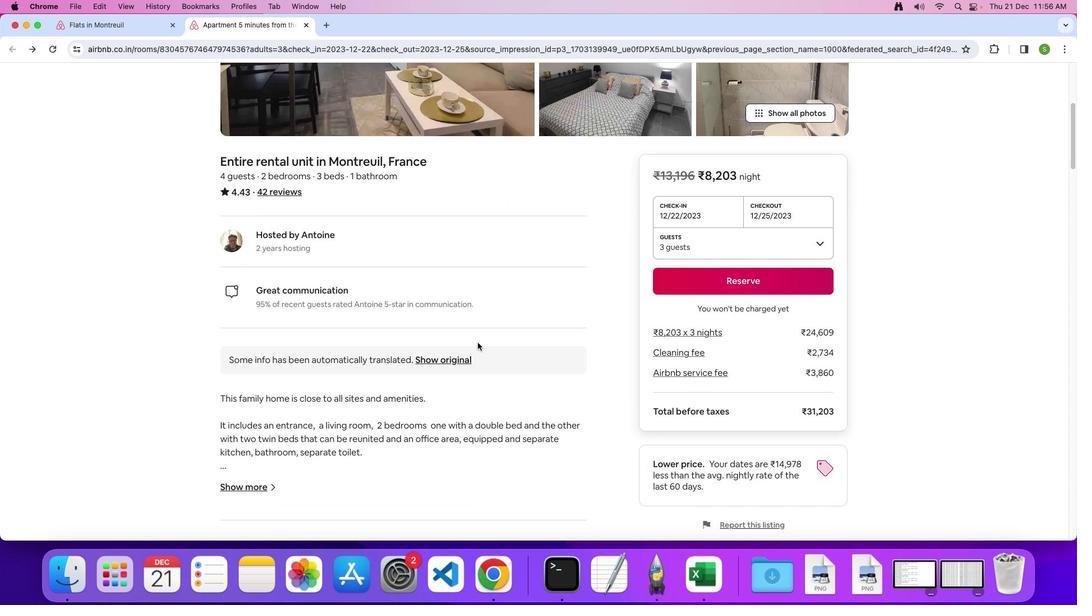 
Action: Mouse scrolled (478, 343) with delta (0, 0)
Screenshot: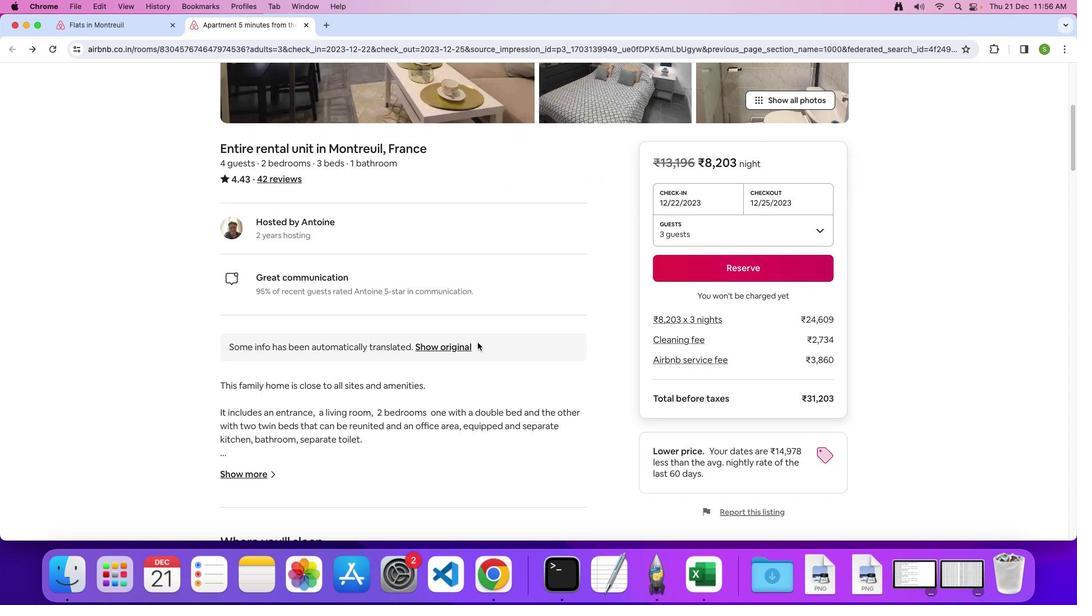 
Action: Mouse scrolled (478, 343) with delta (0, 0)
Screenshot: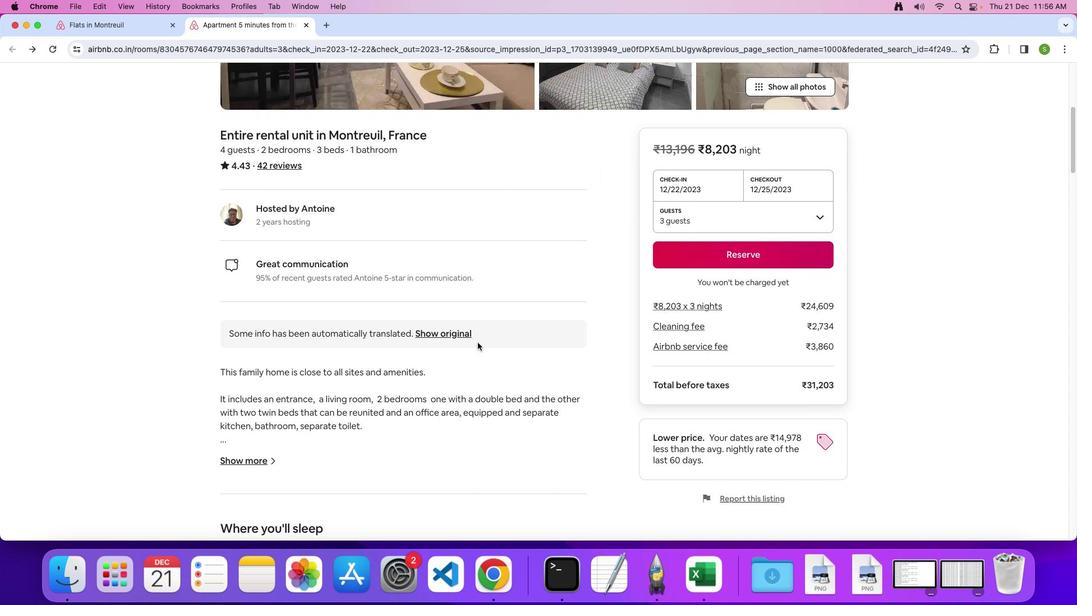 
Action: Mouse scrolled (478, 343) with delta (0, 0)
Screenshot: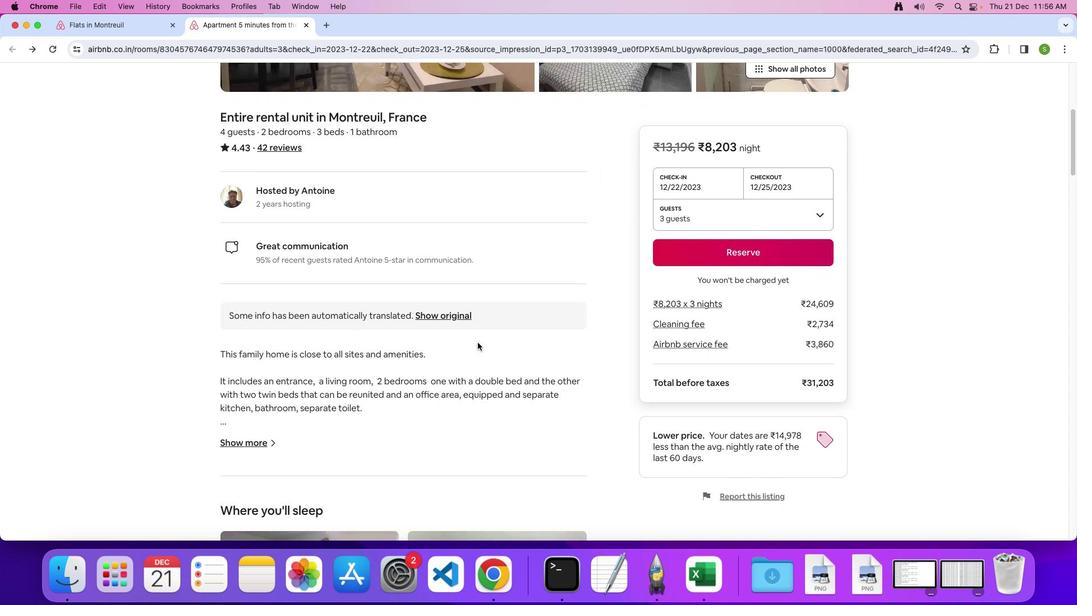 
Action: Mouse scrolled (478, 343) with delta (0, 0)
Screenshot: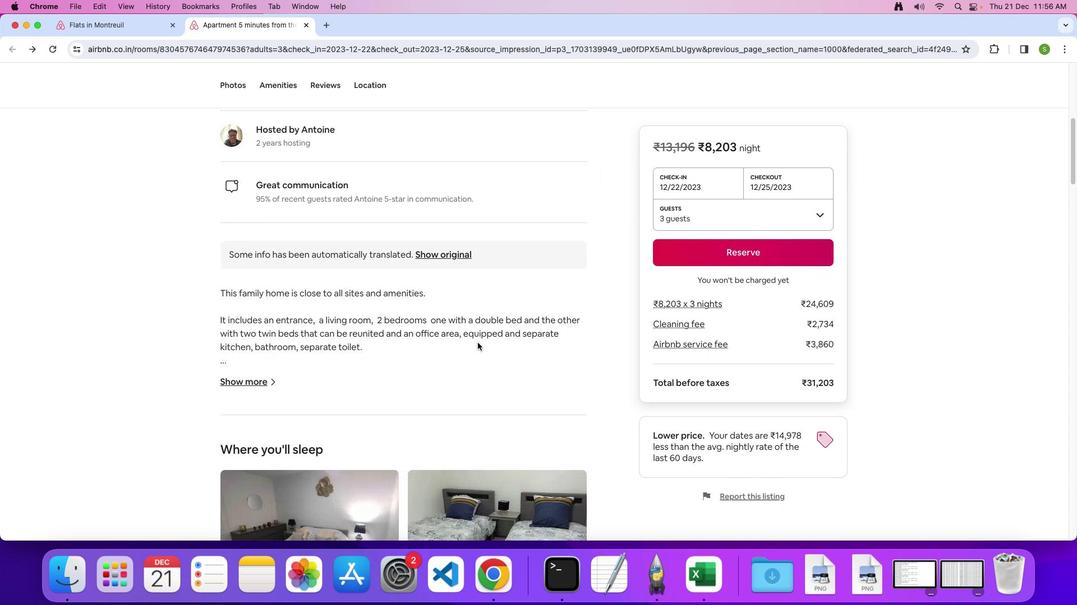 
Action: Mouse scrolled (478, 343) with delta (0, 0)
Screenshot: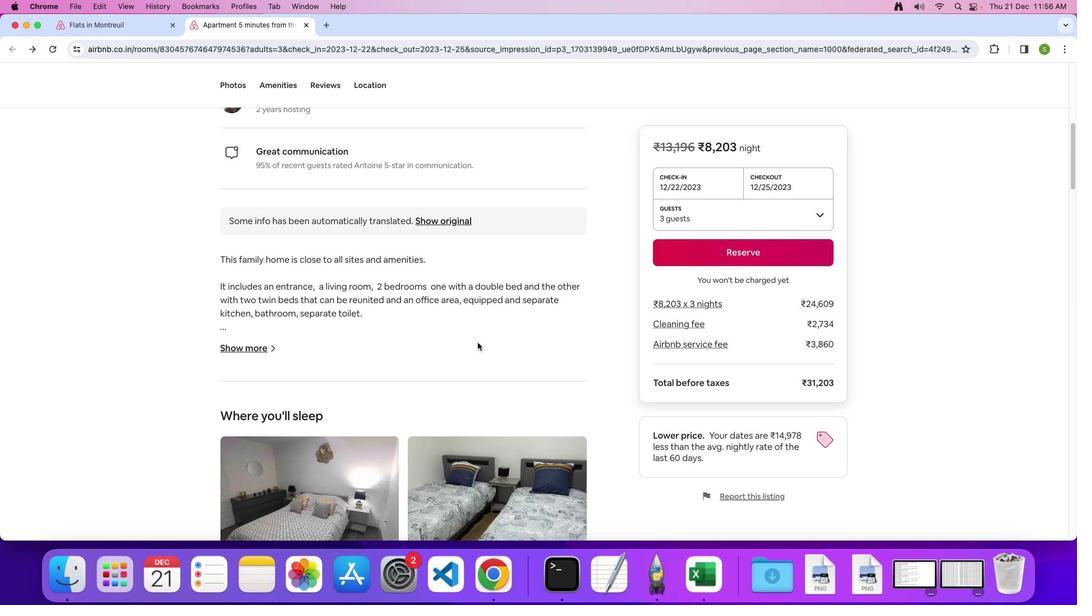 
Action: Mouse scrolled (478, 343) with delta (0, 0)
Screenshot: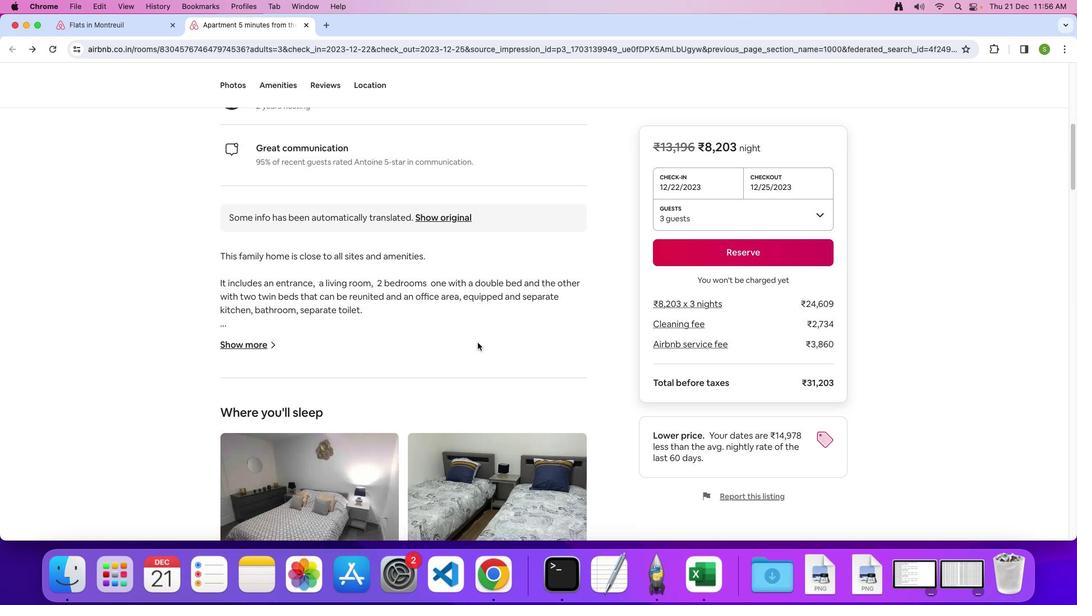 
Action: Mouse scrolled (478, 343) with delta (0, 0)
Screenshot: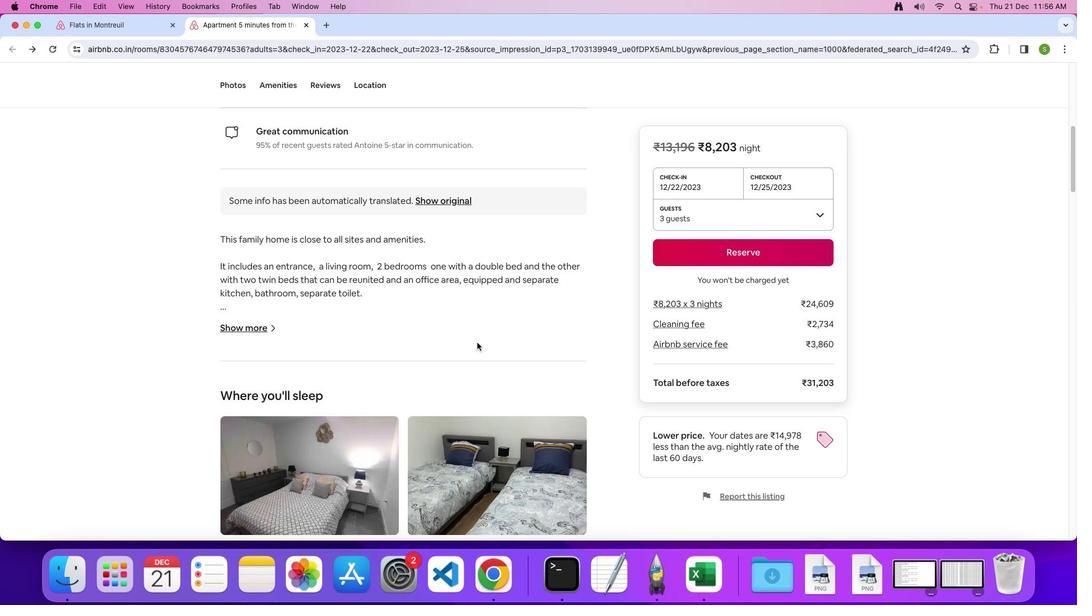 
Action: Mouse moved to (234, 328)
Screenshot: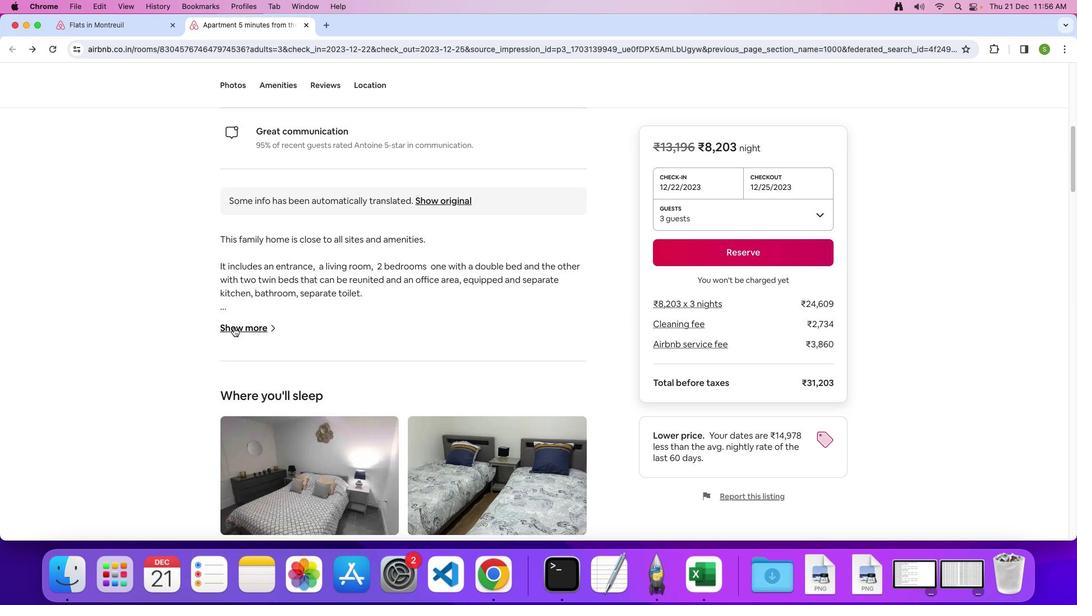 
Action: Mouse pressed left at (234, 328)
Screenshot: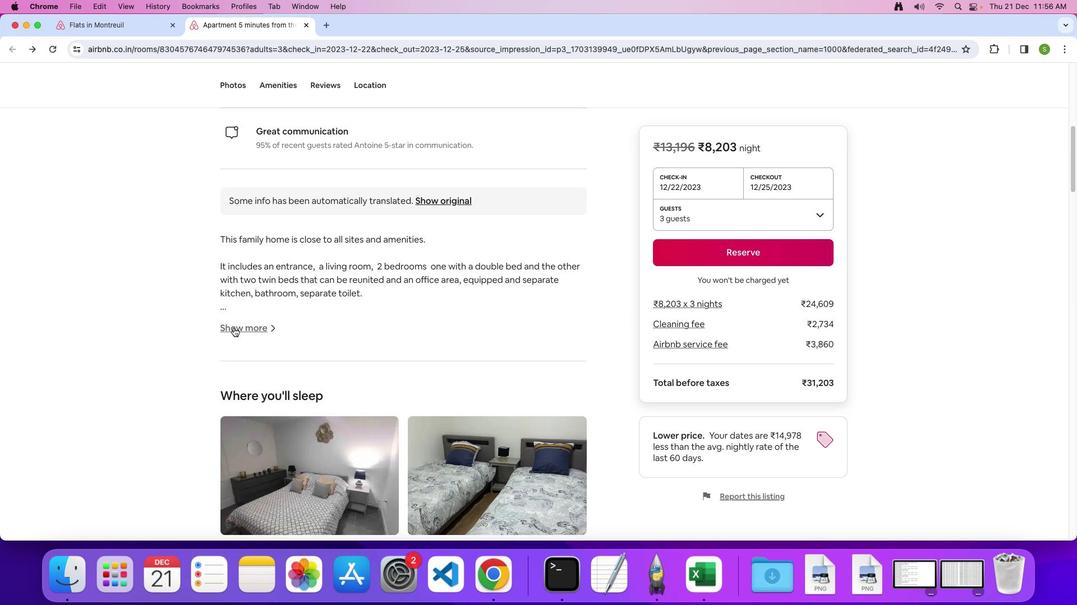 
Action: Mouse moved to (584, 279)
Screenshot: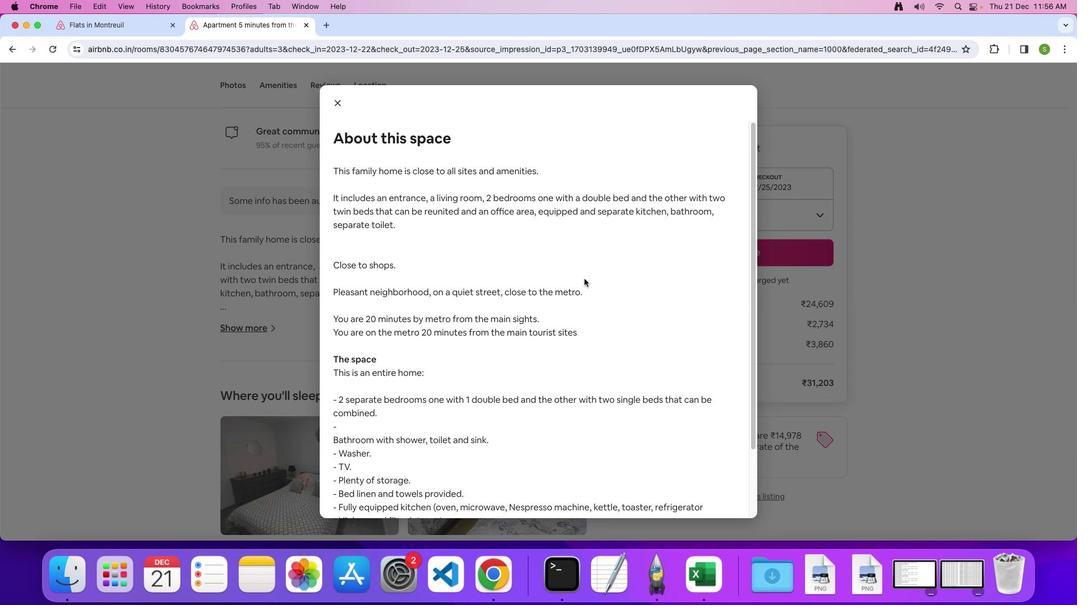 
Action: Mouse scrolled (584, 279) with delta (0, 0)
Screenshot: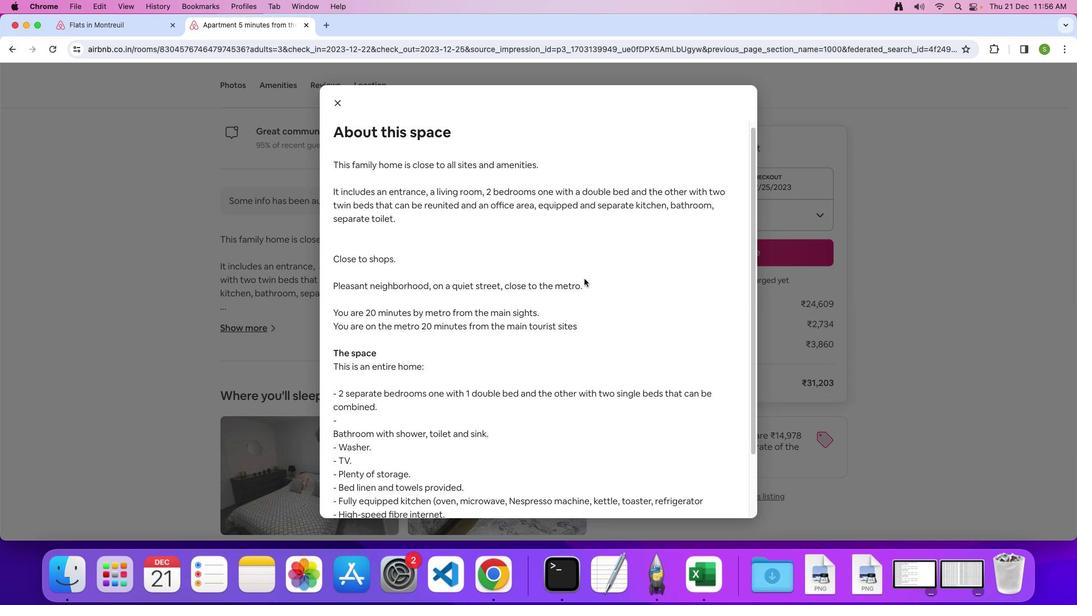 
Action: Mouse scrolled (584, 279) with delta (0, 0)
Screenshot: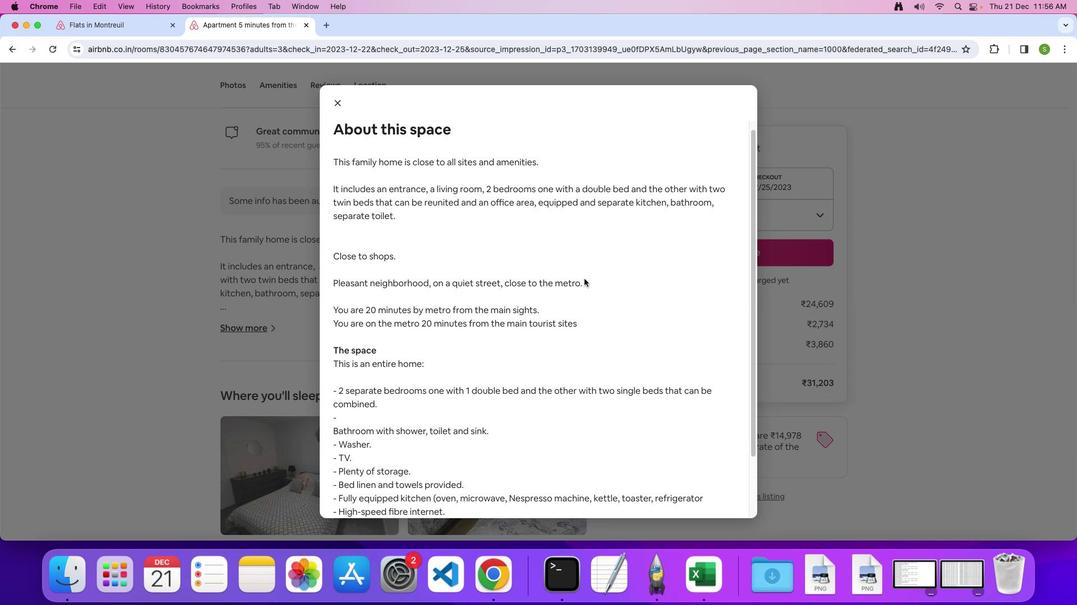 
Action: Mouse moved to (585, 275)
Screenshot: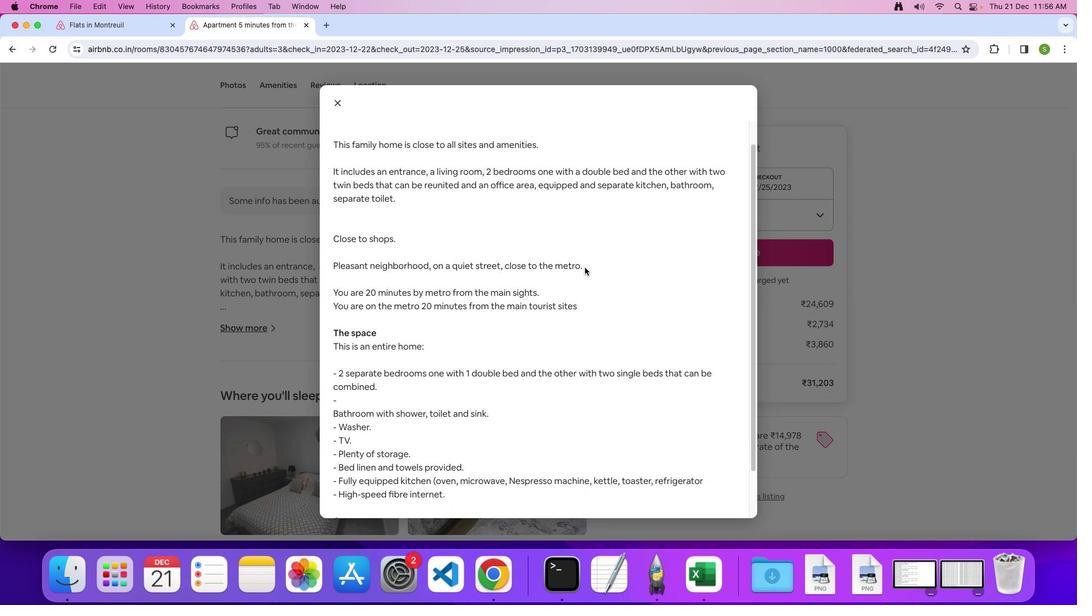 
Action: Mouse scrolled (585, 275) with delta (0, 0)
Screenshot: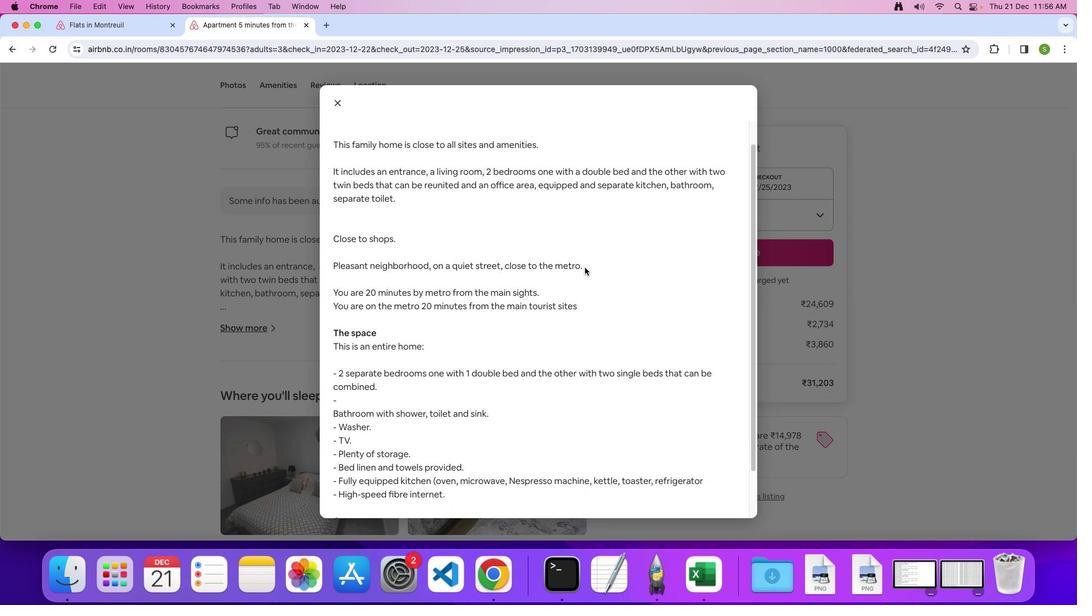 
Action: Mouse moved to (585, 272)
Screenshot: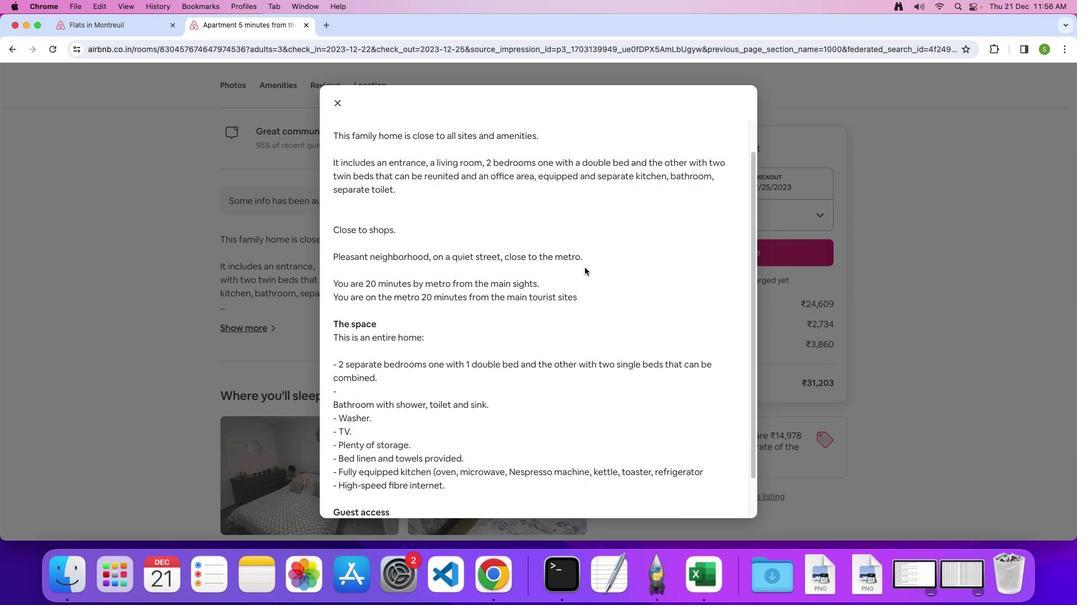 
Action: Mouse scrolled (585, 272) with delta (0, 0)
Screenshot: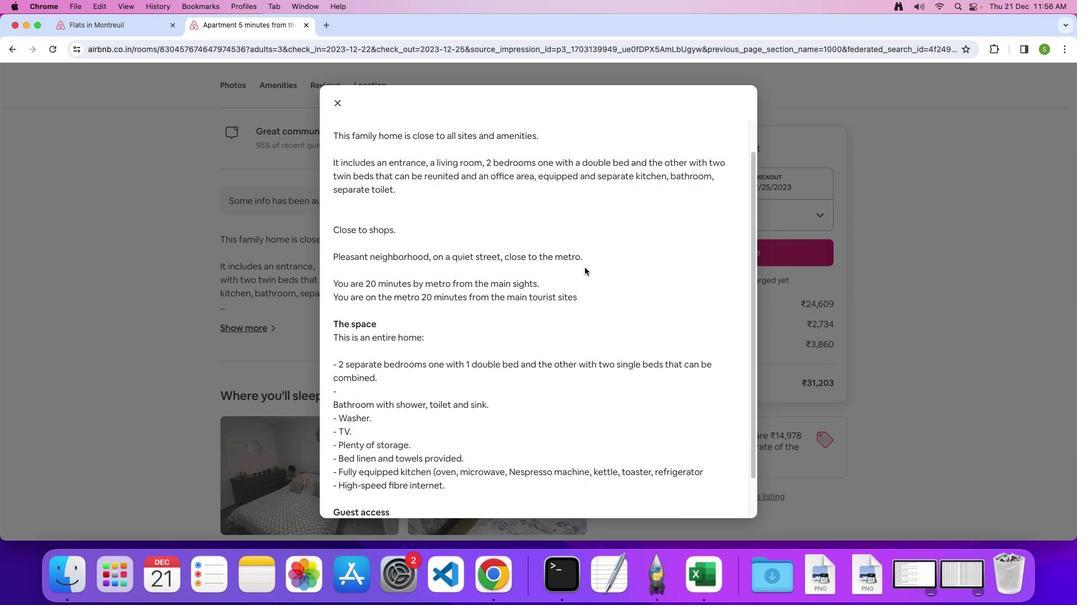 
Action: Mouse moved to (585, 269)
Screenshot: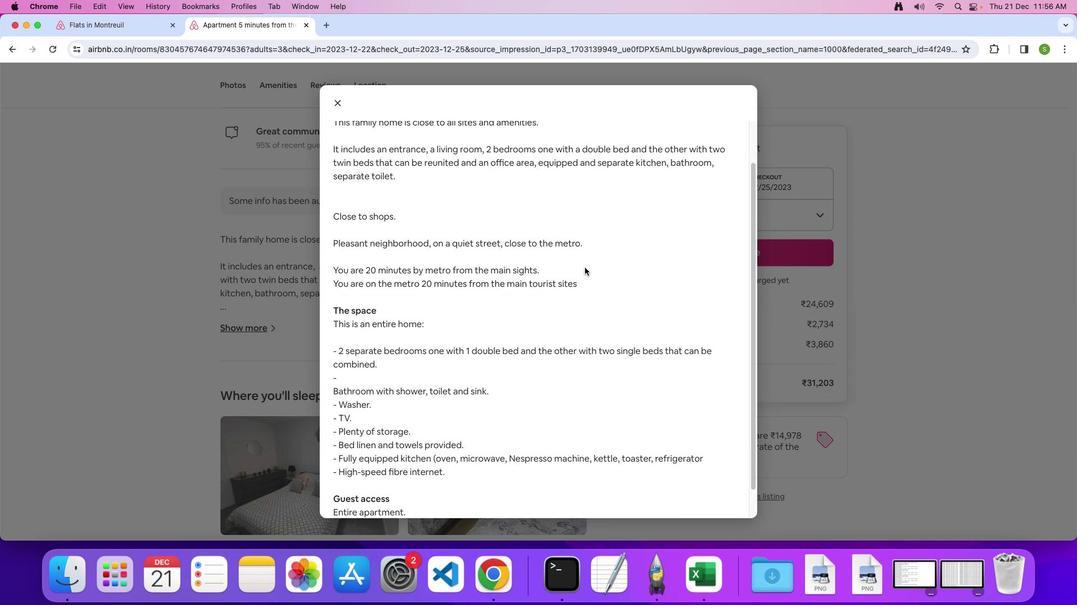 
Action: Mouse scrolled (585, 269) with delta (0, 0)
Screenshot: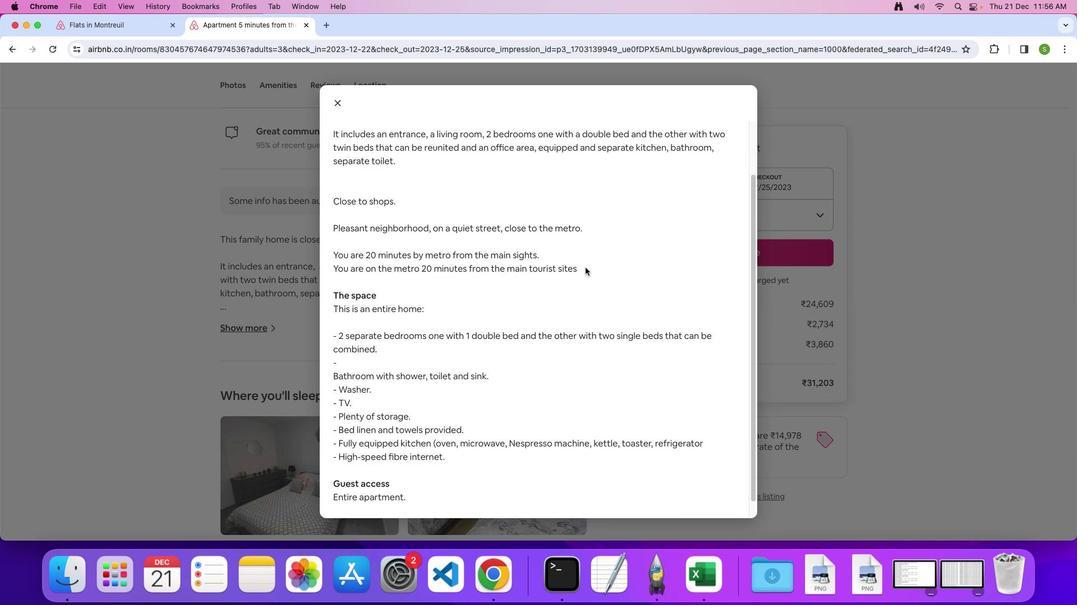 
Action: Mouse moved to (586, 268)
Screenshot: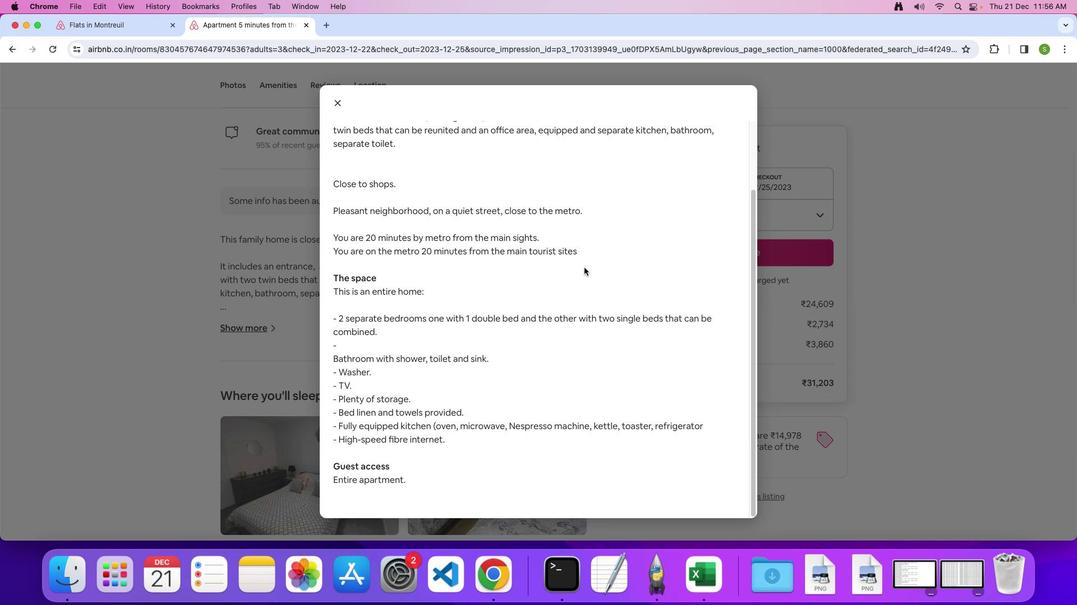
Action: Mouse scrolled (586, 268) with delta (0, 0)
Screenshot: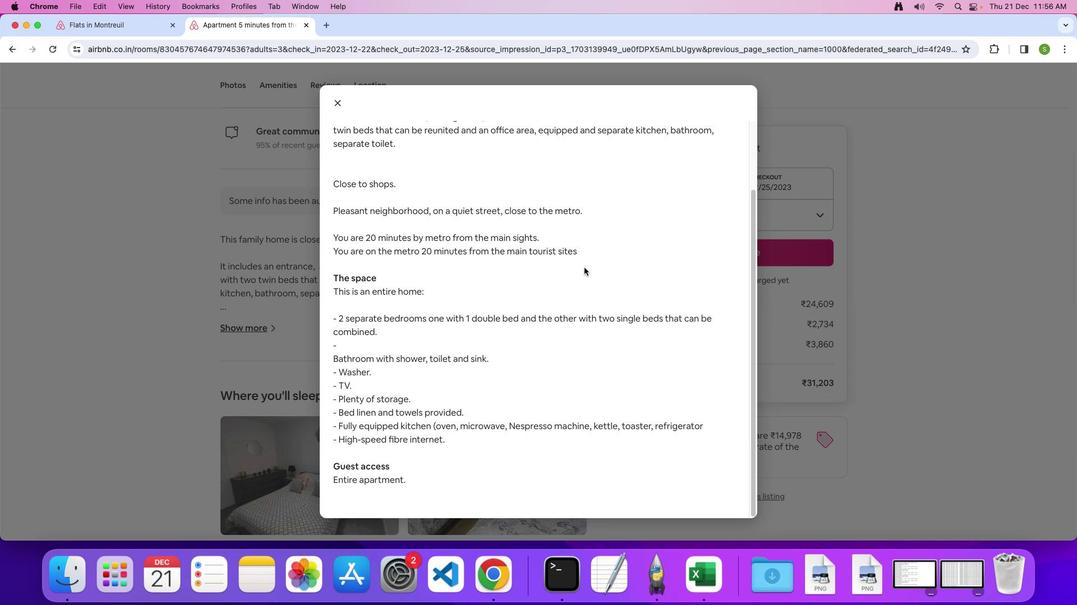 
Action: Mouse scrolled (586, 268) with delta (0, 0)
Screenshot: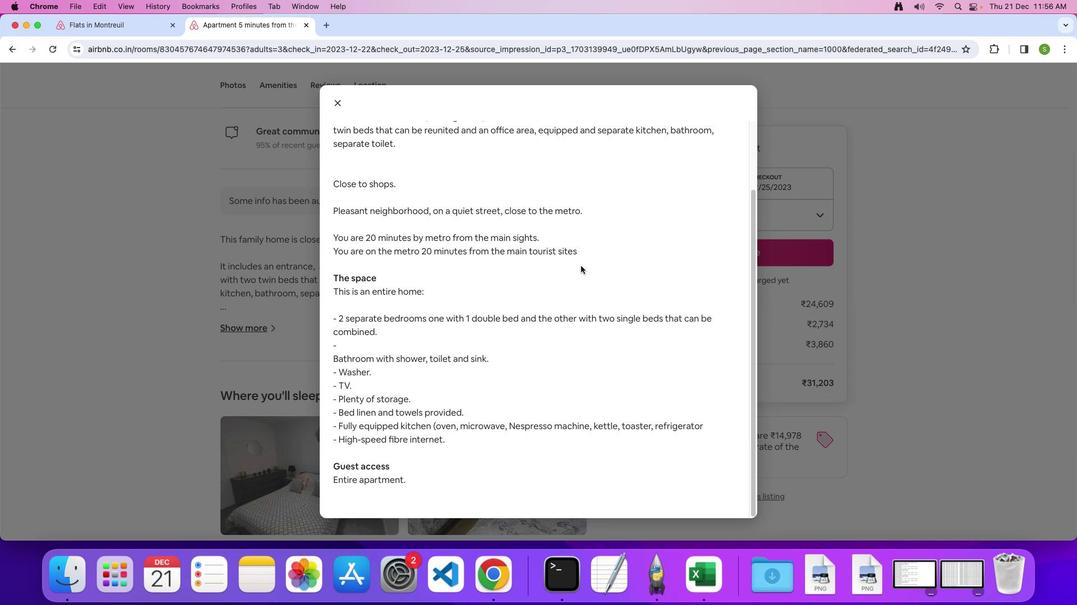 
Action: Mouse moved to (340, 104)
Screenshot: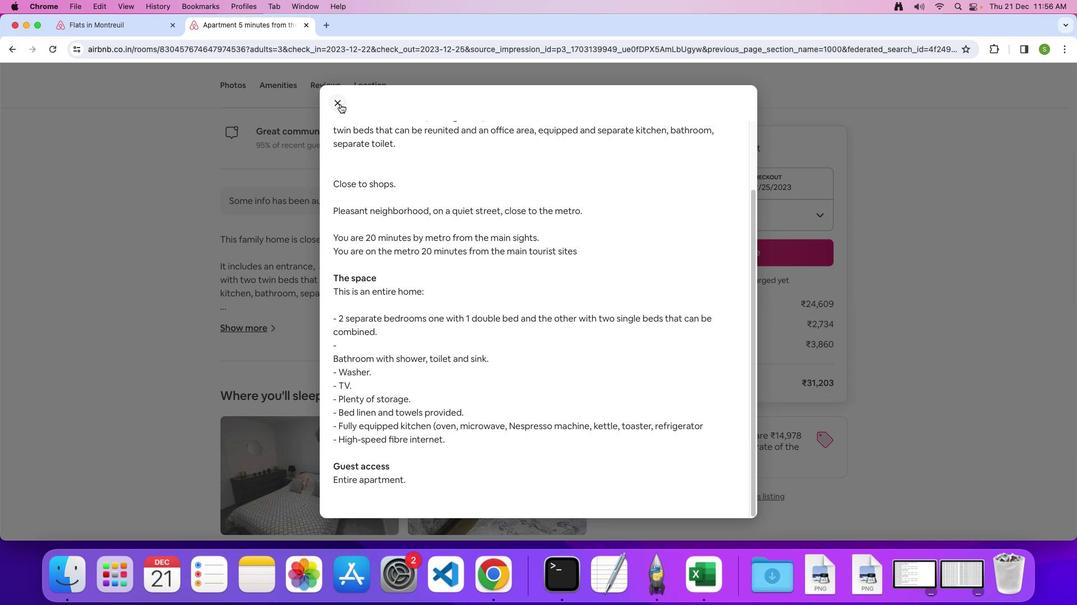 
Action: Mouse pressed left at (340, 104)
Screenshot: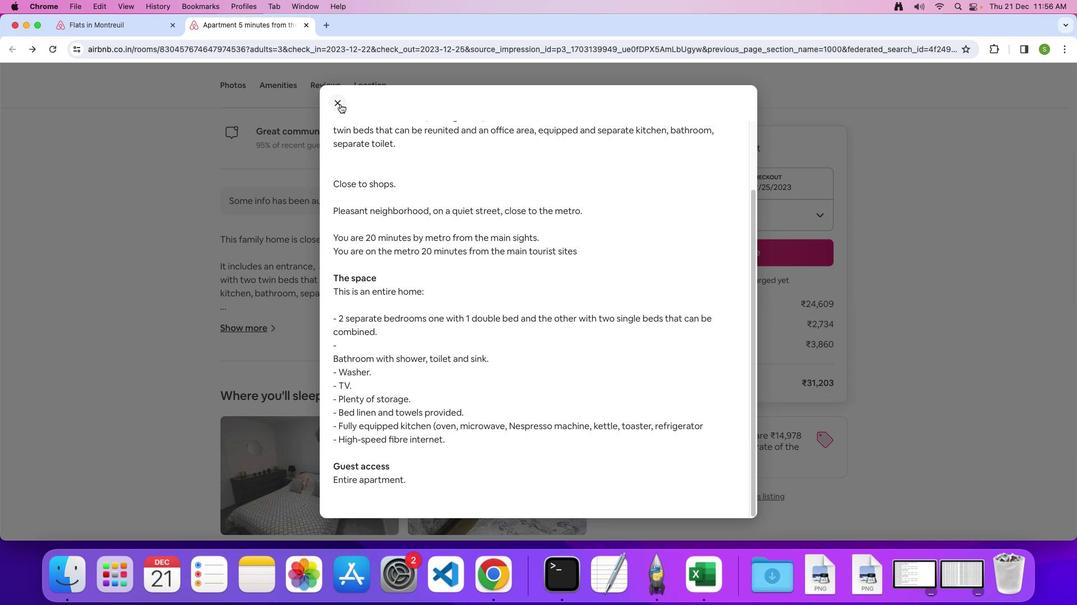 
Action: Mouse moved to (470, 332)
Screenshot: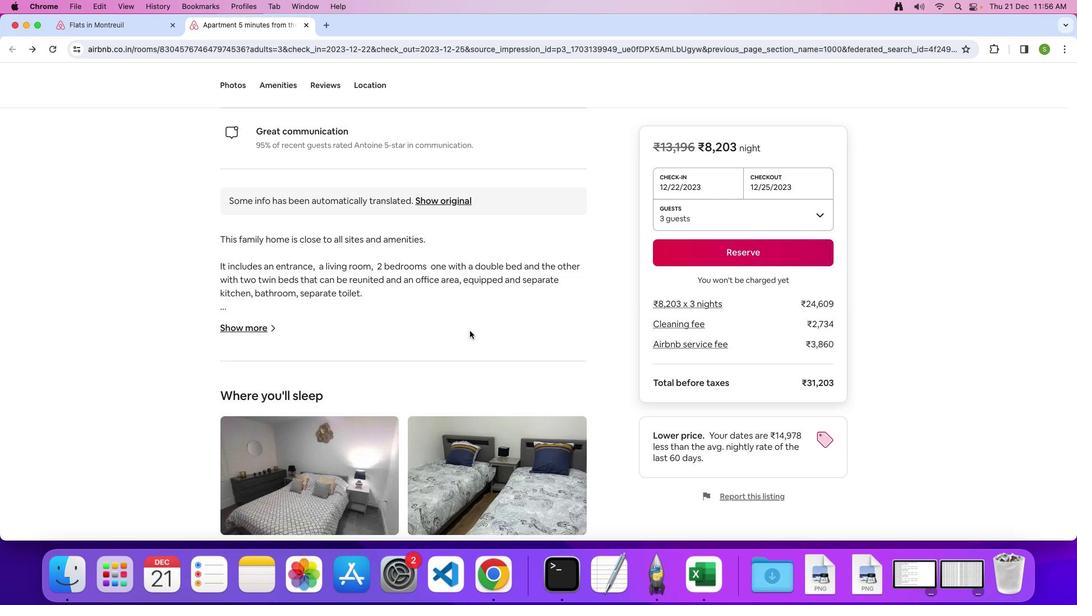 
Action: Mouse scrolled (470, 332) with delta (0, 0)
Screenshot: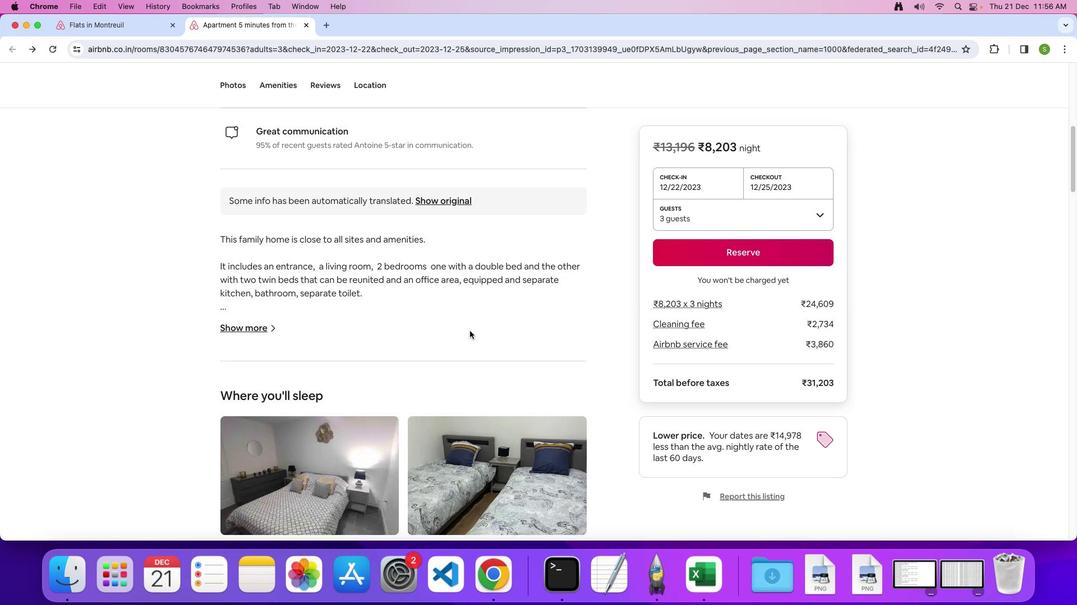 
Action: Mouse scrolled (470, 332) with delta (0, 0)
Screenshot: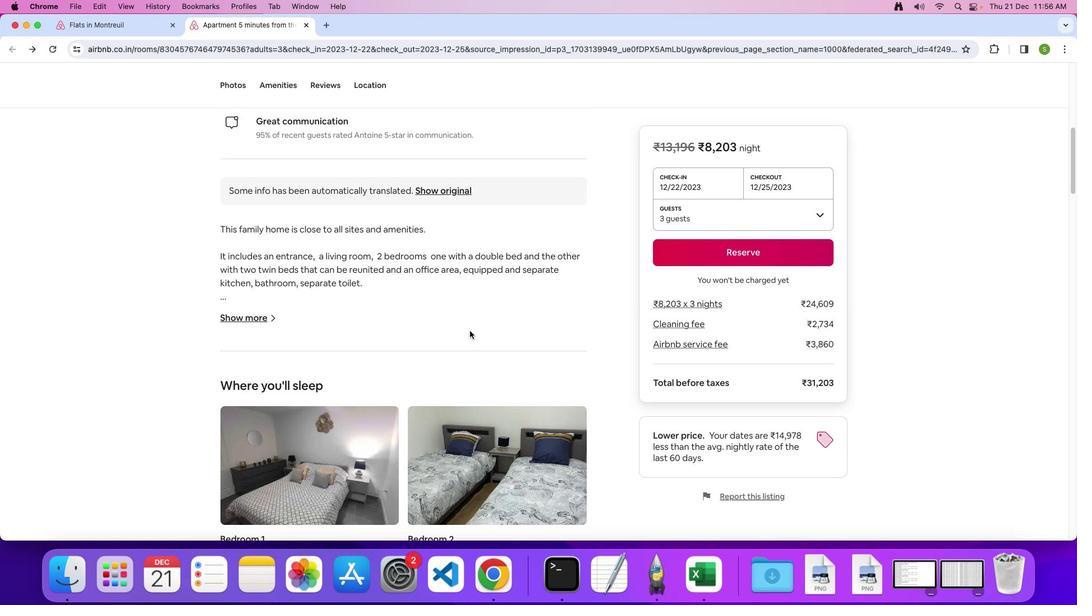 
Action: Mouse scrolled (470, 332) with delta (0, 0)
Screenshot: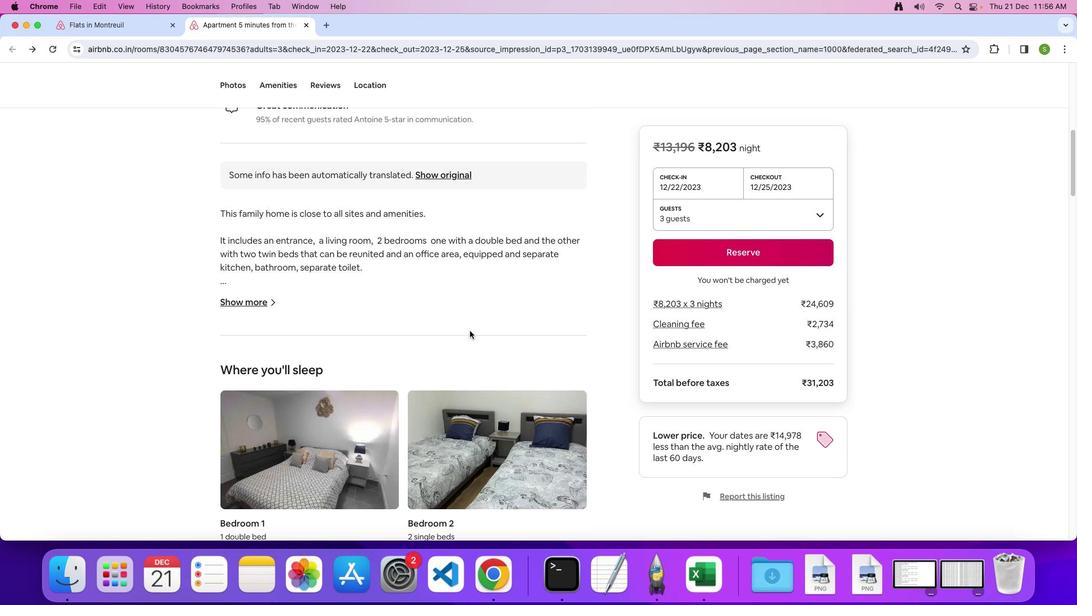 
Action: Mouse scrolled (470, 332) with delta (0, 0)
Screenshot: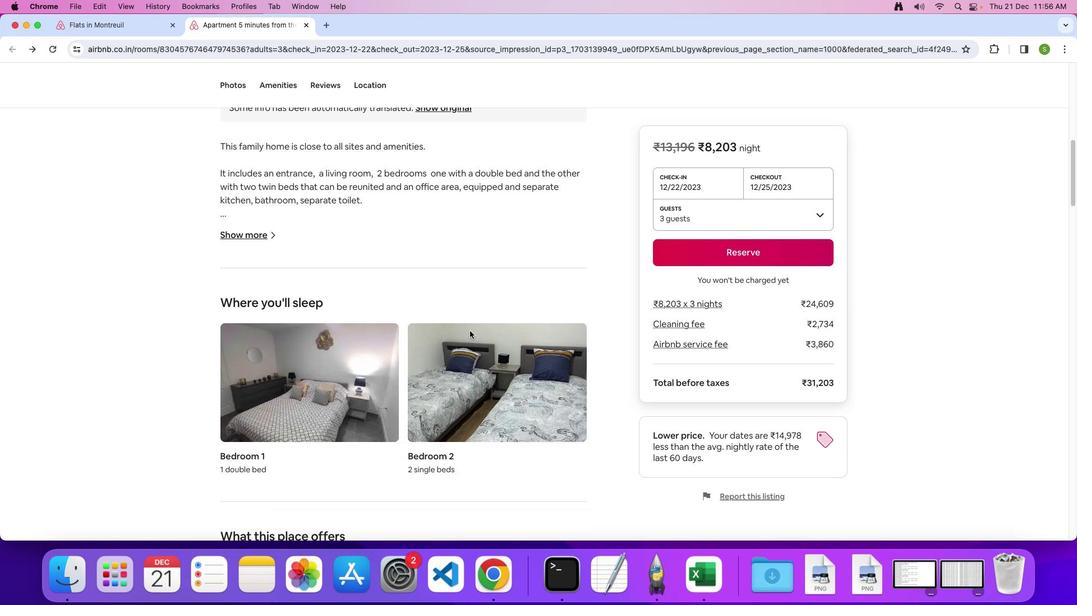 
Action: Mouse moved to (470, 331)
Screenshot: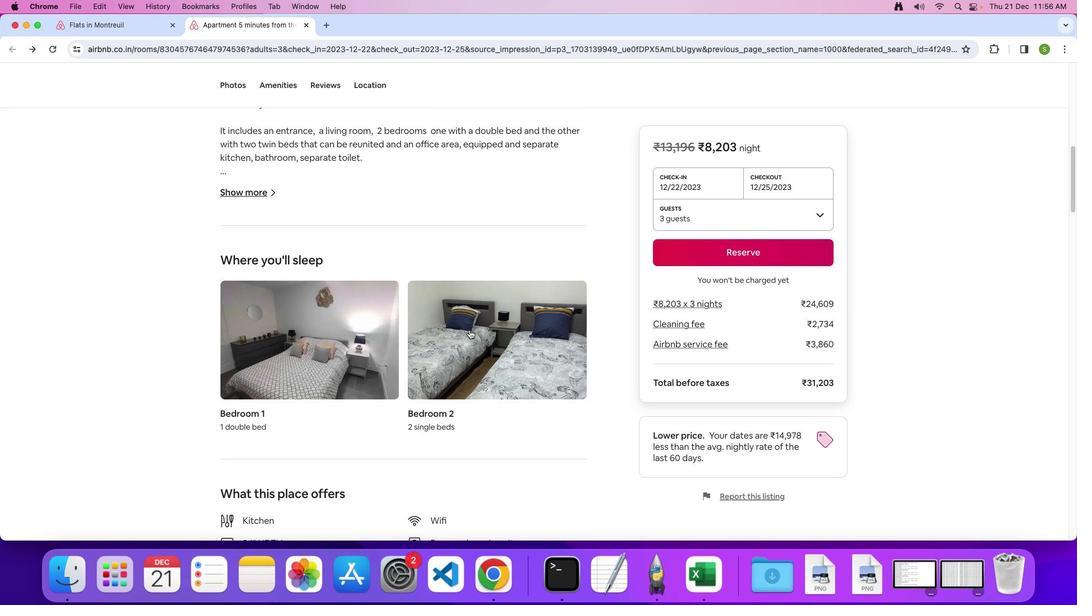 
Action: Mouse scrolled (470, 331) with delta (0, 0)
Screenshot: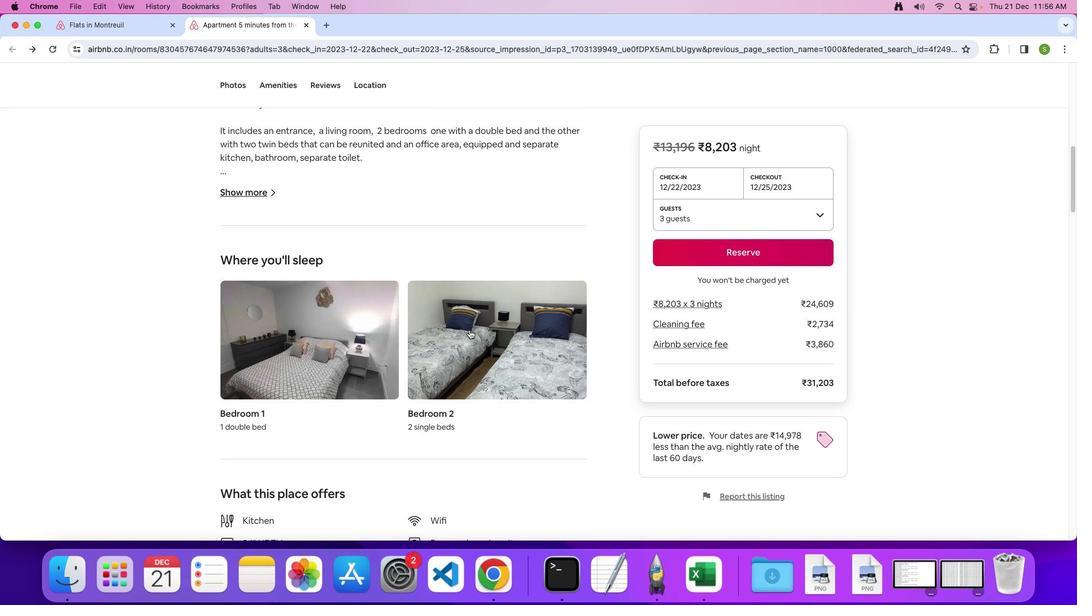 
Action: Mouse scrolled (470, 331) with delta (0, 0)
Screenshot: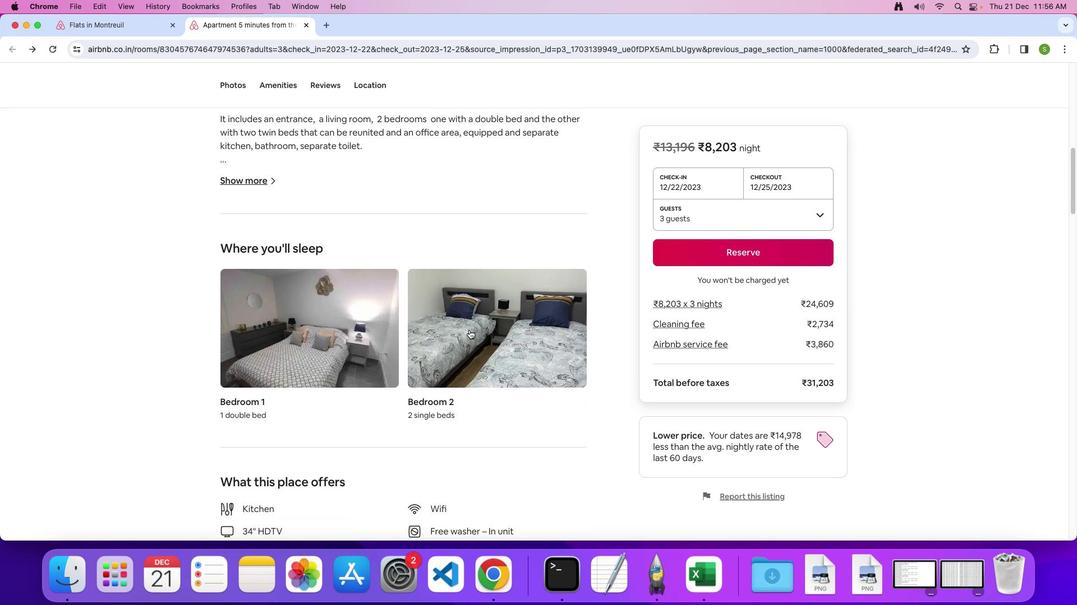 
Action: Mouse moved to (470, 330)
Screenshot: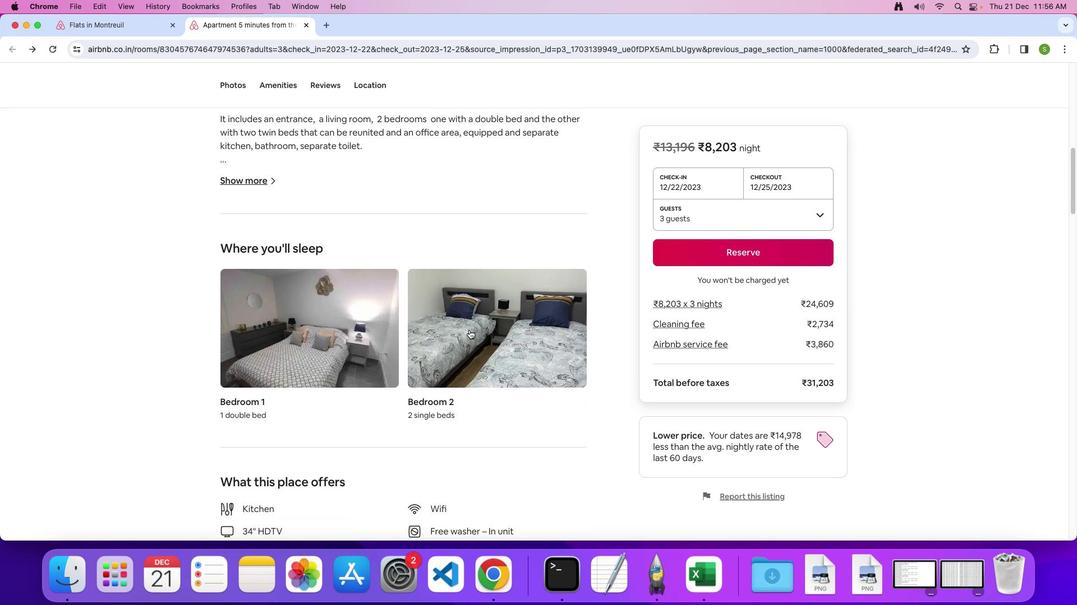 
Action: Mouse scrolled (470, 330) with delta (0, 0)
Screenshot: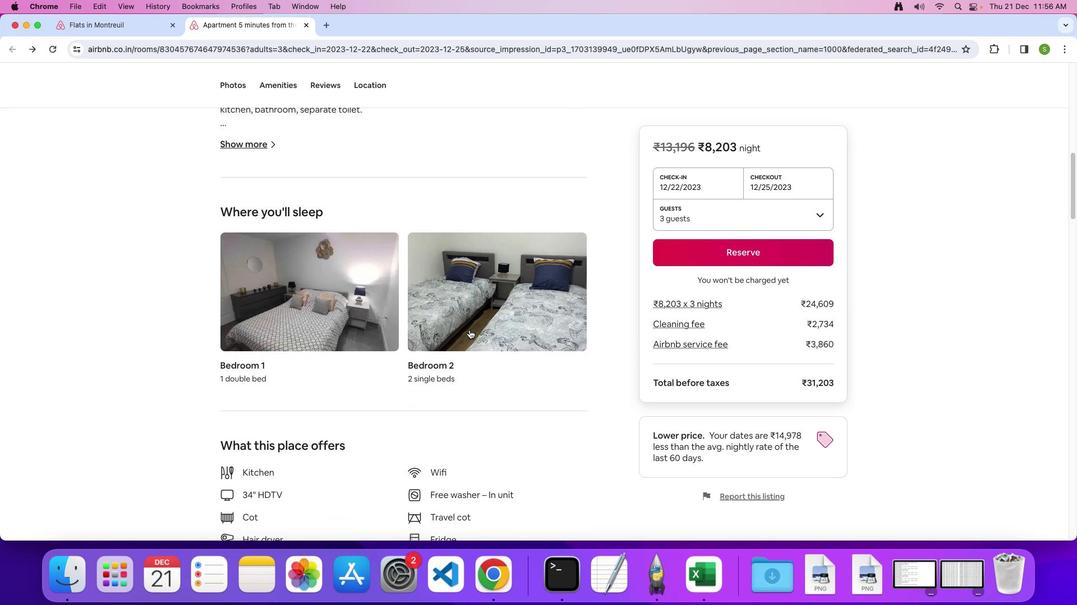 
Action: Mouse scrolled (470, 330) with delta (0, 0)
Screenshot: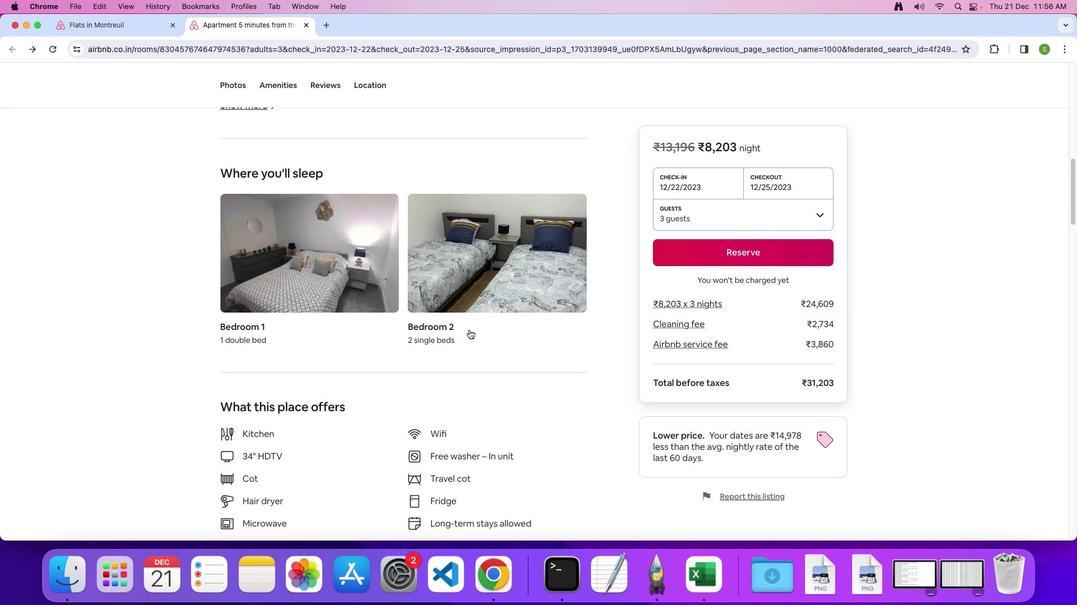 
Action: Mouse scrolled (470, 330) with delta (0, 0)
Screenshot: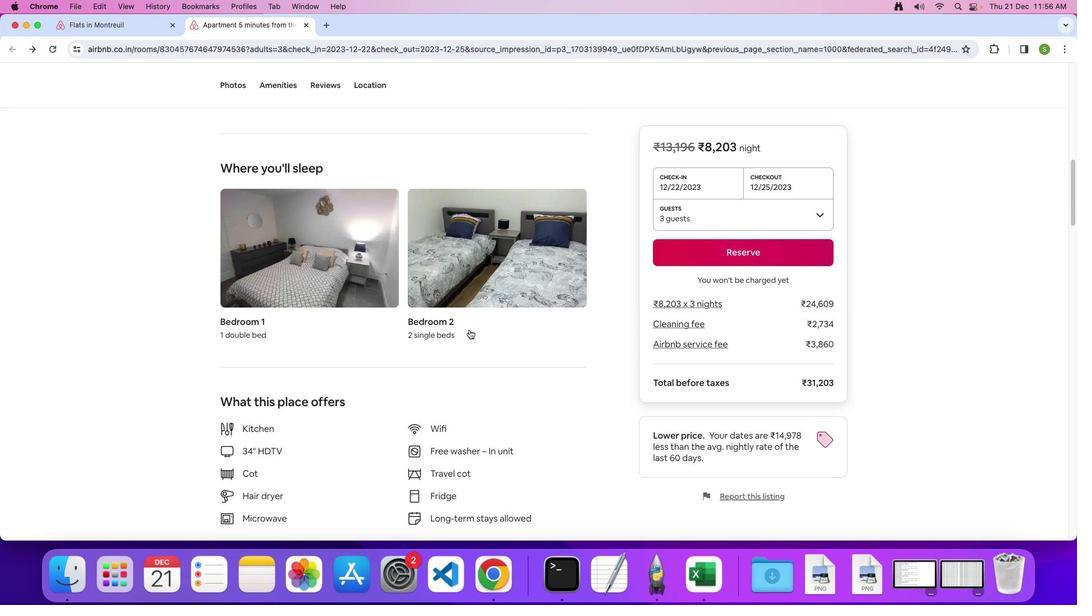 
Action: Mouse scrolled (470, 330) with delta (0, 0)
